 Task: Create a browser screen mock up.
Action: Mouse moved to (119, 80)
Screenshot: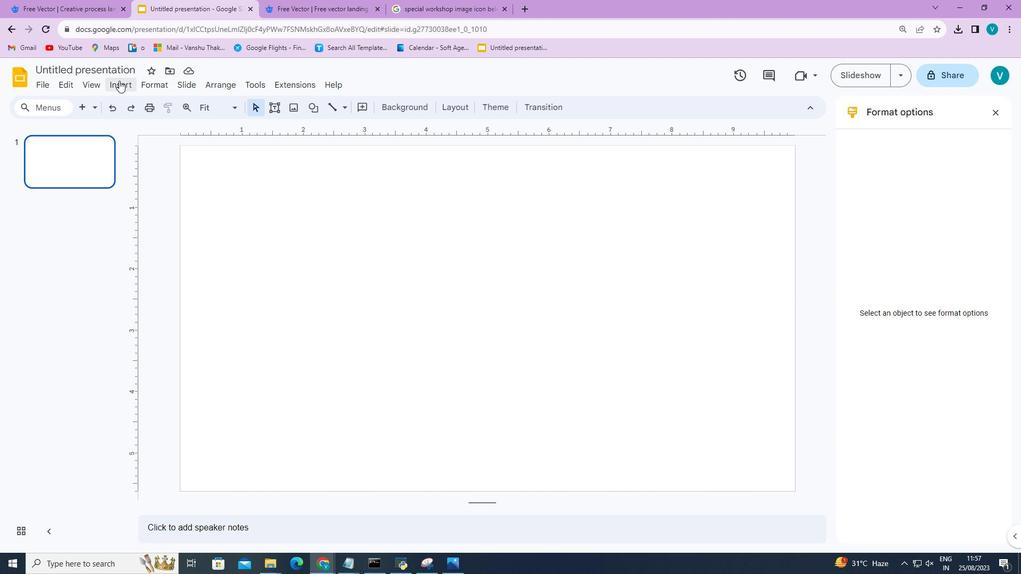 
Action: Mouse pressed left at (119, 80)
Screenshot: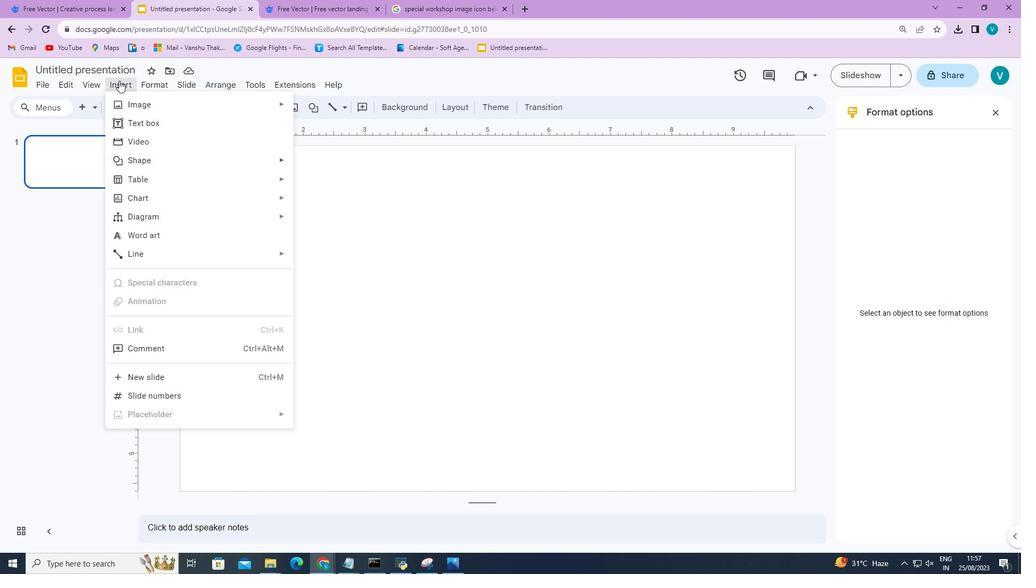
Action: Mouse moved to (312, 109)
Screenshot: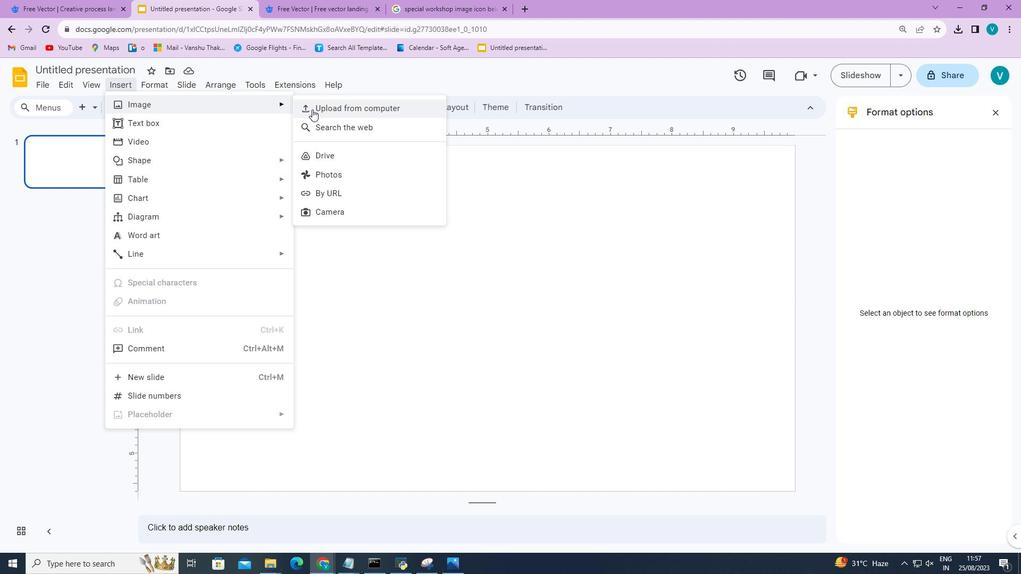 
Action: Mouse pressed left at (312, 109)
Screenshot: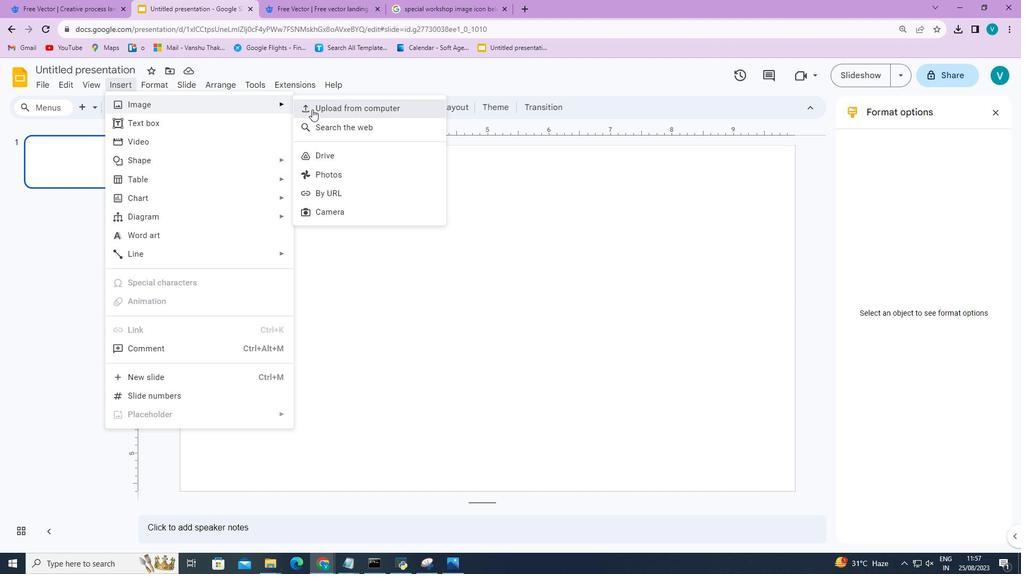 
Action: Mouse moved to (177, 90)
Screenshot: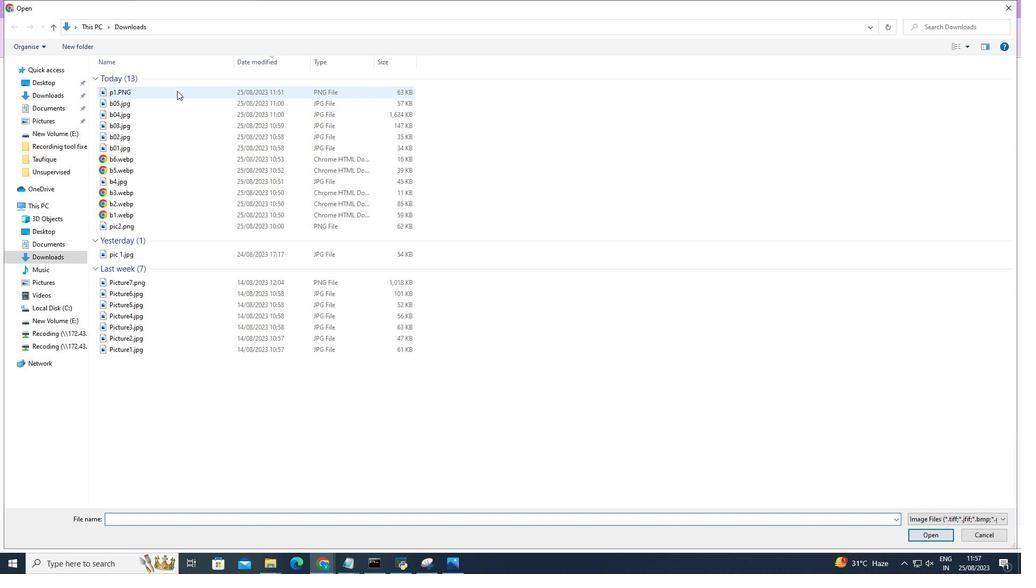 
Action: Mouse pressed left at (177, 90)
Screenshot: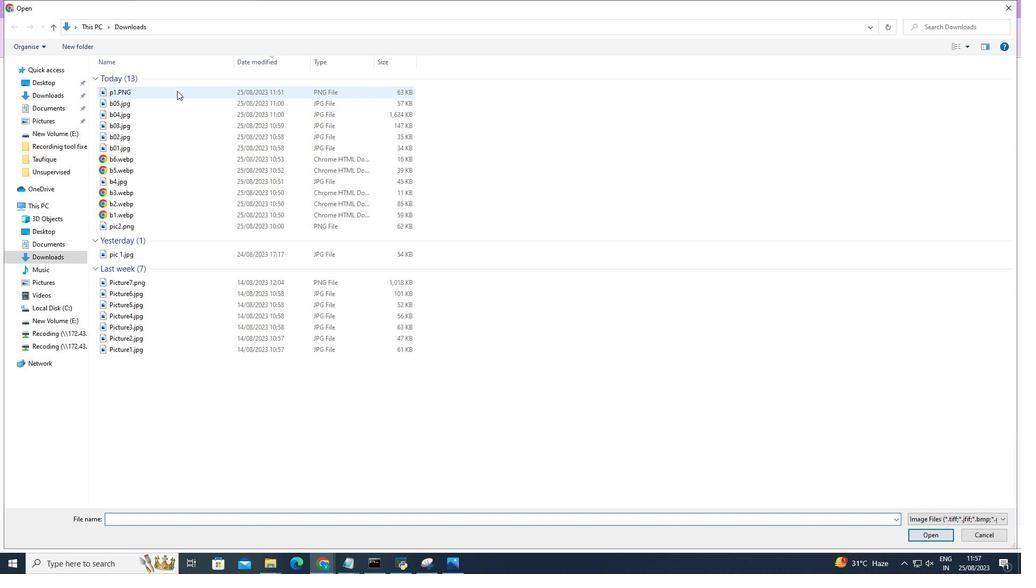 
Action: Mouse pressed left at (177, 90)
Screenshot: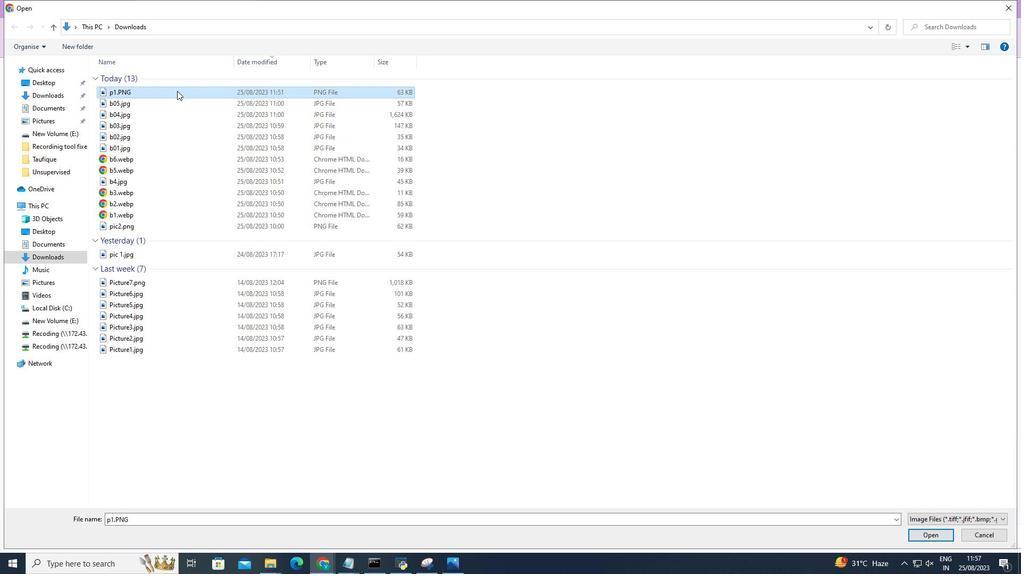 
Action: Mouse pressed left at (177, 90)
Screenshot: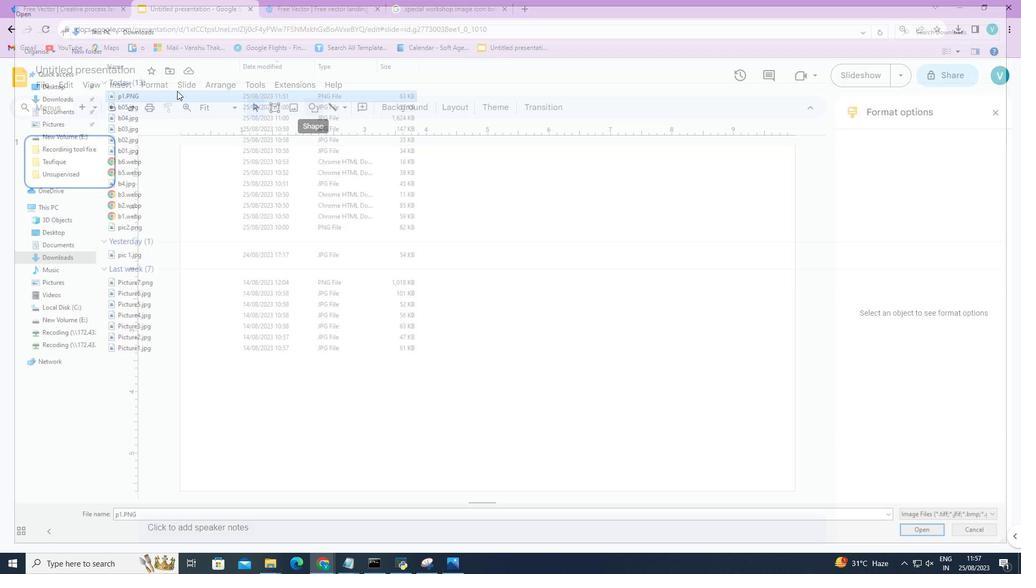 
Action: Mouse moved to (366, 262)
Screenshot: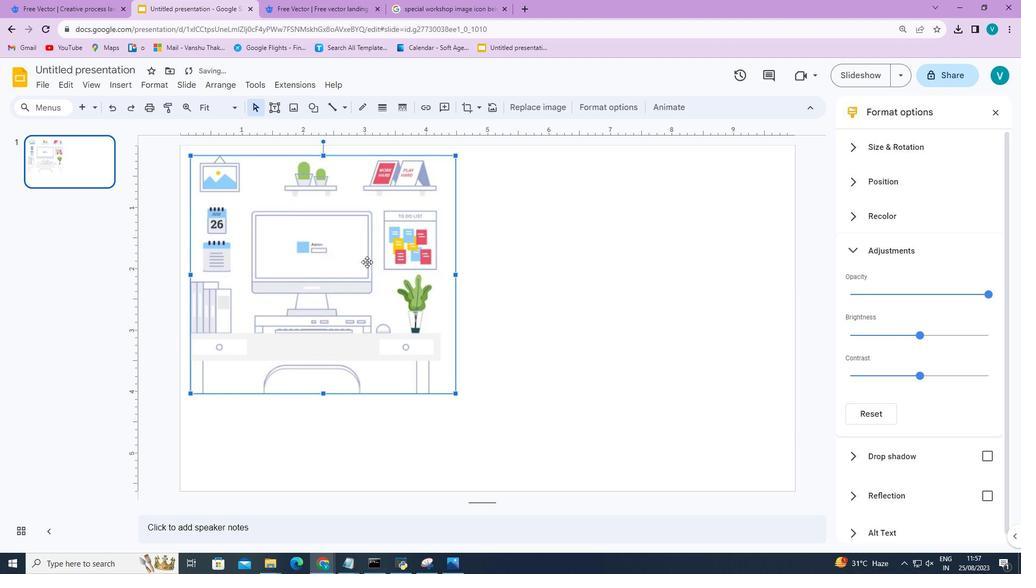 
Action: Mouse pressed left at (366, 262)
Screenshot: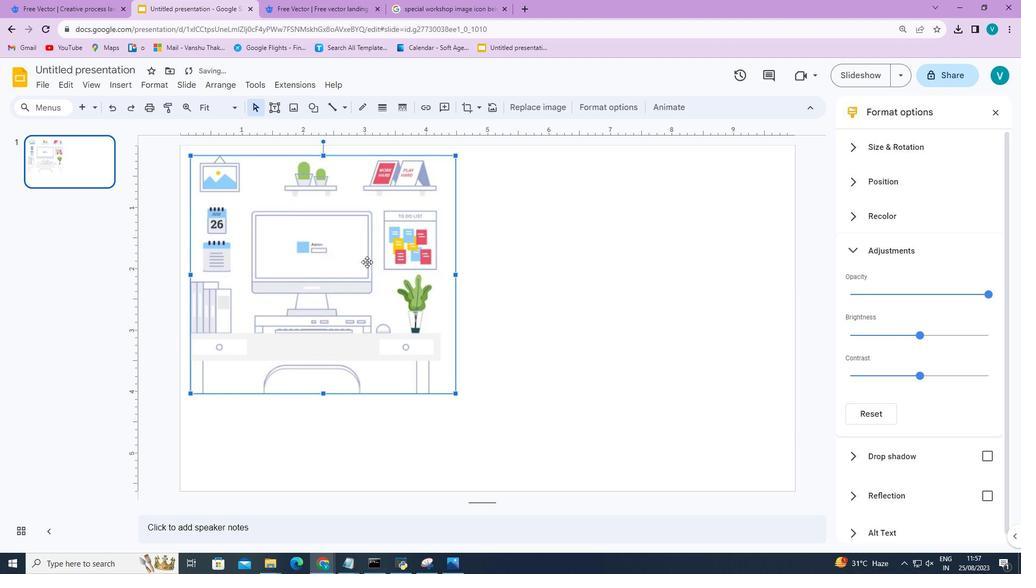 
Action: Mouse moved to (491, 198)
Screenshot: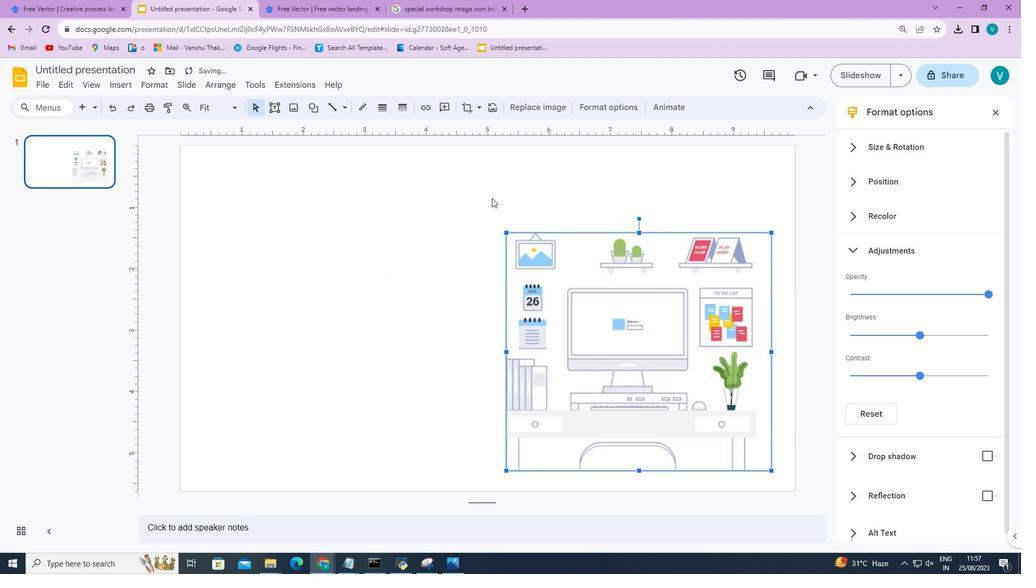 
Action: Mouse pressed left at (491, 198)
Screenshot: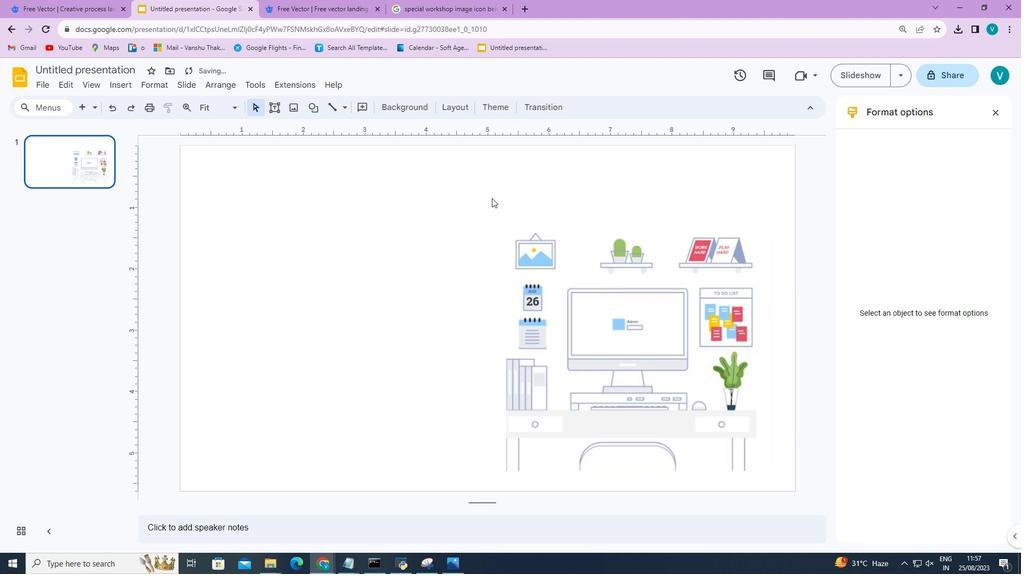 
Action: Mouse moved to (397, 111)
Screenshot: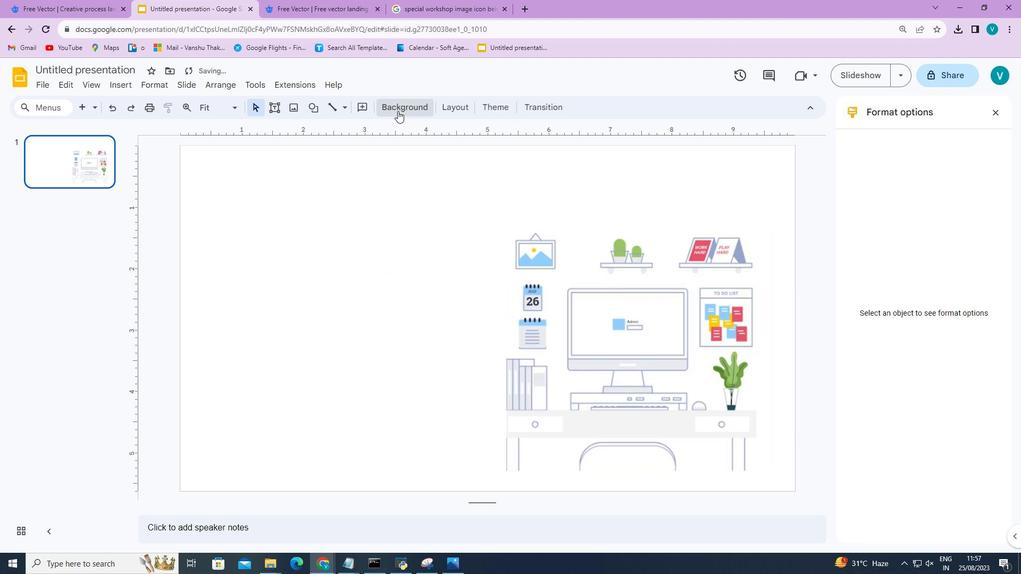 
Action: Mouse pressed left at (397, 111)
Screenshot: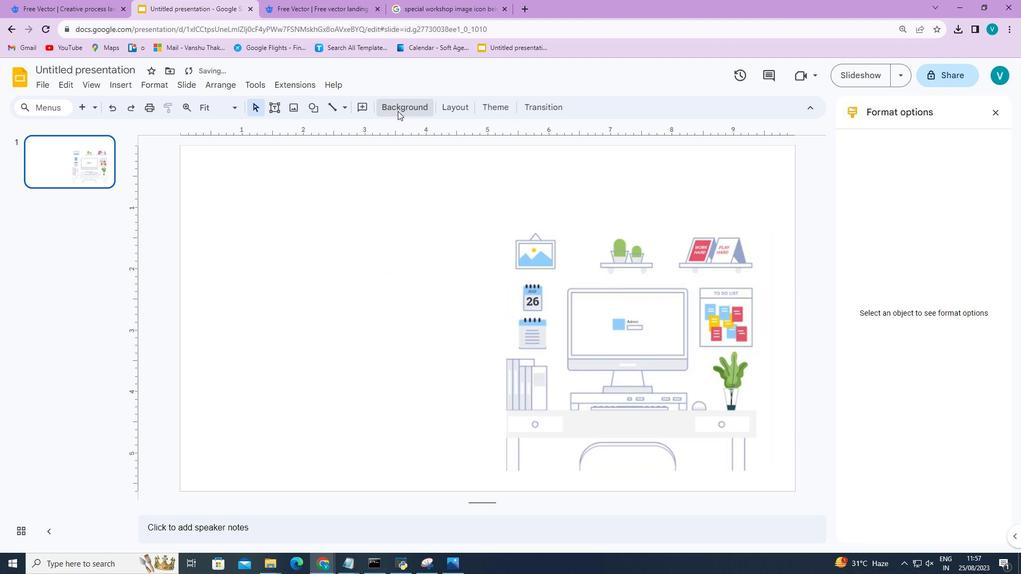 
Action: Mouse moved to (592, 274)
Screenshot: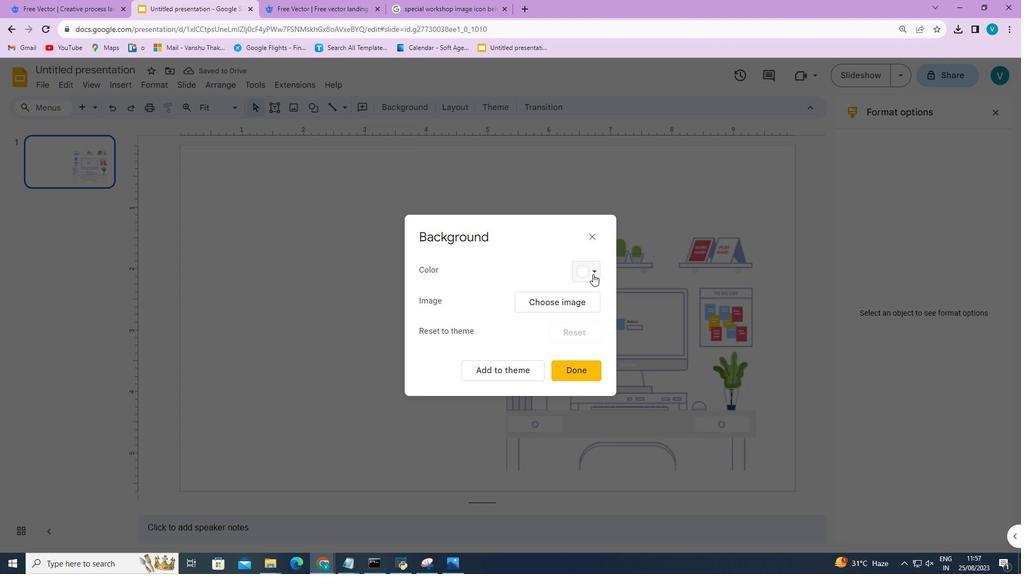 
Action: Mouse pressed left at (592, 274)
Screenshot: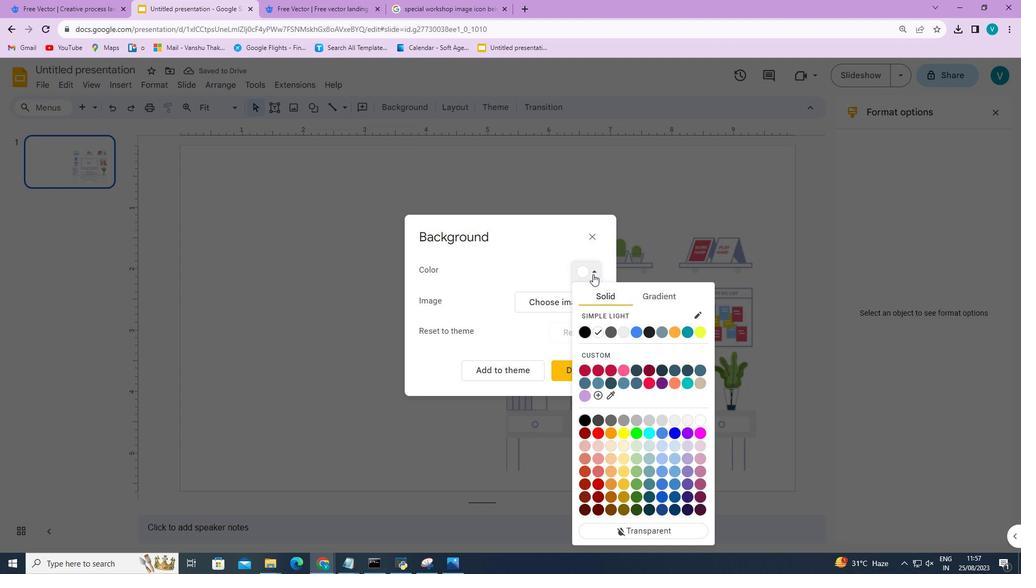 
Action: Mouse moved to (612, 446)
Screenshot: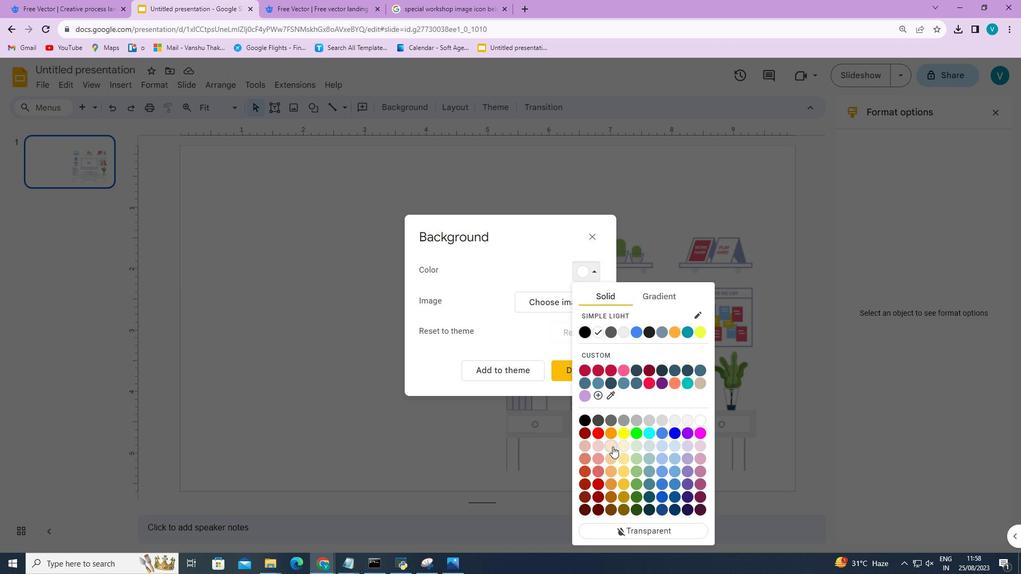 
Action: Mouse pressed left at (612, 446)
Screenshot: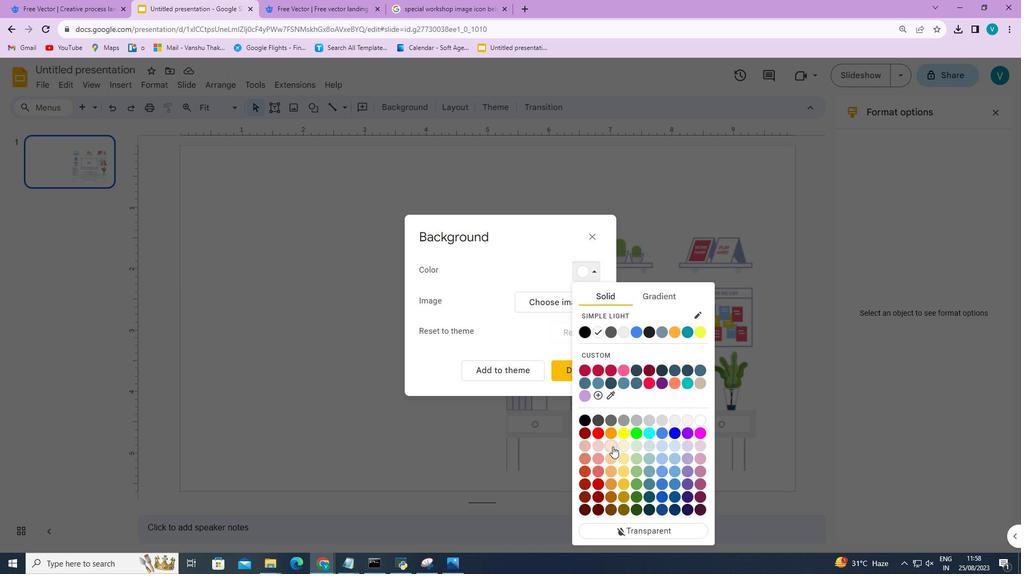 
Action: Mouse moved to (569, 370)
Screenshot: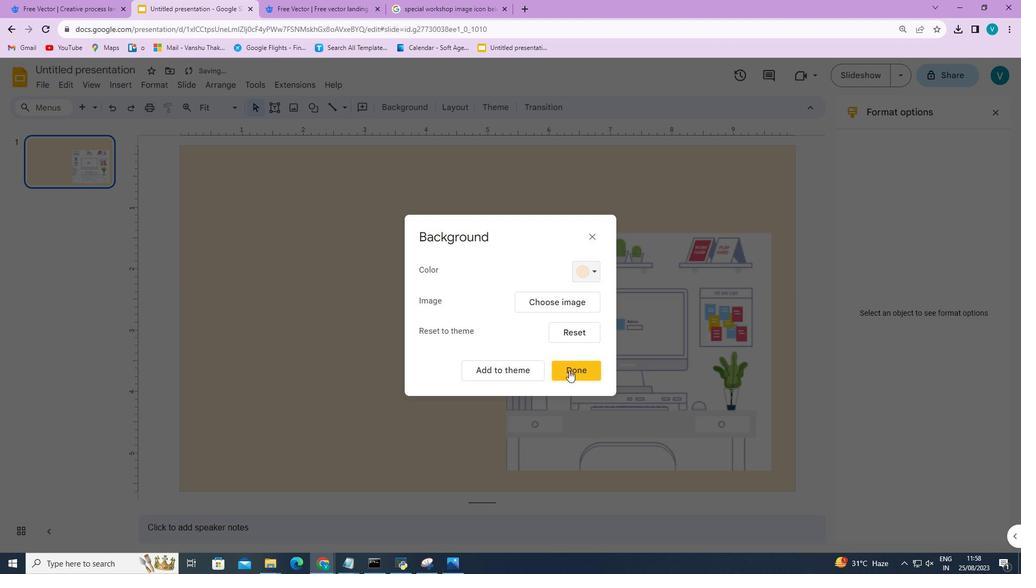 
Action: Mouse pressed left at (569, 370)
Screenshot: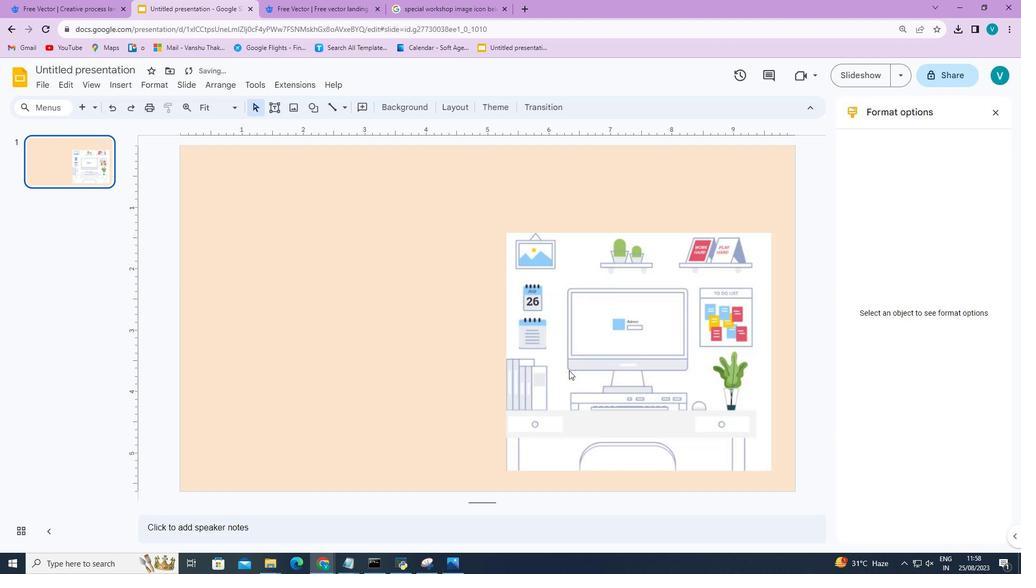 
Action: Mouse moved to (409, 371)
Screenshot: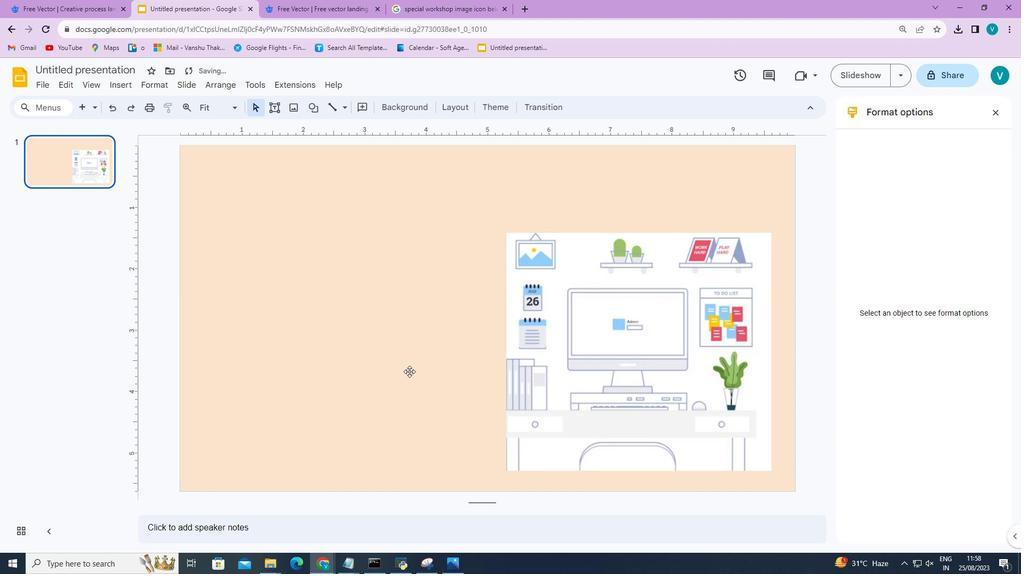 
Action: Mouse pressed left at (409, 371)
Screenshot: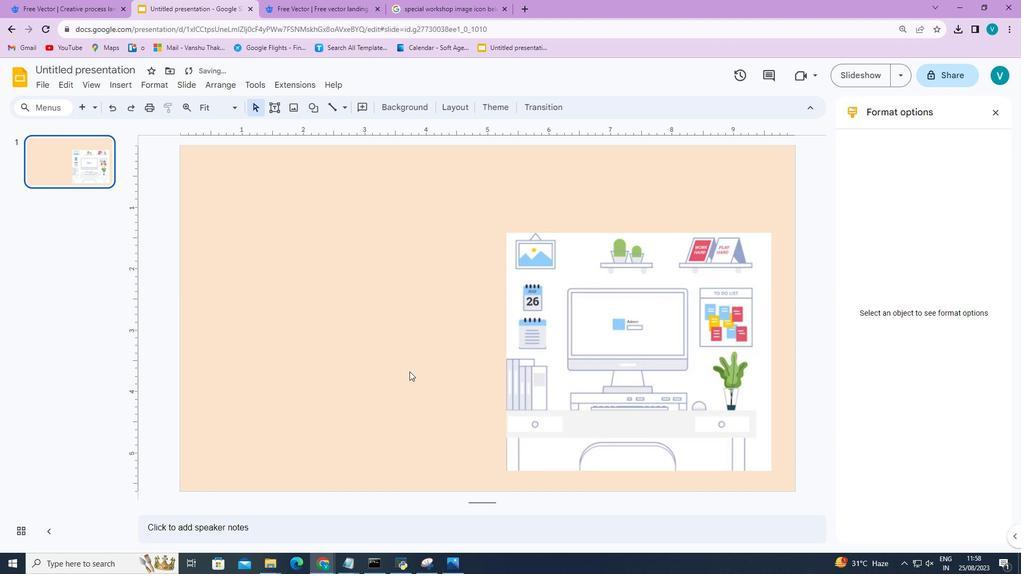 
Action: Mouse moved to (394, 387)
Screenshot: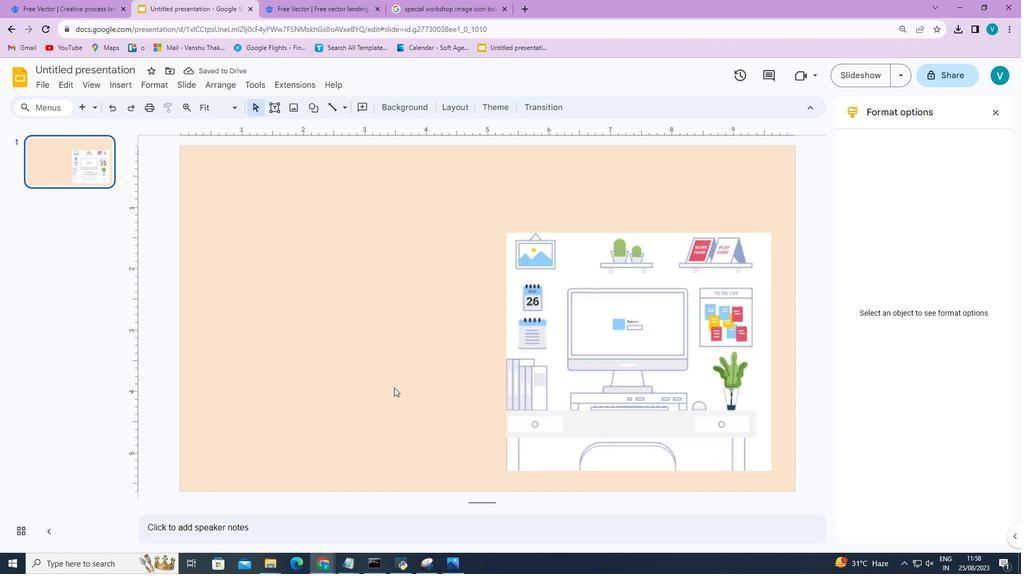 
Action: Mouse pressed left at (394, 387)
Screenshot: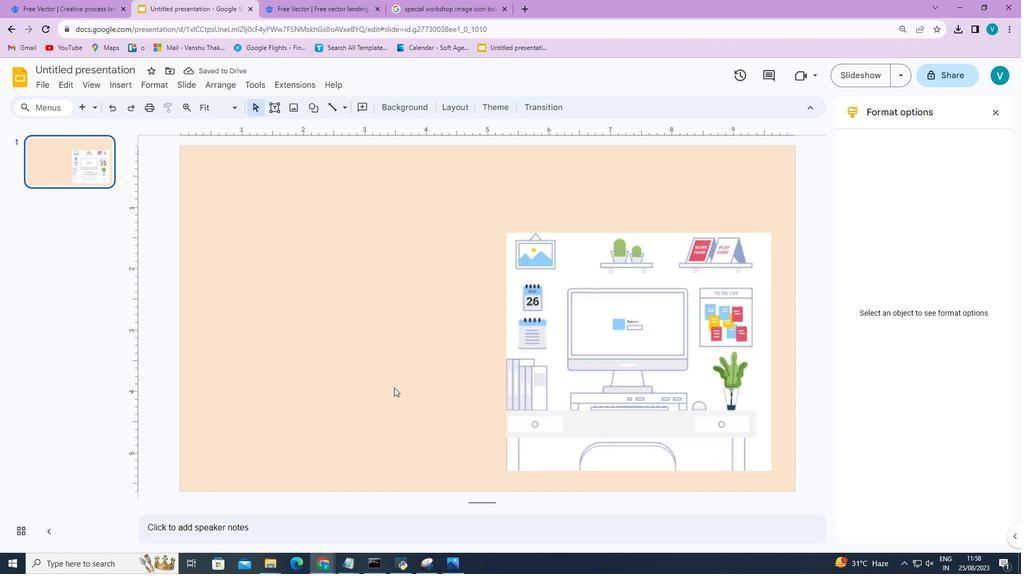 
Action: Mouse moved to (430, 286)
Screenshot: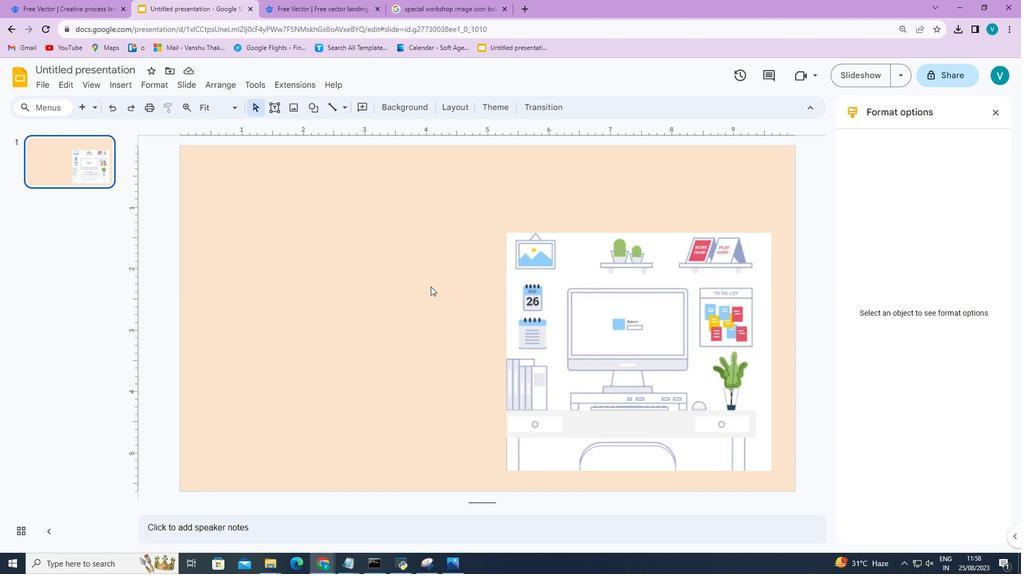 
Action: Mouse pressed left at (430, 286)
Screenshot: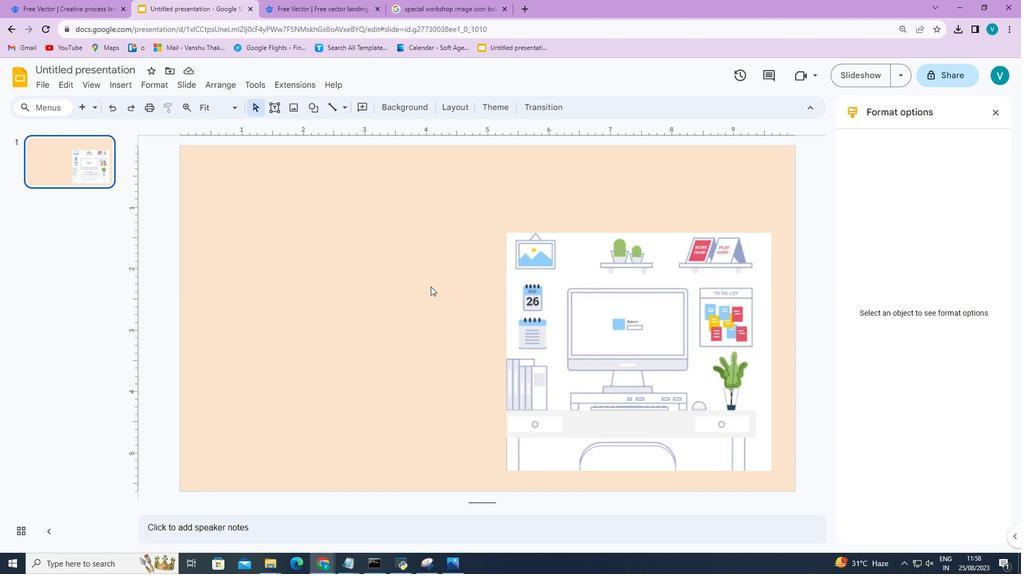 
Action: Mouse moved to (394, 107)
Screenshot: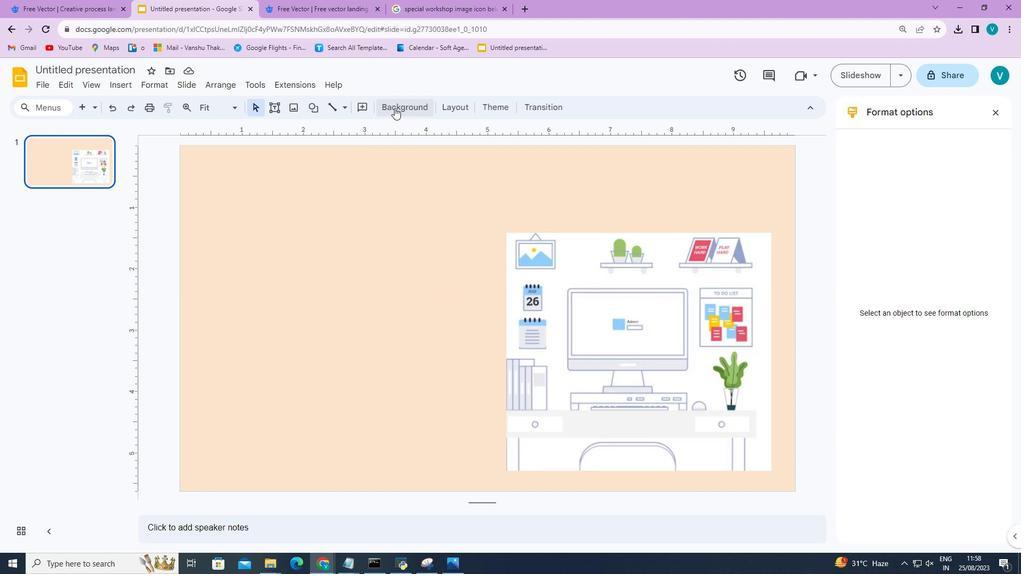 
Action: Mouse pressed left at (394, 107)
Screenshot: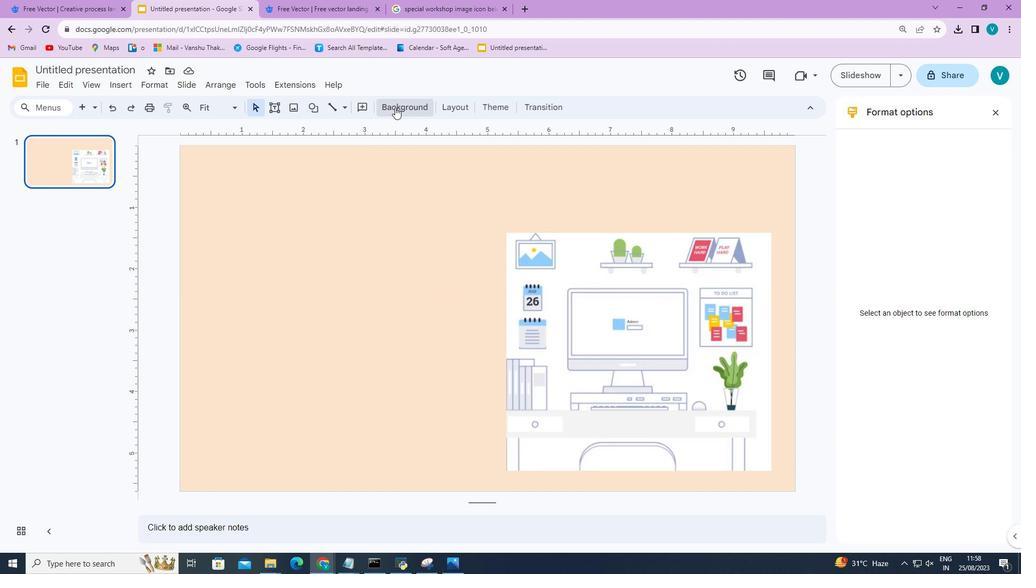 
Action: Mouse moved to (593, 275)
Screenshot: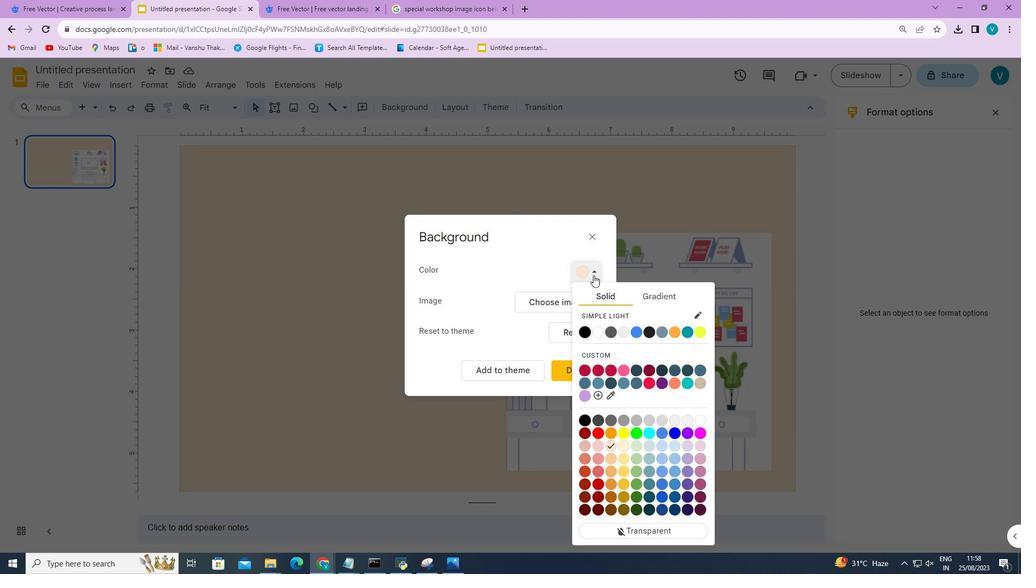 
Action: Mouse pressed left at (593, 275)
Screenshot: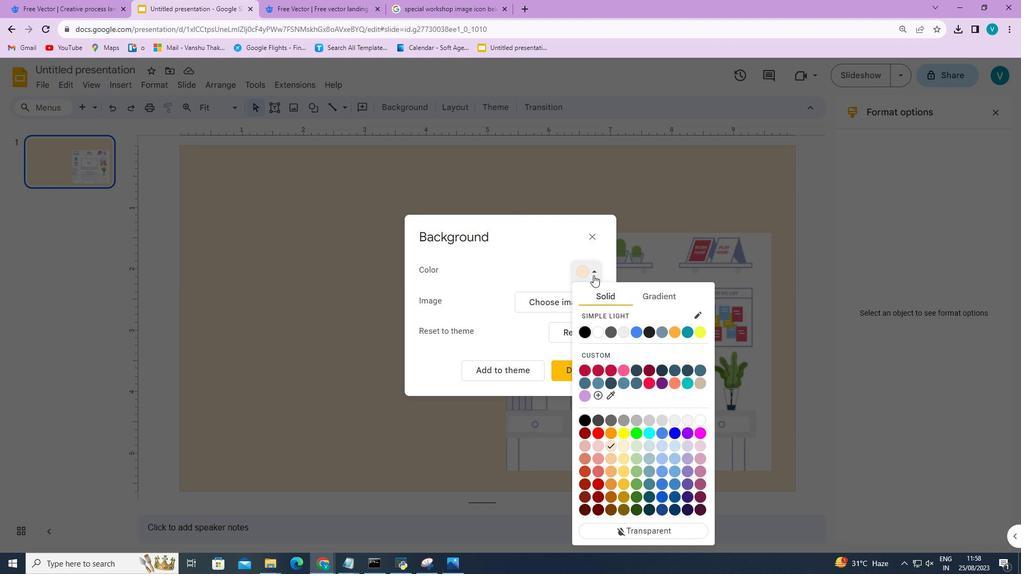 
Action: Mouse moved to (608, 396)
Screenshot: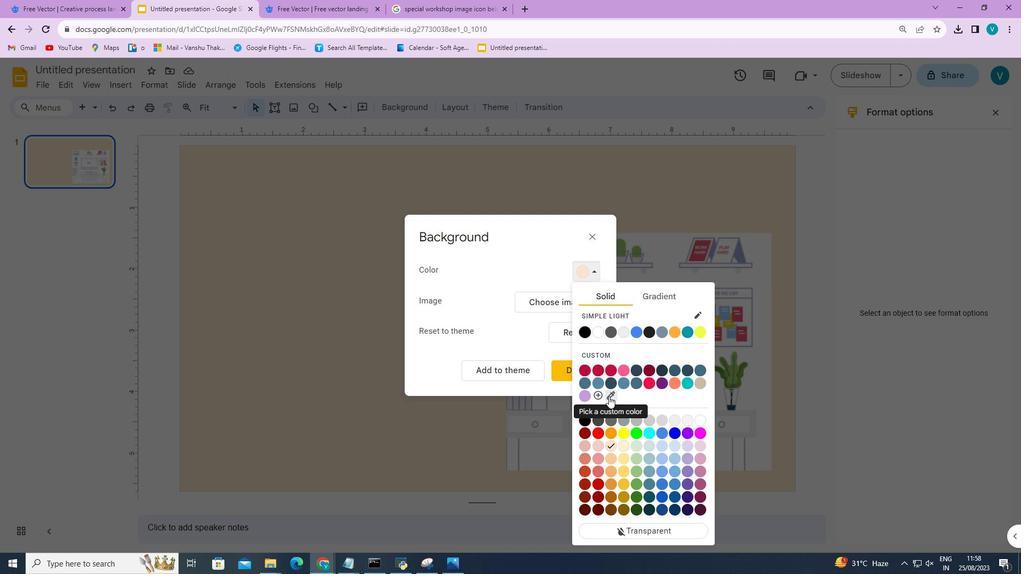 
Action: Mouse pressed left at (608, 396)
Screenshot: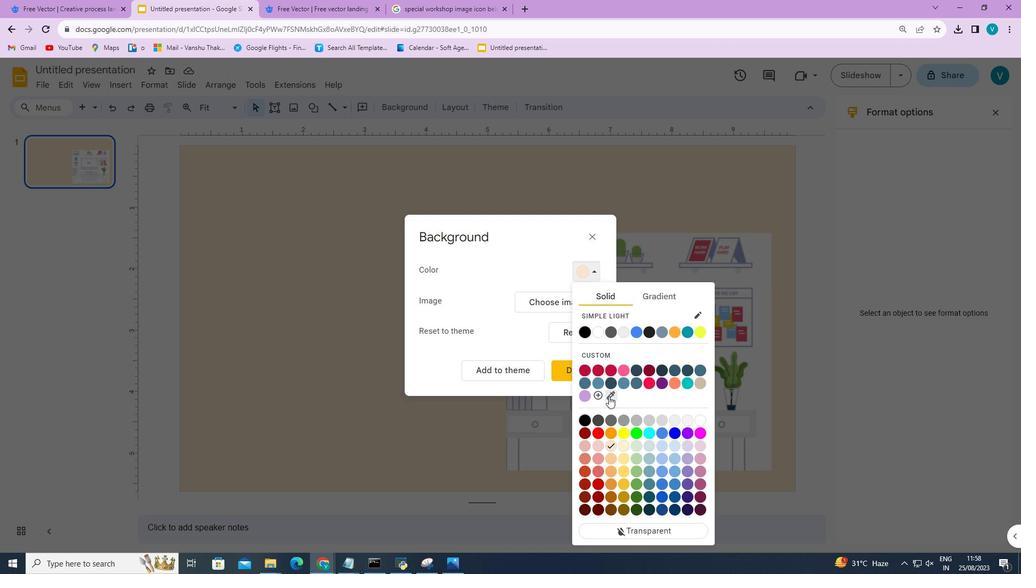
Action: Mouse moved to (555, 458)
Screenshot: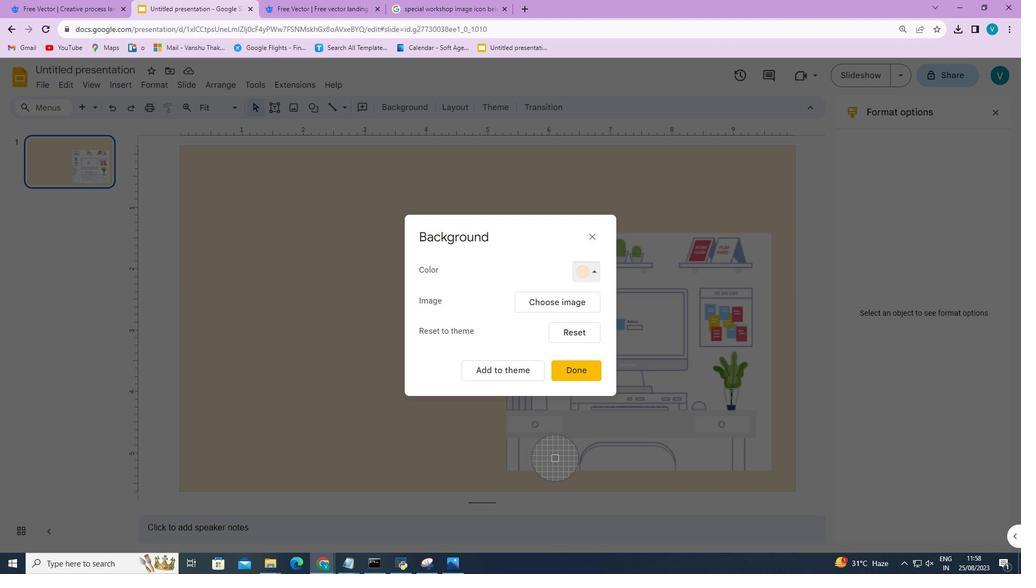 
Action: Mouse pressed left at (555, 458)
Screenshot: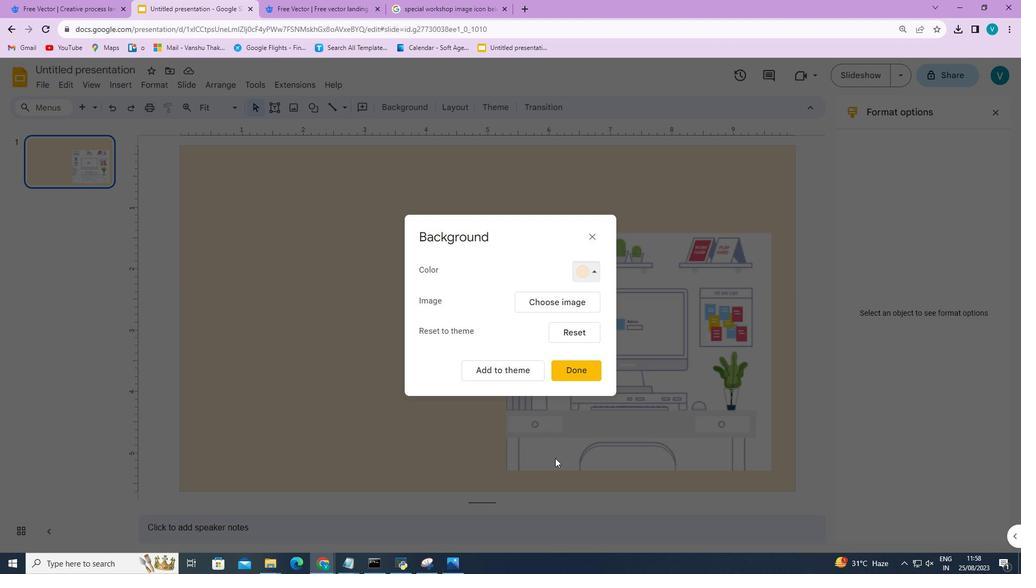 
Action: Mouse moved to (584, 274)
Screenshot: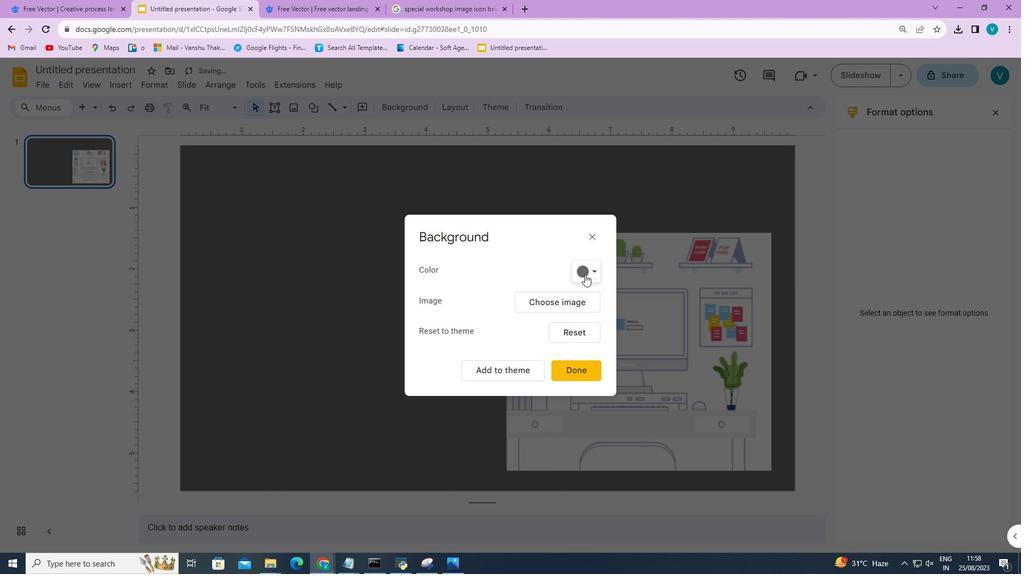 
Action: Mouse pressed left at (584, 274)
Screenshot: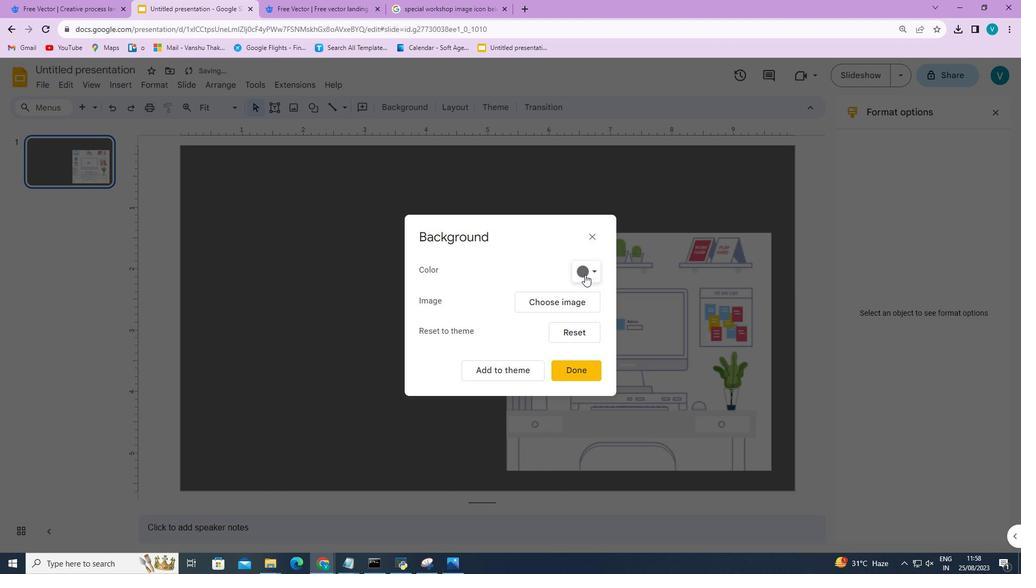 
Action: Mouse moved to (590, 270)
Screenshot: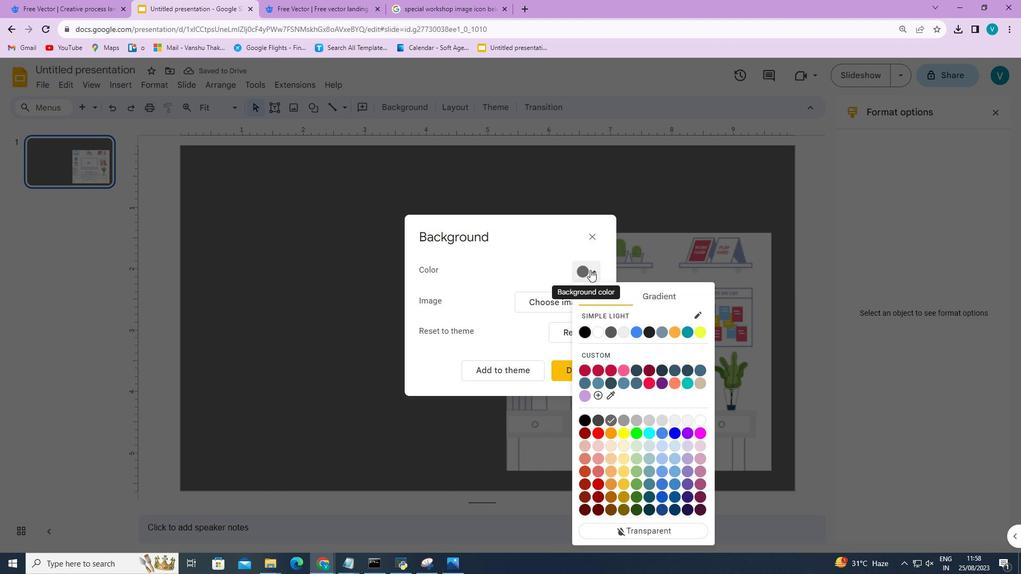 
Action: Mouse pressed left at (590, 270)
Screenshot: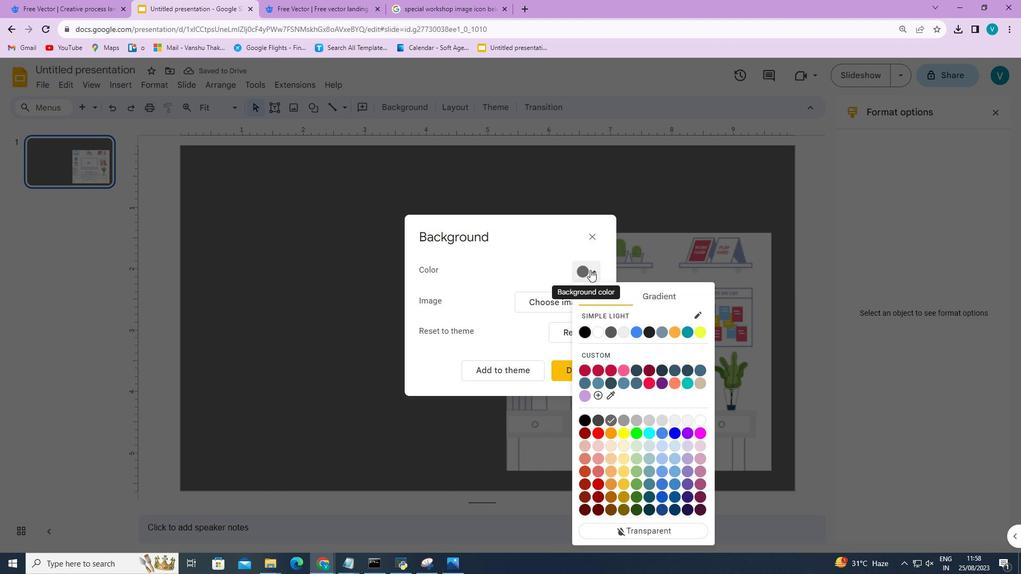
Action: Mouse moved to (621, 334)
Screenshot: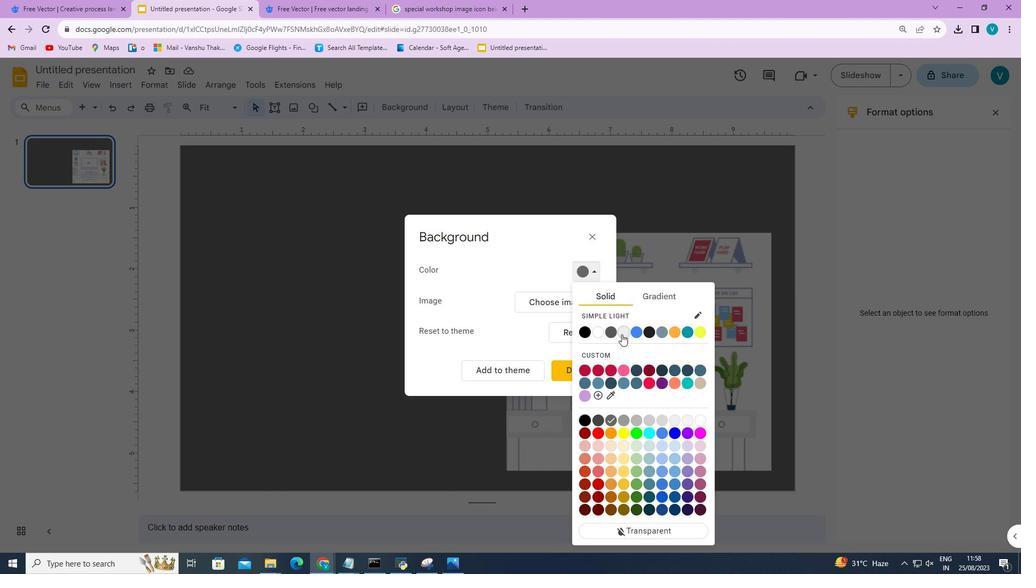 
Action: Mouse pressed left at (621, 334)
Screenshot: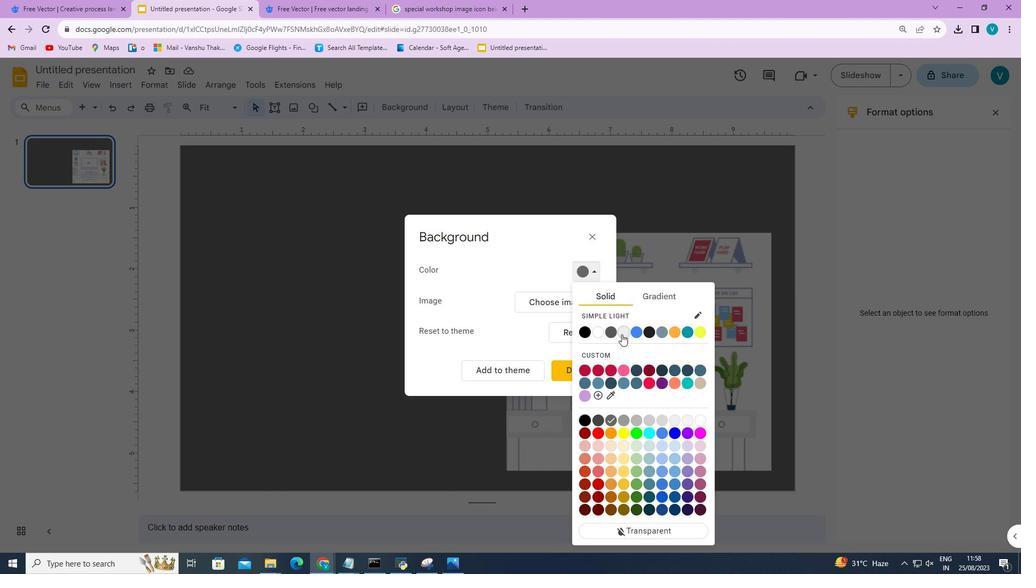 
Action: Mouse moved to (581, 372)
Screenshot: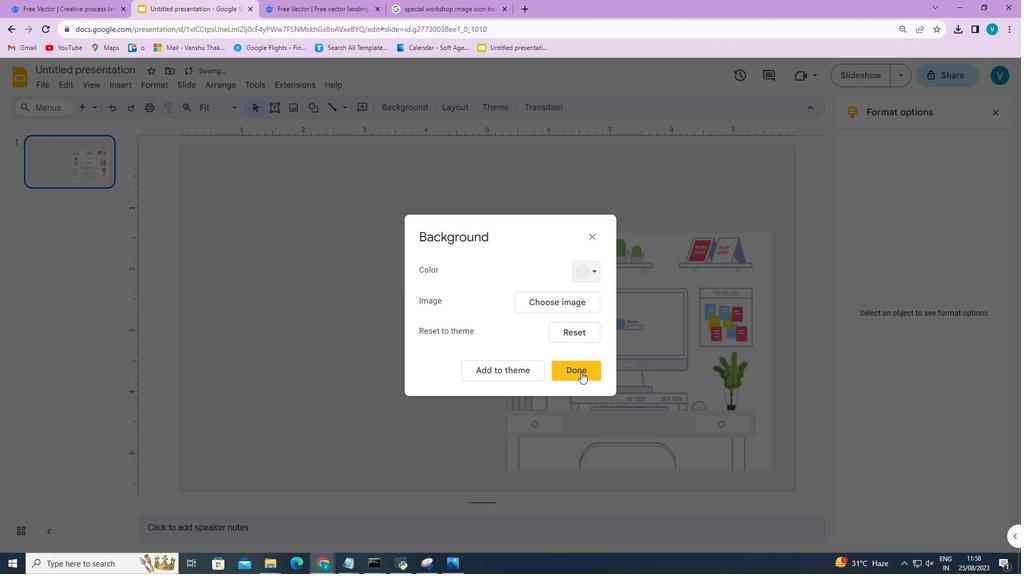 
Action: Mouse pressed left at (581, 372)
Screenshot: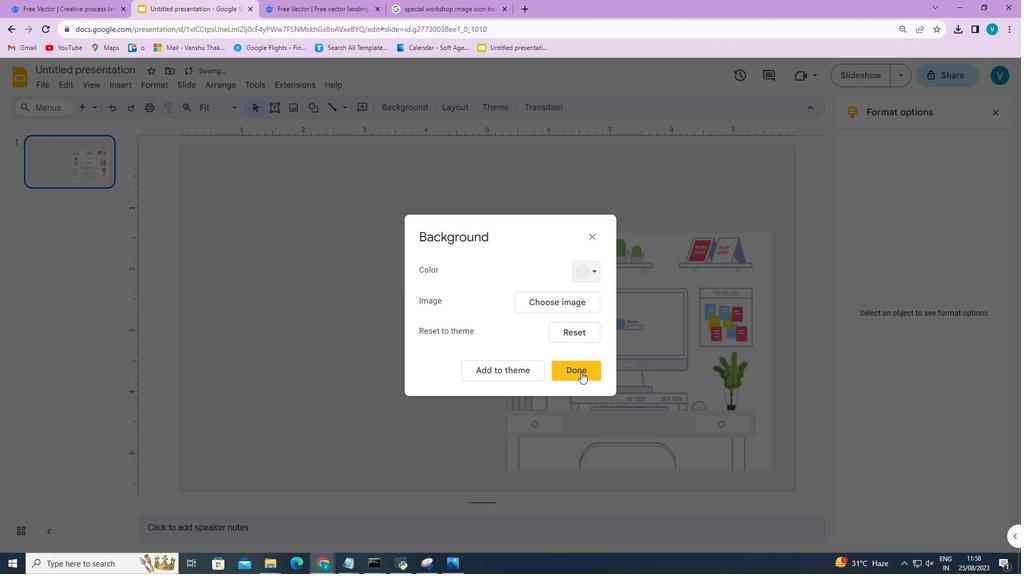 
Action: Mouse moved to (364, 327)
Screenshot: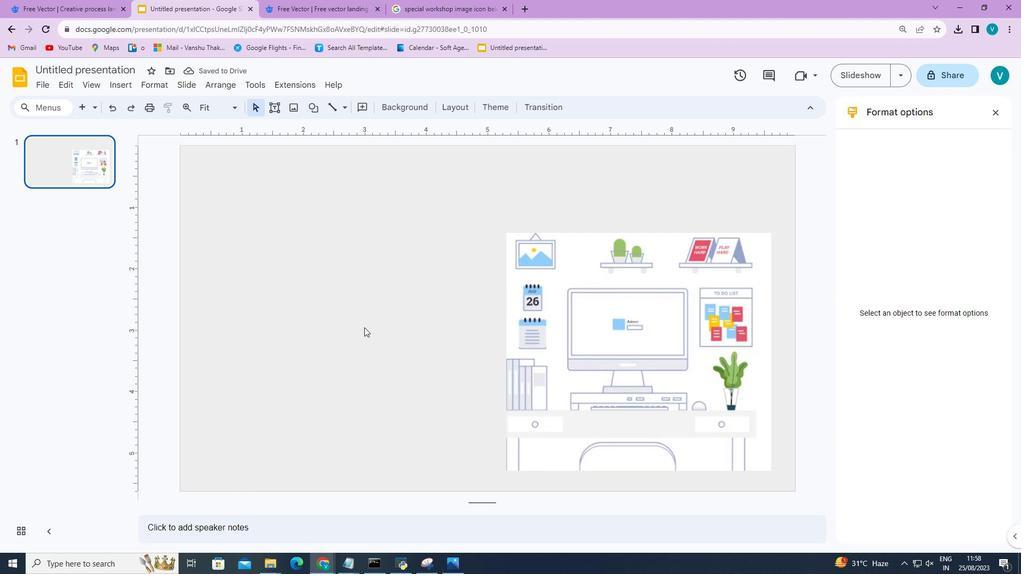 
Action: Mouse pressed left at (364, 327)
Screenshot: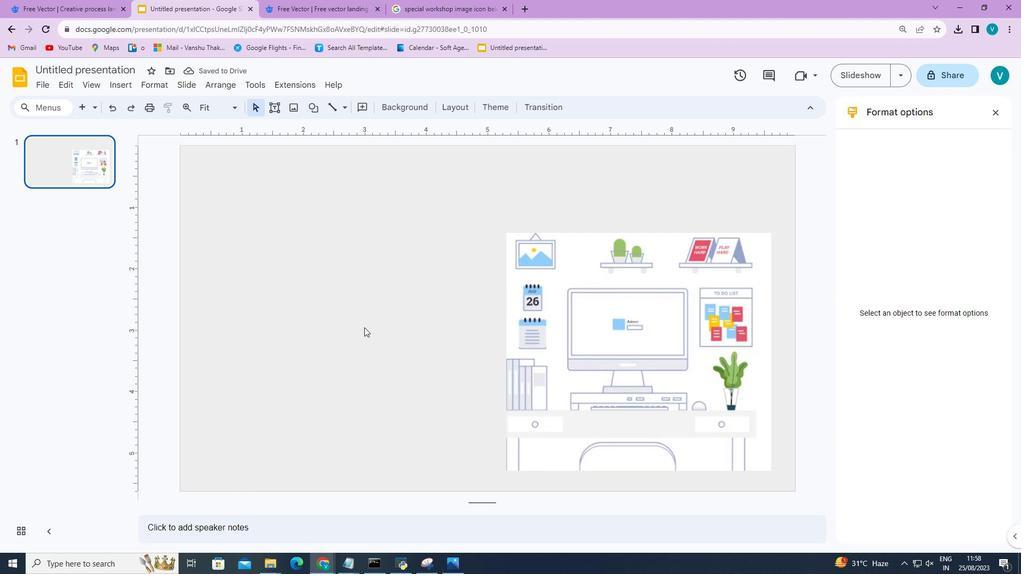 
Action: Mouse moved to (406, 106)
Screenshot: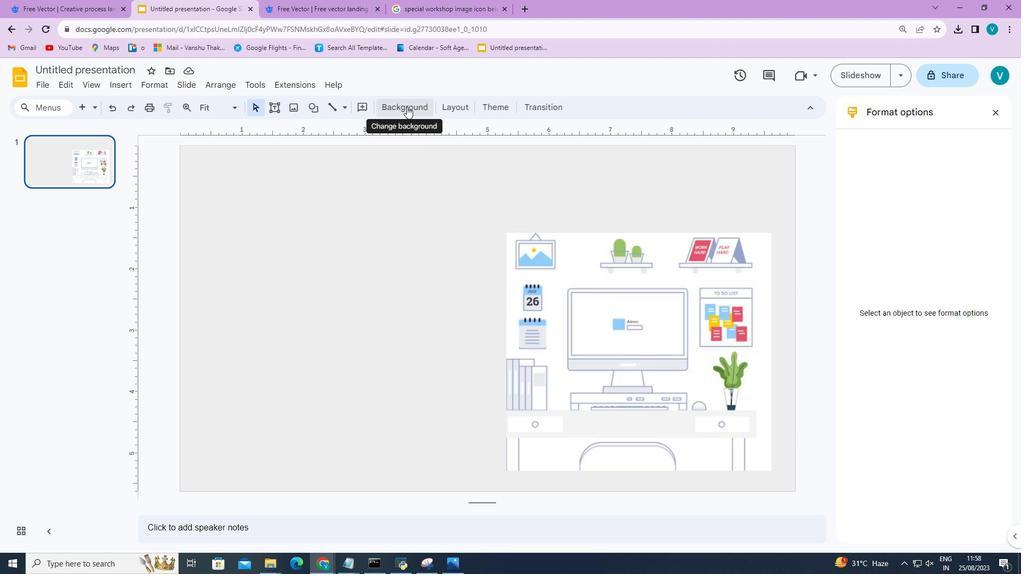 
Action: Mouse pressed left at (406, 106)
Screenshot: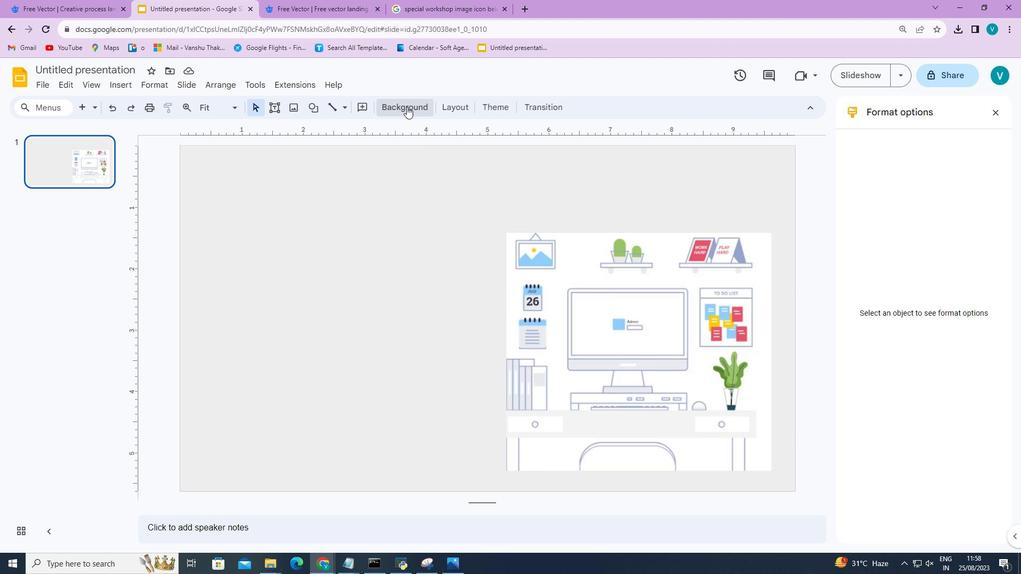 
Action: Mouse moved to (591, 271)
Screenshot: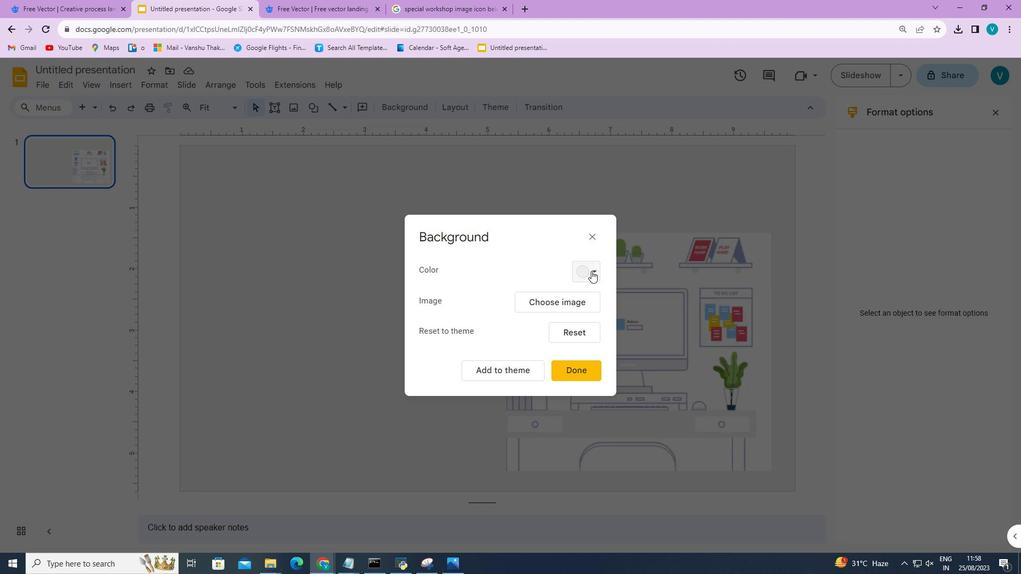 
Action: Mouse pressed left at (591, 271)
Screenshot: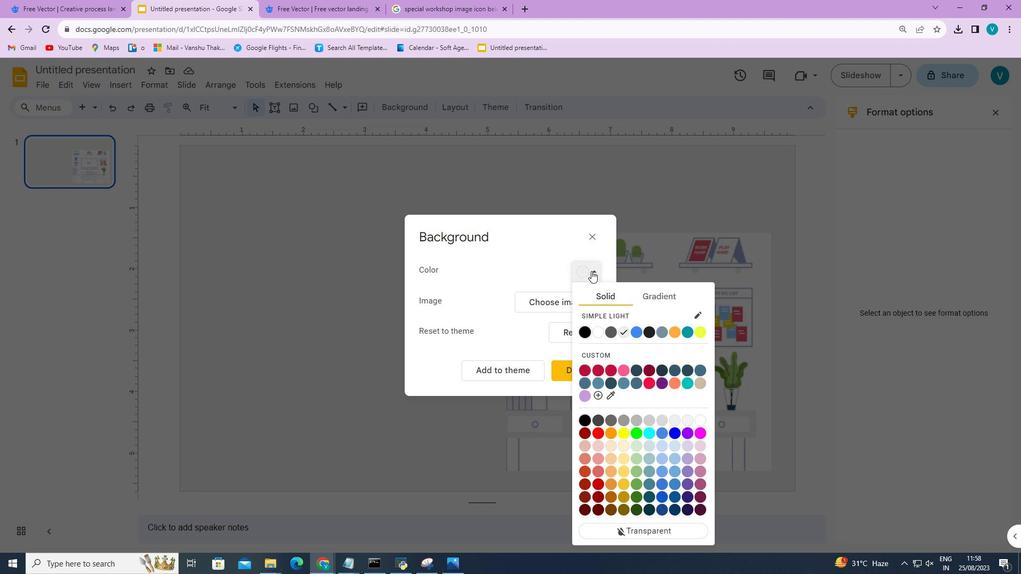 
Action: Mouse moved to (597, 327)
Screenshot: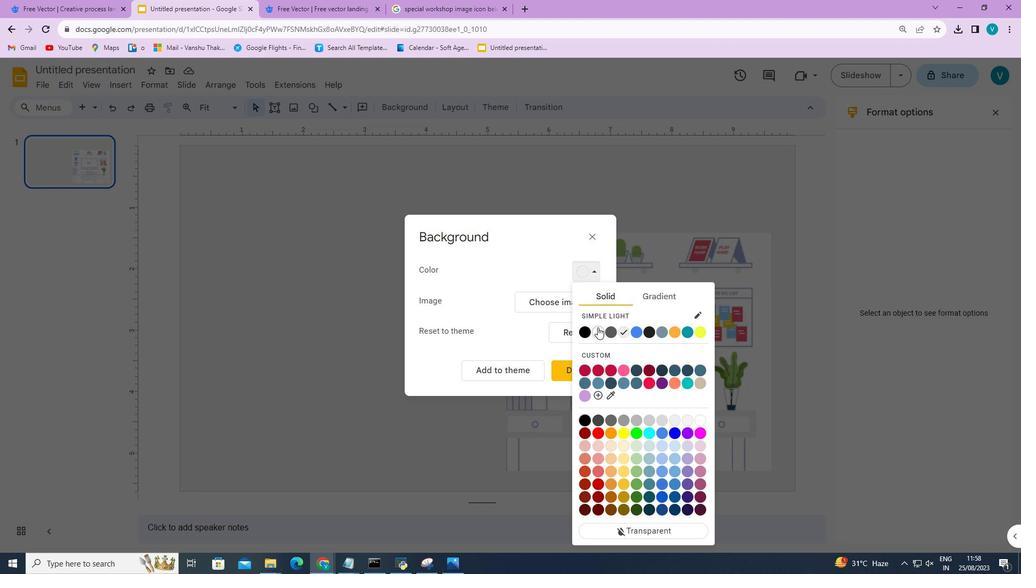 
Action: Mouse pressed left at (597, 327)
Screenshot: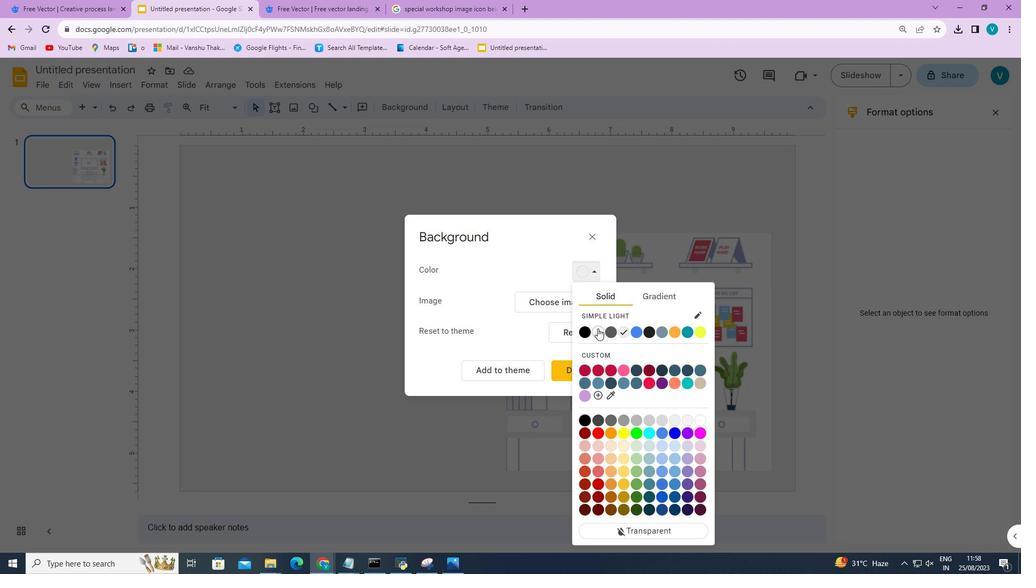 
Action: Mouse moved to (582, 370)
Screenshot: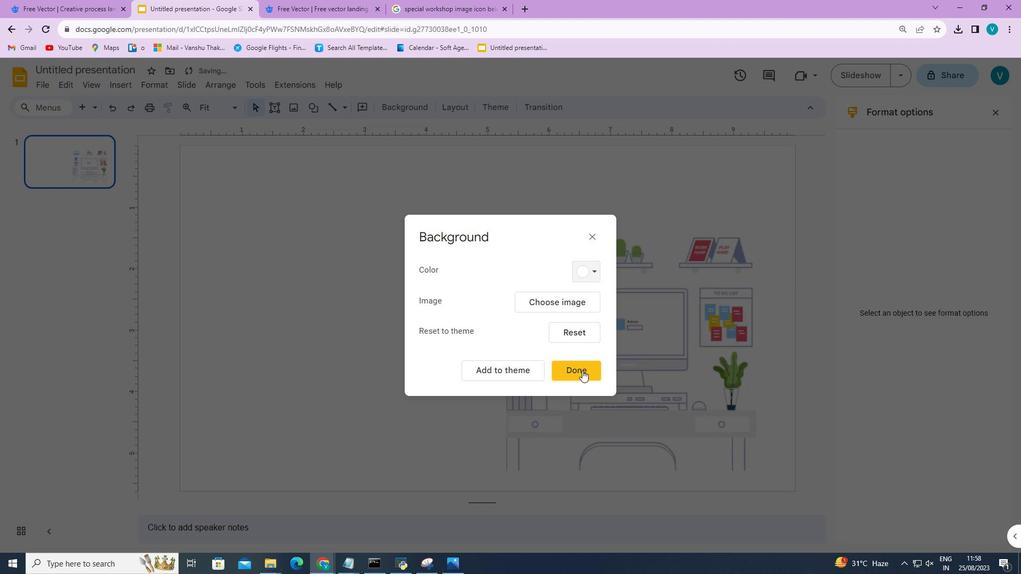 
Action: Mouse pressed left at (582, 370)
Screenshot: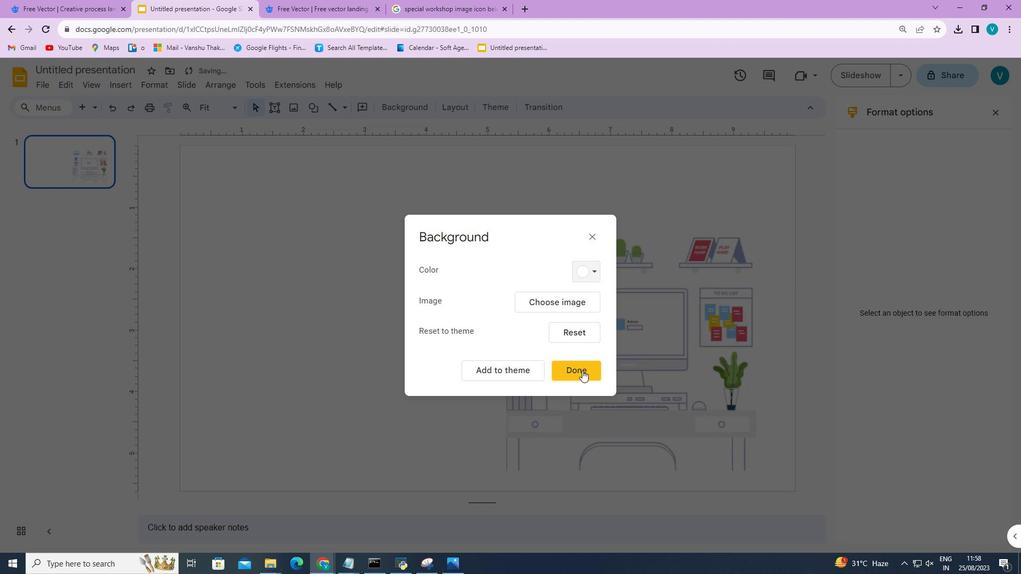 
Action: Mouse moved to (464, 333)
Screenshot: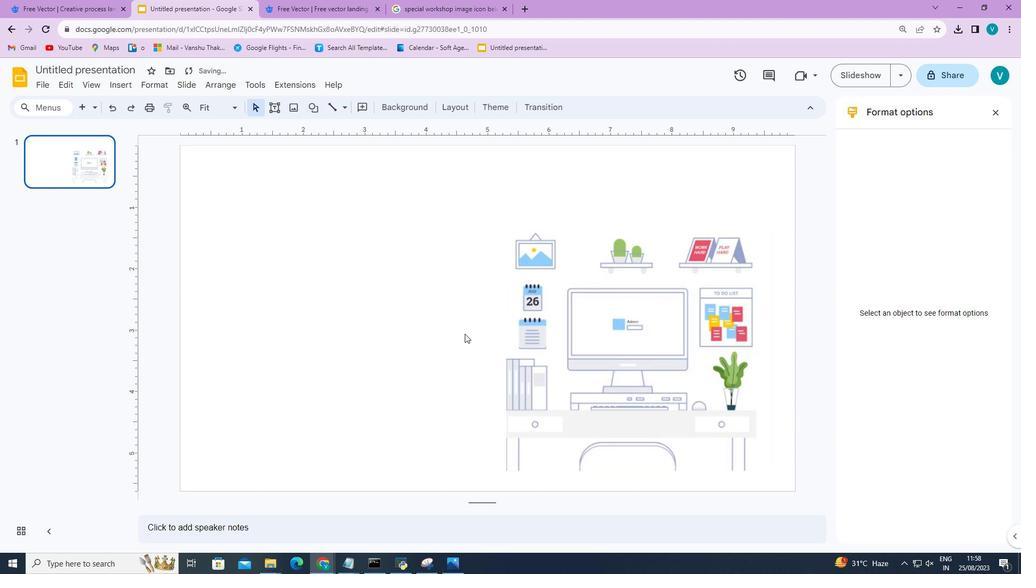 
Action: Mouse pressed left at (464, 333)
Screenshot: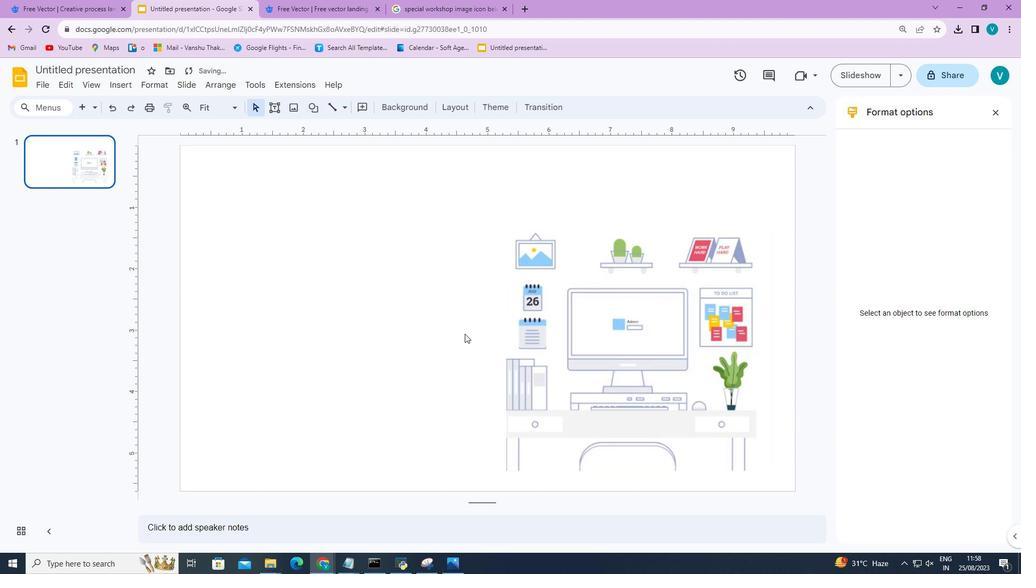 
Action: Mouse moved to (648, 371)
Screenshot: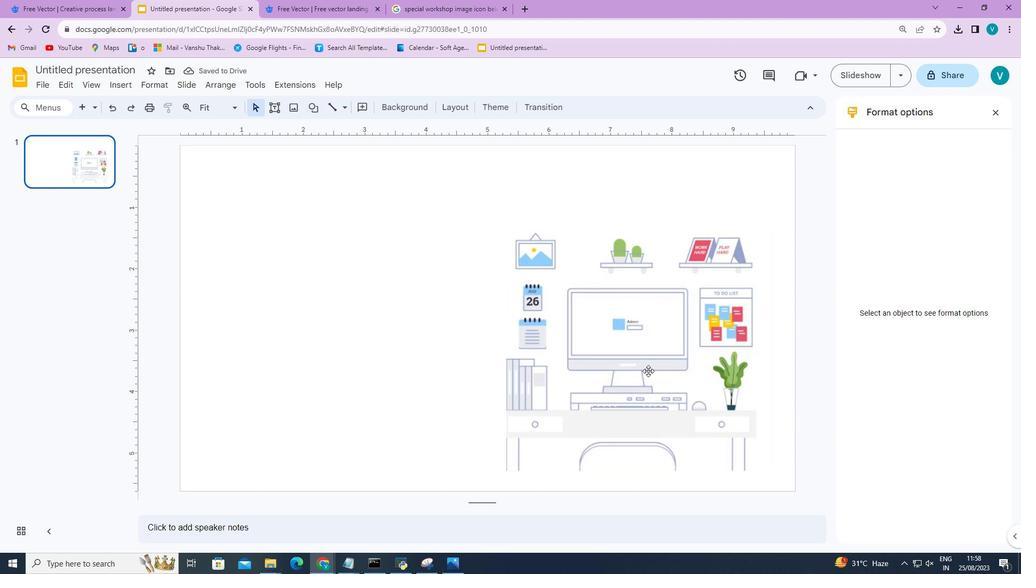 
Action: Mouse pressed left at (648, 371)
Screenshot: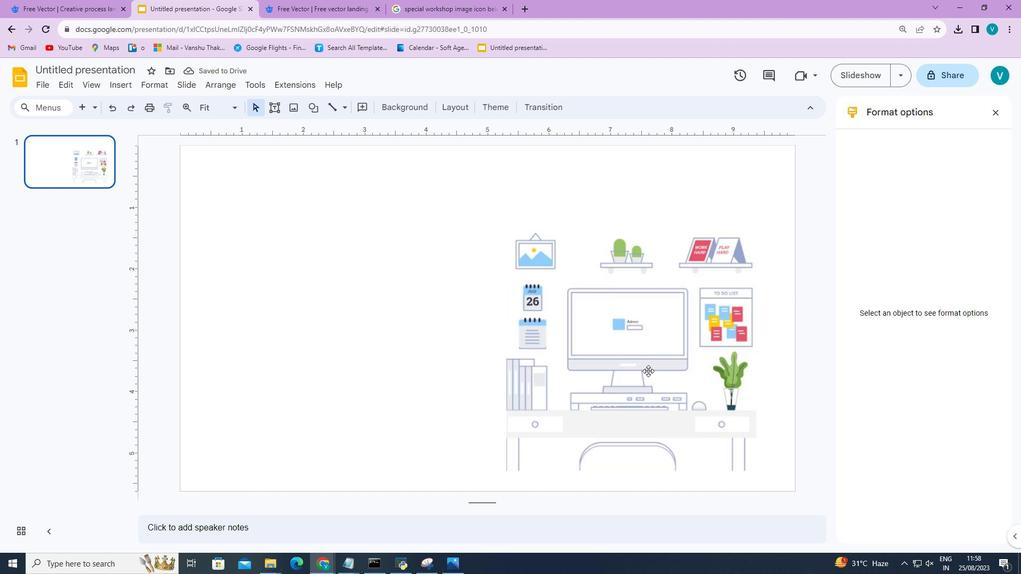 
Action: Mouse moved to (641, 231)
Screenshot: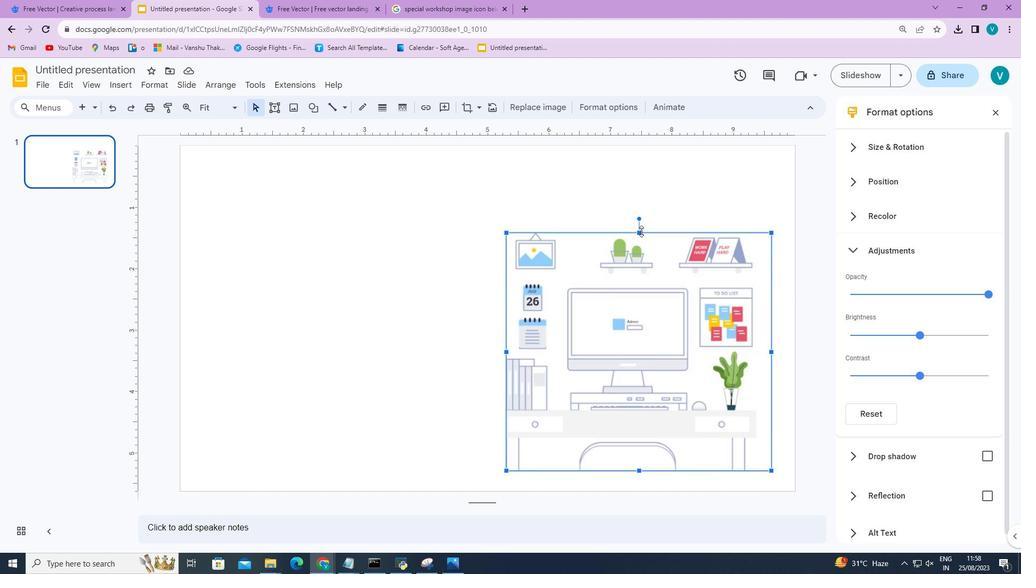 
Action: Mouse pressed left at (641, 231)
Screenshot: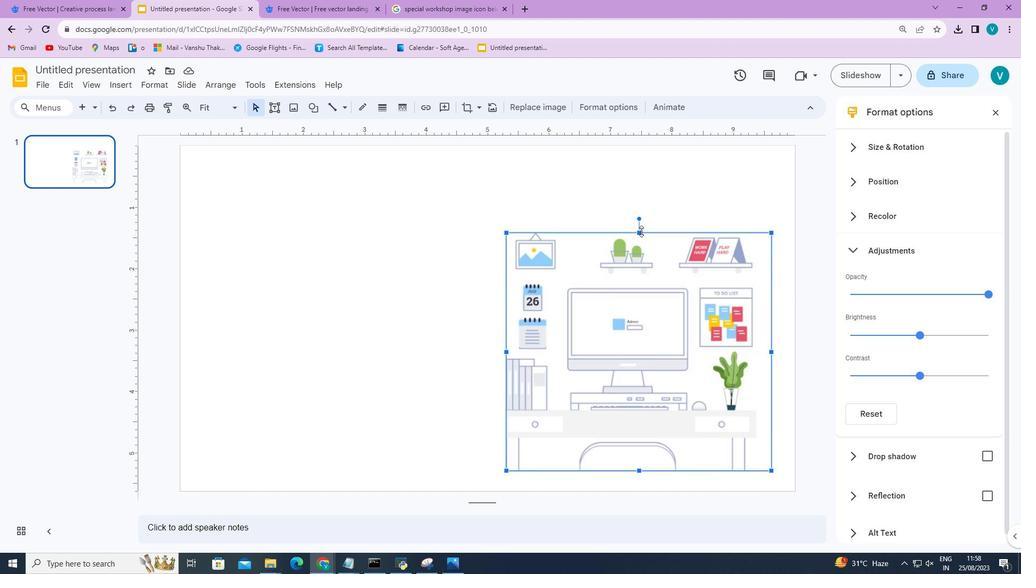
Action: Mouse moved to (638, 327)
Screenshot: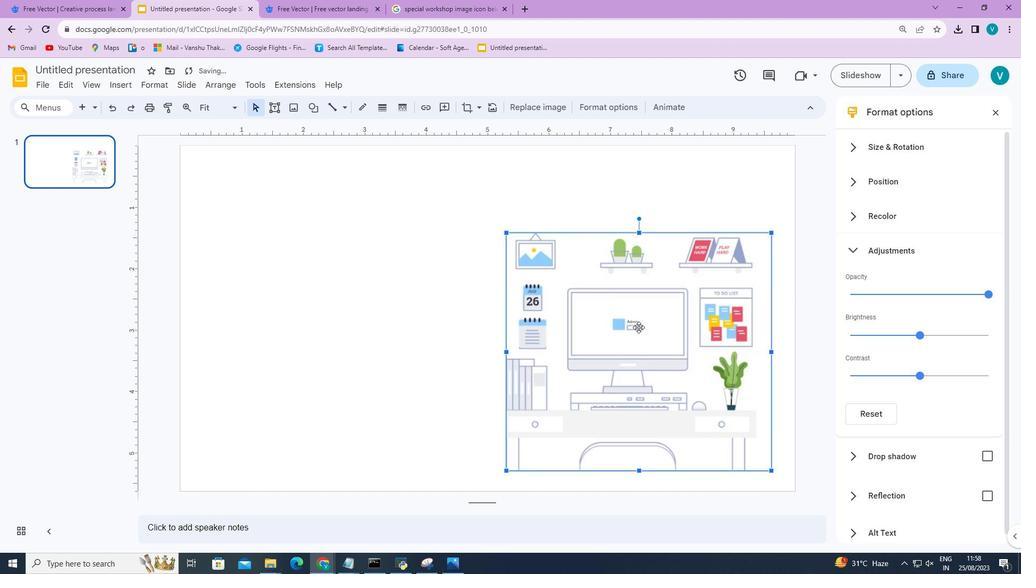 
Action: Mouse pressed left at (638, 327)
Screenshot: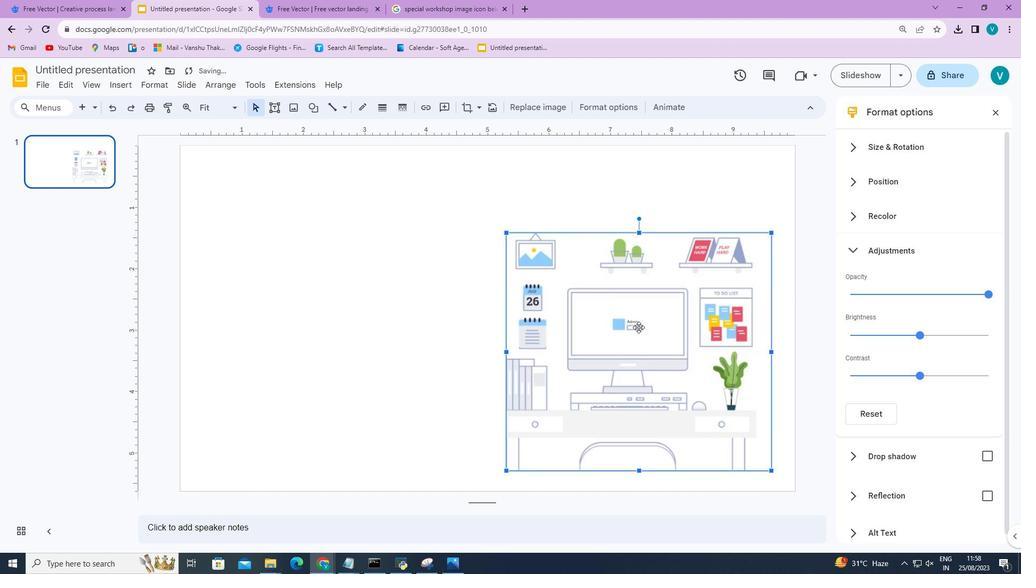 
Action: Mouse moved to (632, 322)
Screenshot: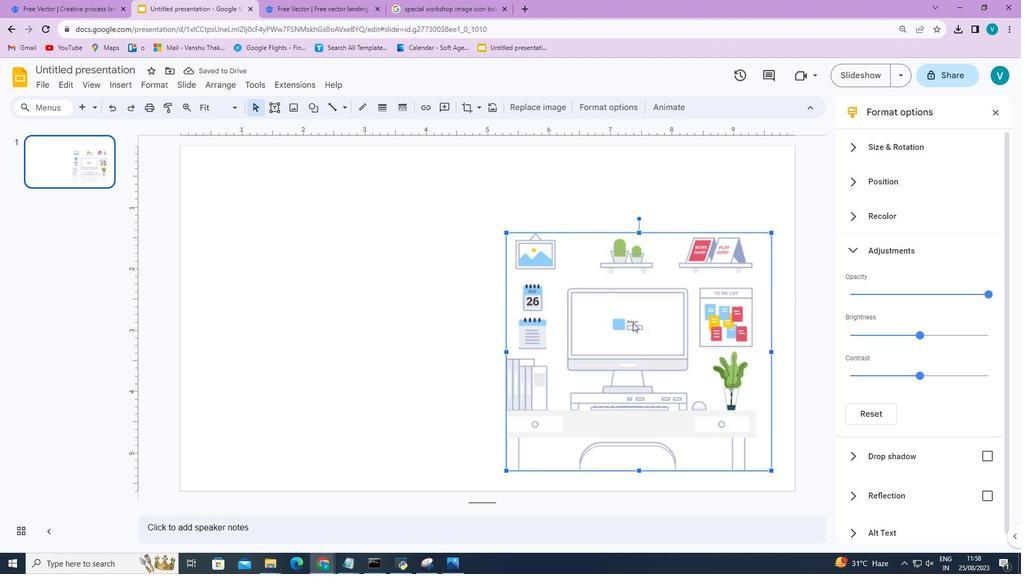 
Action: Mouse pressed left at (632, 322)
Screenshot: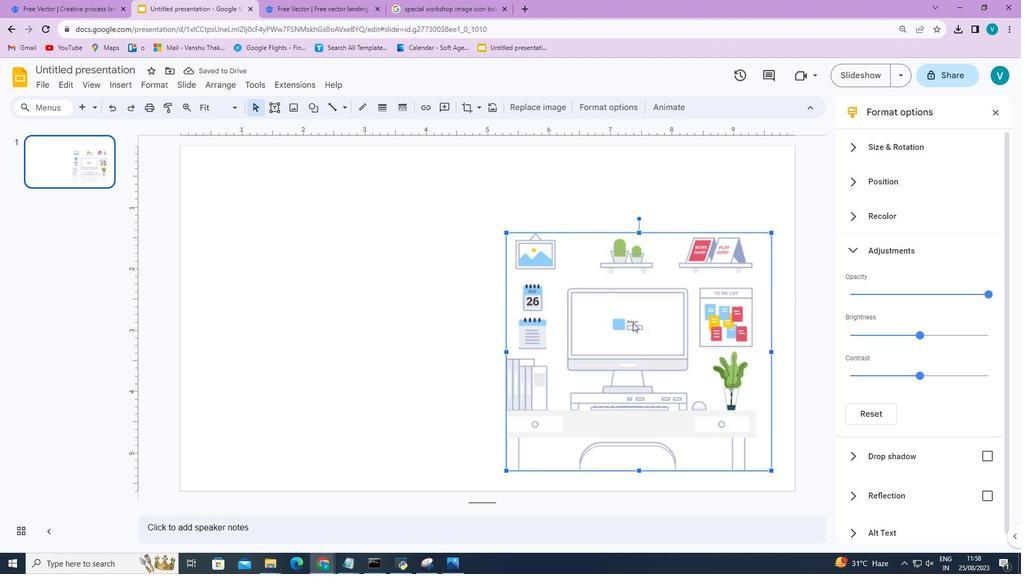 
Action: Mouse moved to (997, 121)
Screenshot: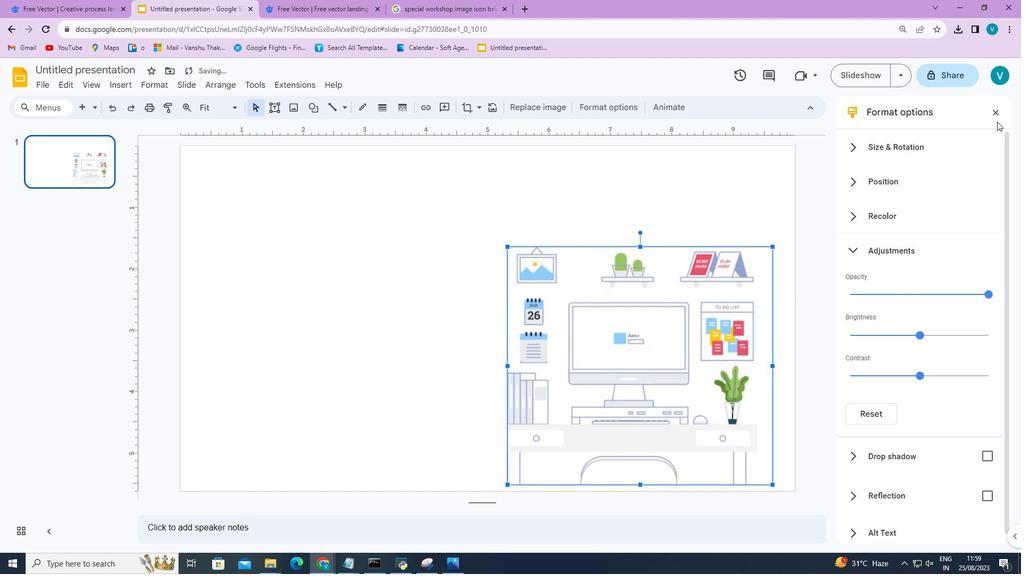 
Action: Mouse pressed left at (997, 121)
Screenshot: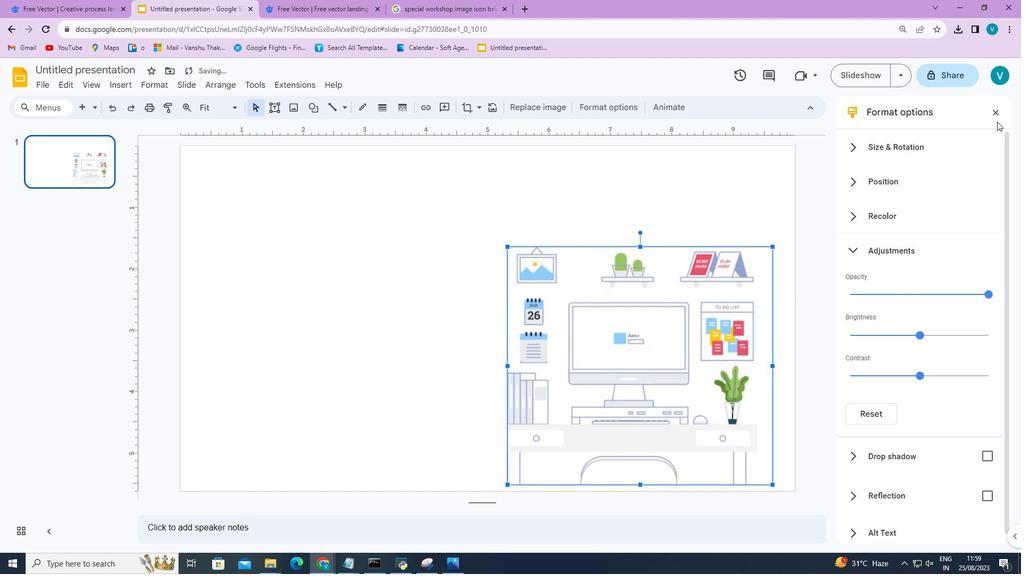 
Action: Mouse moved to (995, 111)
Screenshot: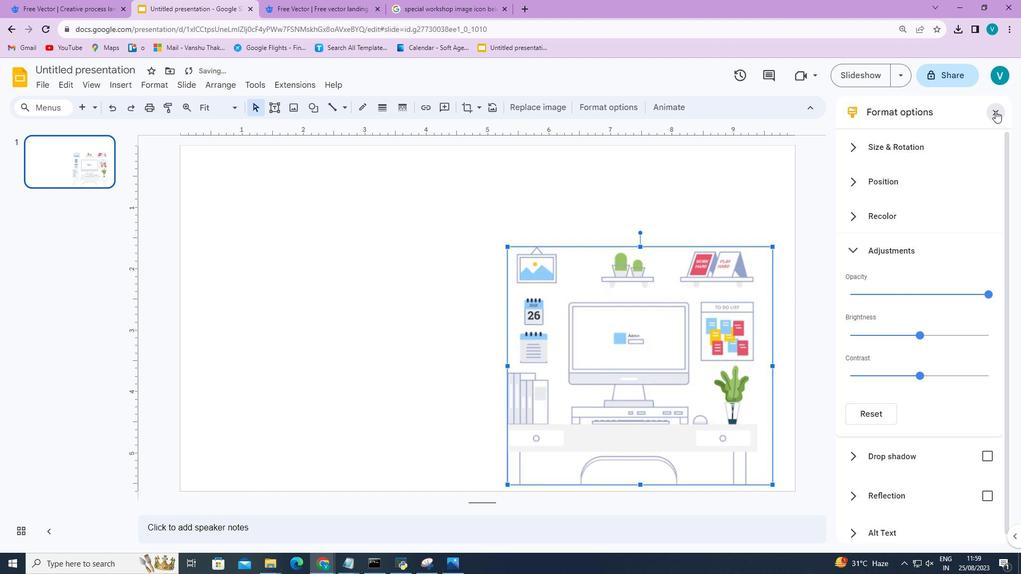 
Action: Mouse pressed left at (995, 111)
Screenshot: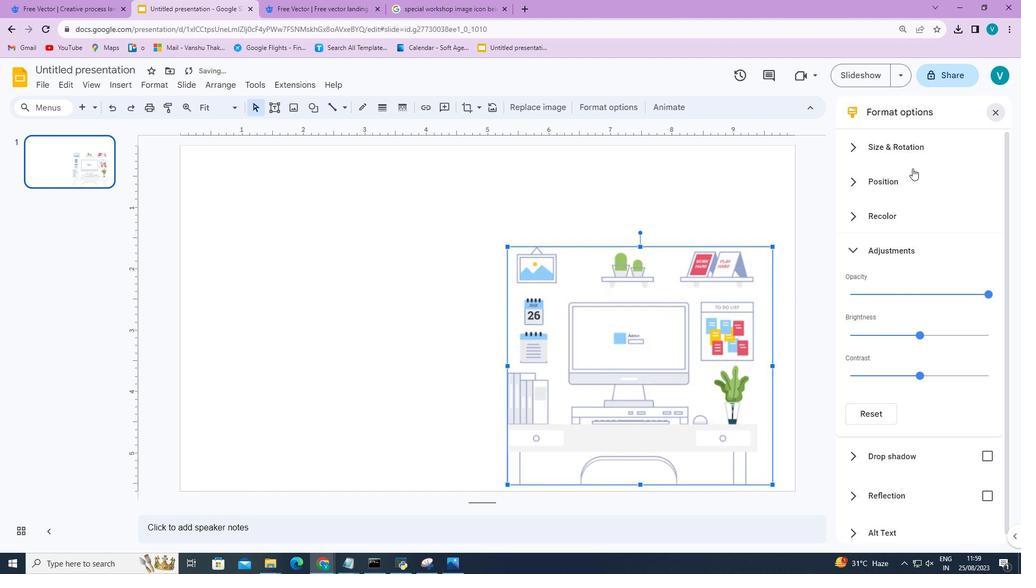 
Action: Mouse moved to (994, 110)
Screenshot: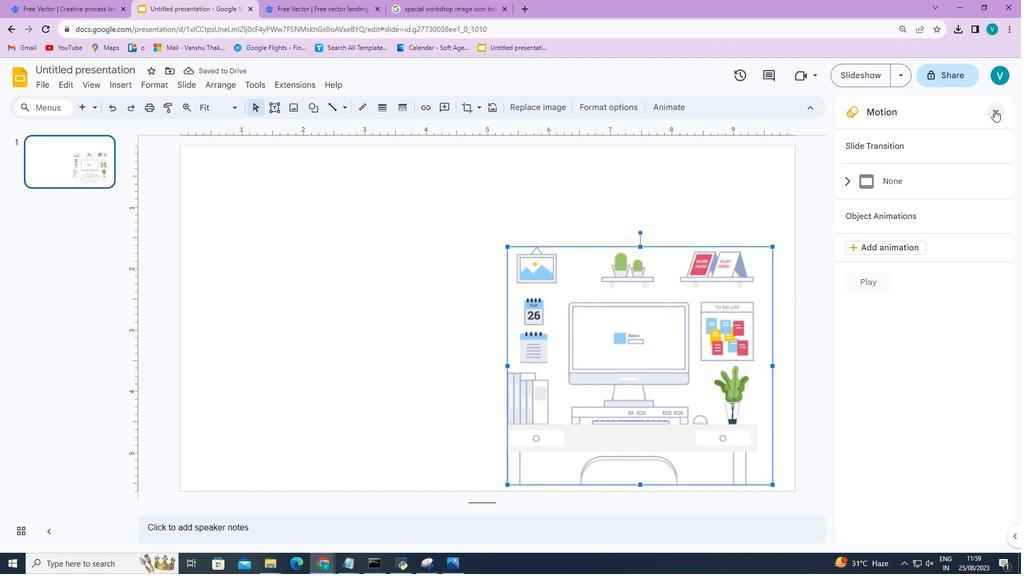 
Action: Mouse pressed left at (994, 110)
Screenshot: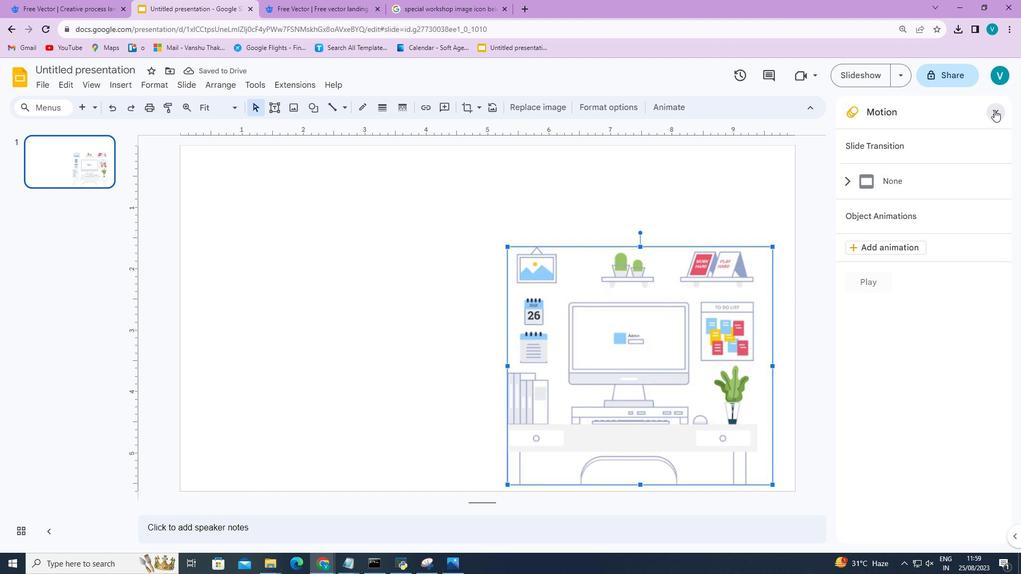 
Action: Mouse moved to (996, 113)
Screenshot: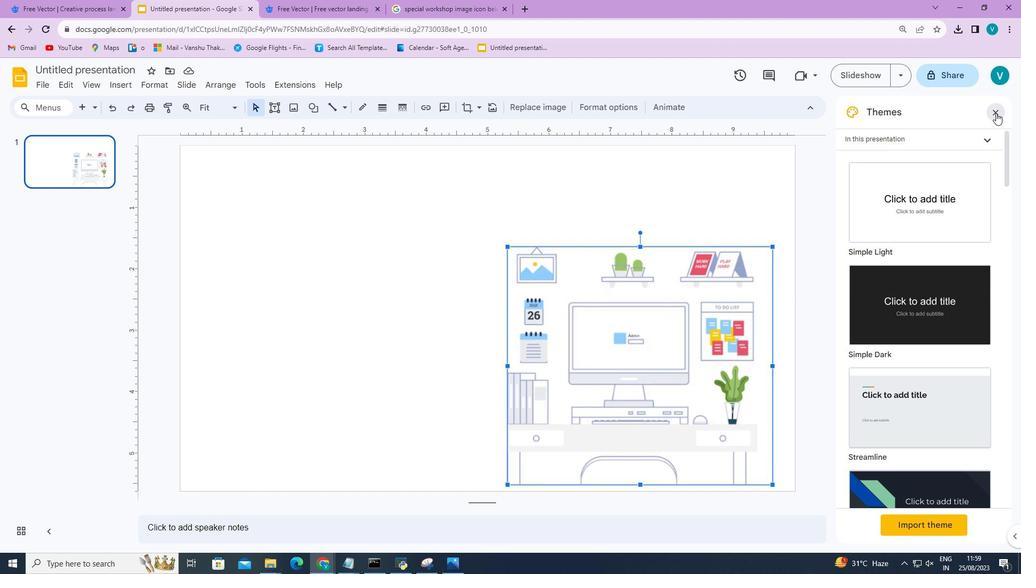 
Action: Mouse pressed left at (996, 113)
Screenshot: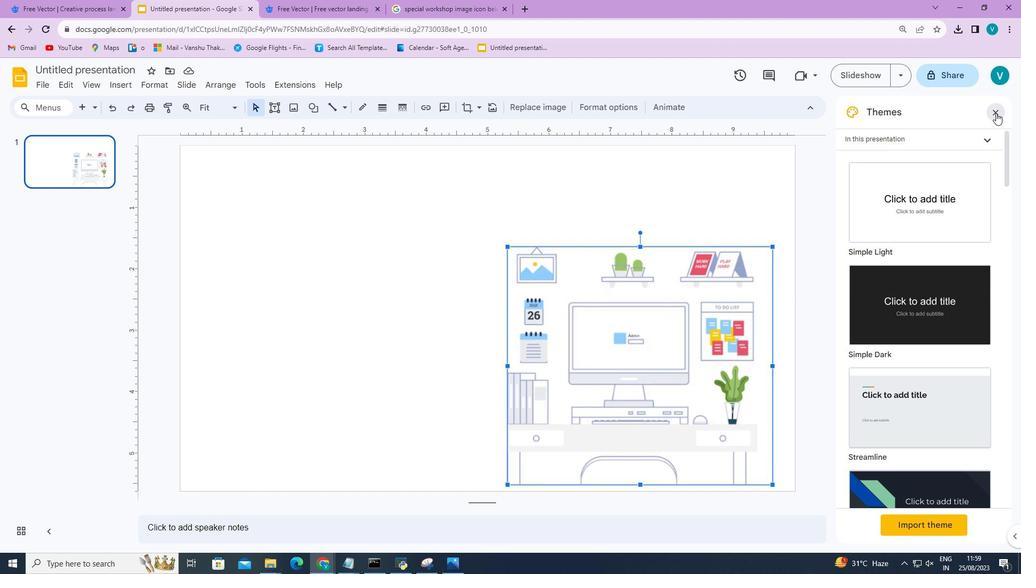 
Action: Mouse moved to (768, 346)
Screenshot: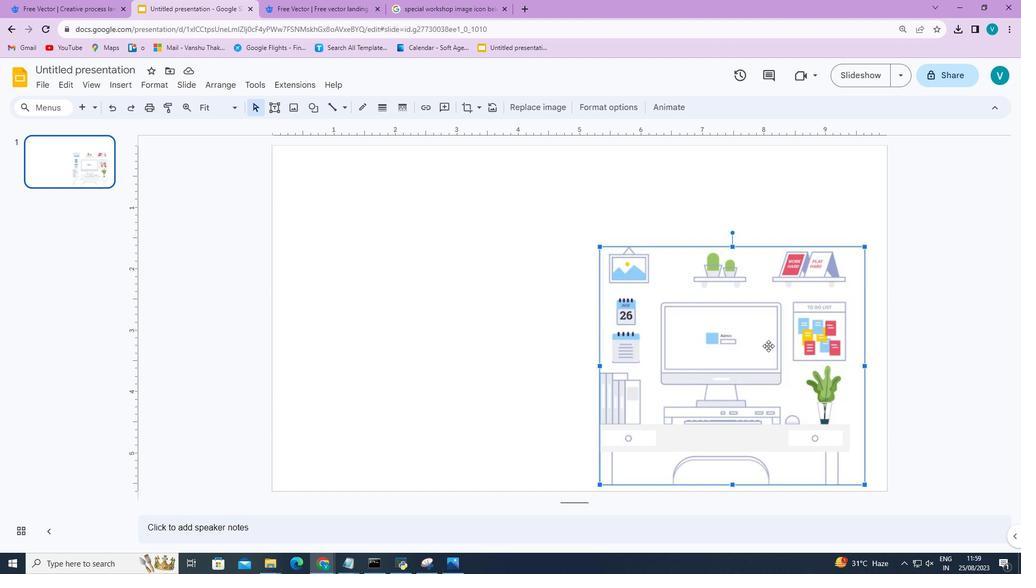 
Action: Mouse pressed left at (768, 346)
Screenshot: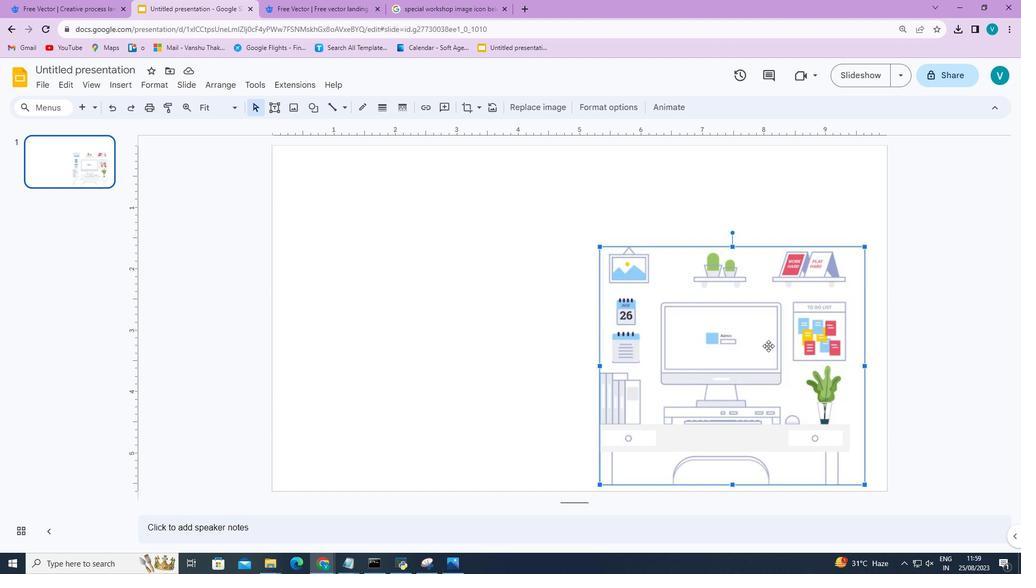 
Action: Mouse moved to (765, 353)
Screenshot: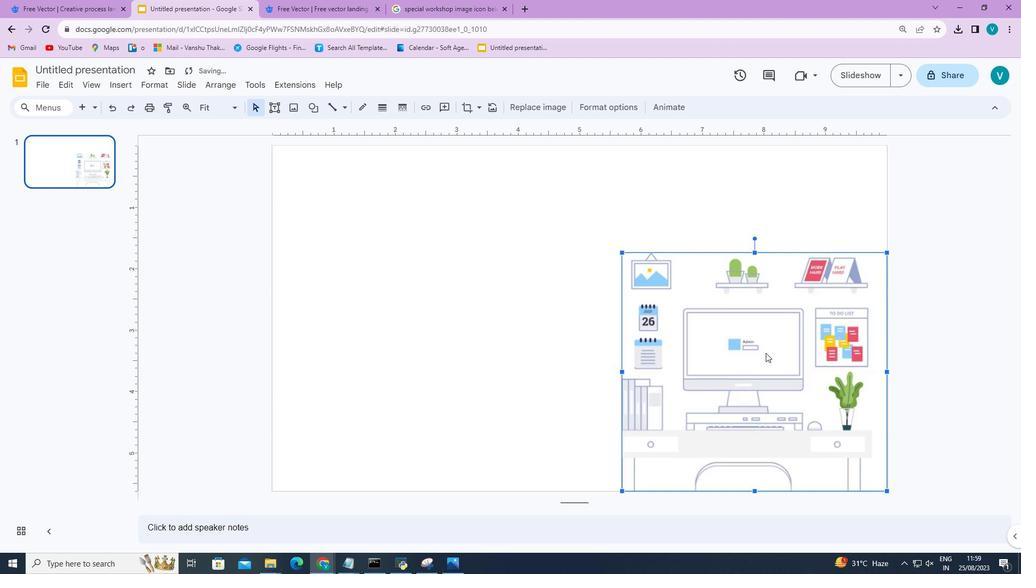
Action: Mouse pressed left at (765, 353)
Screenshot: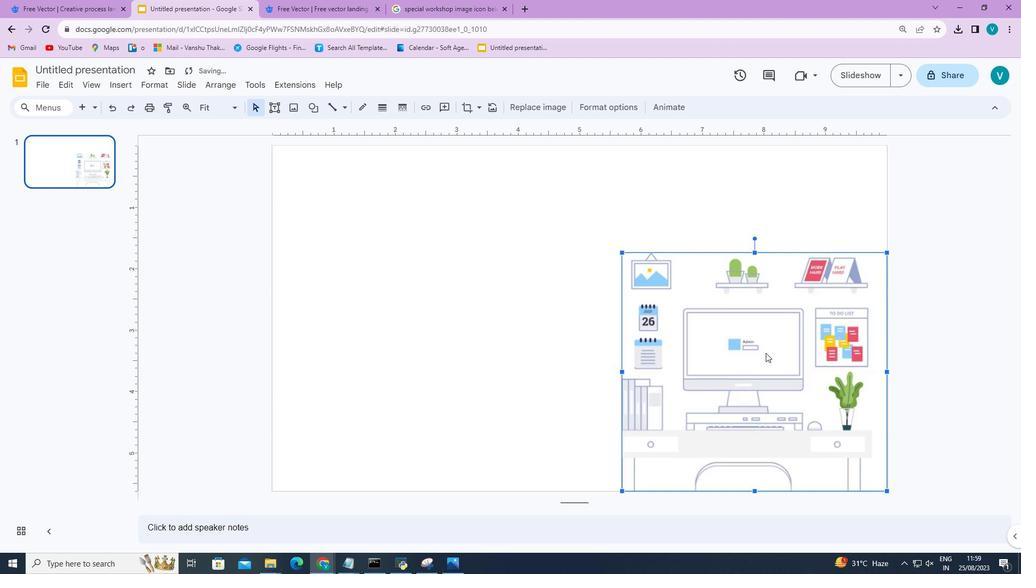 
Action: Mouse moved to (760, 353)
Screenshot: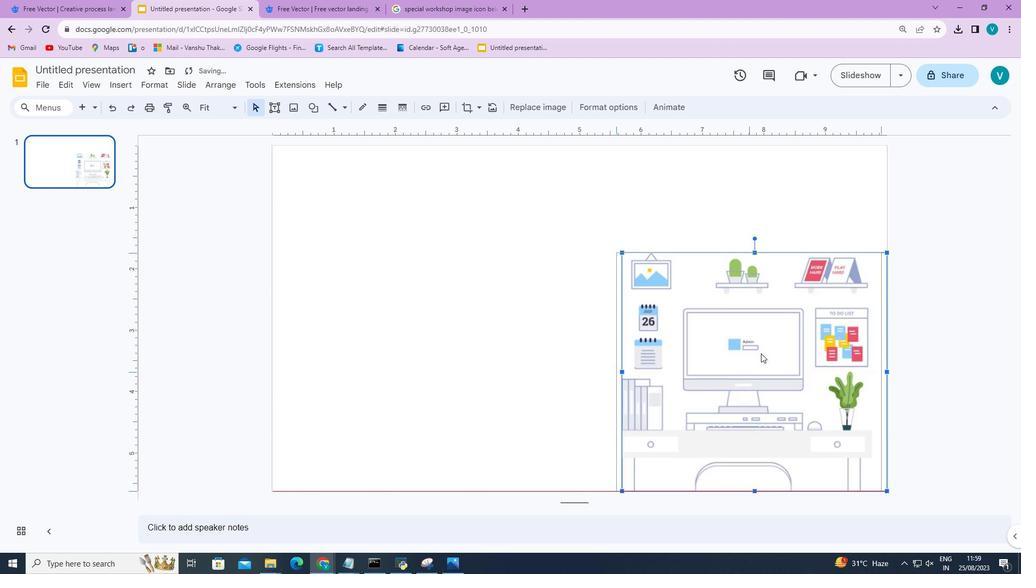 
Action: Mouse pressed left at (760, 353)
Screenshot: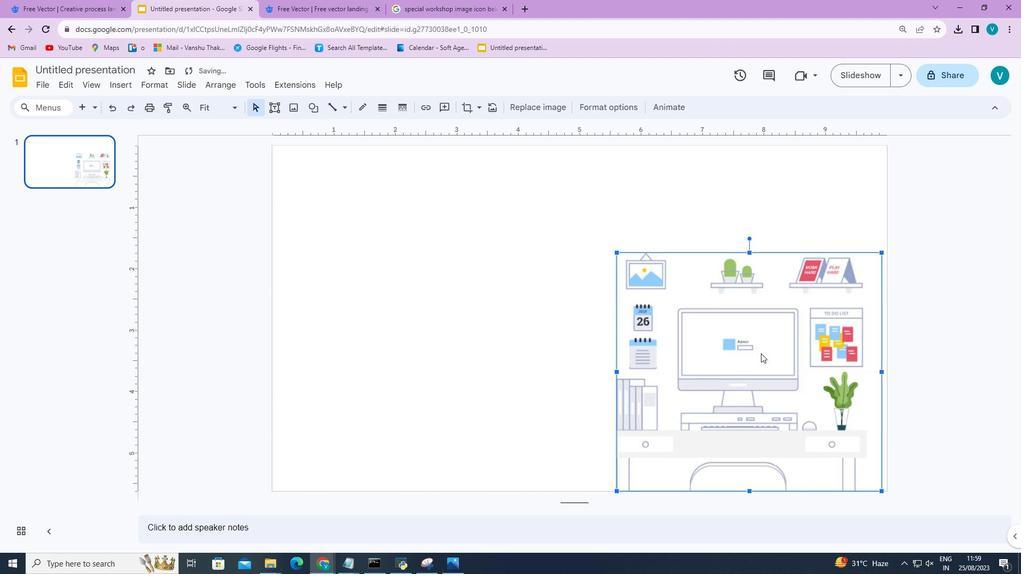 
Action: Mouse moved to (623, 371)
Screenshot: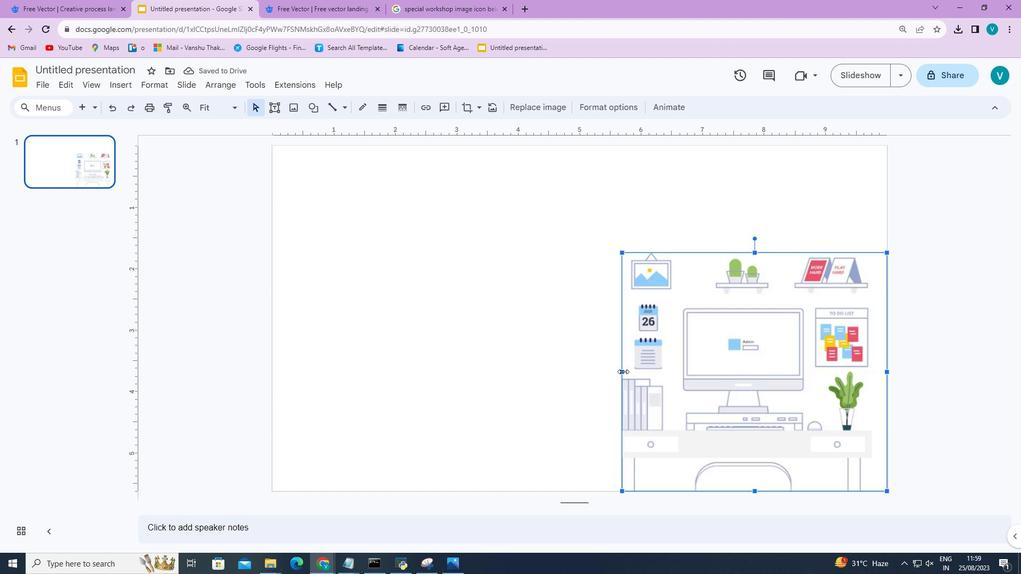
Action: Mouse pressed left at (623, 371)
Screenshot: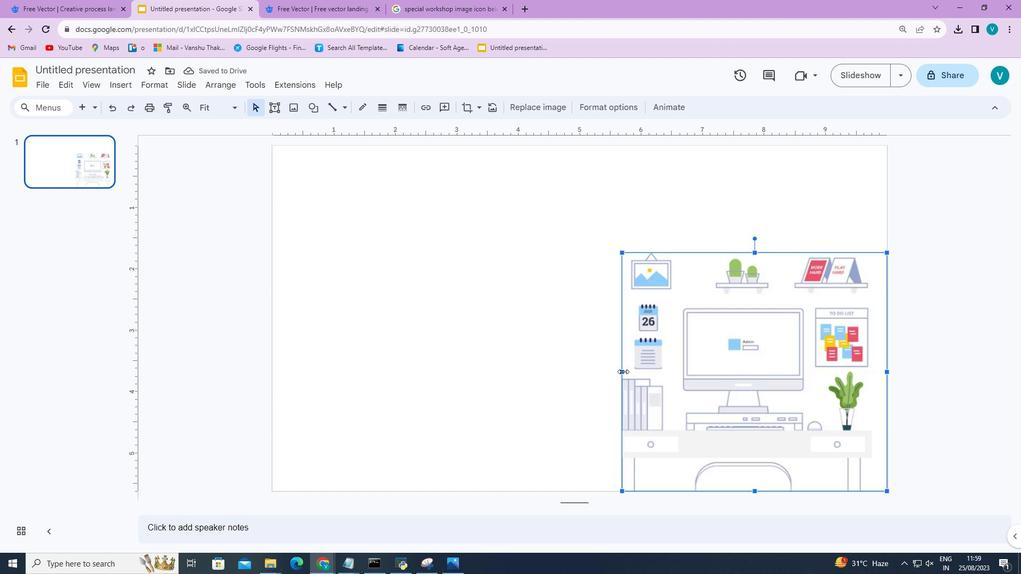 
Action: Mouse moved to (691, 380)
Screenshot: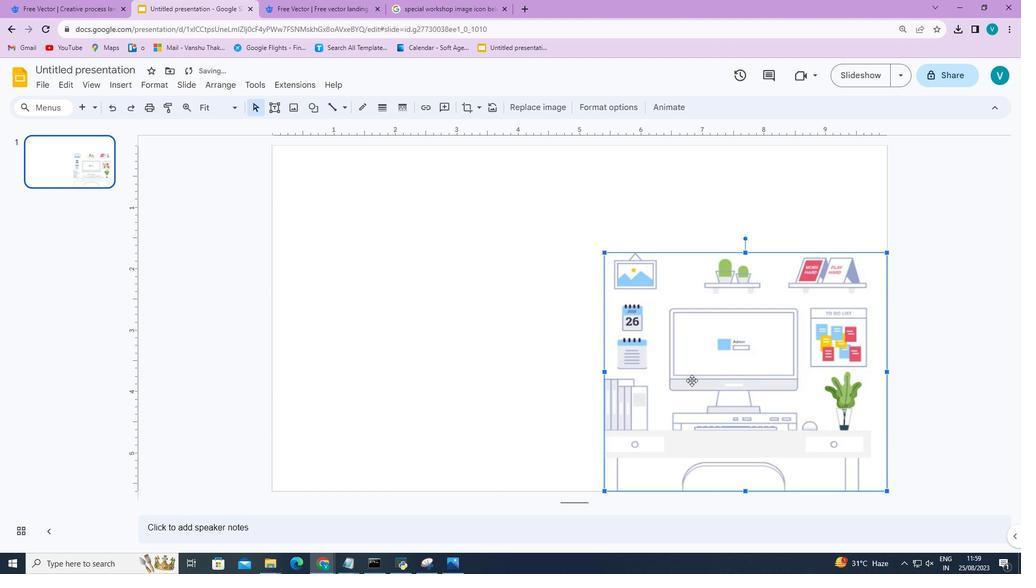 
Action: Mouse pressed left at (691, 380)
Screenshot: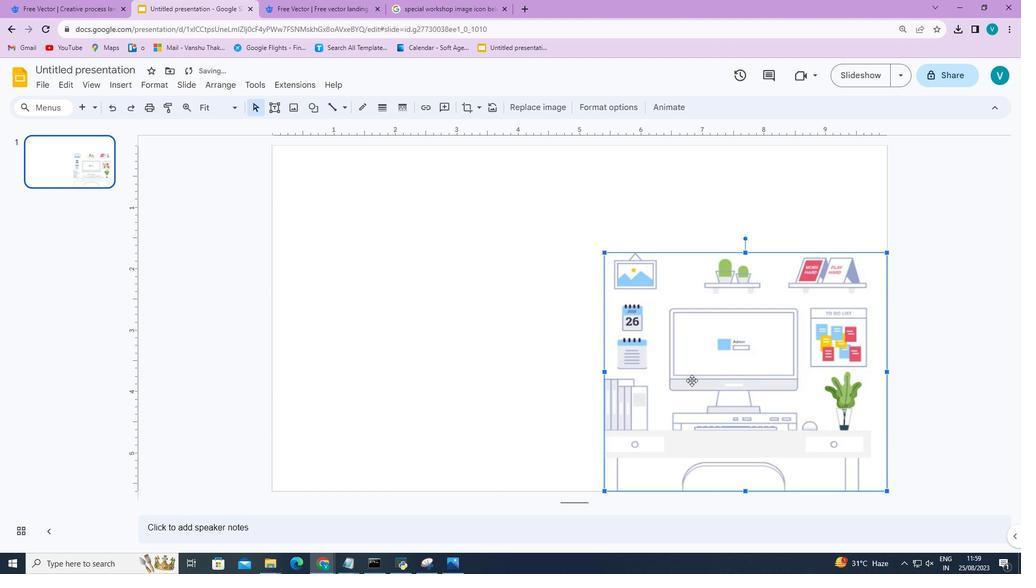 
Action: Mouse moved to (780, 372)
Screenshot: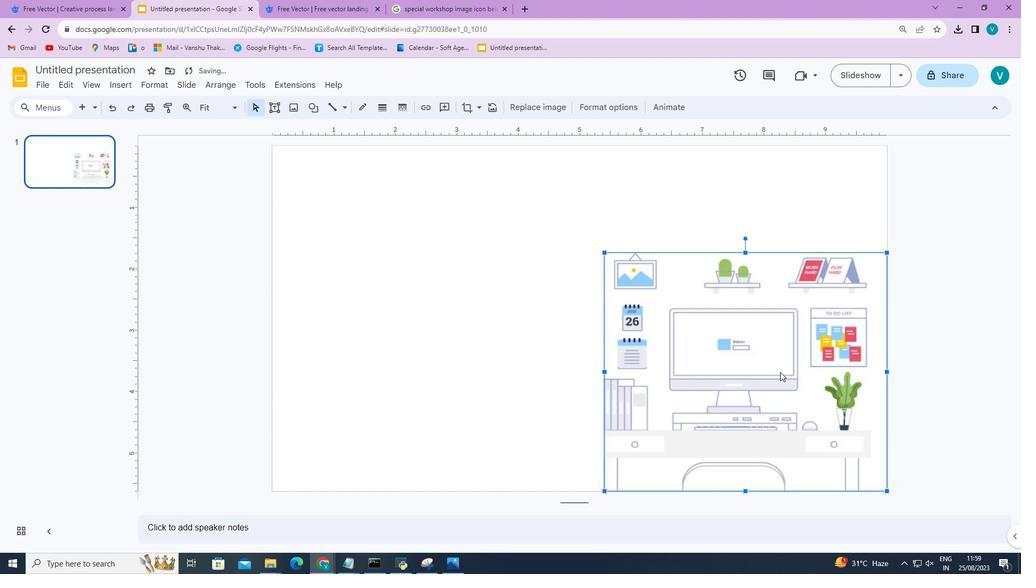 
Action: Mouse pressed left at (780, 372)
Screenshot: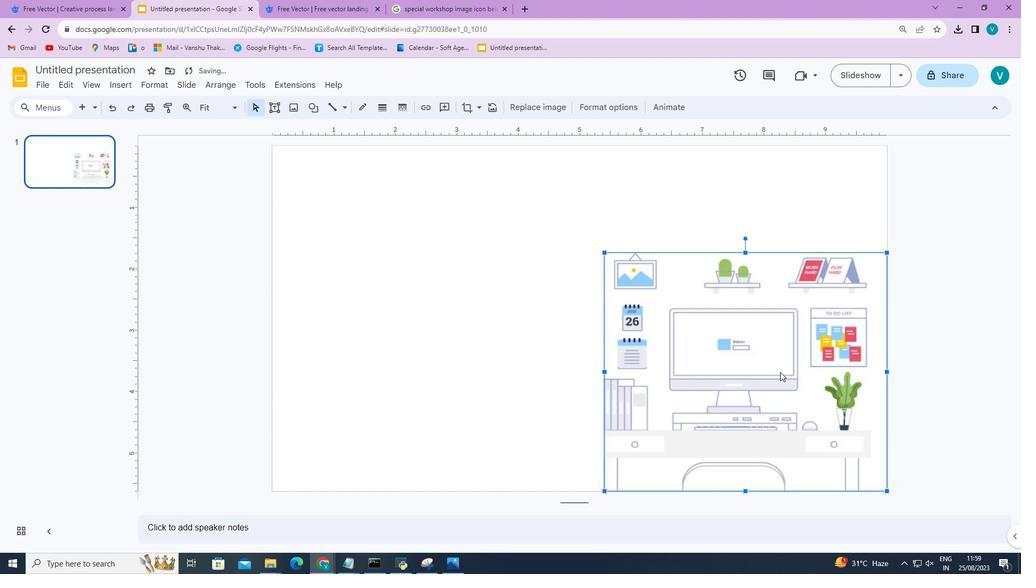 
Action: Mouse moved to (745, 251)
Screenshot: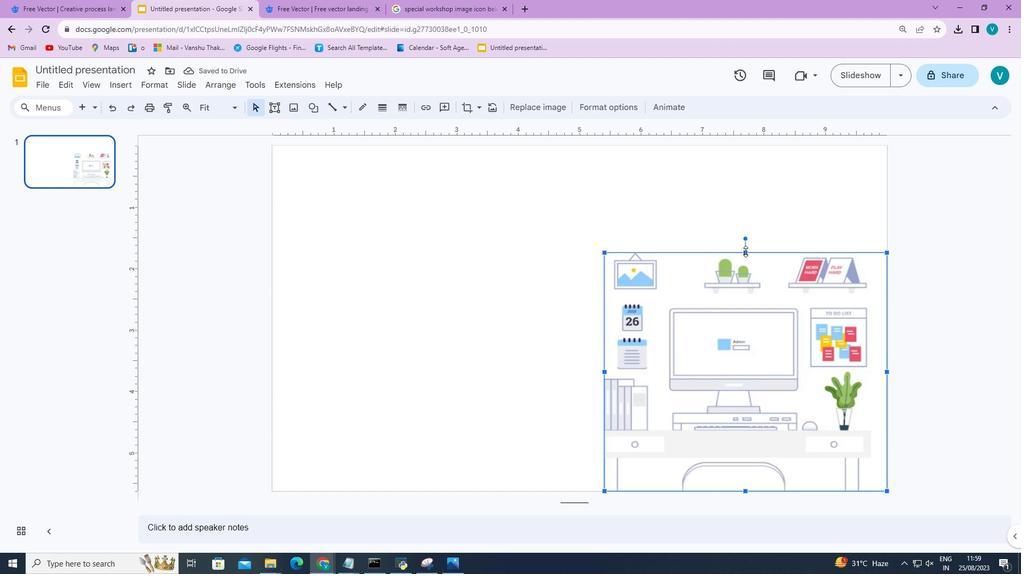 
Action: Mouse pressed left at (745, 251)
Screenshot: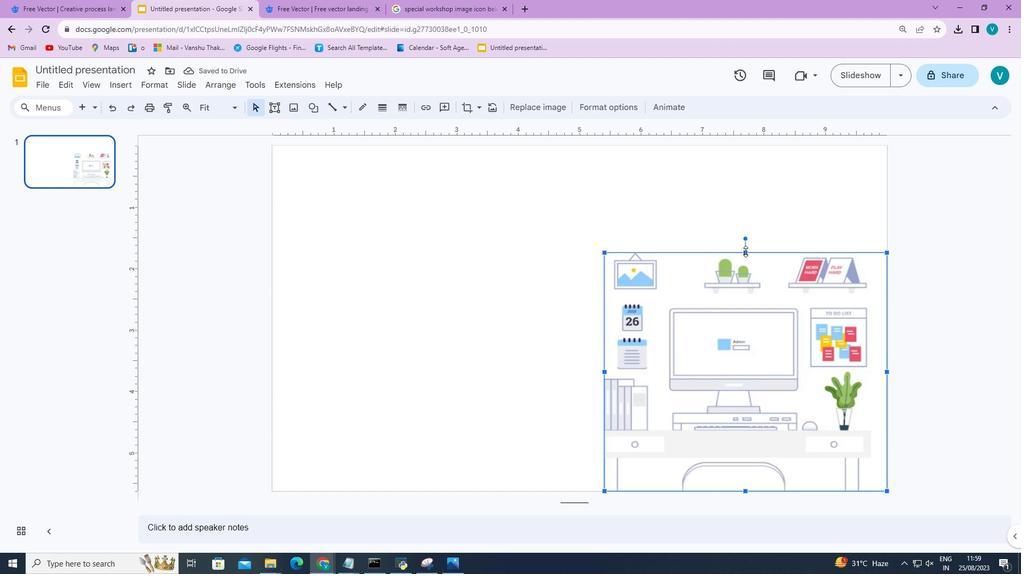 
Action: Mouse moved to (525, 281)
Screenshot: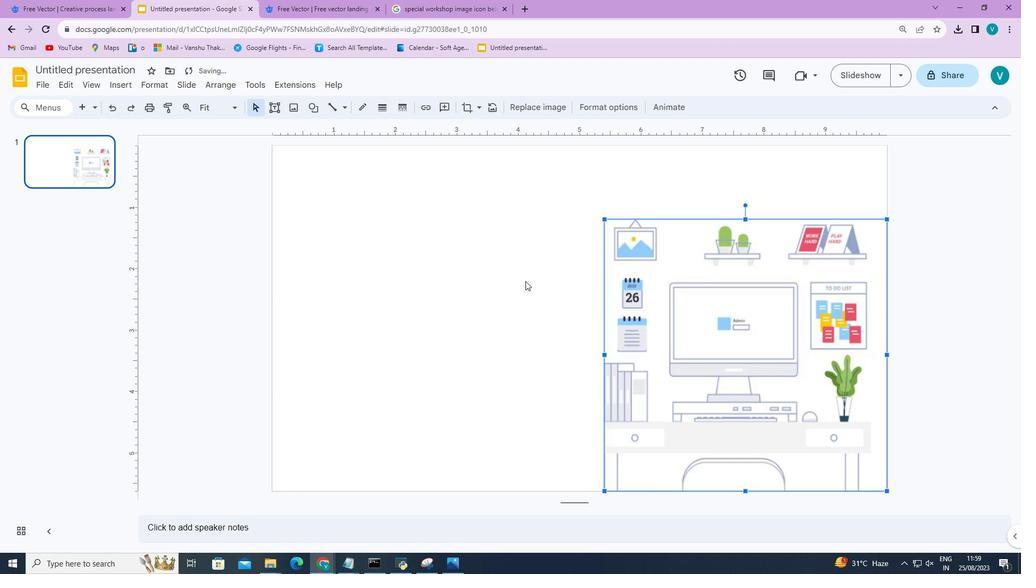 
Action: Mouse pressed left at (525, 281)
Screenshot: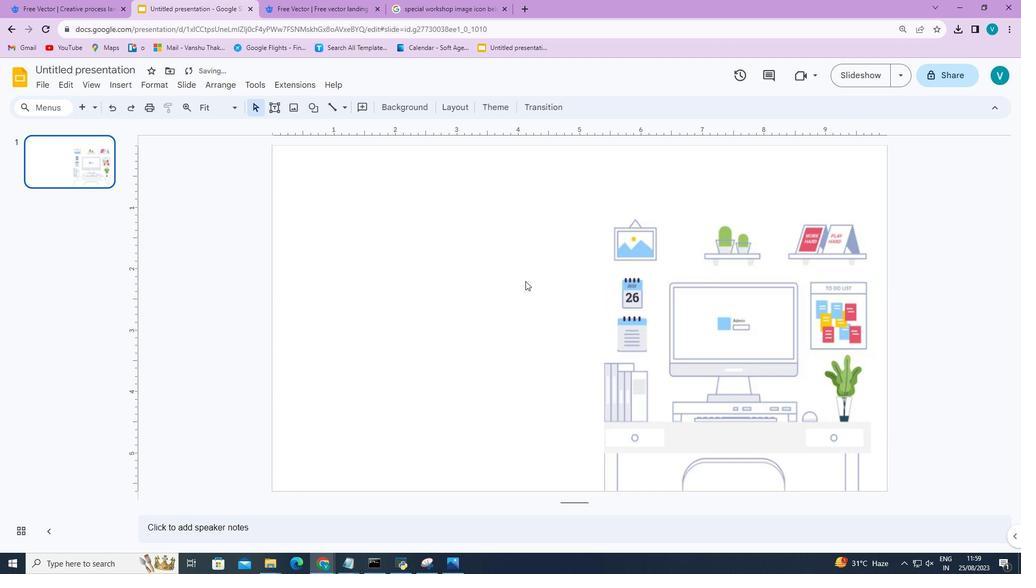 
Action: Mouse moved to (709, 233)
Screenshot: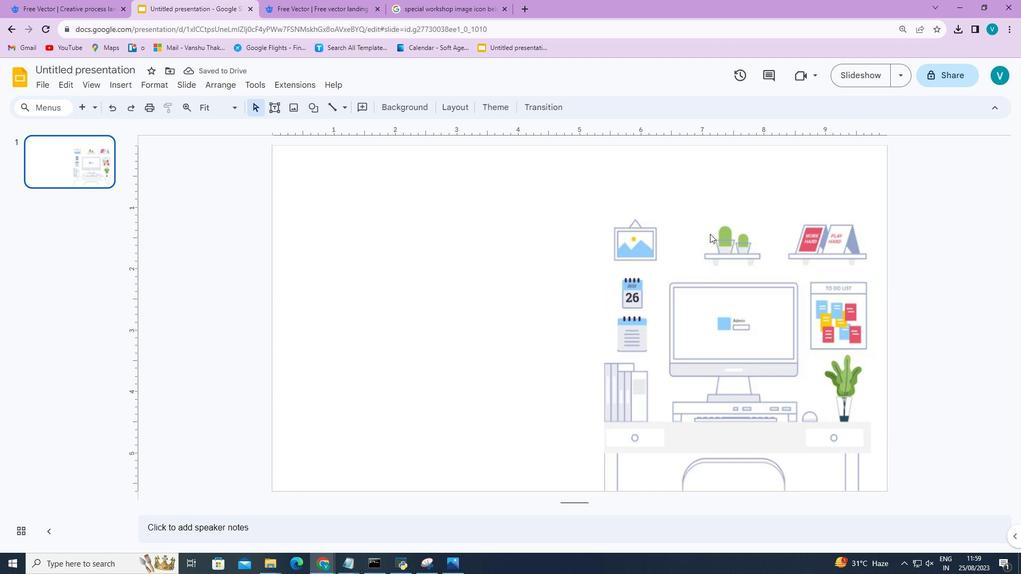 
Action: Mouse pressed left at (709, 233)
Screenshot: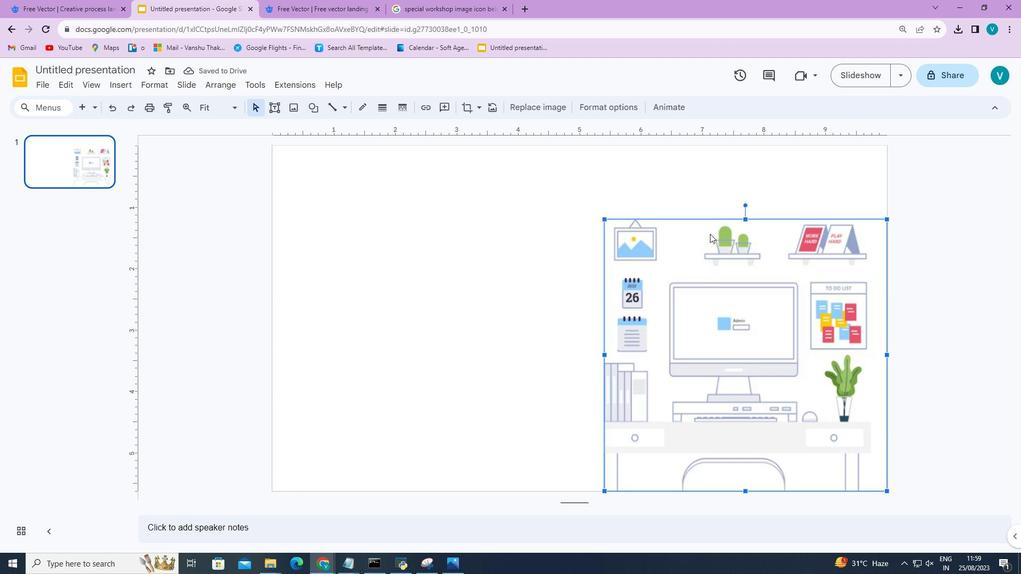 
Action: Mouse moved to (746, 219)
Screenshot: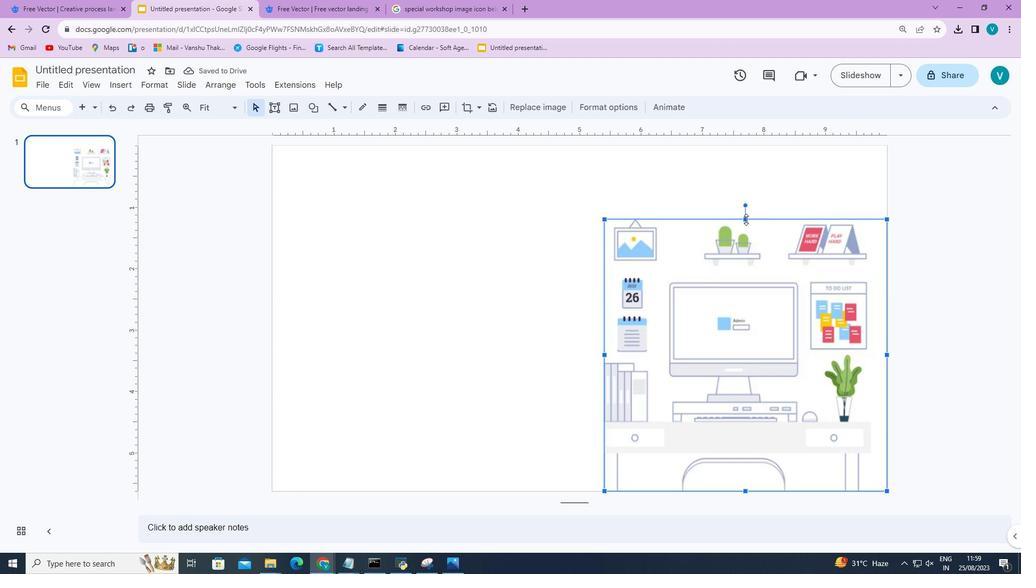 
Action: Mouse pressed left at (746, 219)
Screenshot: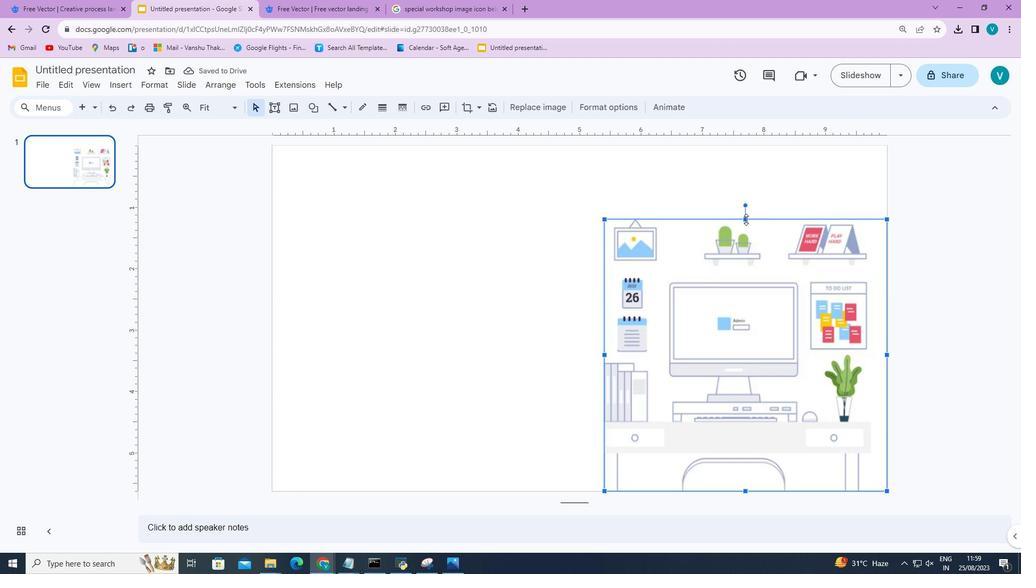 
Action: Mouse moved to (745, 251)
Screenshot: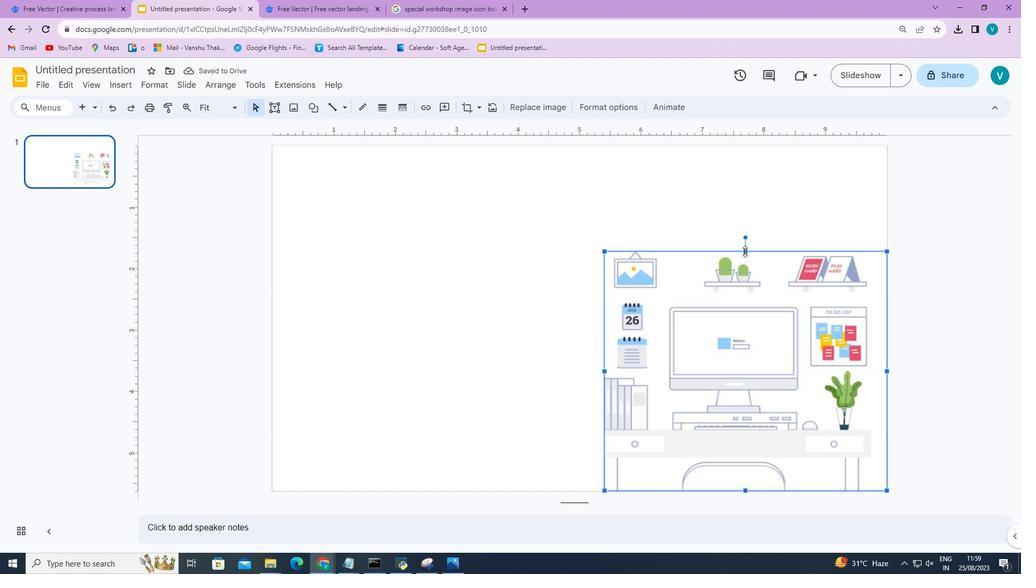 
Action: Mouse pressed left at (745, 251)
Screenshot: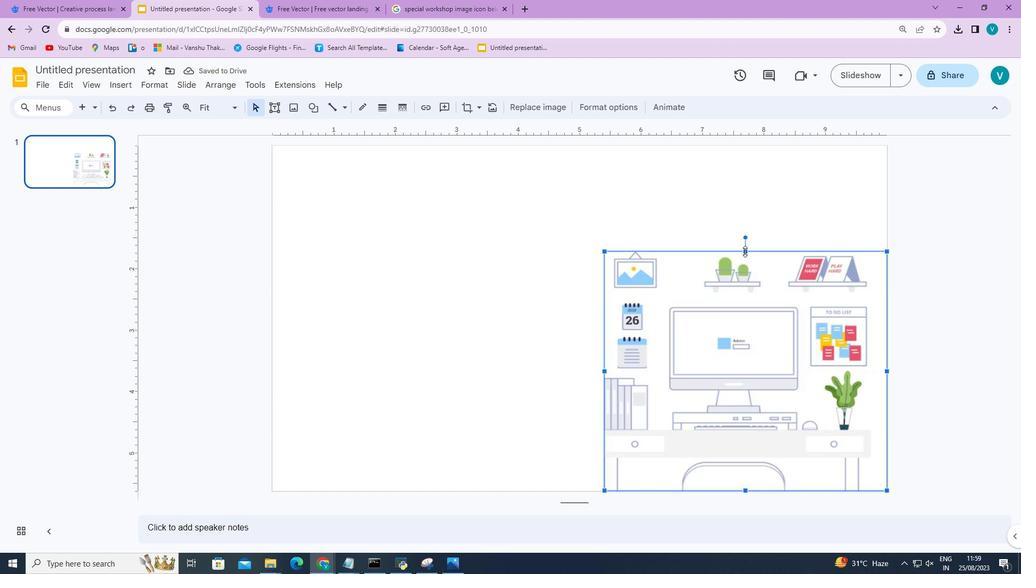 
Action: Mouse moved to (507, 195)
Screenshot: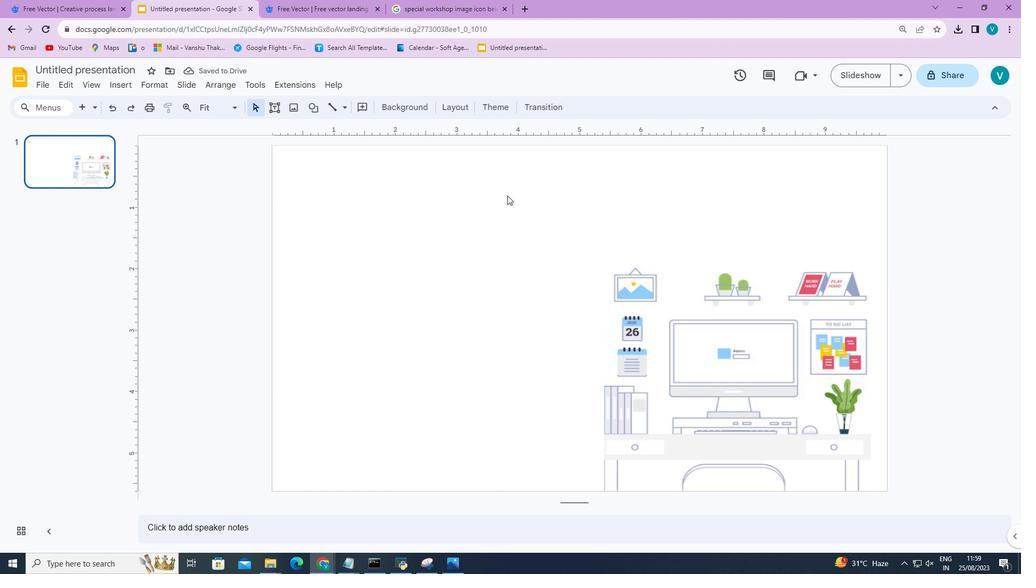 
Action: Mouse pressed left at (507, 195)
Screenshot: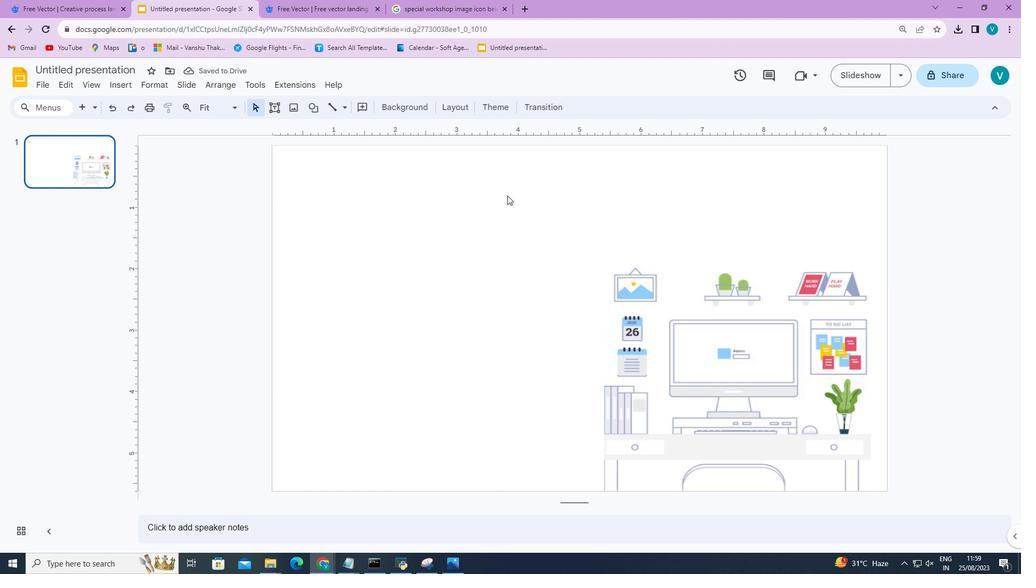 
Action: Mouse moved to (506, 189)
Screenshot: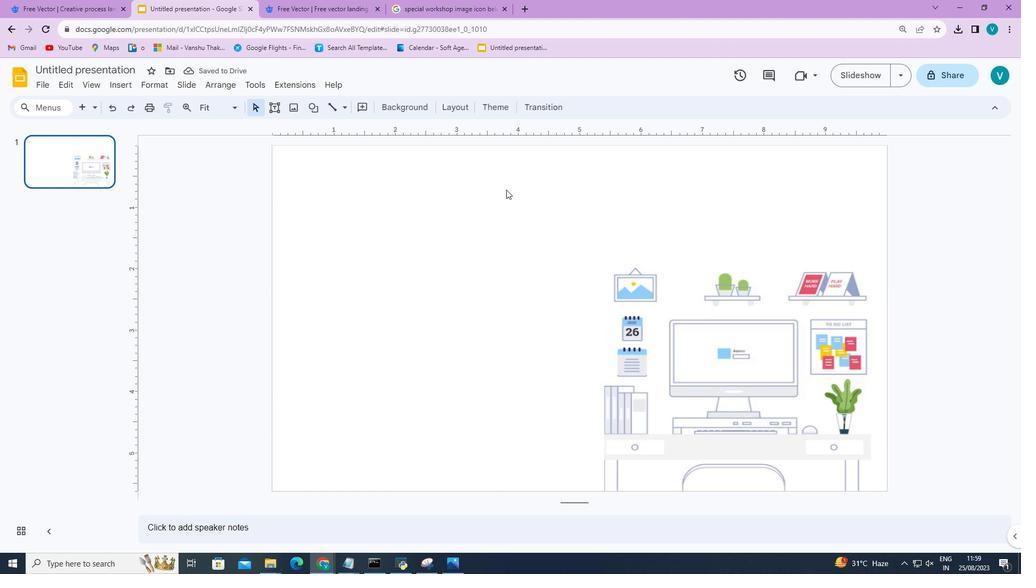 
Action: Mouse pressed left at (506, 189)
Screenshot: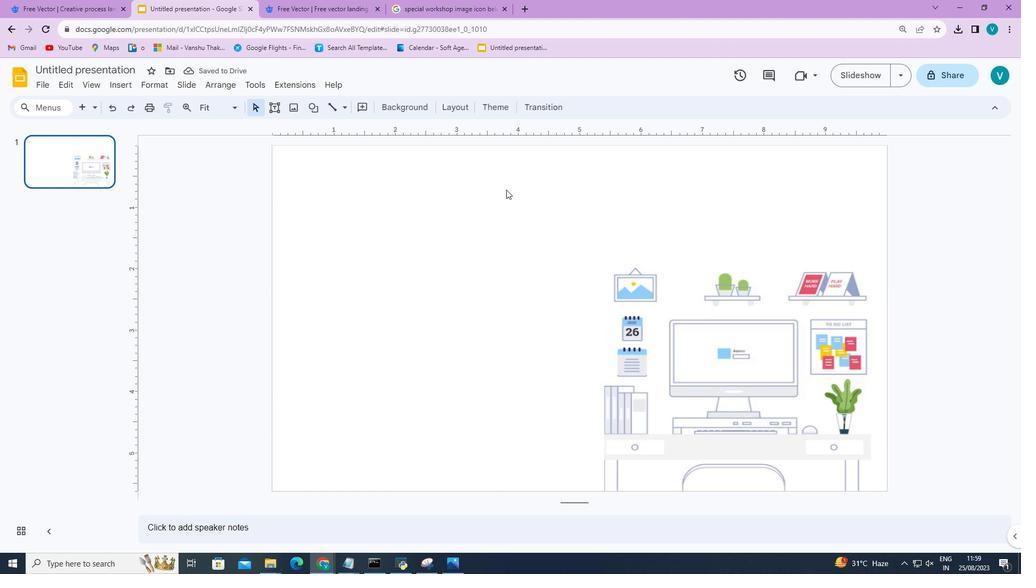 
Action: Mouse moved to (335, 108)
Screenshot: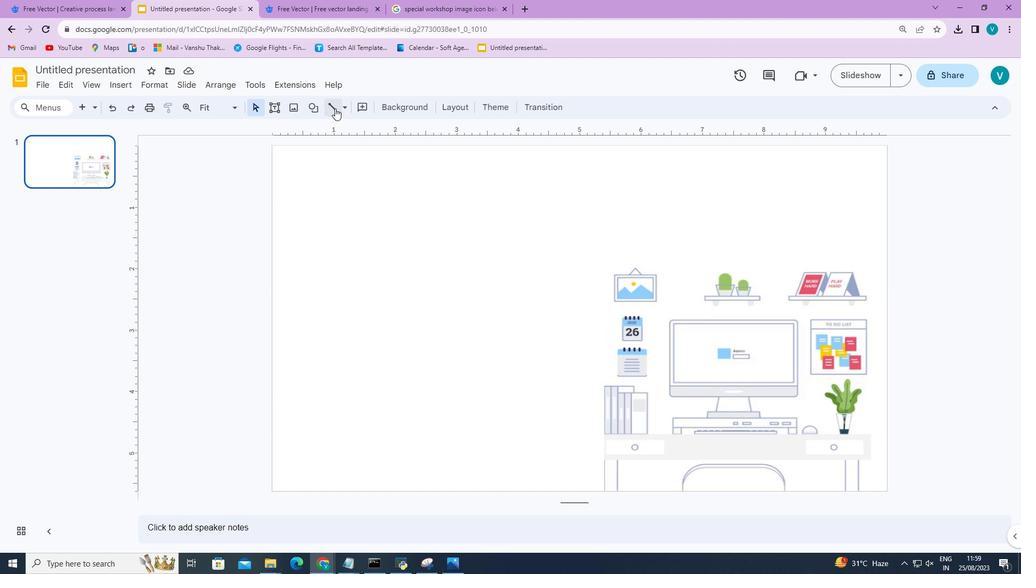 
Action: Mouse pressed left at (335, 108)
Screenshot: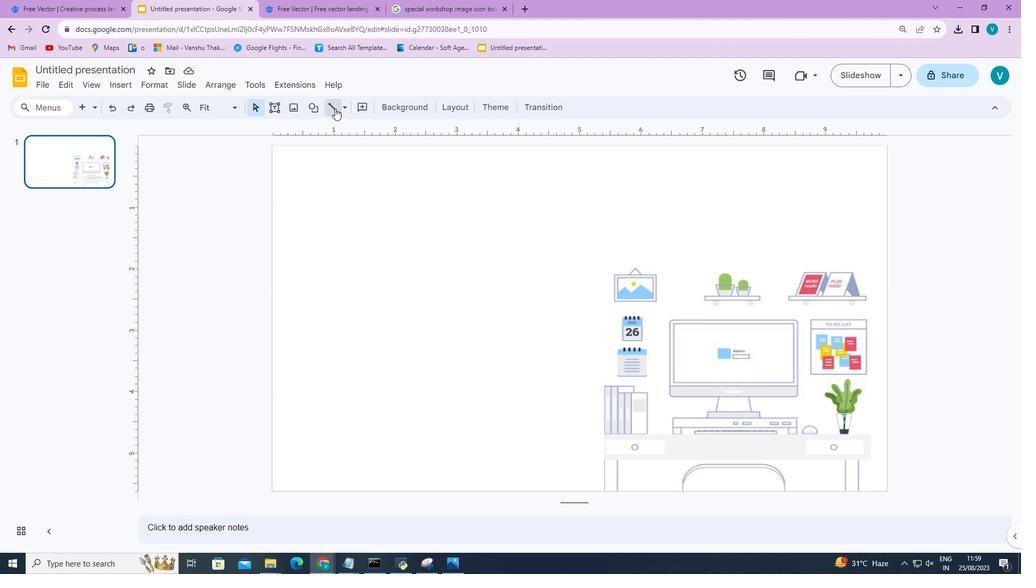 
Action: Mouse moved to (730, 146)
Screenshot: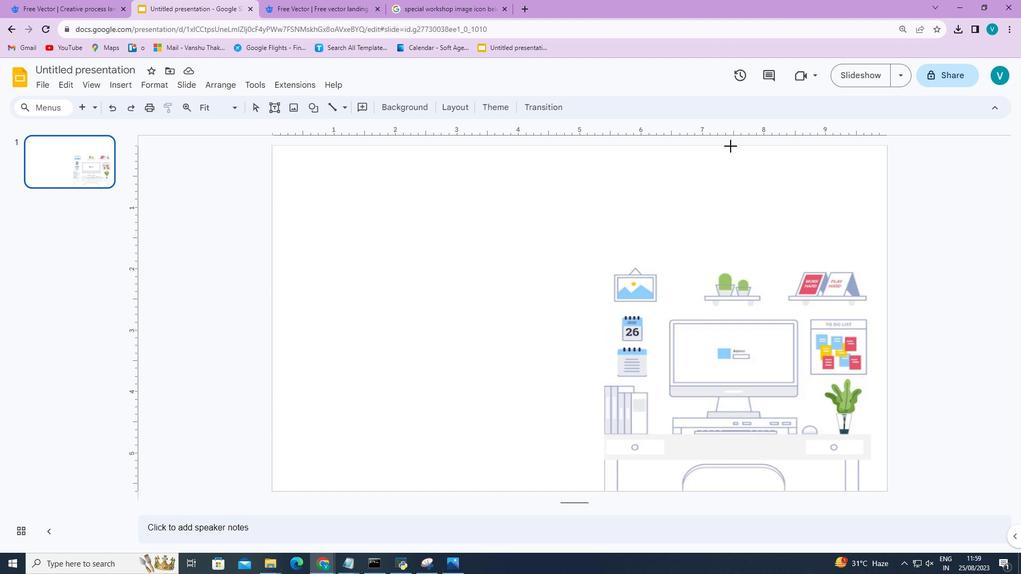
Action: Mouse pressed left at (730, 146)
Screenshot: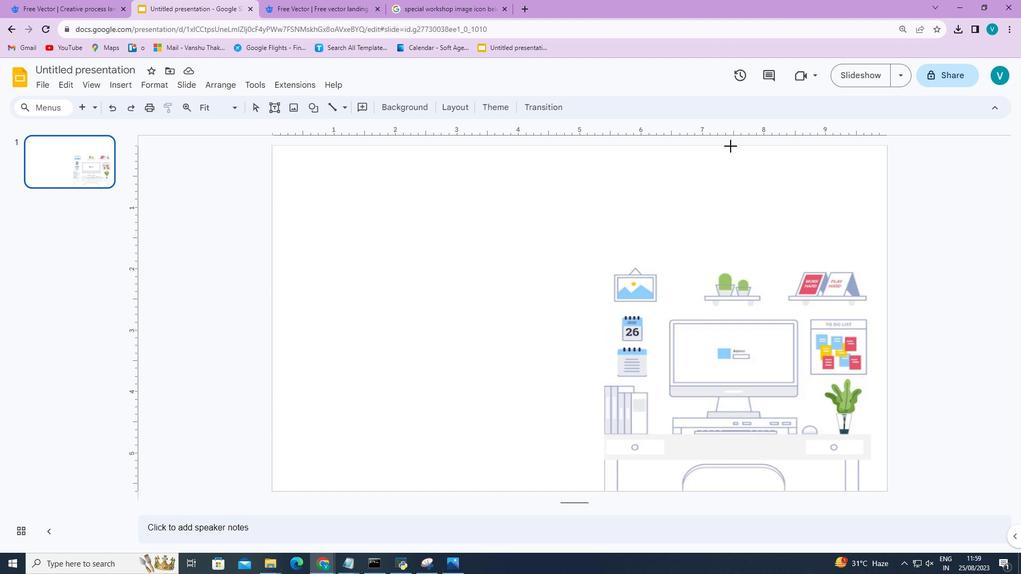 
Action: Mouse moved to (786, 202)
Screenshot: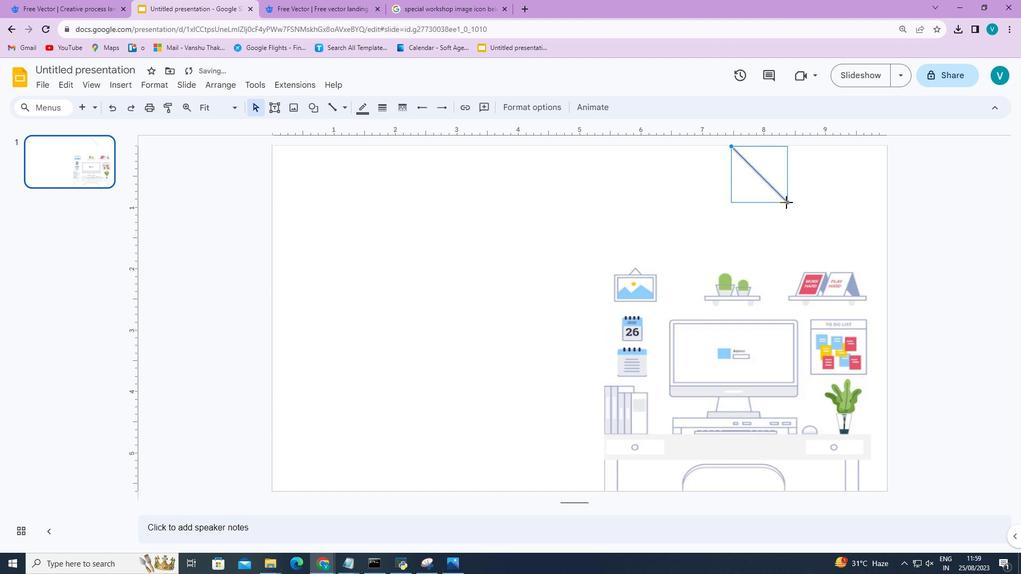
Action: Mouse pressed left at (786, 202)
Screenshot: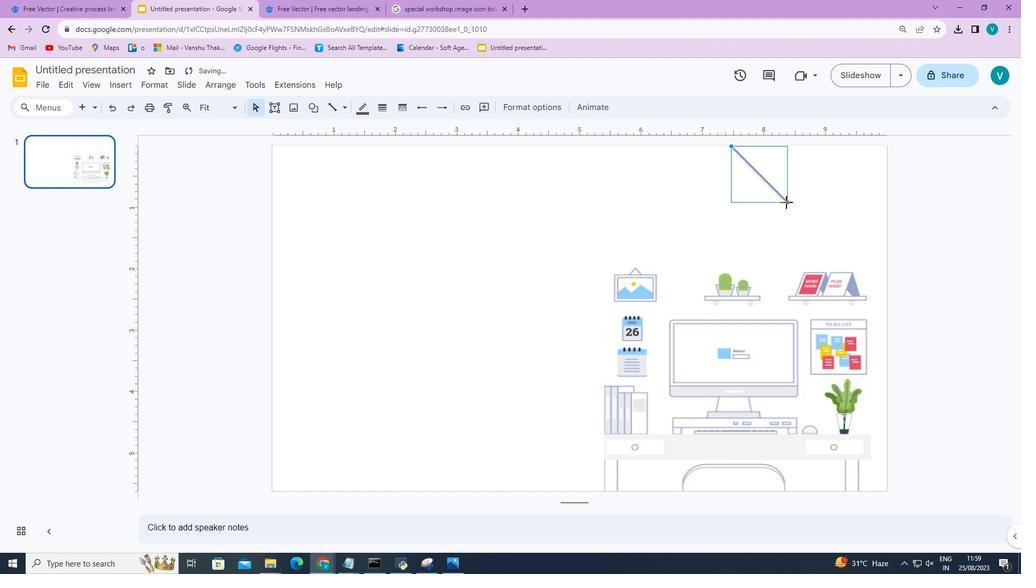 
Action: Mouse moved to (732, 201)
Screenshot: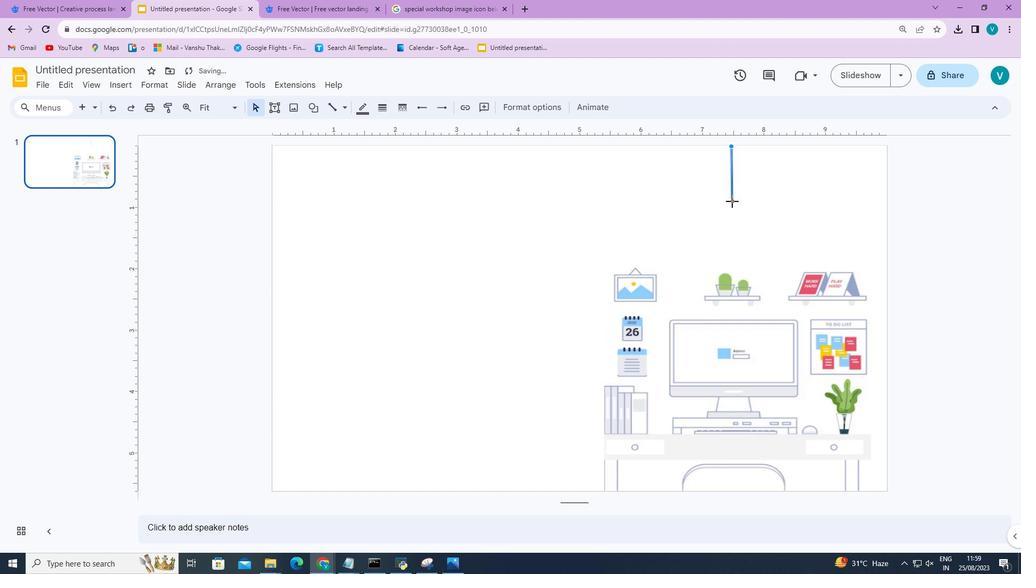 
Action: Mouse pressed left at (732, 201)
Screenshot: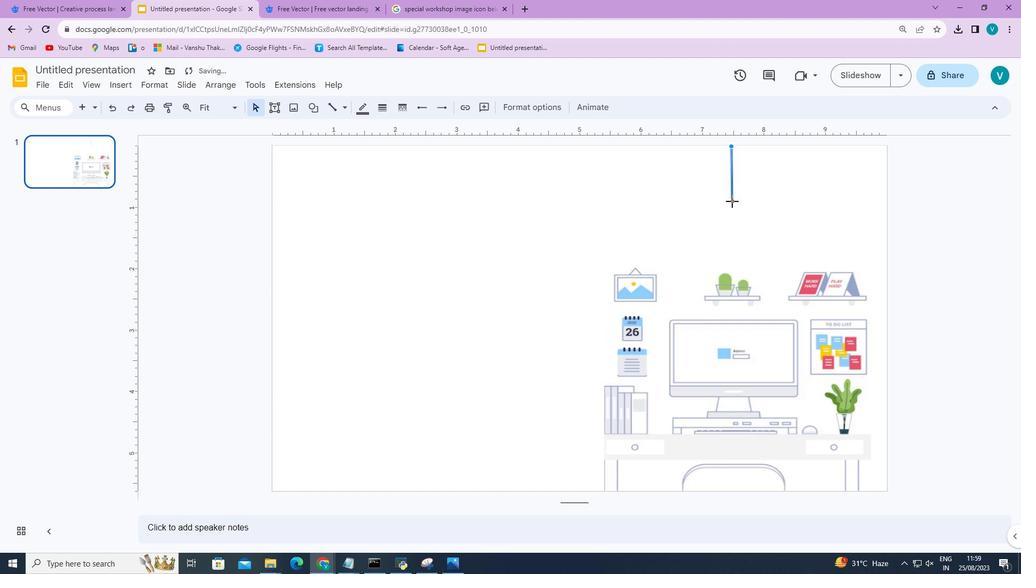 
Action: Mouse moved to (753, 211)
Screenshot: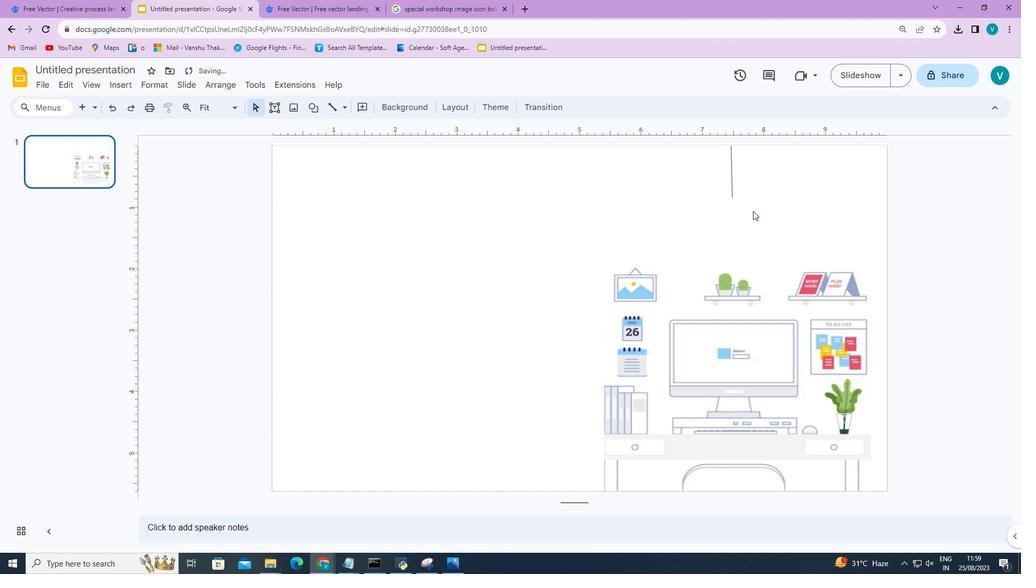 
Action: Mouse pressed left at (753, 211)
Screenshot: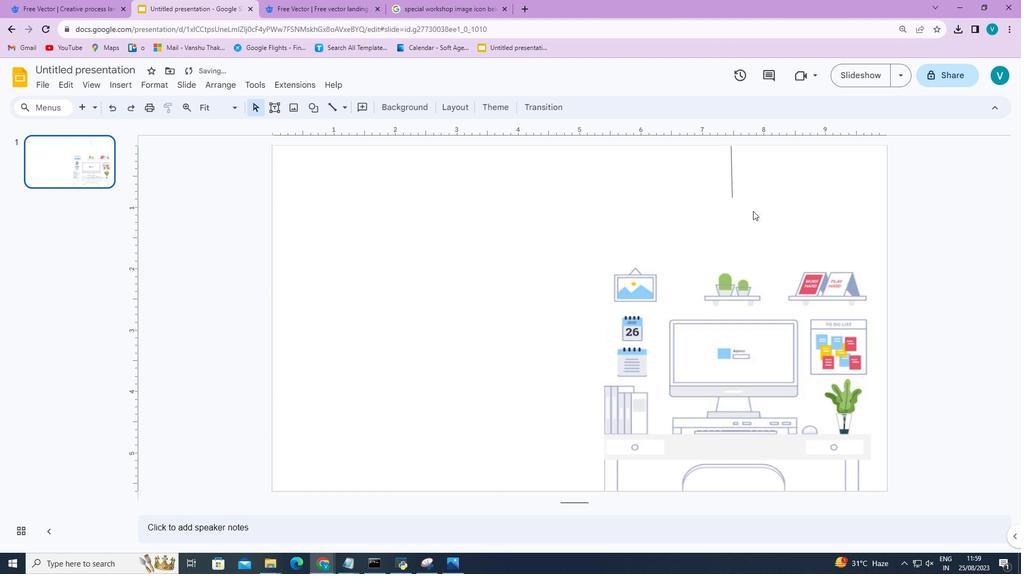 
Action: Mouse moved to (734, 178)
Screenshot: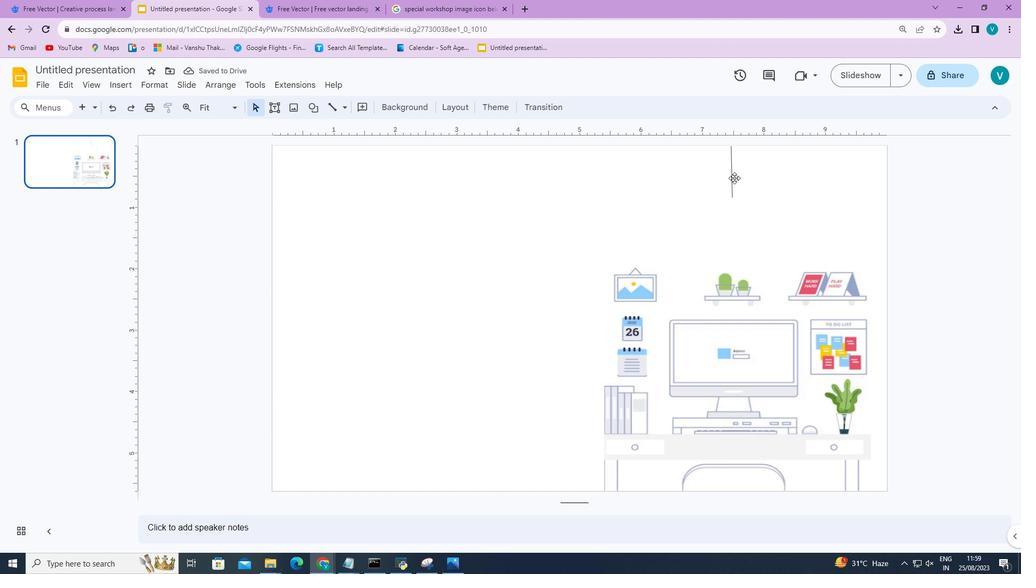 
Action: Mouse pressed left at (734, 178)
Screenshot: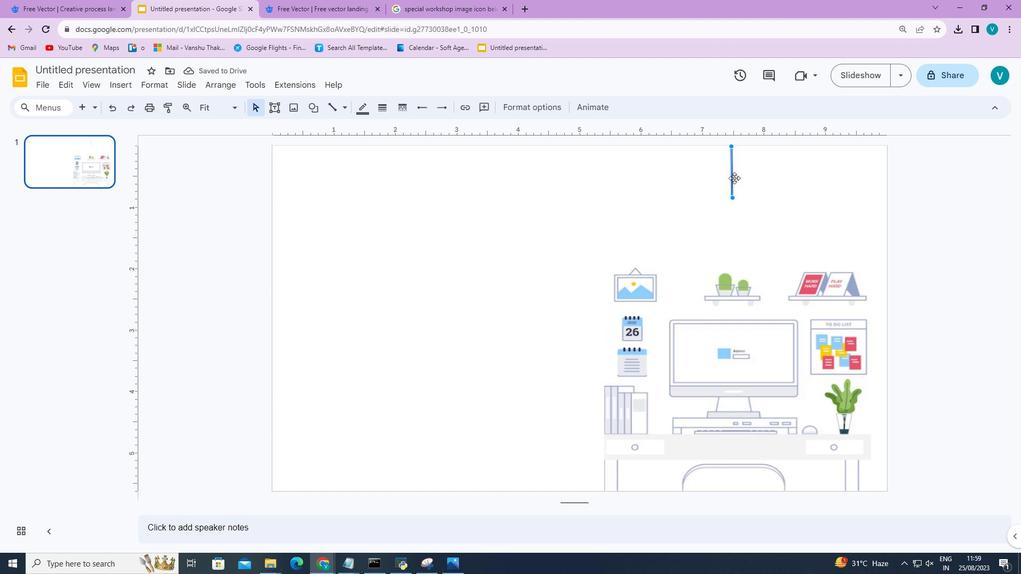 
Action: Mouse moved to (385, 107)
Screenshot: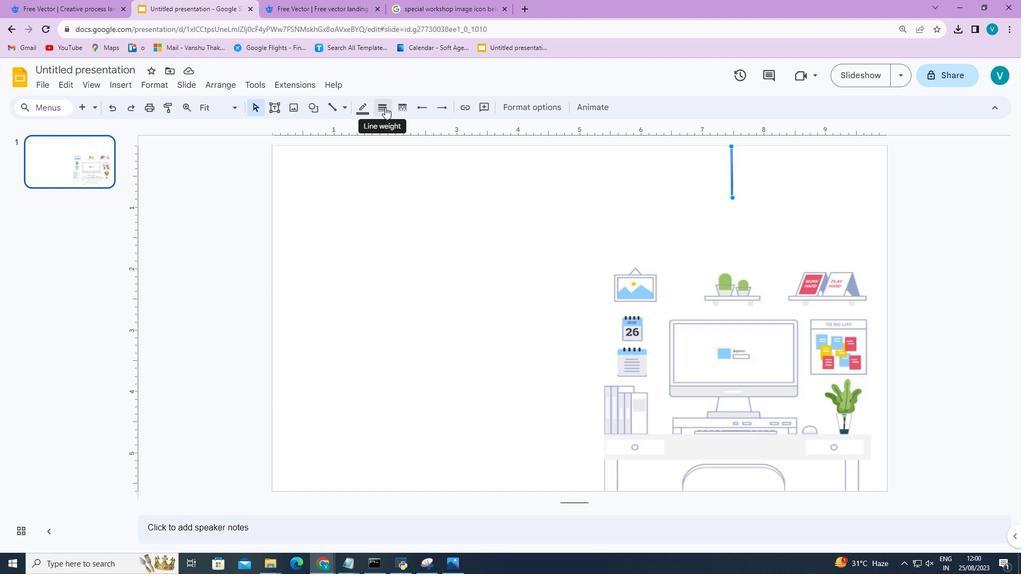 
Action: Mouse pressed left at (385, 107)
Screenshot: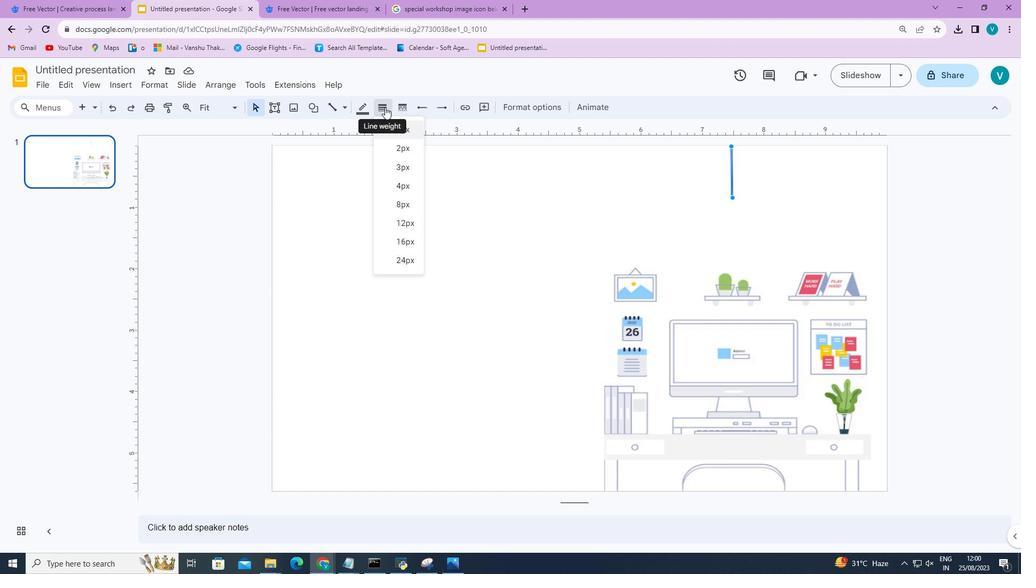 
Action: Mouse moved to (402, 186)
Screenshot: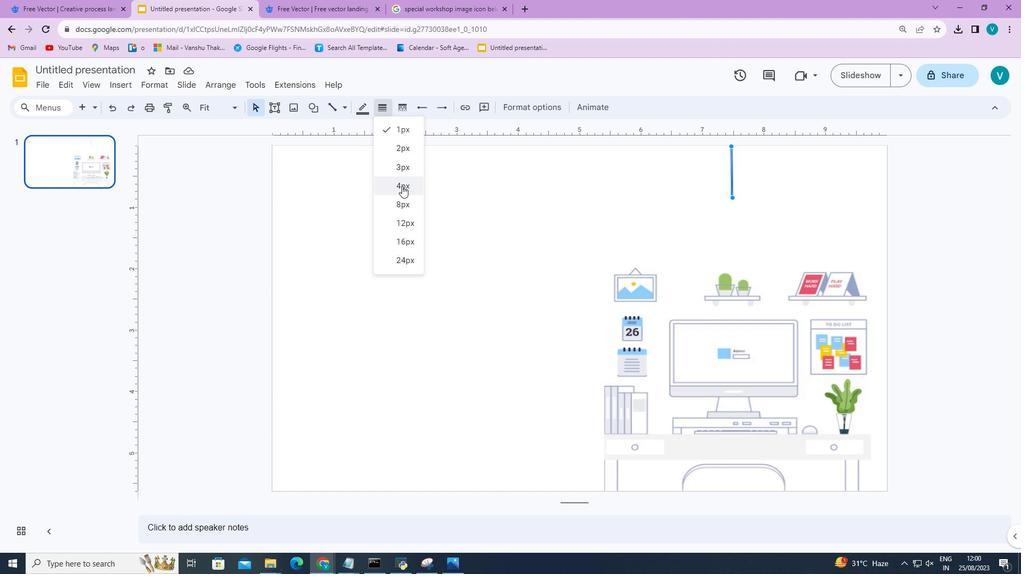 
Action: Mouse pressed left at (402, 186)
Screenshot: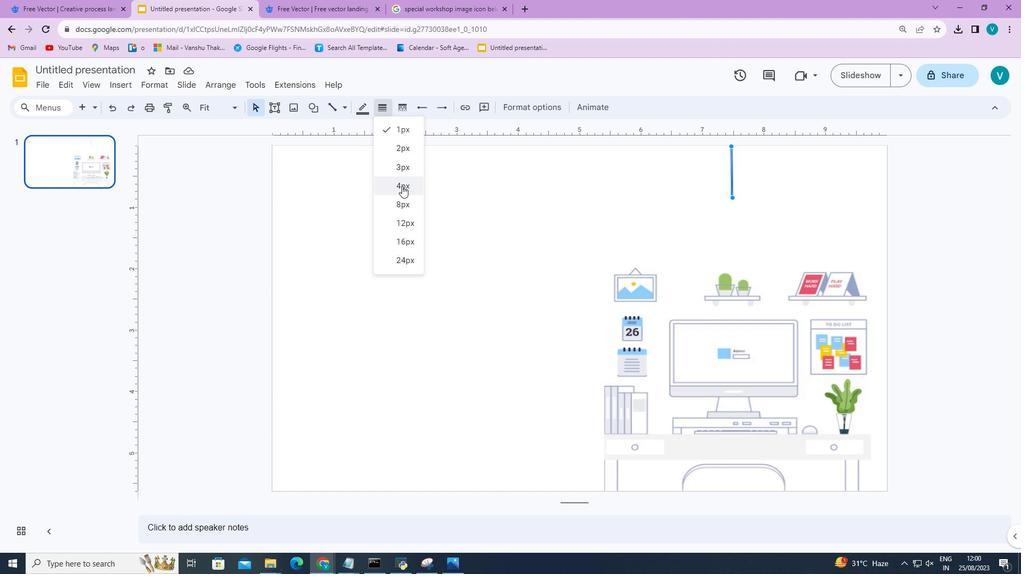 
Action: Mouse moved to (711, 206)
Screenshot: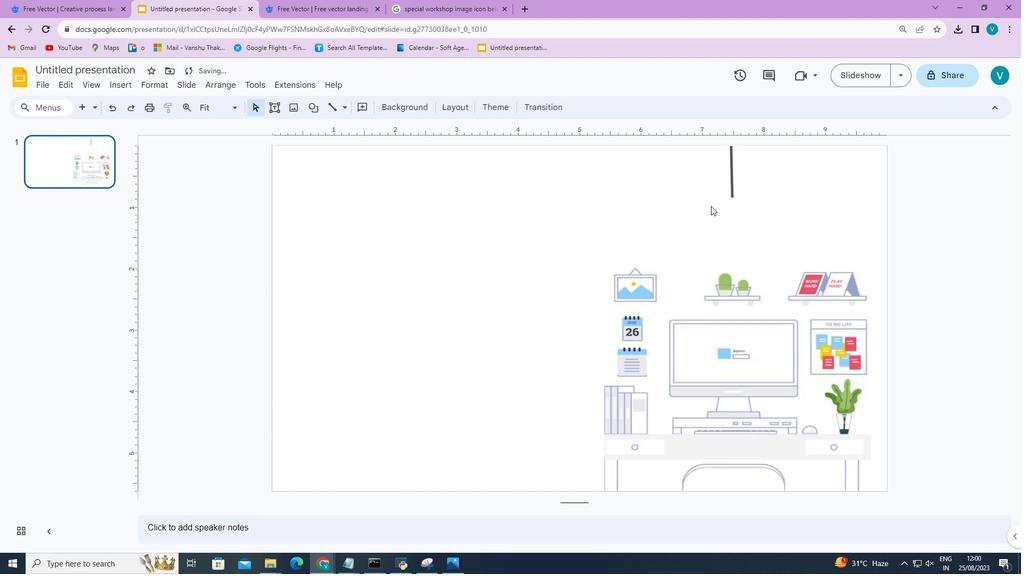 
Action: Mouse pressed left at (711, 206)
Screenshot: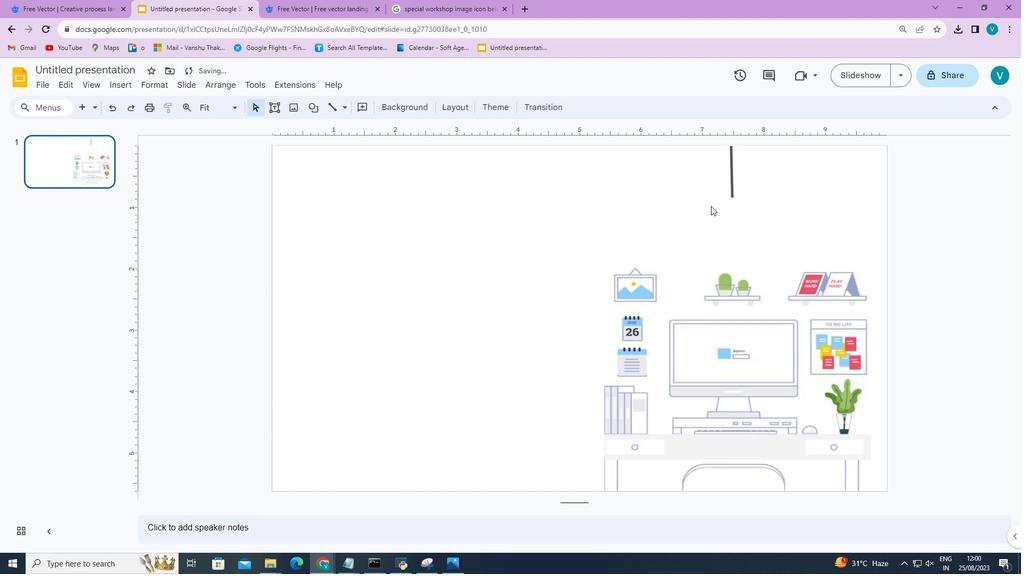 
Action: Mouse moved to (733, 185)
Screenshot: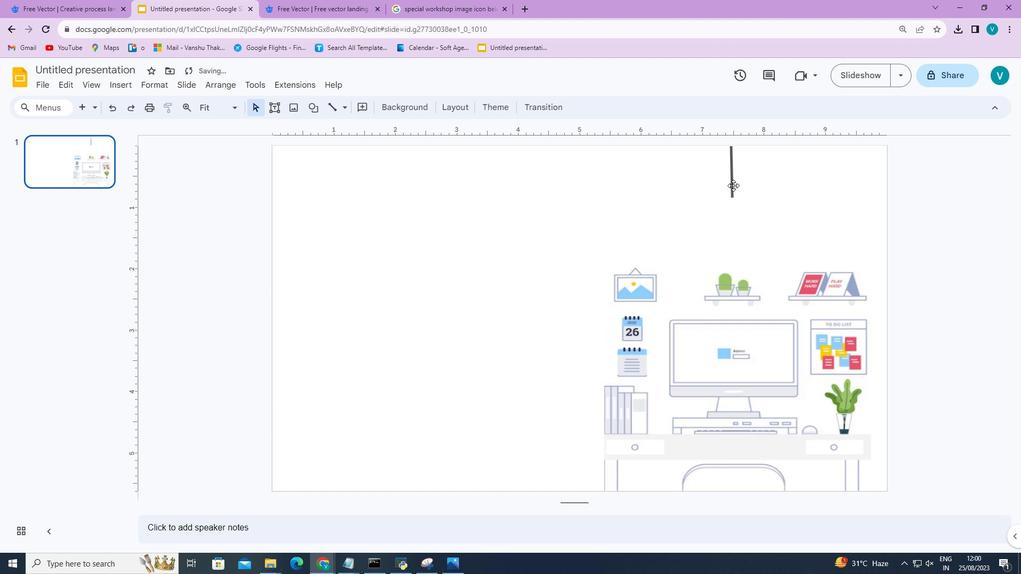 
Action: Mouse pressed left at (733, 185)
Screenshot: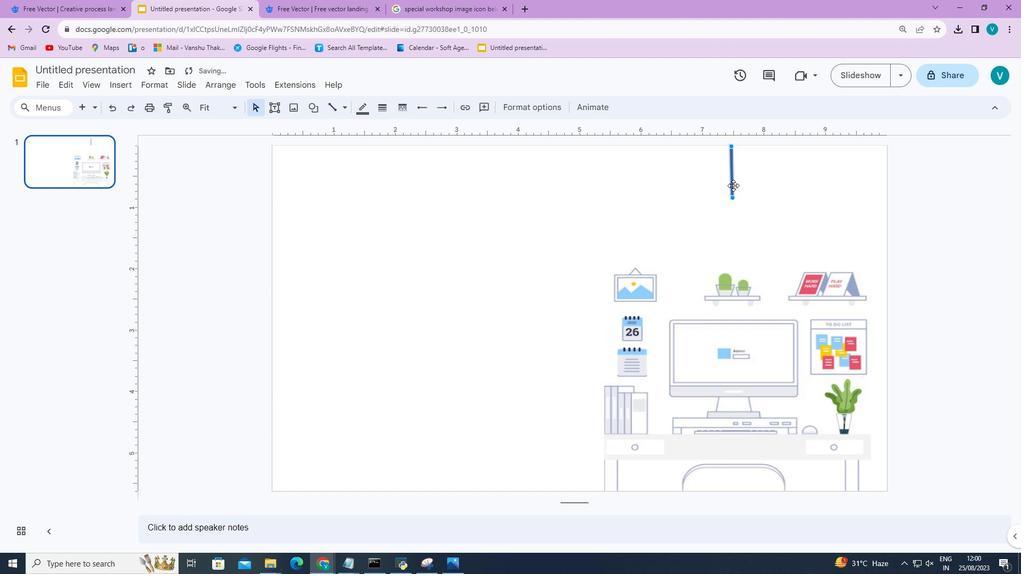 
Action: Mouse moved to (384, 107)
Screenshot: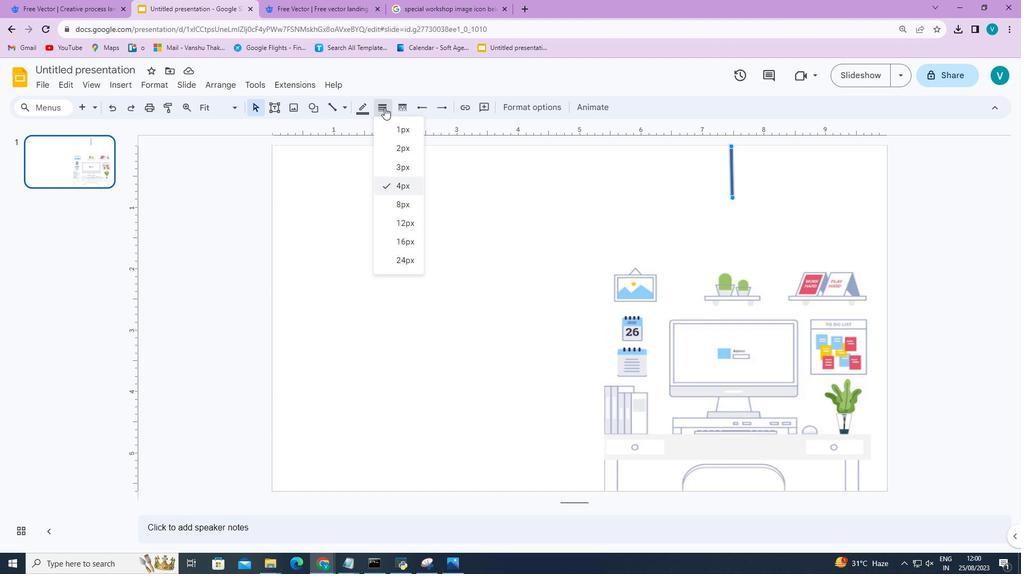 
Action: Mouse pressed left at (384, 107)
Screenshot: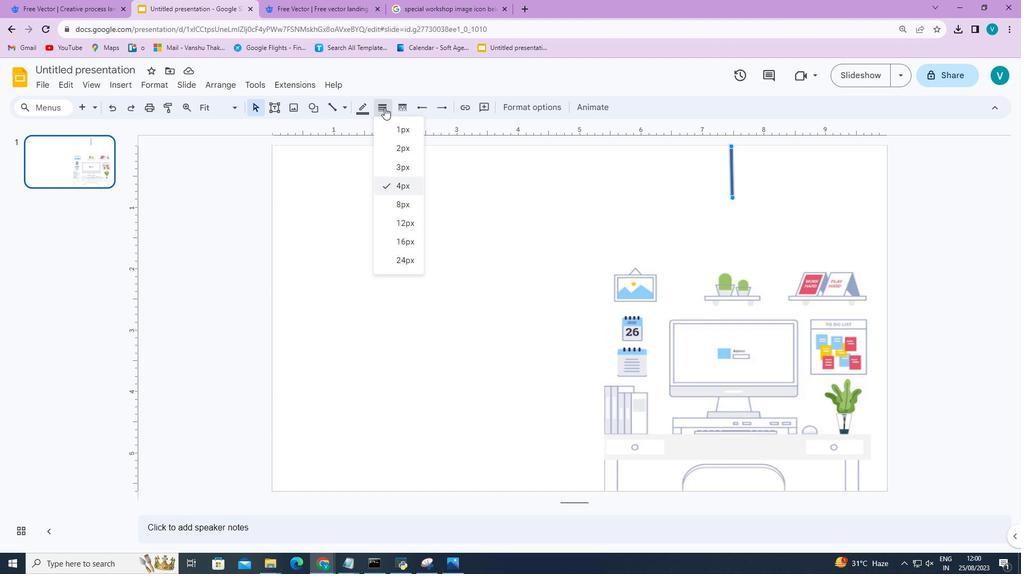 
Action: Mouse moved to (398, 149)
Screenshot: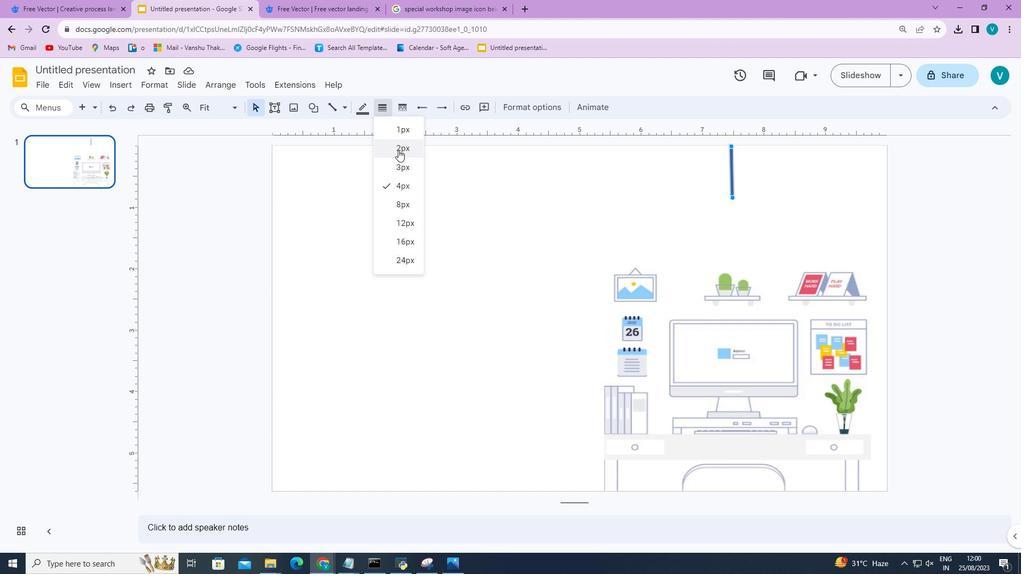 
Action: Mouse pressed left at (398, 149)
Screenshot: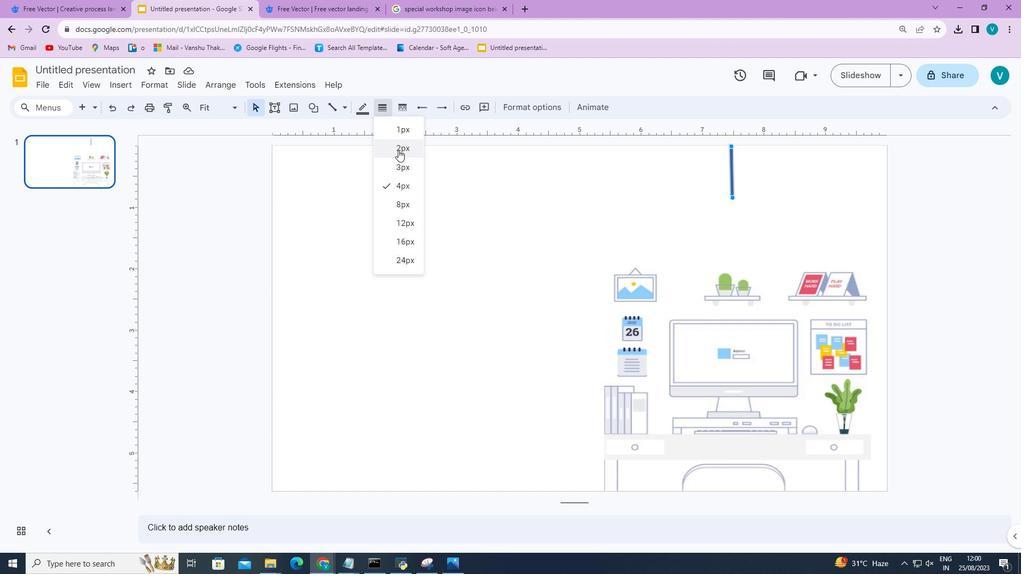 
Action: Mouse moved to (361, 111)
Screenshot: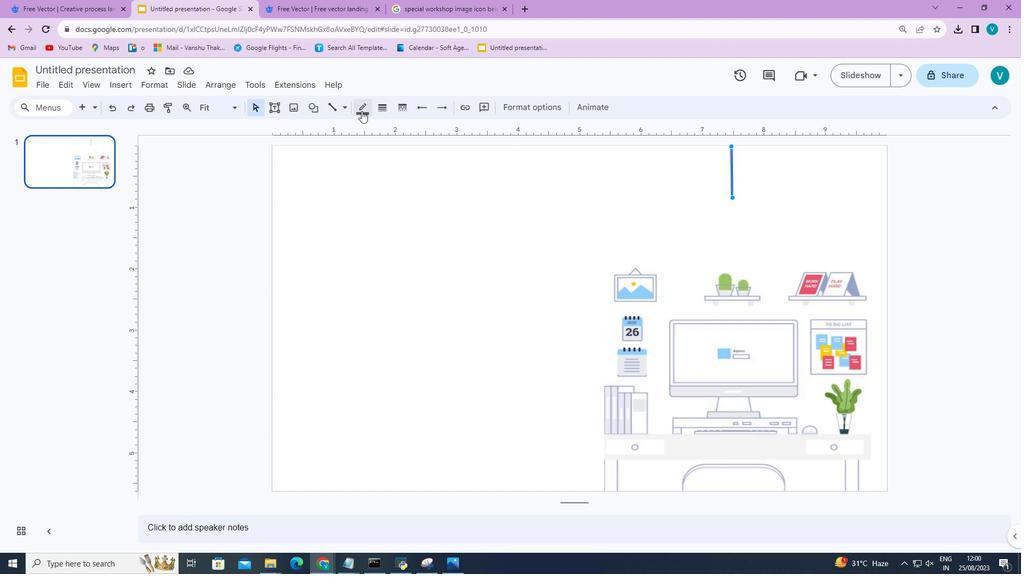 
Action: Mouse pressed left at (361, 111)
Screenshot: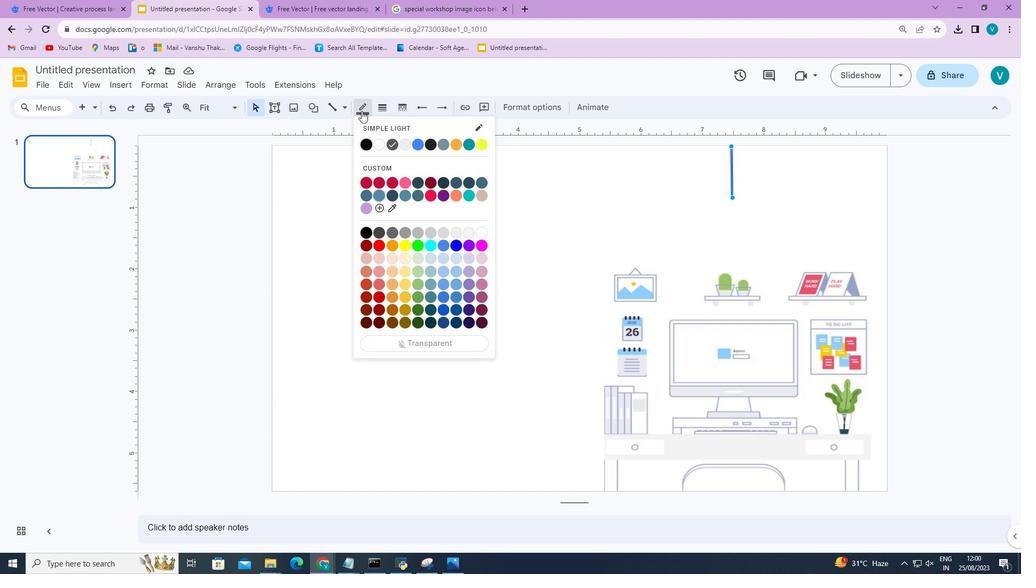 
Action: Mouse moved to (379, 197)
Screenshot: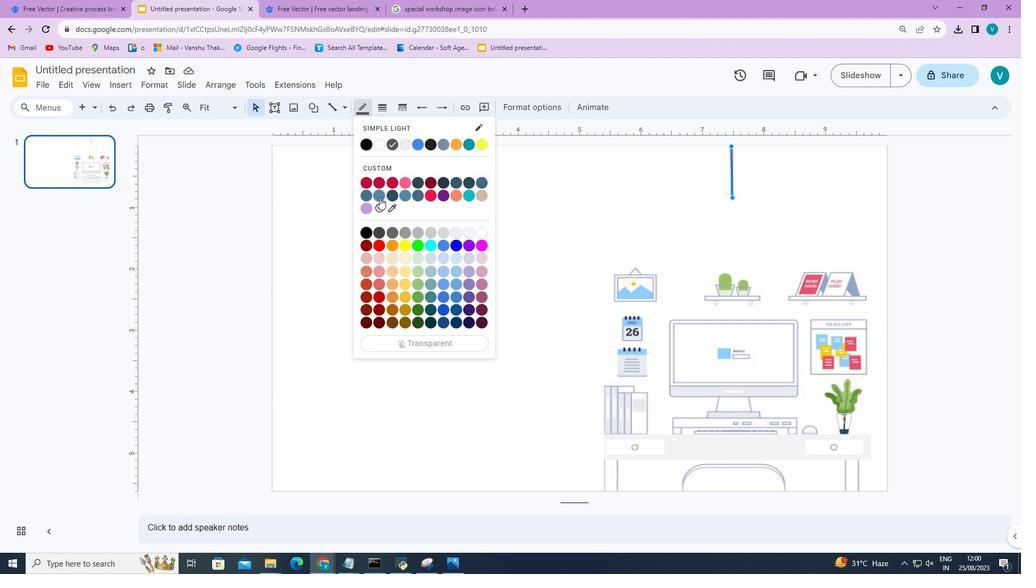 
Action: Mouse pressed left at (379, 197)
Screenshot: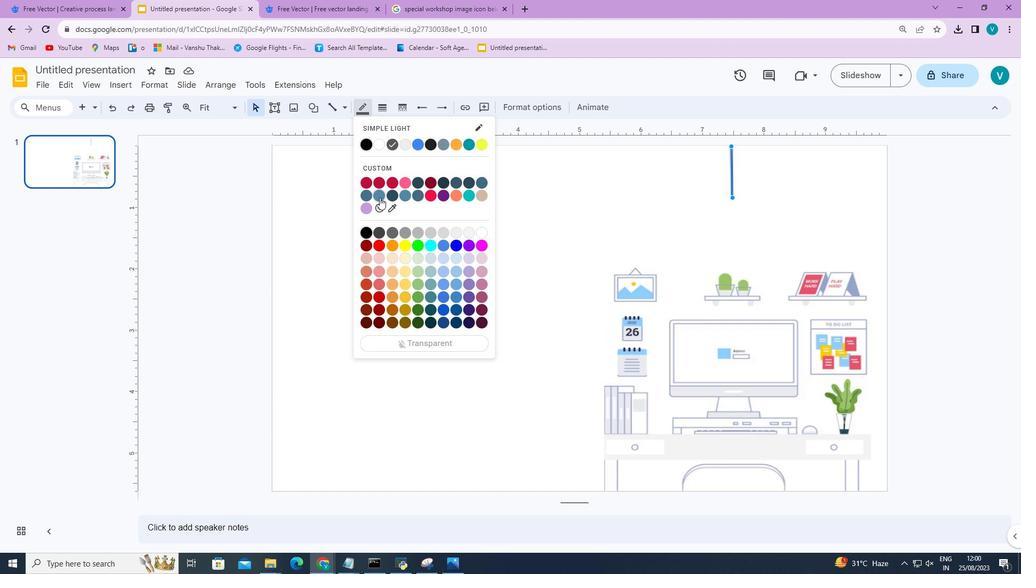 
Action: Mouse moved to (606, 207)
Screenshot: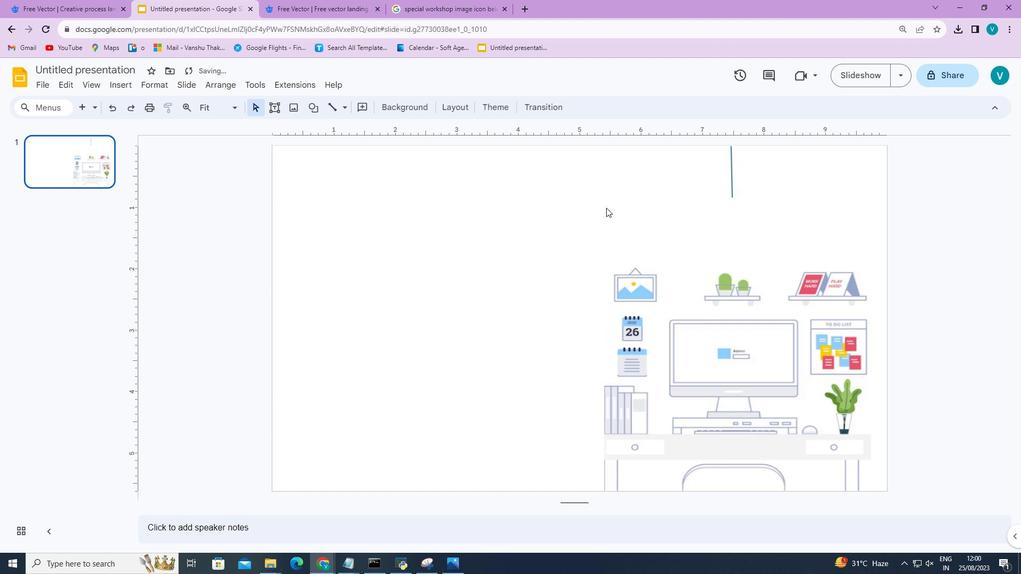 
Action: Mouse pressed left at (606, 207)
Screenshot: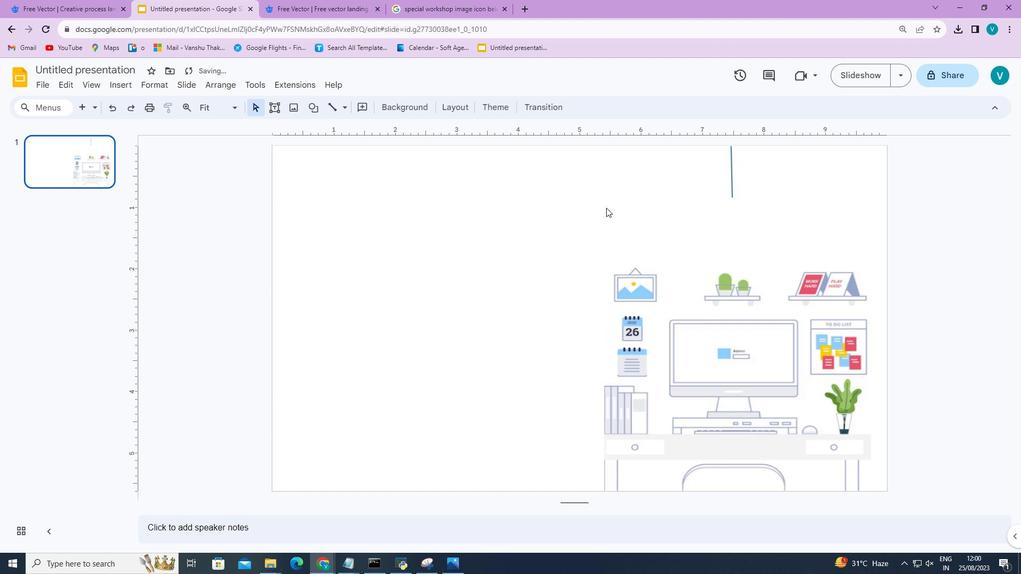 
Action: Mouse moved to (733, 199)
Screenshot: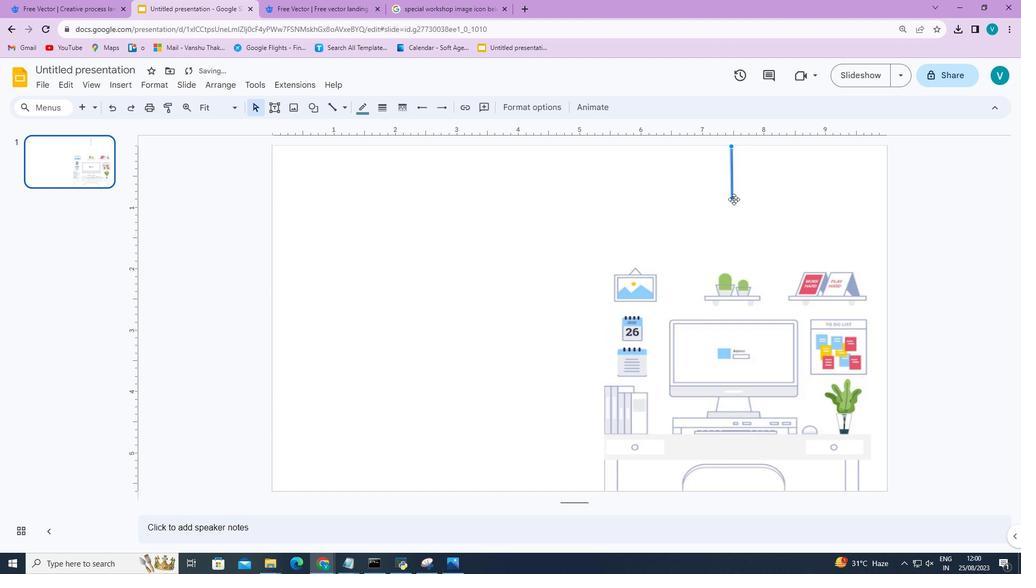 
Action: Mouse pressed left at (733, 199)
Screenshot: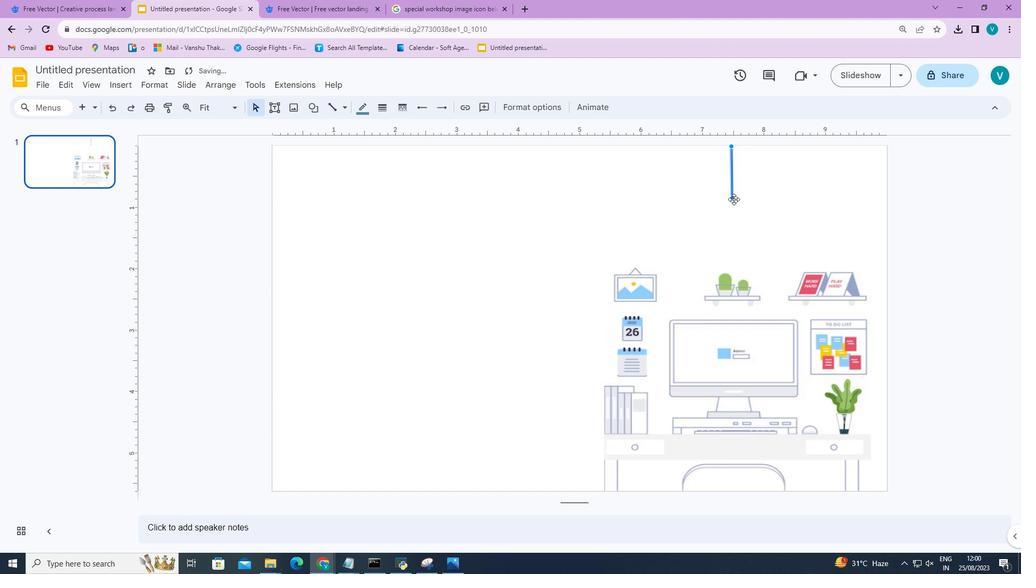 
Action: Mouse moved to (678, 226)
Screenshot: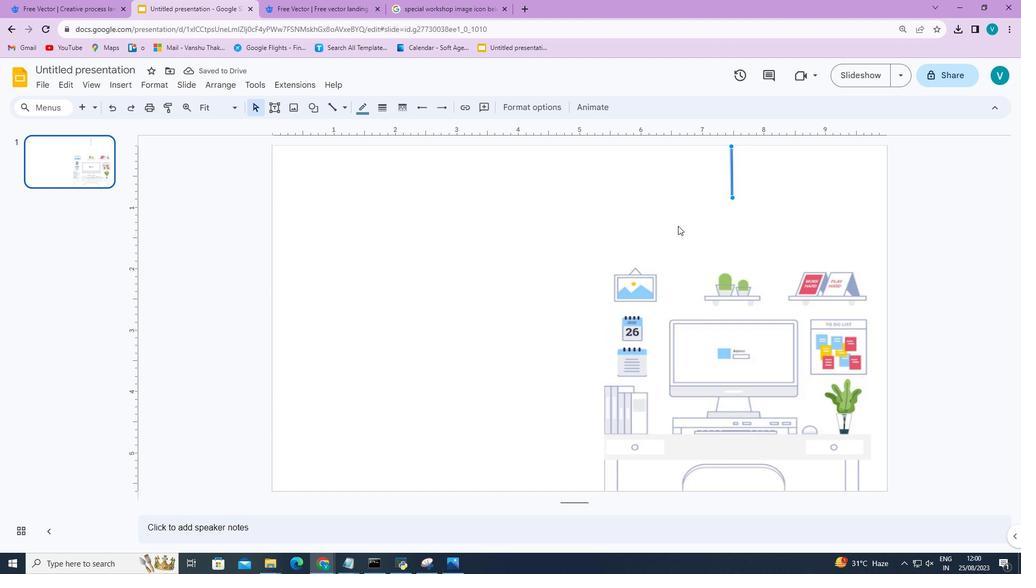 
Action: Mouse pressed left at (678, 226)
Screenshot: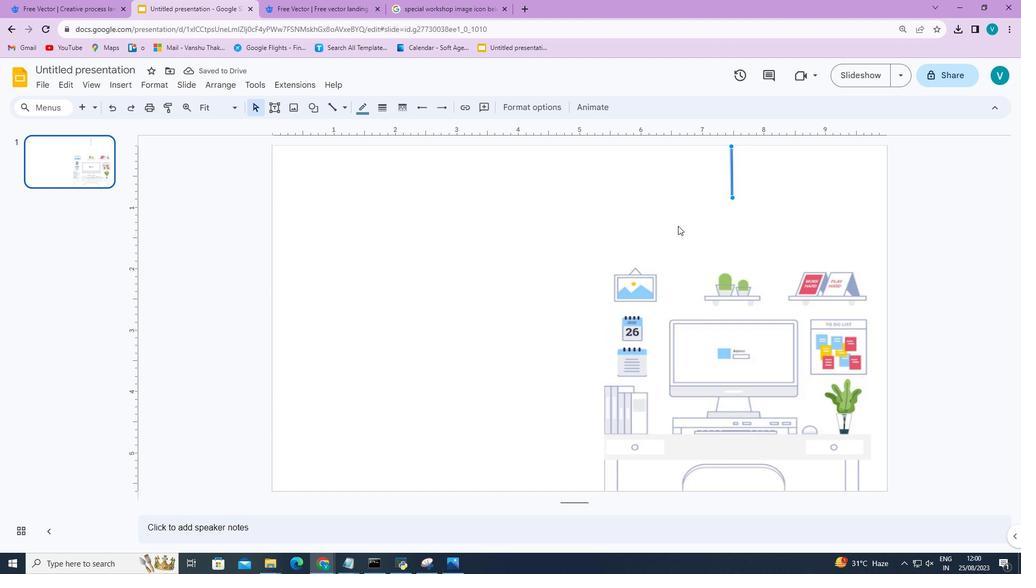
Action: Mouse moved to (311, 110)
Screenshot: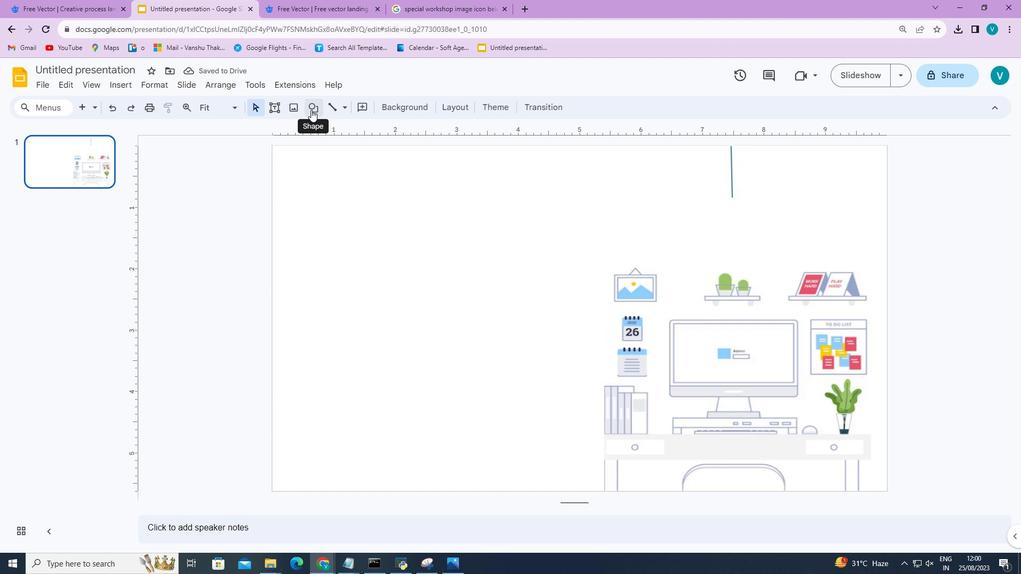 
Action: Mouse pressed left at (311, 110)
Screenshot: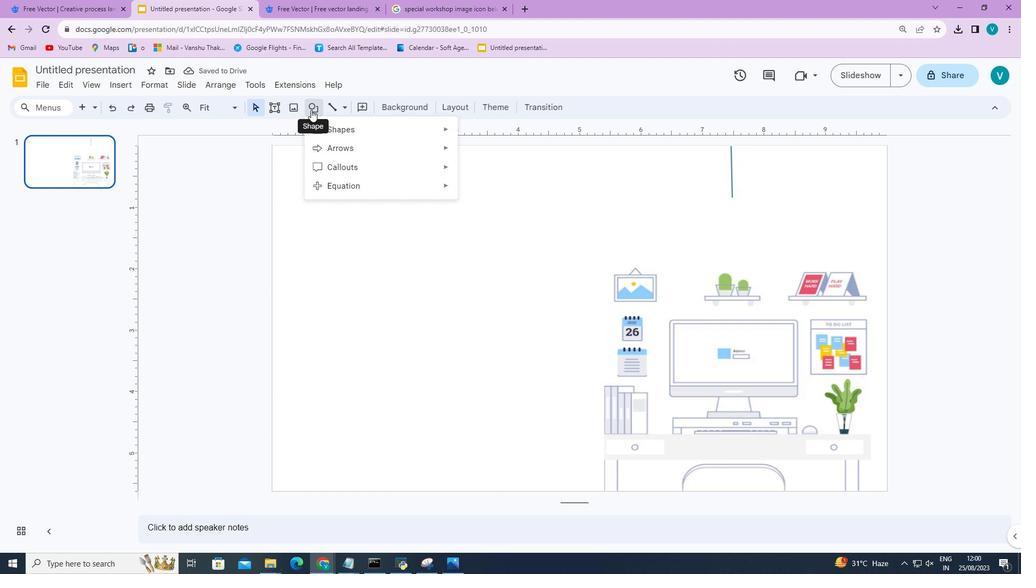 
Action: Mouse moved to (556, 166)
Screenshot: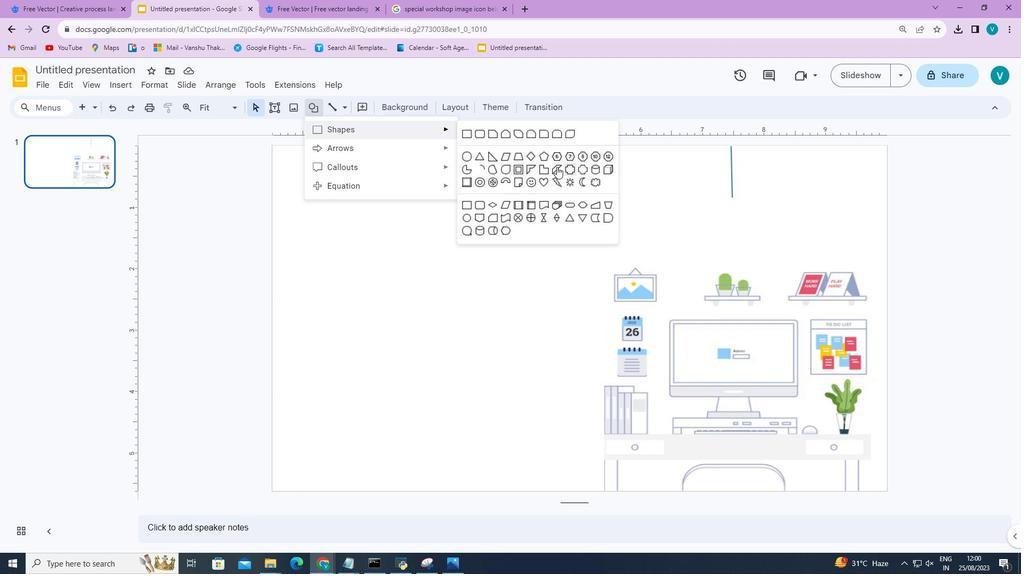 
Action: Mouse pressed left at (556, 166)
Screenshot: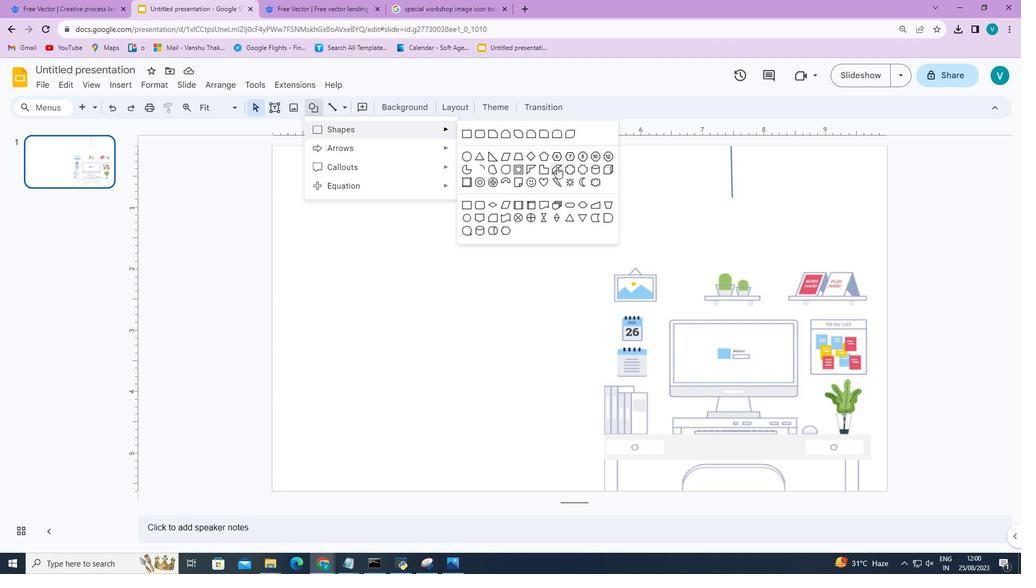 
Action: Mouse moved to (696, 195)
Screenshot: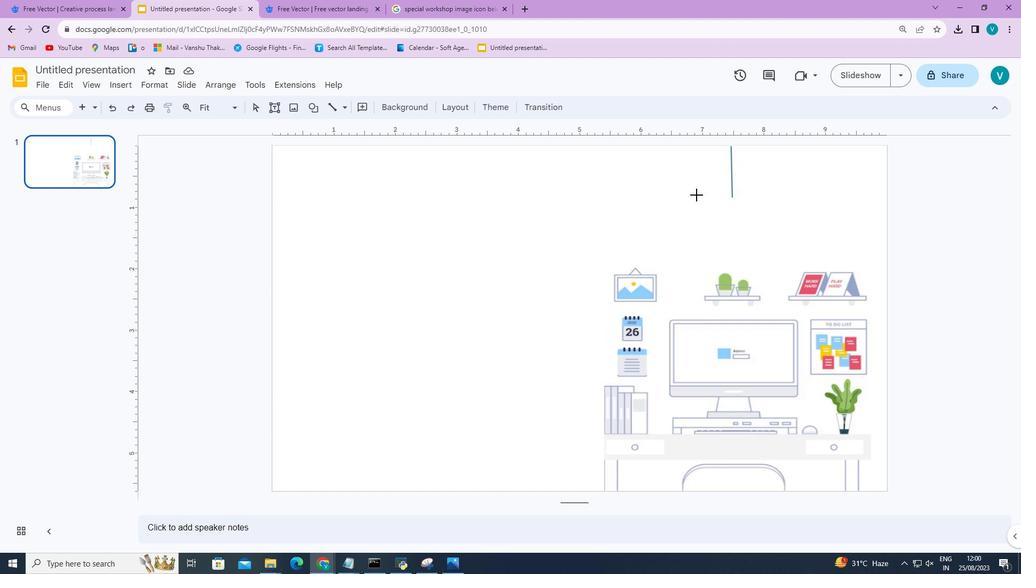
Action: Mouse pressed left at (696, 195)
Screenshot: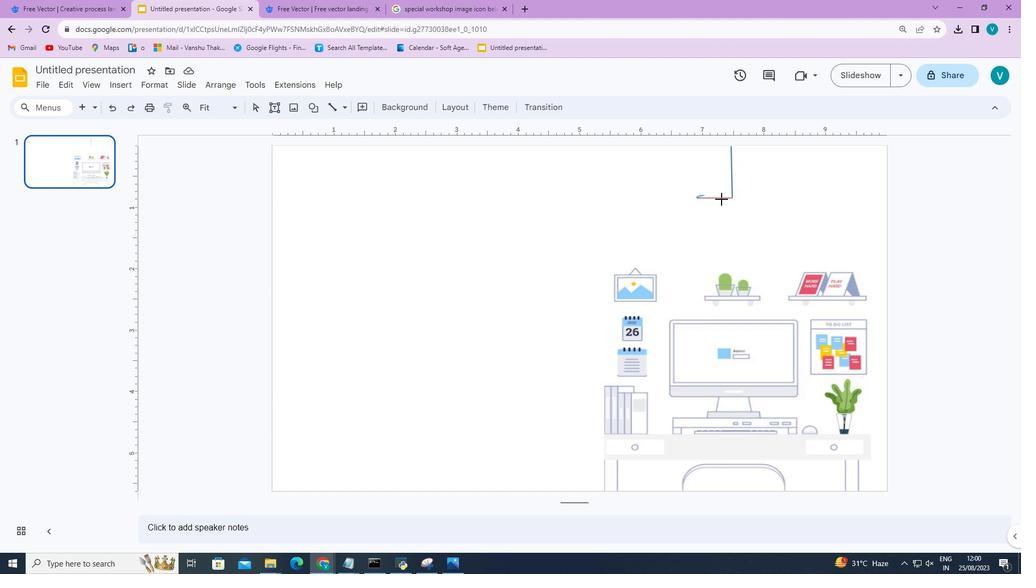 
Action: Mouse moved to (724, 181)
Screenshot: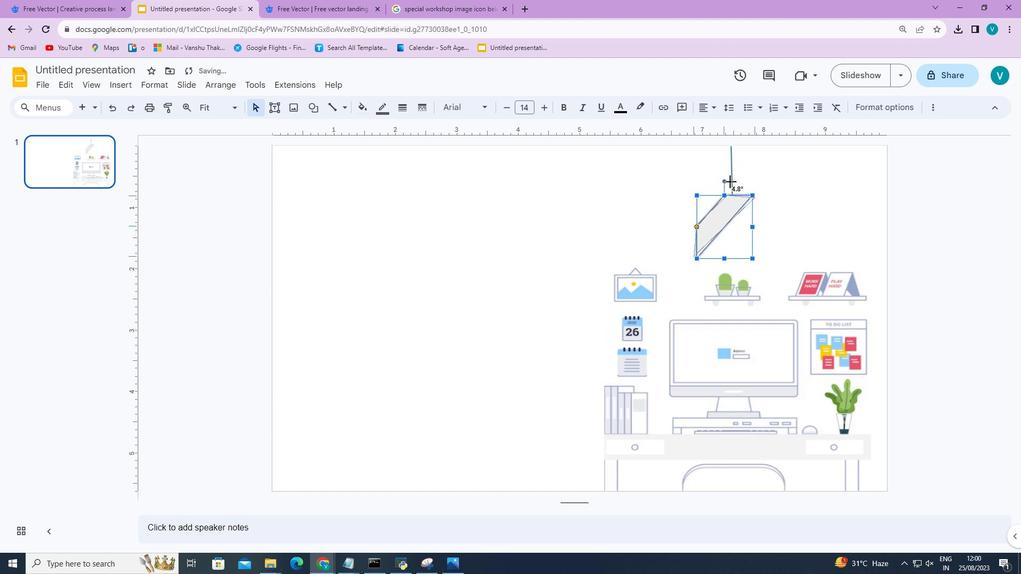 
Action: Mouse pressed left at (723, 181)
Screenshot: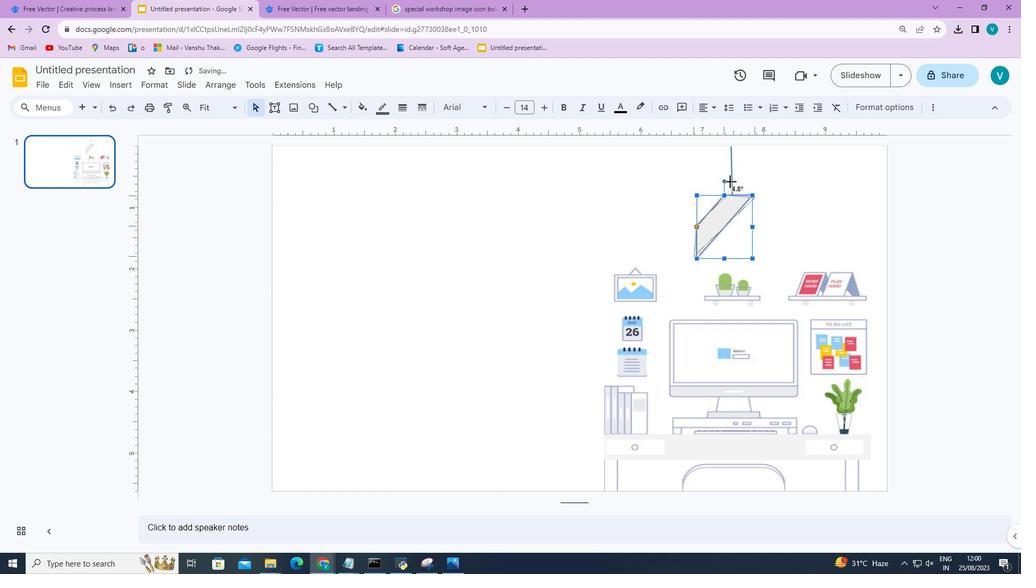 
Action: Mouse moved to (724, 216)
Screenshot: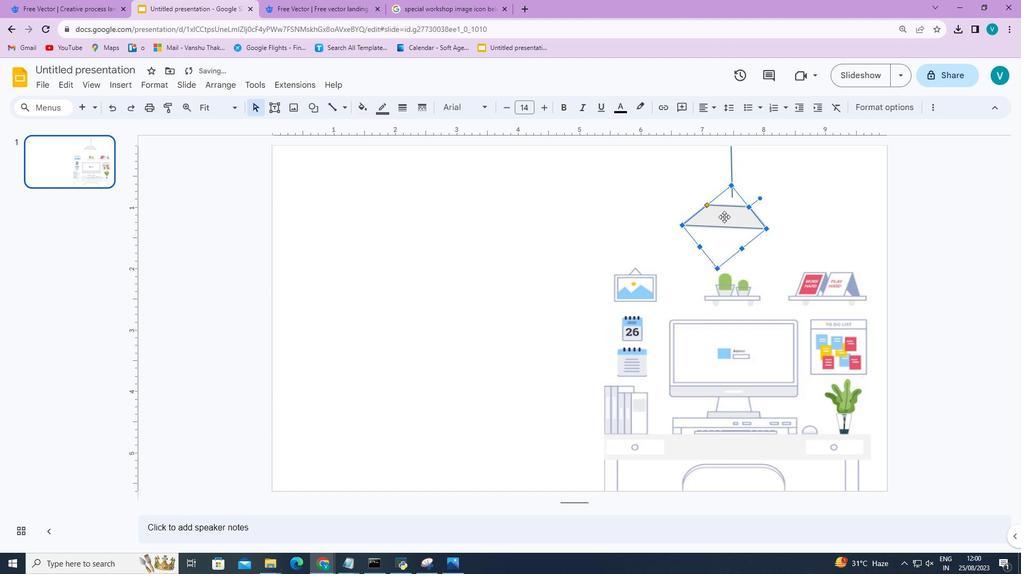 
Action: Mouse pressed left at (724, 216)
Screenshot: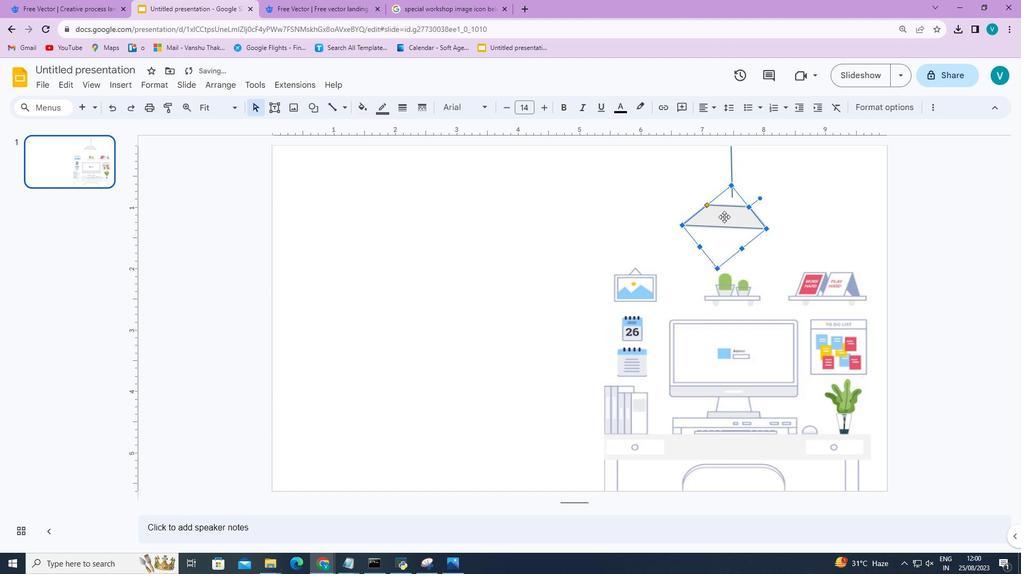 
Action: Mouse moved to (731, 200)
Screenshot: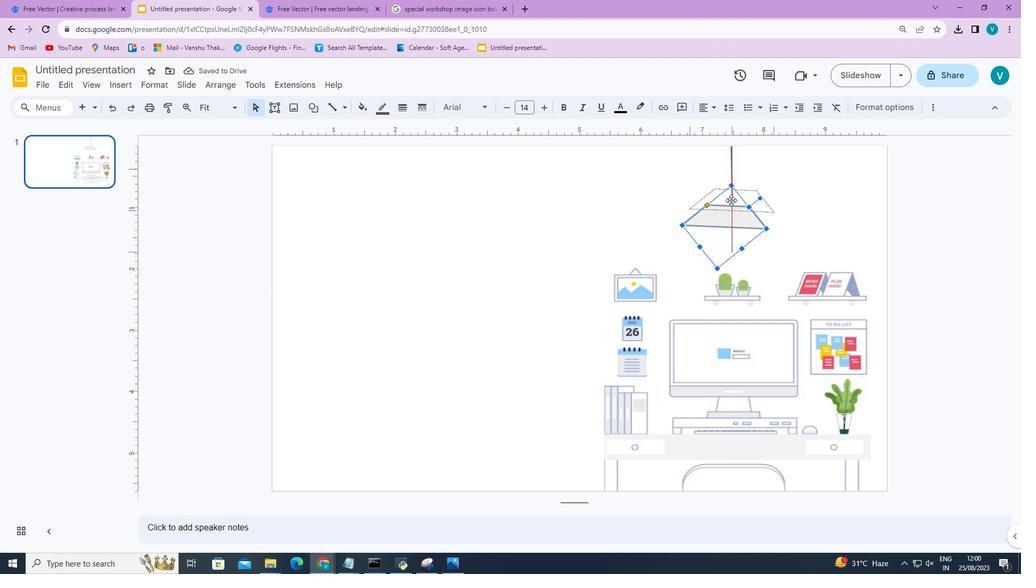 
Action: Key pressed <Key.delete>
Screenshot: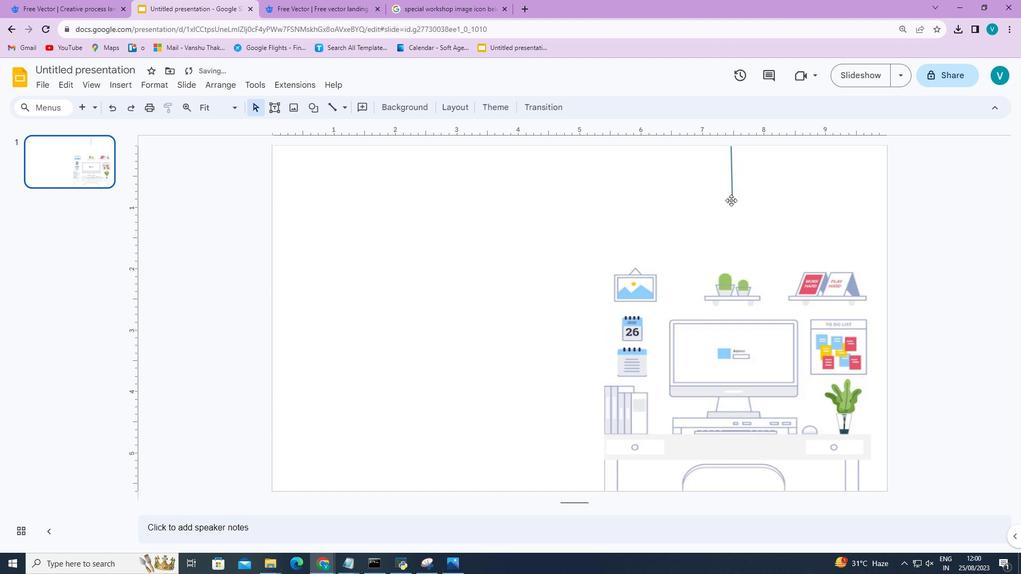 
Action: Mouse moved to (318, 110)
Screenshot: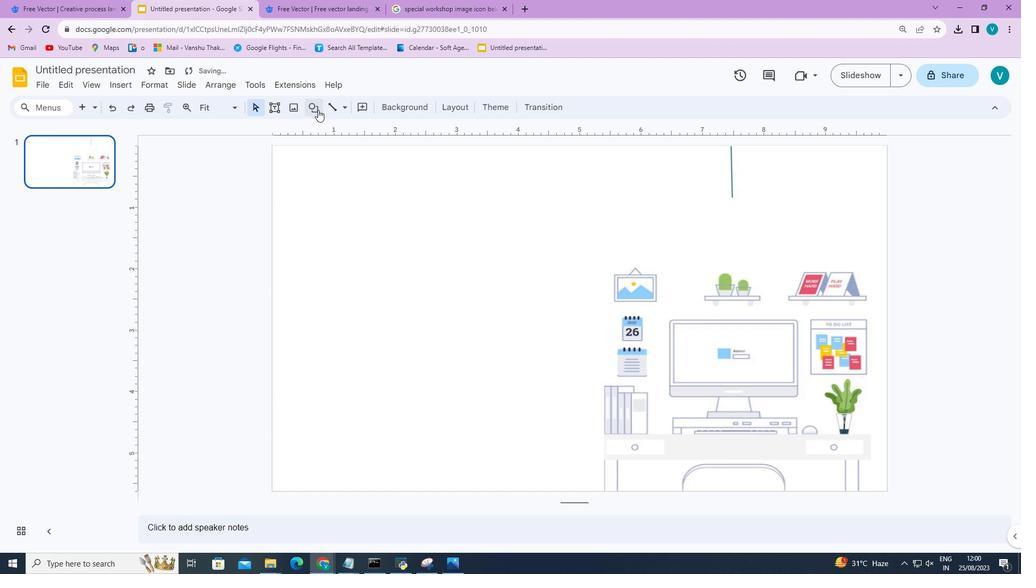 
Action: Mouse pressed left at (318, 110)
Screenshot: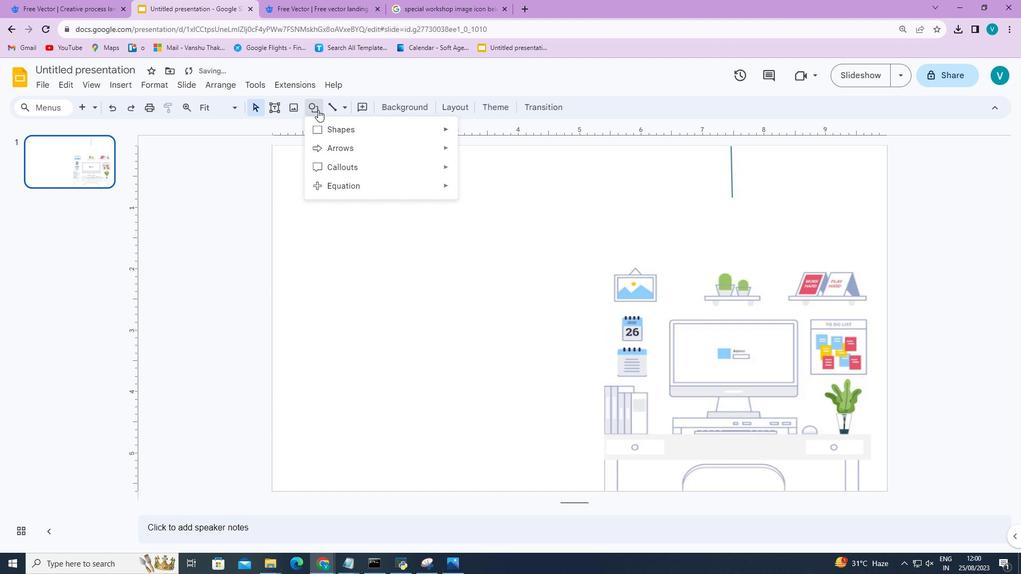 
Action: Mouse moved to (490, 167)
Screenshot: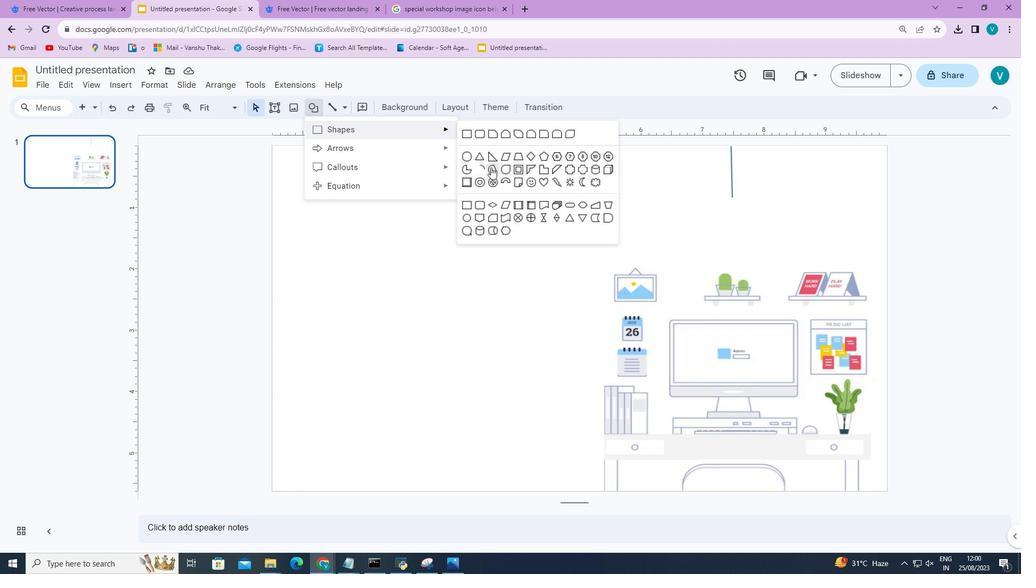
Action: Mouse pressed left at (490, 167)
Screenshot: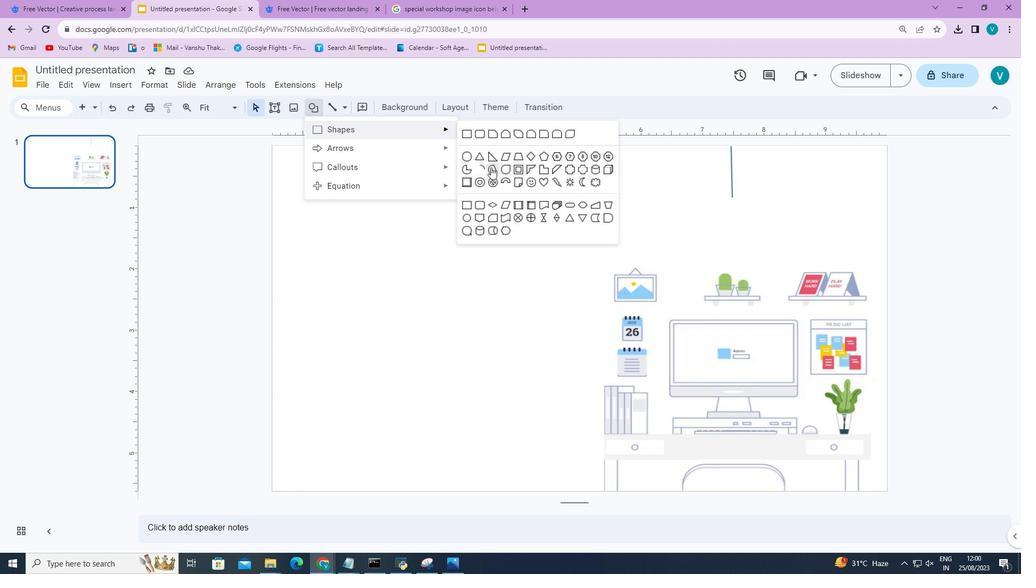 
Action: Mouse moved to (602, 213)
Screenshot: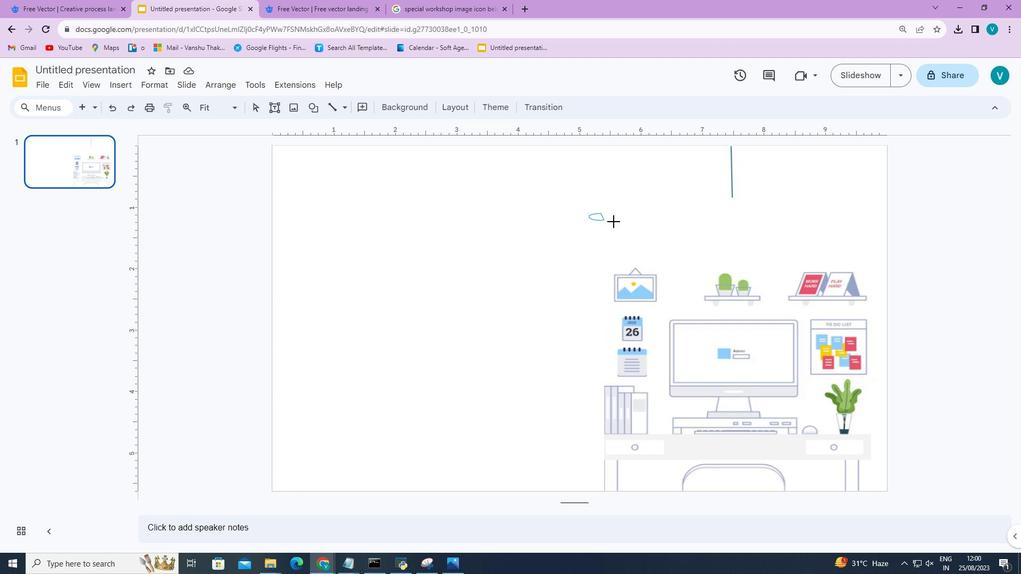 
Action: Mouse pressed left at (588, 213)
Screenshot: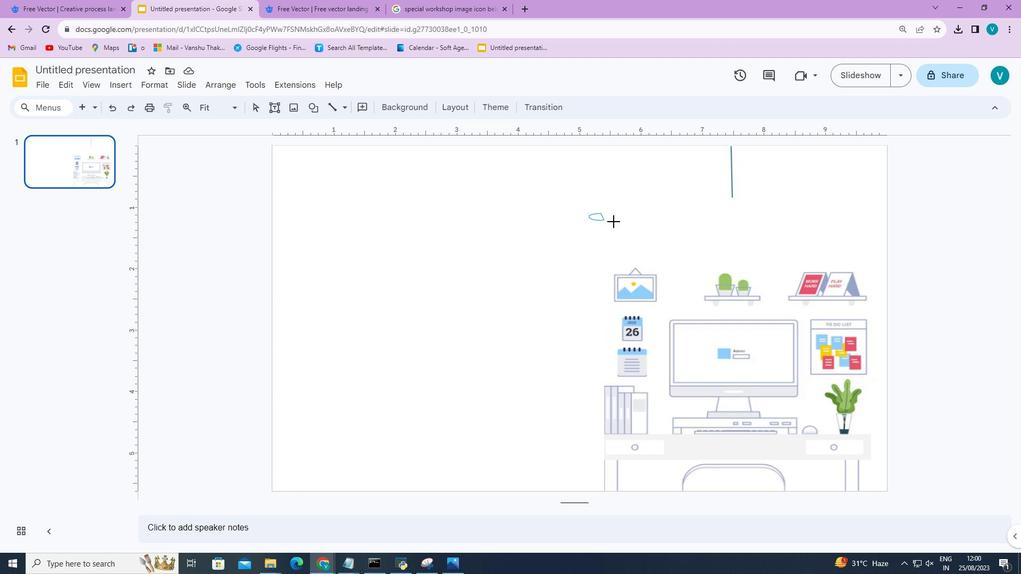 
Action: Mouse moved to (603, 198)
Screenshot: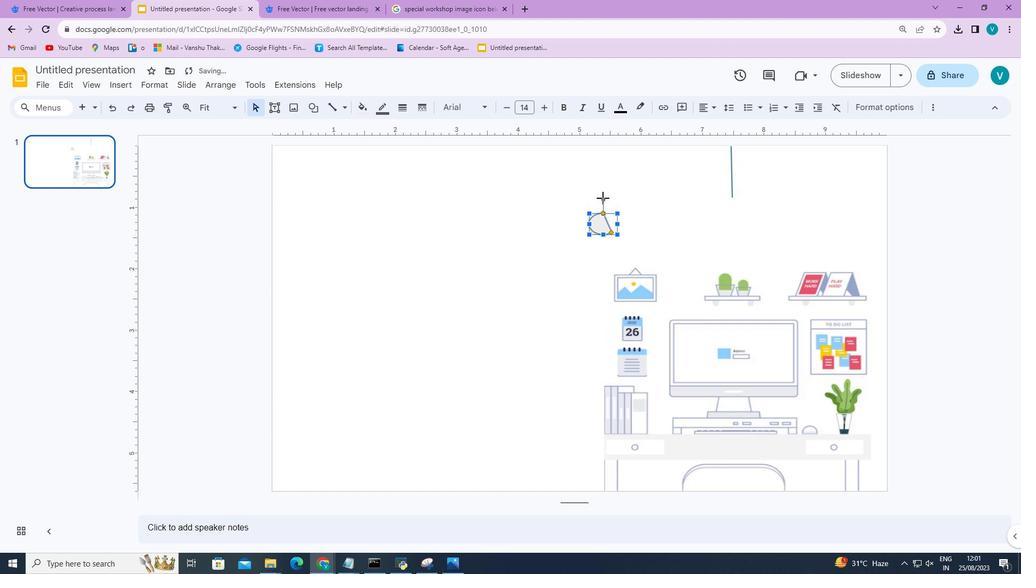 
Action: Mouse pressed left at (603, 198)
Screenshot: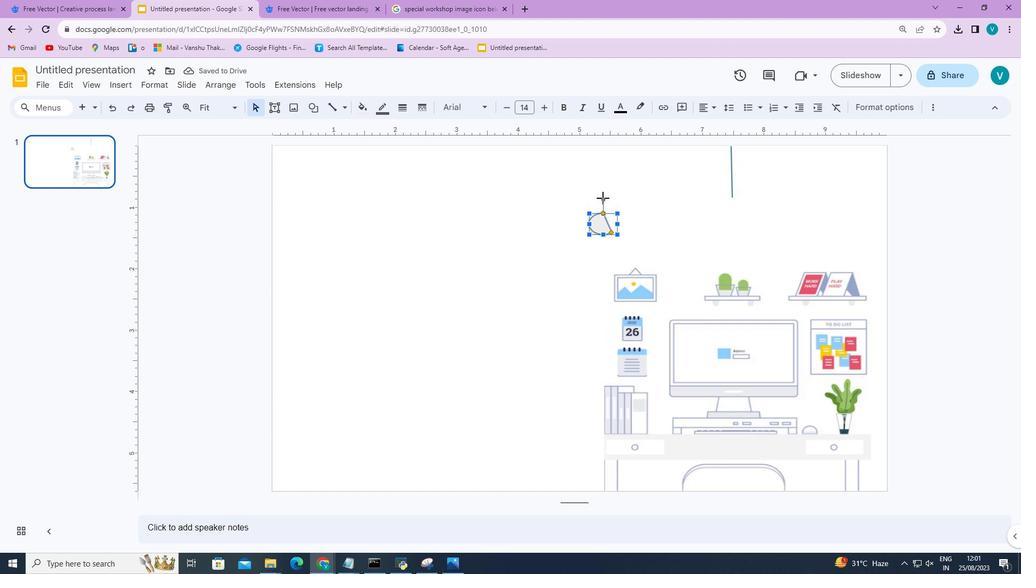 
Action: Mouse moved to (600, 224)
Screenshot: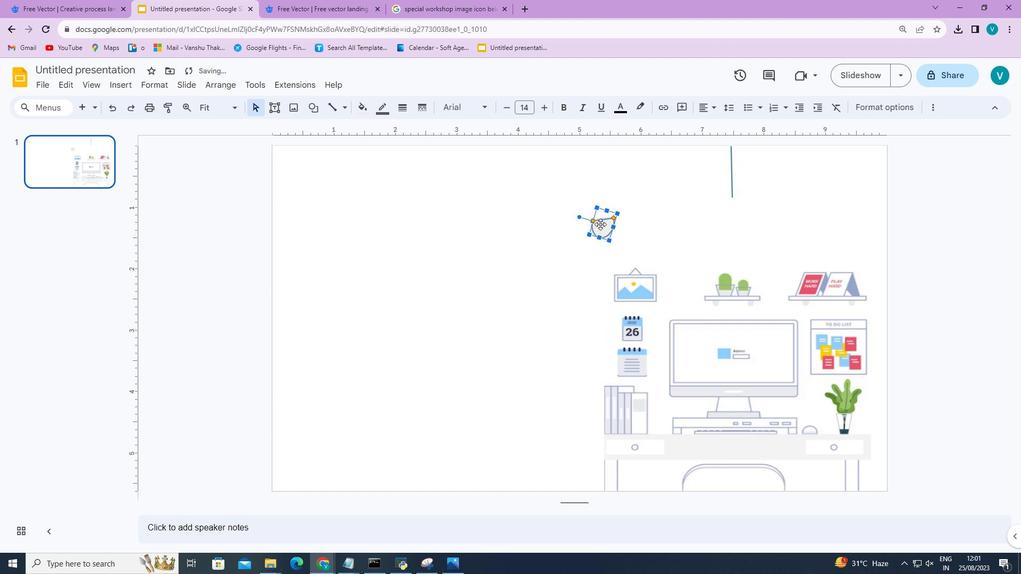 
Action: Mouse pressed left at (600, 224)
Screenshot: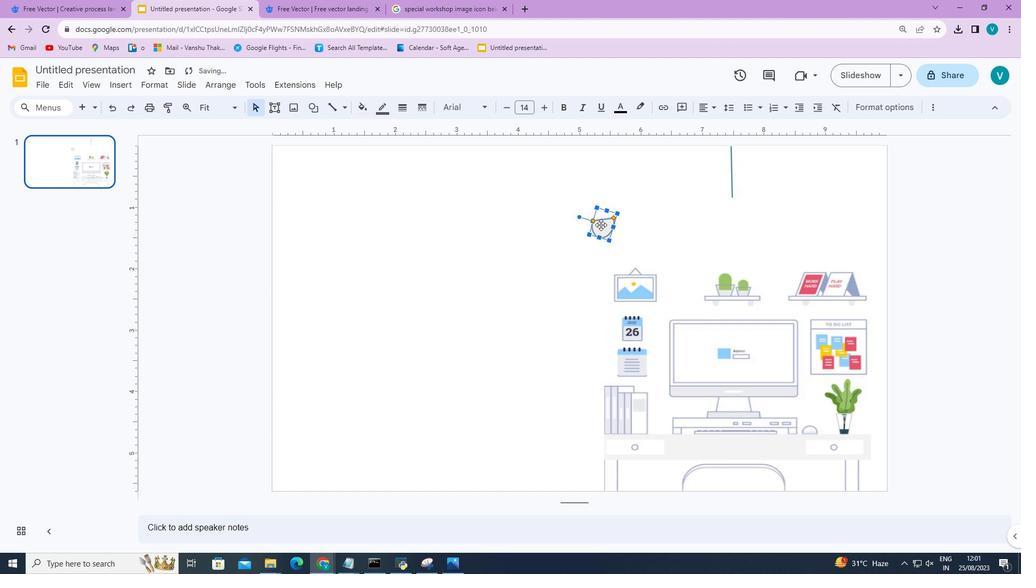 
Action: Mouse moved to (630, 219)
Screenshot: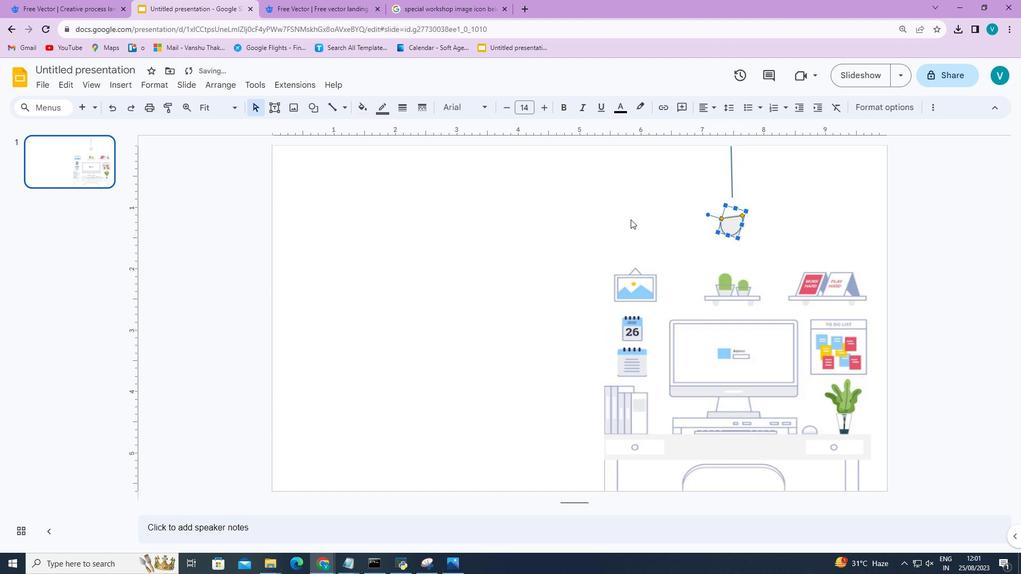 
Action: Mouse pressed left at (630, 219)
Screenshot: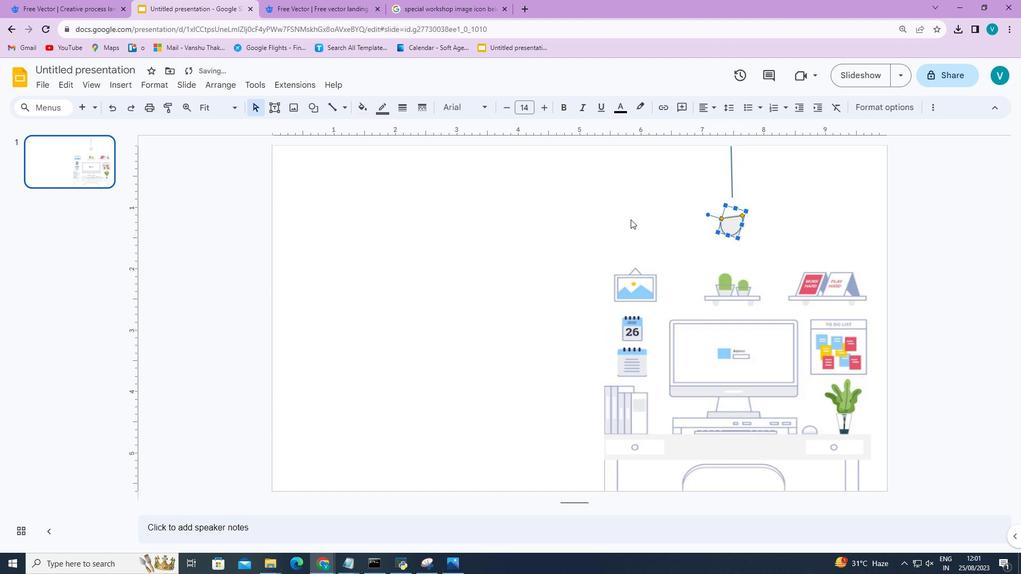 
Action: Mouse moved to (314, 107)
Screenshot: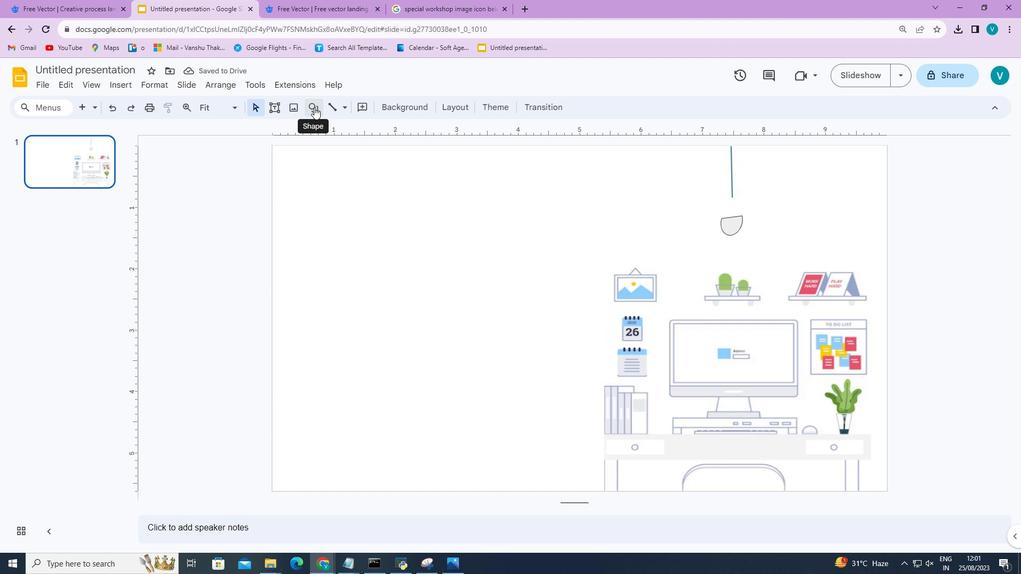 
Action: Mouse pressed left at (314, 107)
Screenshot: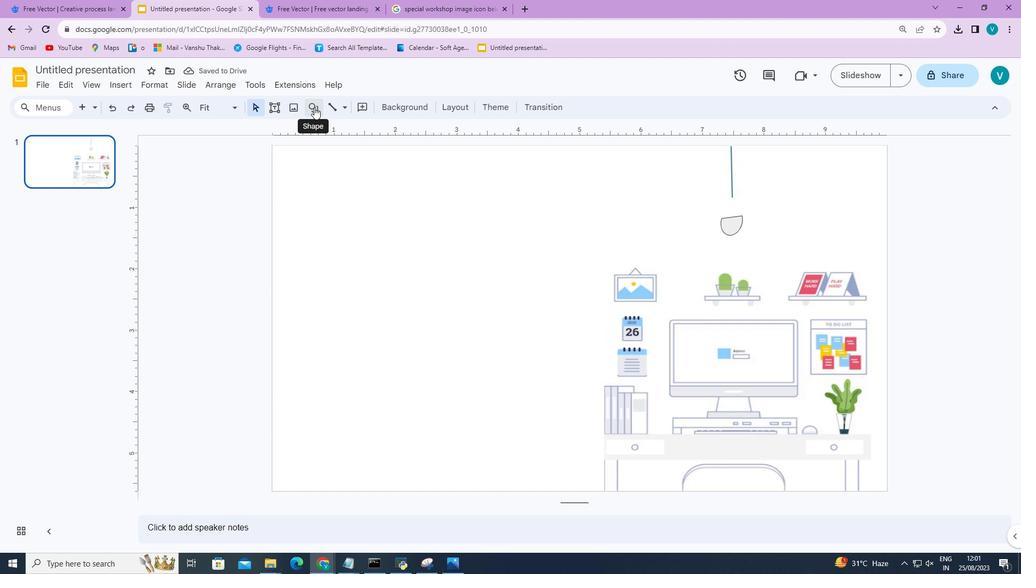 
Action: Mouse moved to (556, 168)
Screenshot: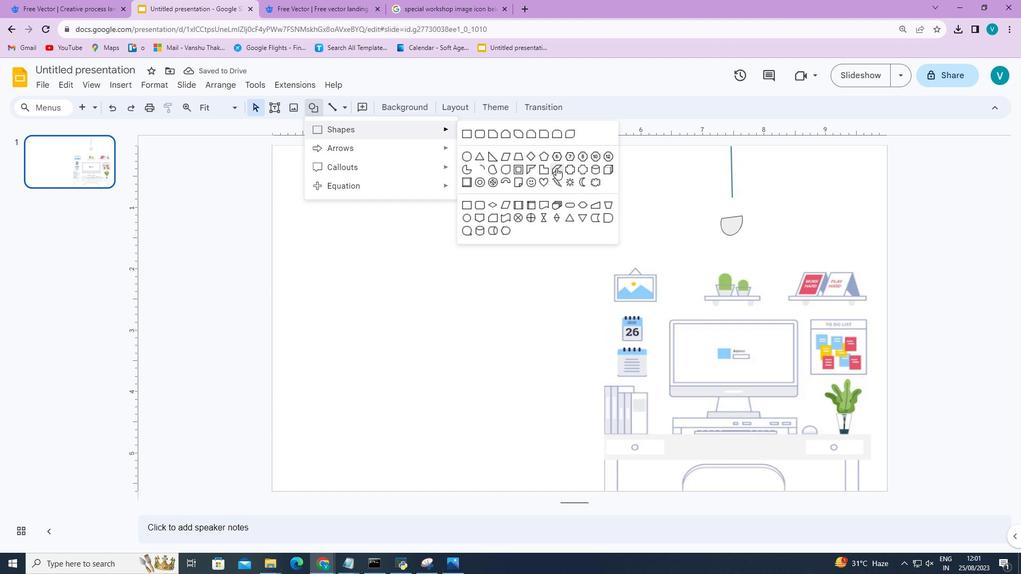 
Action: Mouse pressed left at (556, 168)
Screenshot: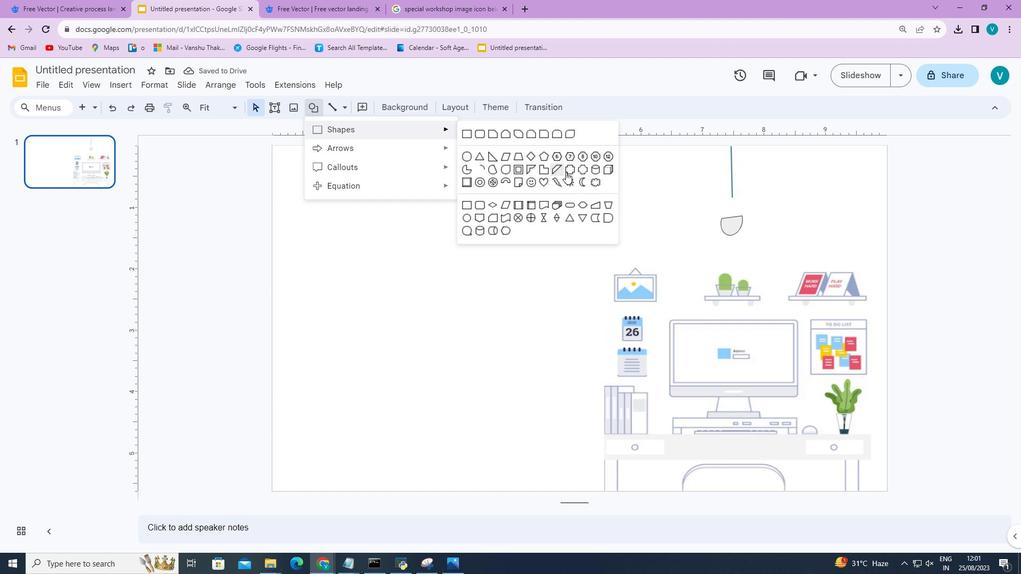 
Action: Mouse moved to (698, 197)
Screenshot: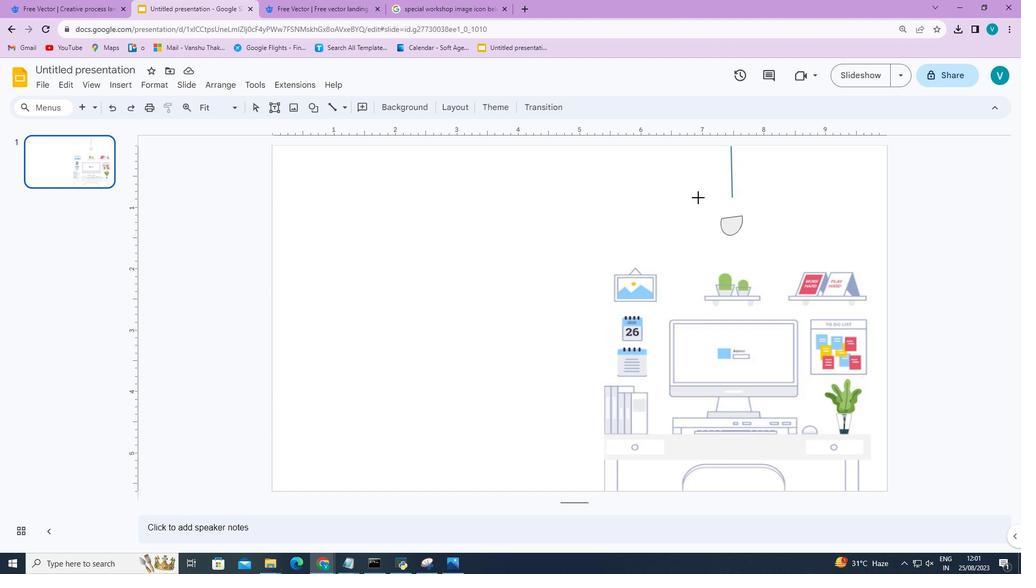 
Action: Mouse pressed left at (698, 197)
Screenshot: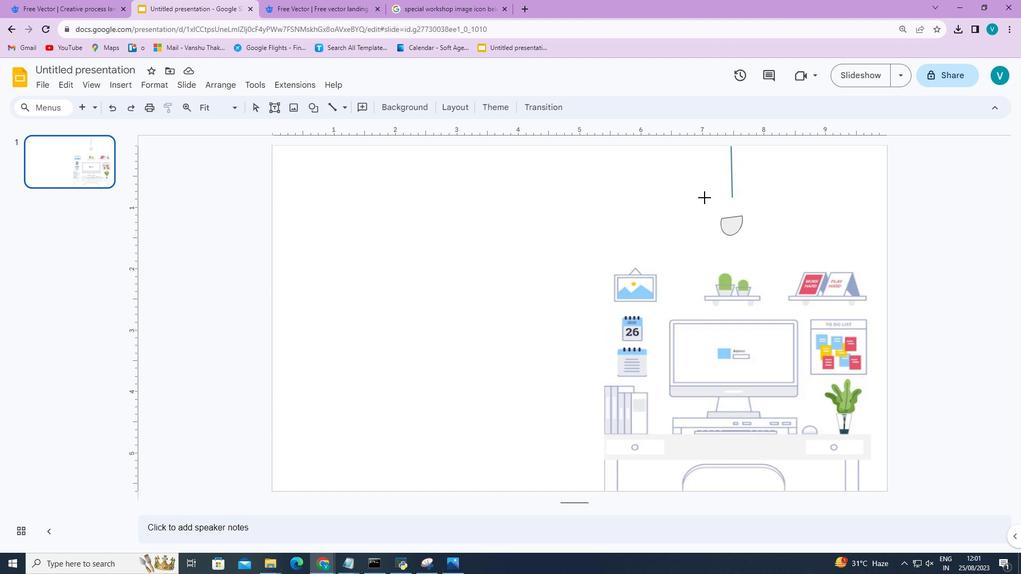 
Action: Mouse moved to (721, 183)
Screenshot: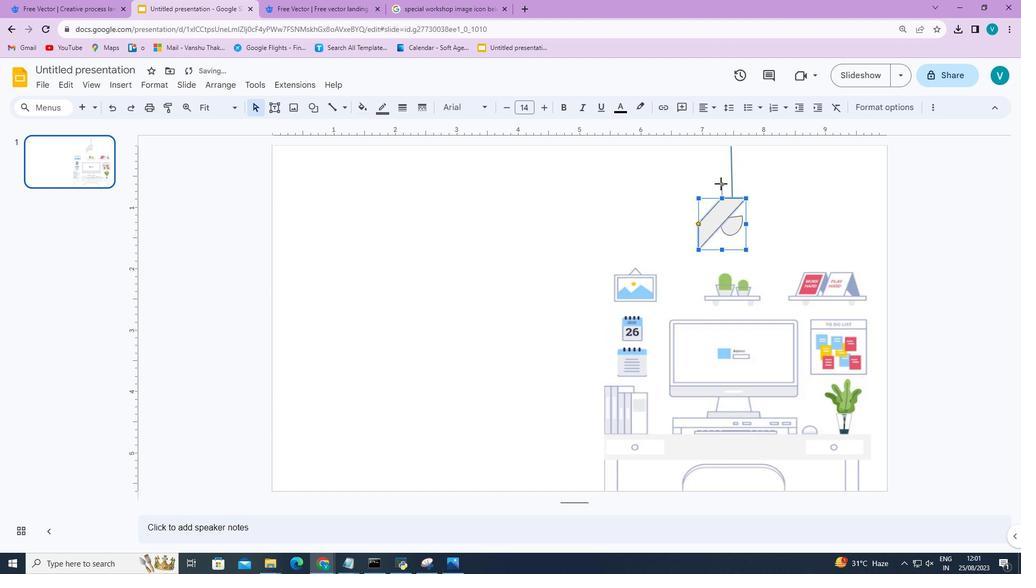 
Action: Mouse pressed left at (721, 183)
Screenshot: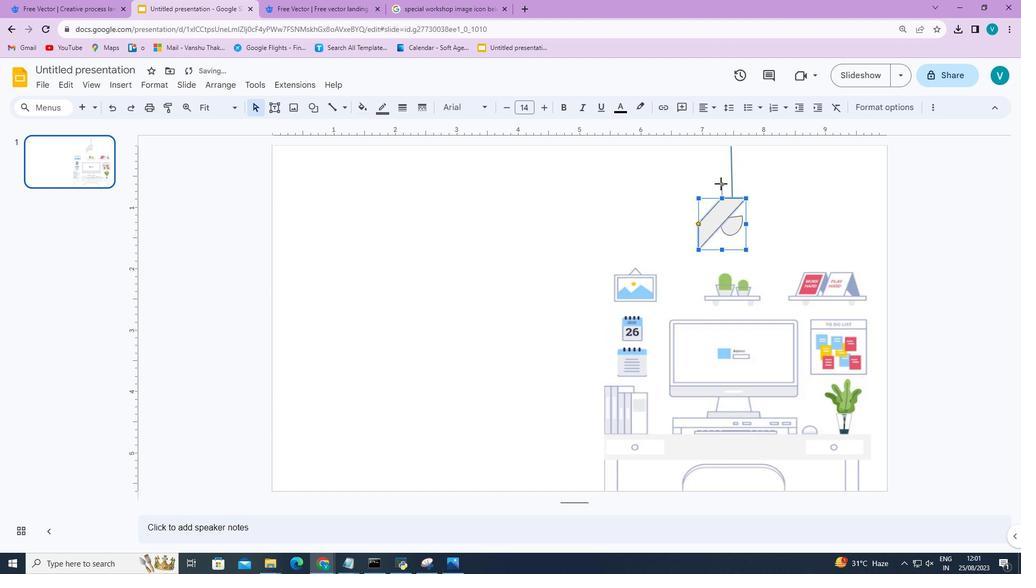 
Action: Mouse moved to (721, 216)
Screenshot: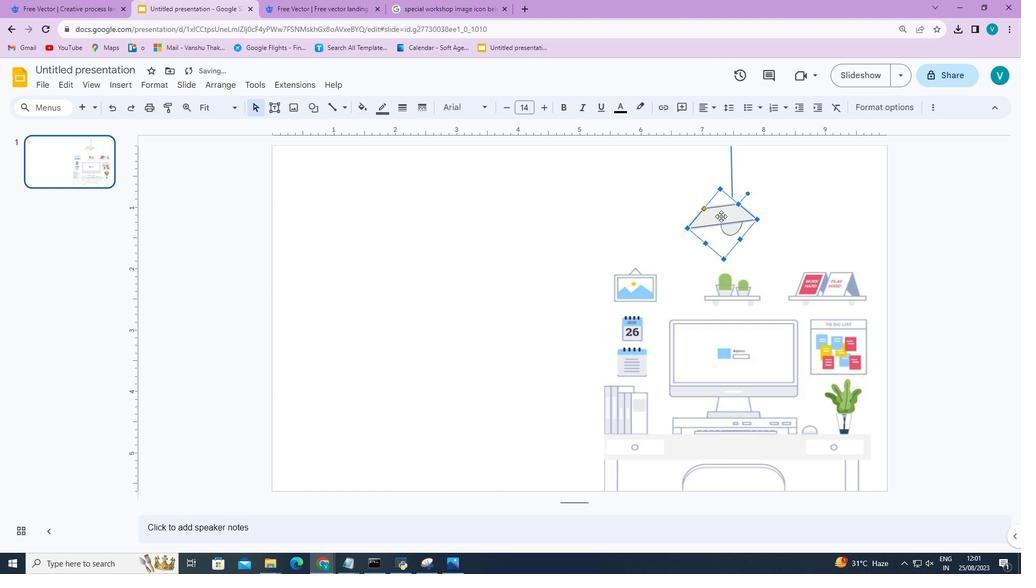 
Action: Mouse pressed left at (721, 216)
Screenshot: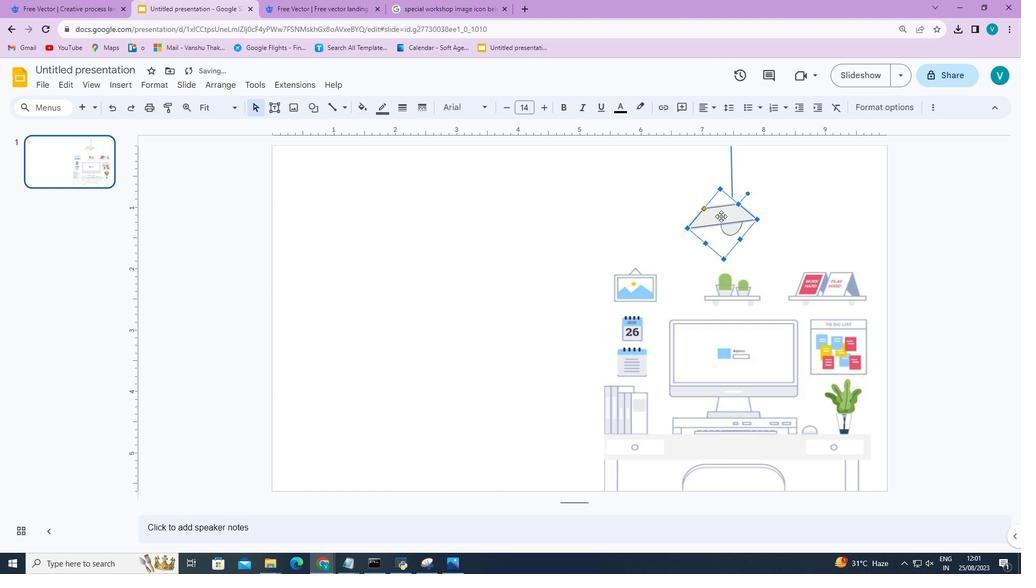 
Action: Mouse moved to (786, 195)
Screenshot: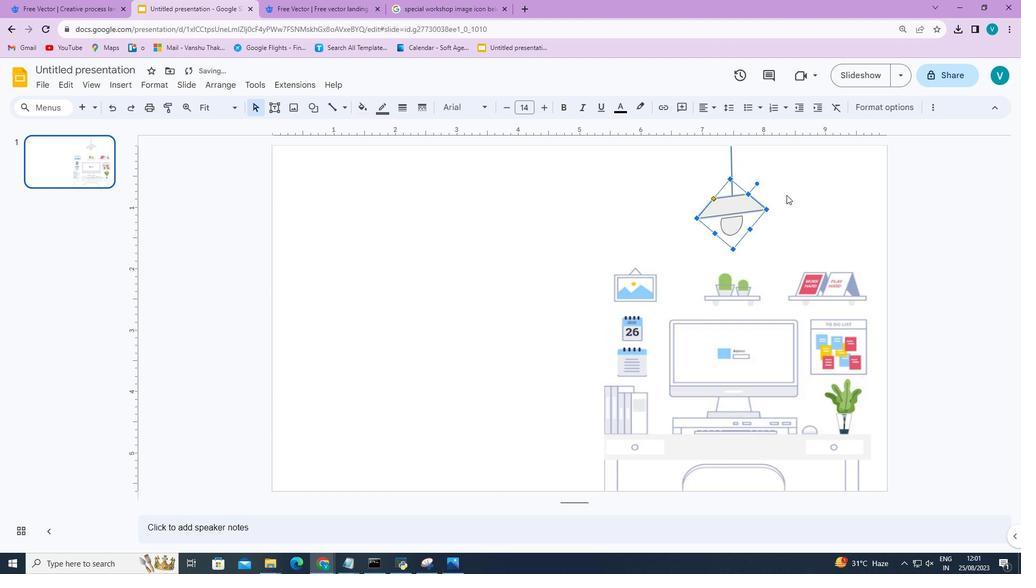 
Action: Mouse pressed left at (786, 195)
Screenshot: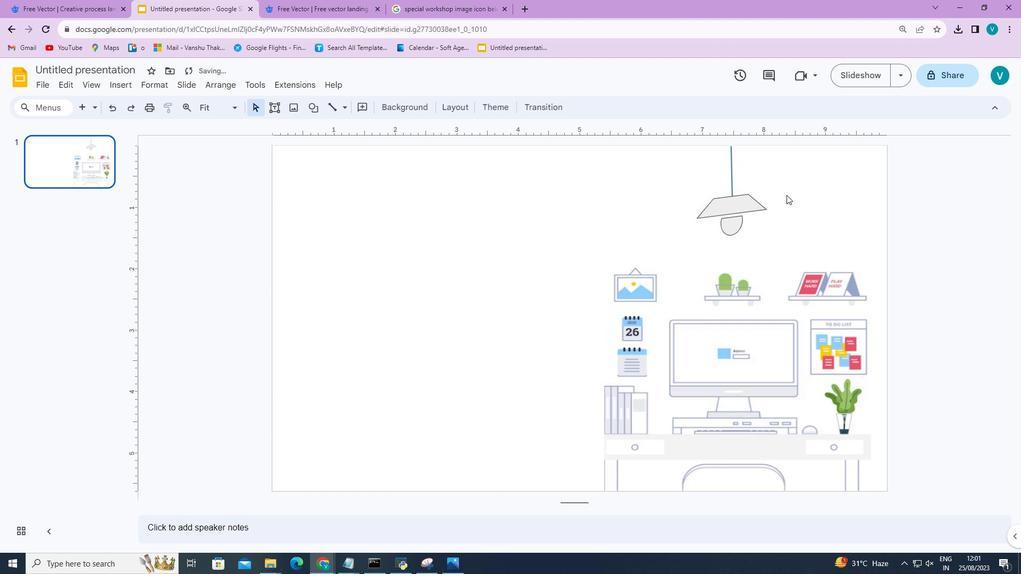 
Action: Mouse moved to (733, 226)
Screenshot: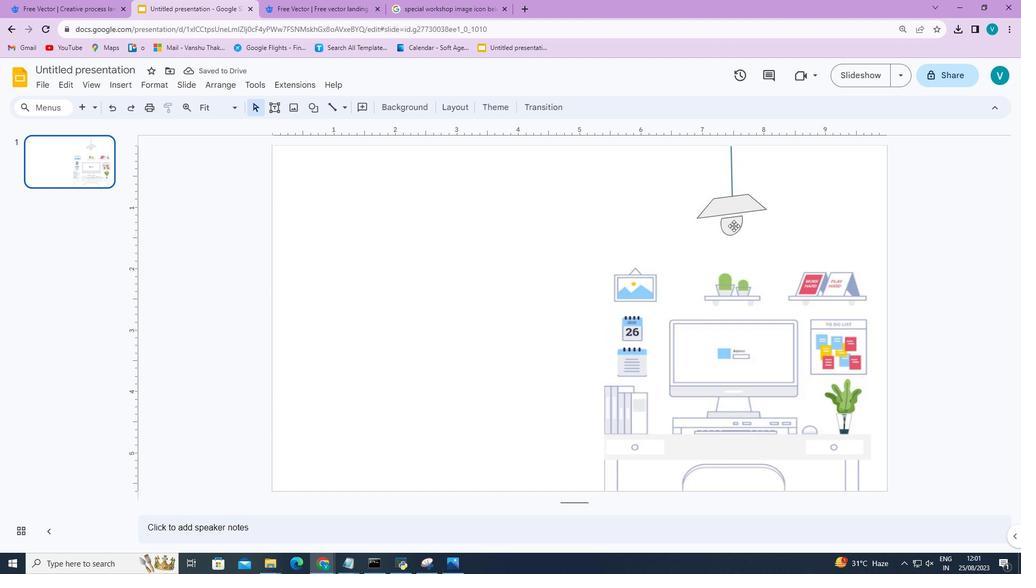 
Action: Mouse pressed left at (733, 226)
Screenshot: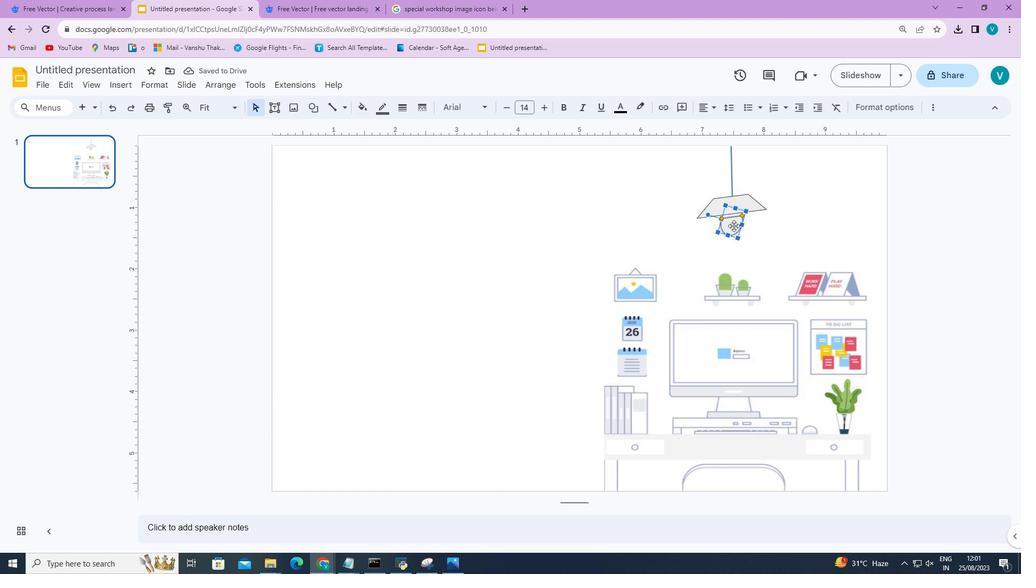 
Action: Mouse moved to (358, 112)
Screenshot: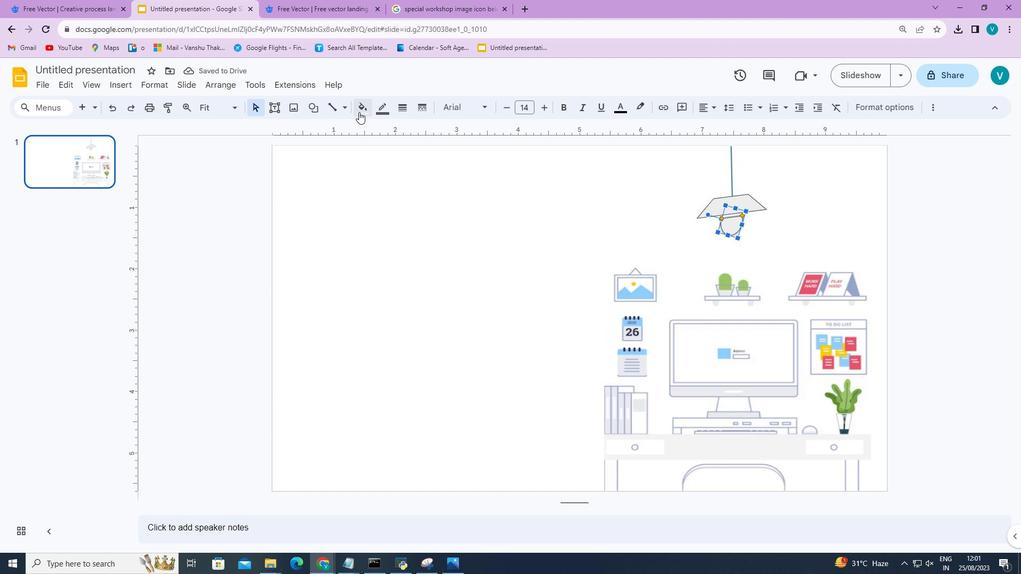 
Action: Mouse pressed left at (358, 112)
Screenshot: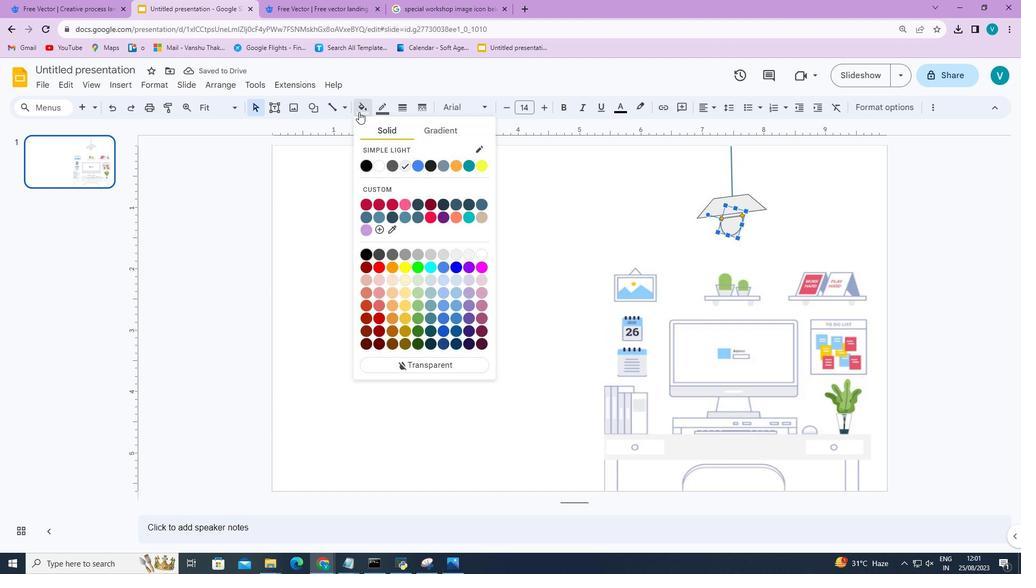 
Action: Mouse moved to (404, 300)
Screenshot: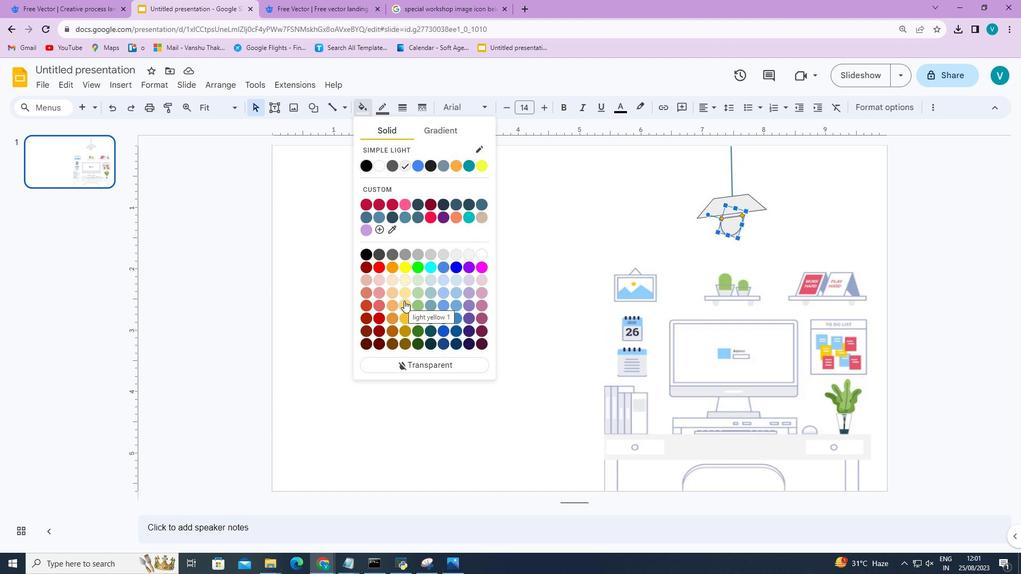 
Action: Mouse pressed left at (404, 300)
Screenshot: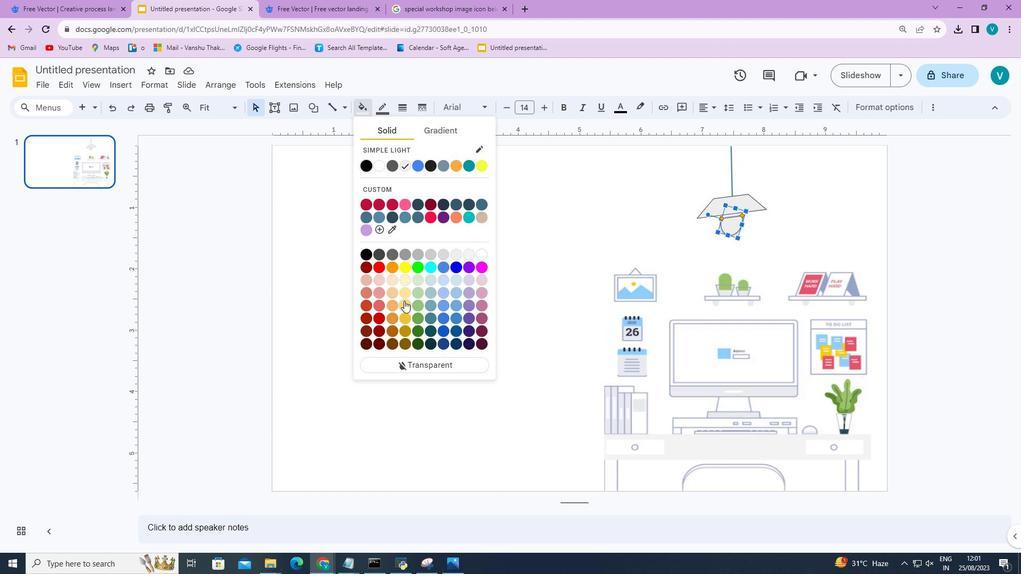 
Action: Mouse moved to (590, 233)
Screenshot: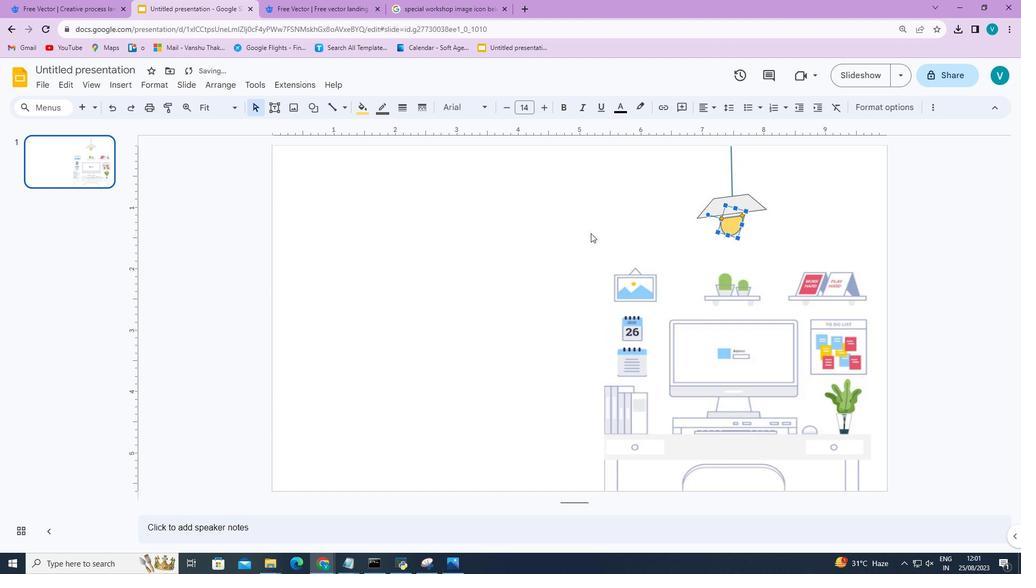 
Action: Mouse pressed left at (590, 233)
Screenshot: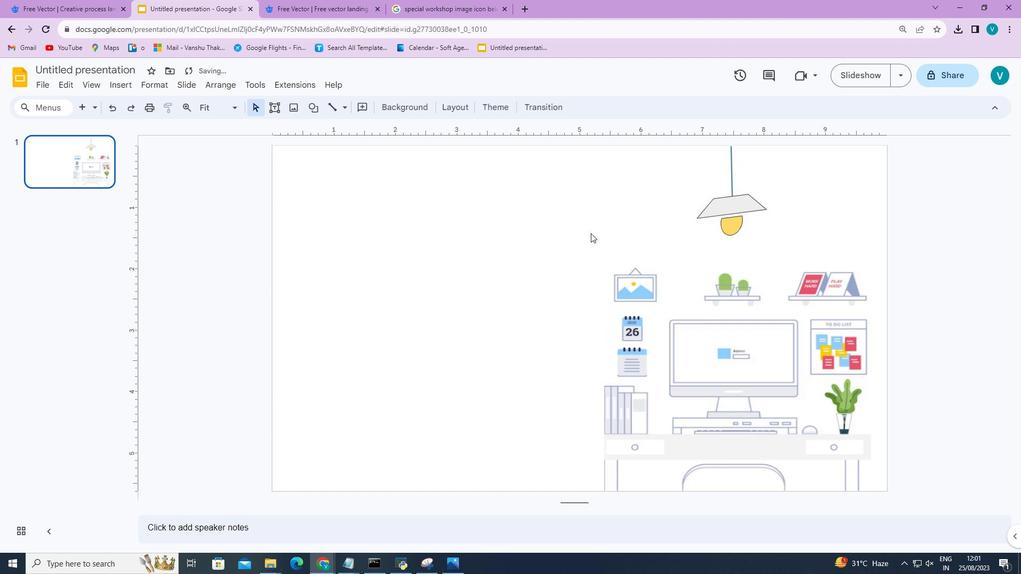 
Action: Mouse moved to (590, 222)
Screenshot: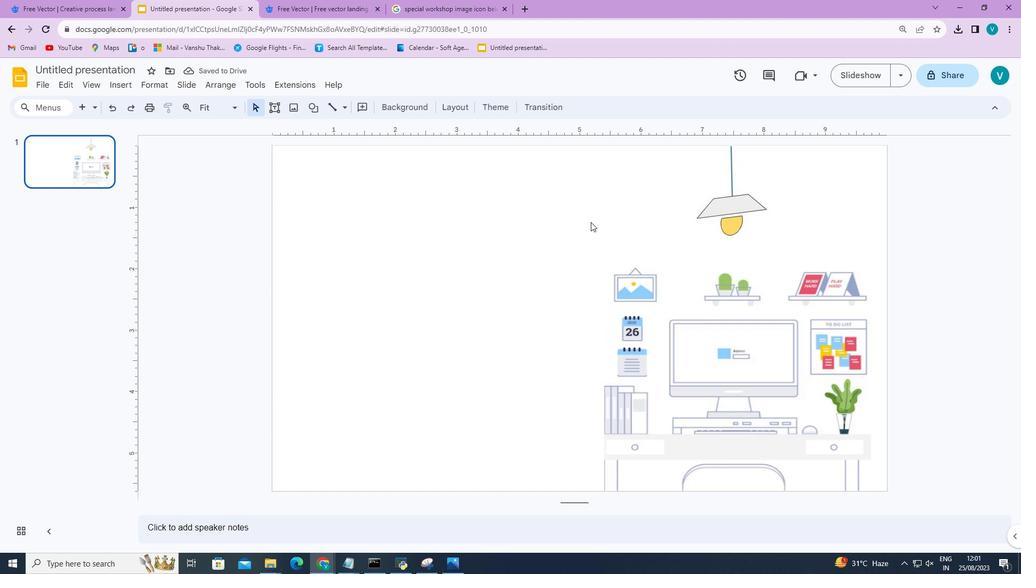 
Action: Mouse pressed left at (590, 222)
Screenshot: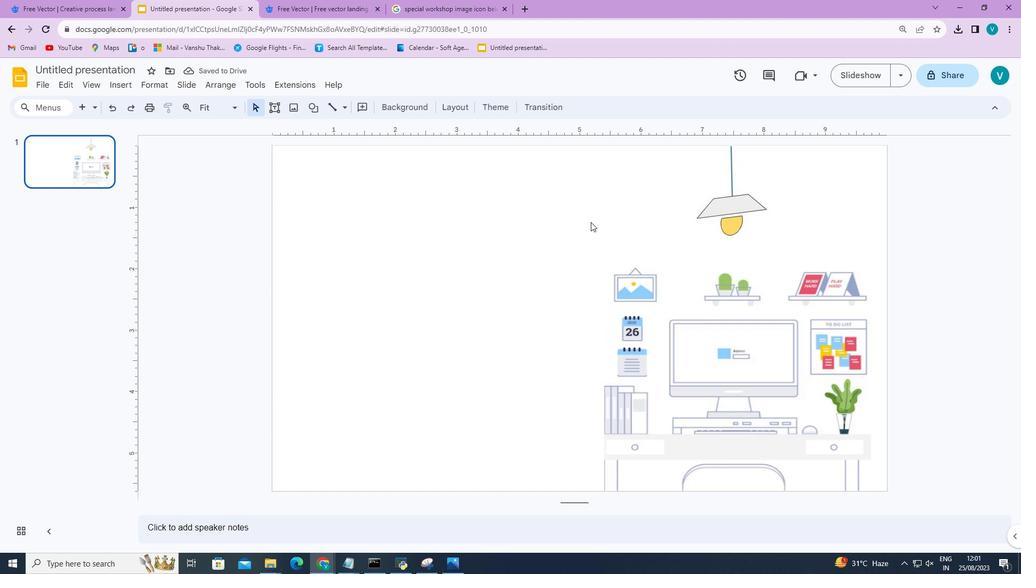 
Action: Mouse moved to (592, 214)
Screenshot: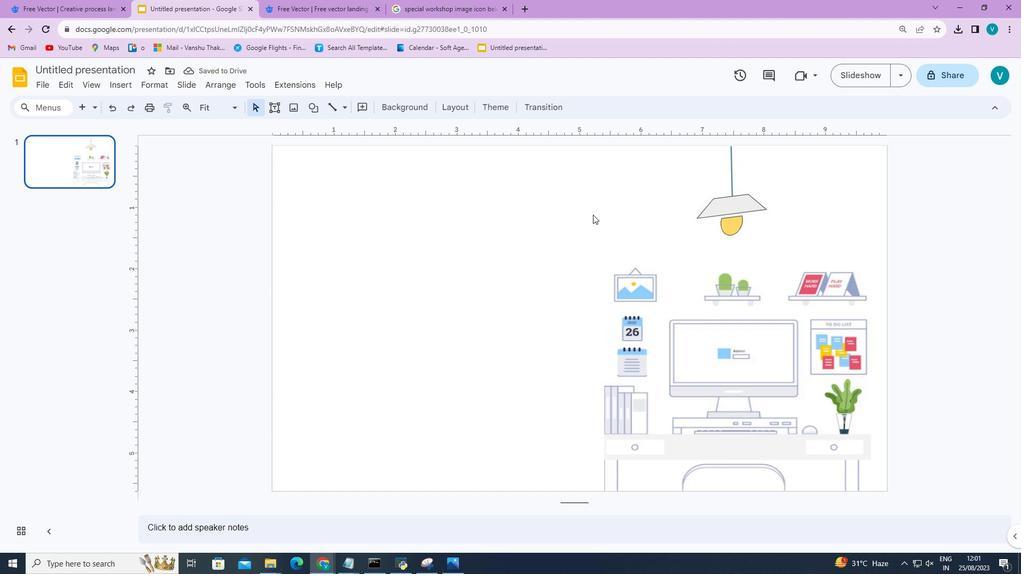 
Action: Mouse pressed left at (592, 214)
Screenshot: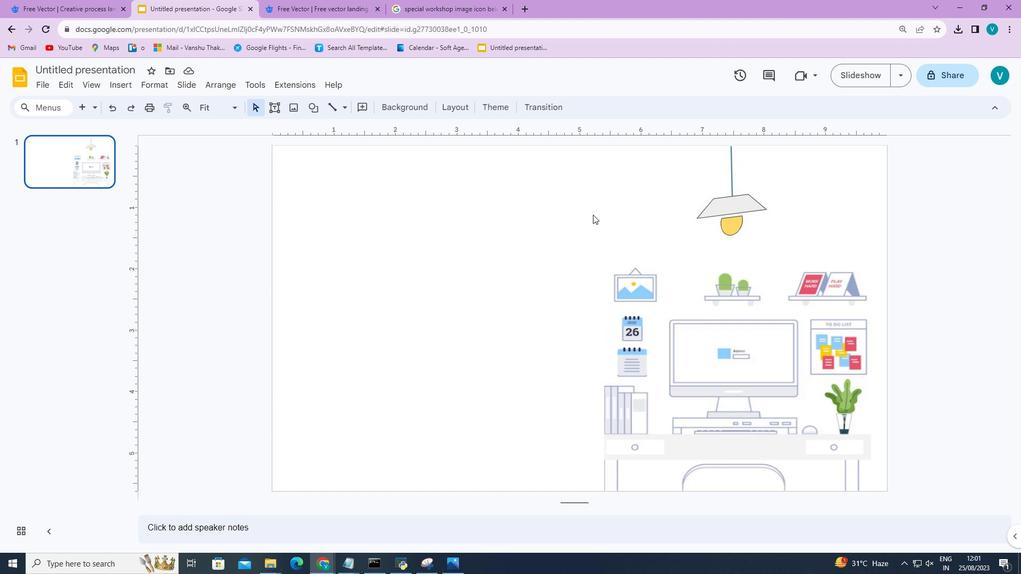 
Action: Mouse moved to (455, 244)
Screenshot: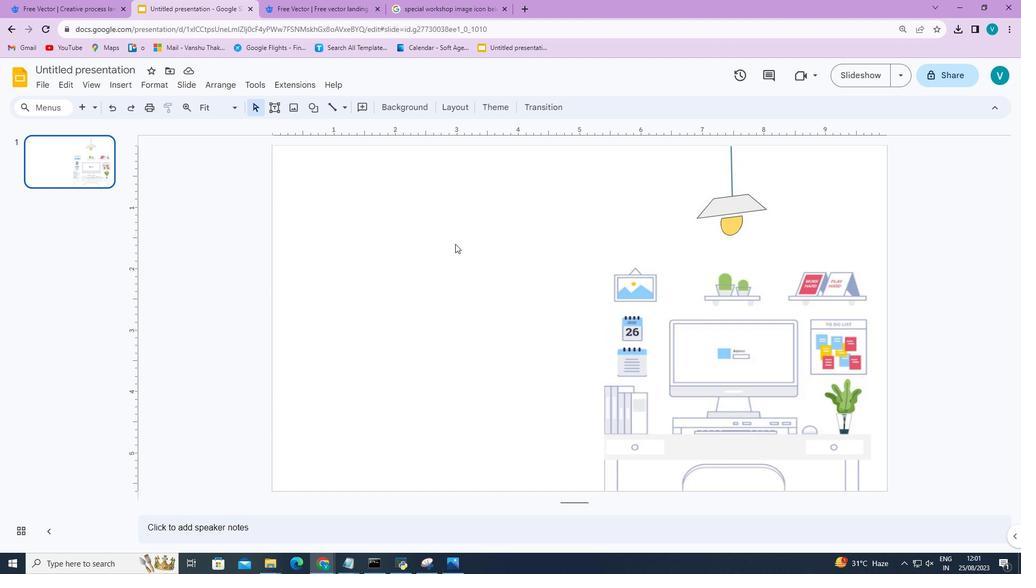 
Action: Mouse pressed left at (455, 244)
Screenshot: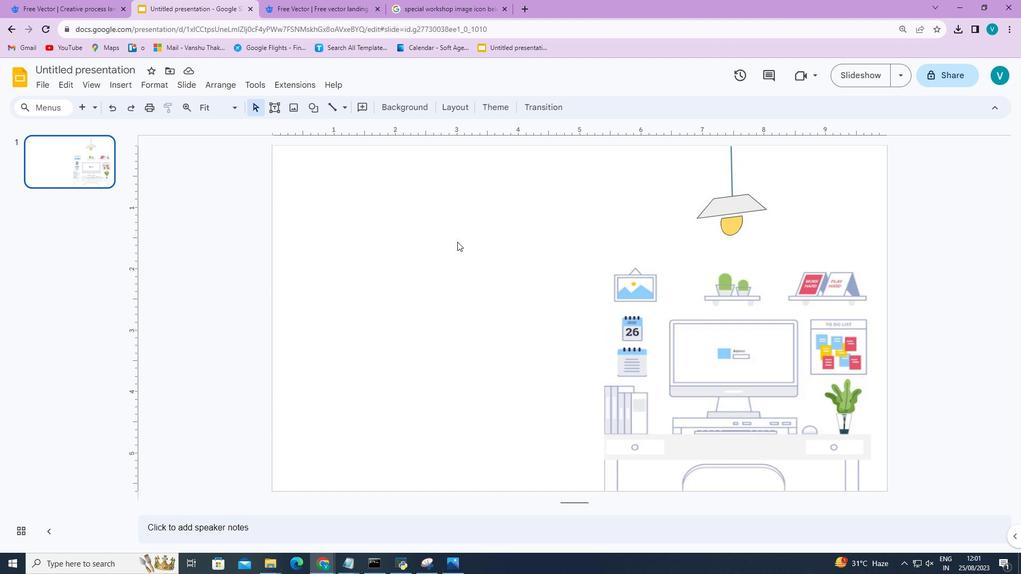 
Action: Mouse moved to (457, 241)
Screenshot: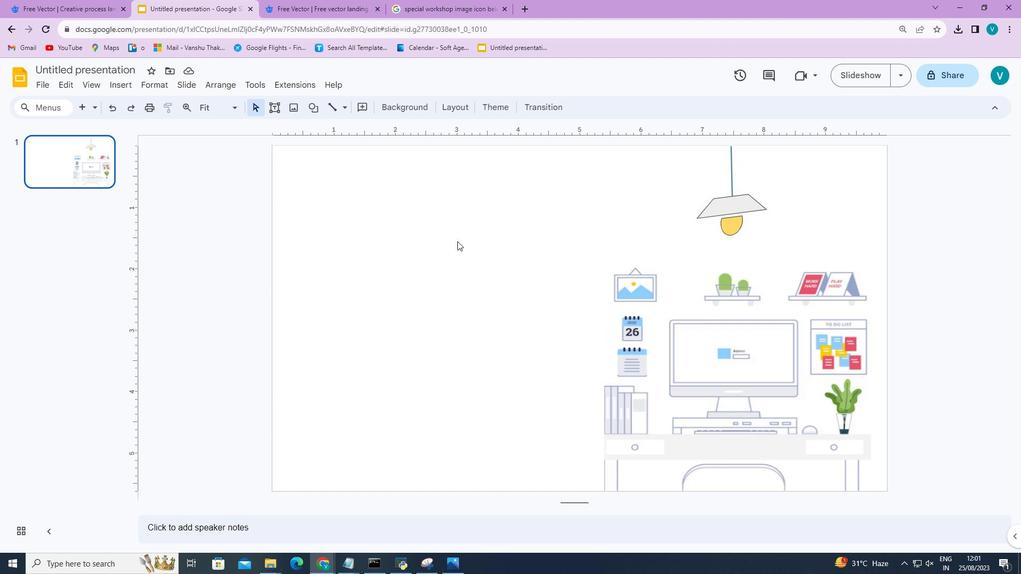 
Action: Mouse pressed left at (457, 241)
Screenshot: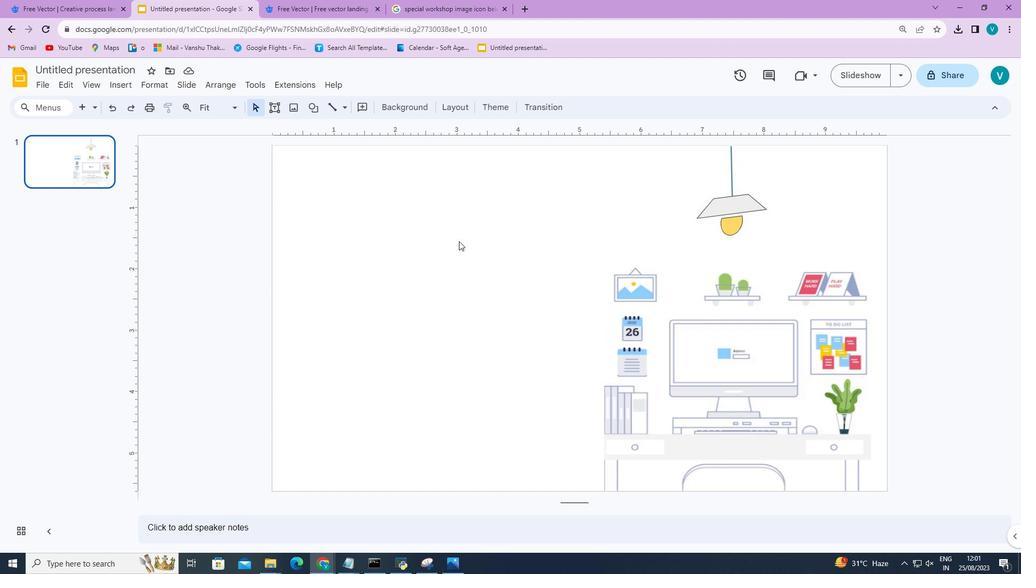
Action: Mouse moved to (311, 108)
Screenshot: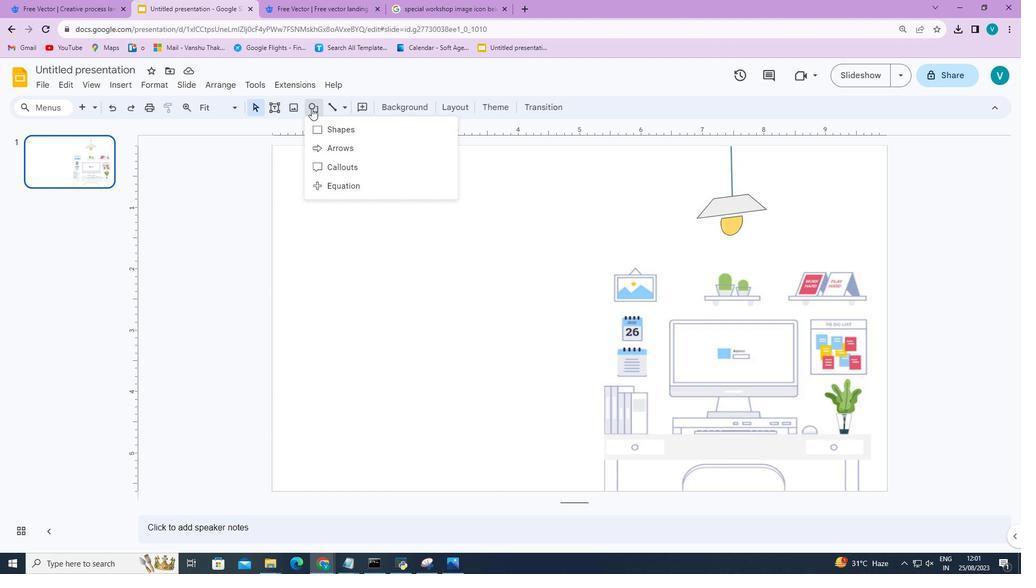 
Action: Mouse pressed left at (311, 108)
Screenshot: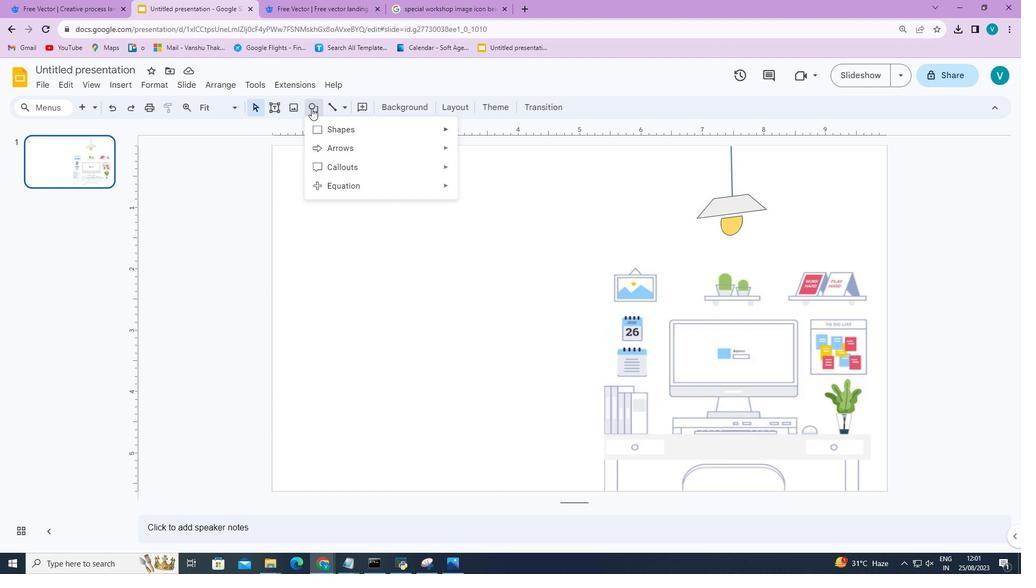 
Action: Mouse moved to (464, 218)
Screenshot: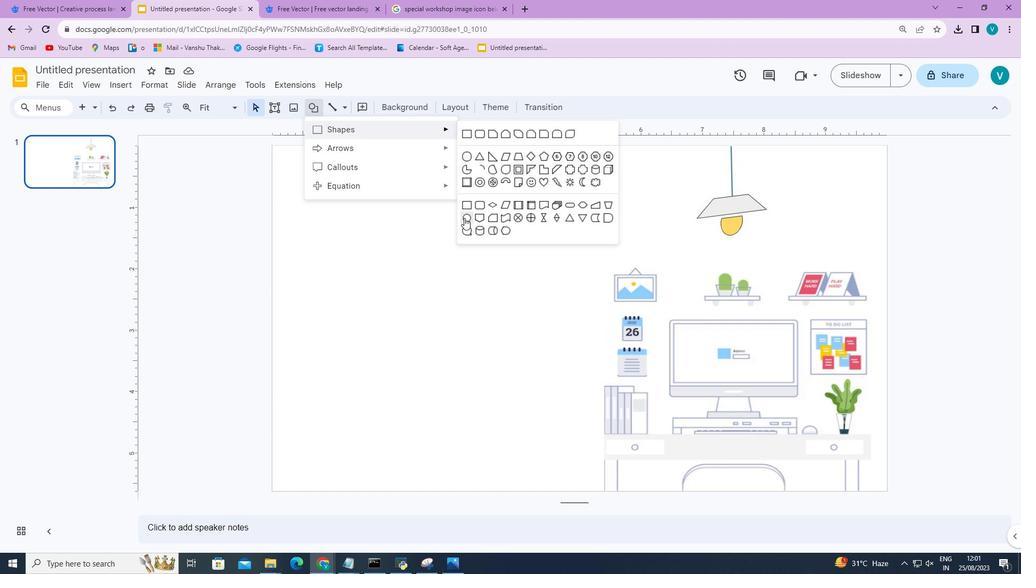 
Action: Mouse pressed left at (464, 218)
Screenshot: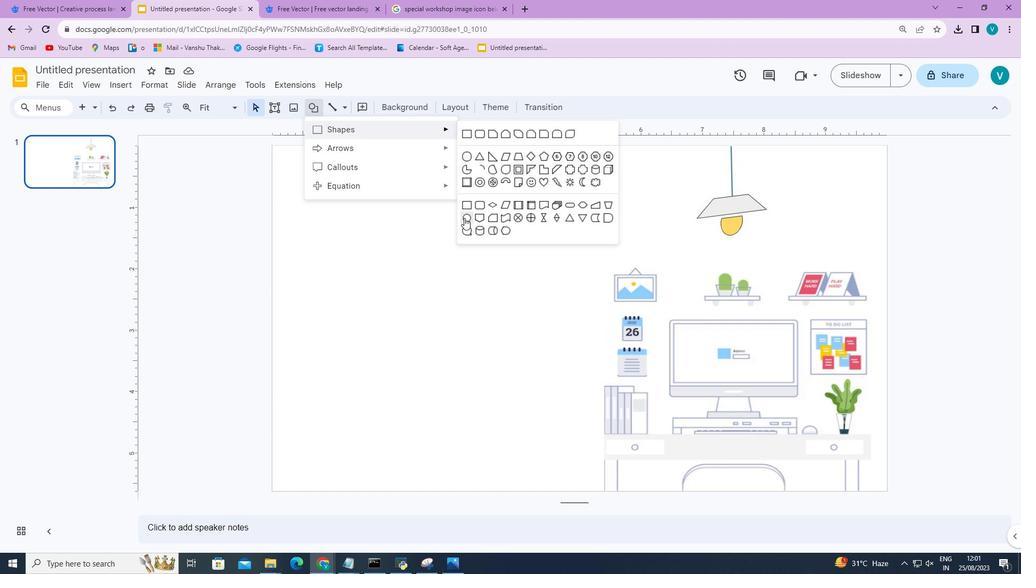 
Action: Mouse moved to (821, 165)
Screenshot: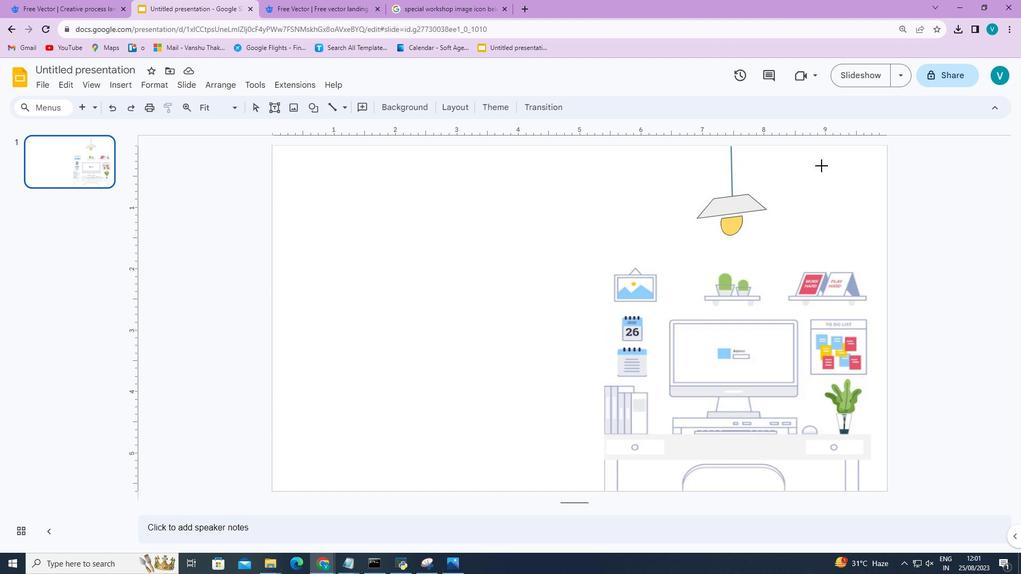 
Action: Mouse pressed left at (821, 165)
Screenshot: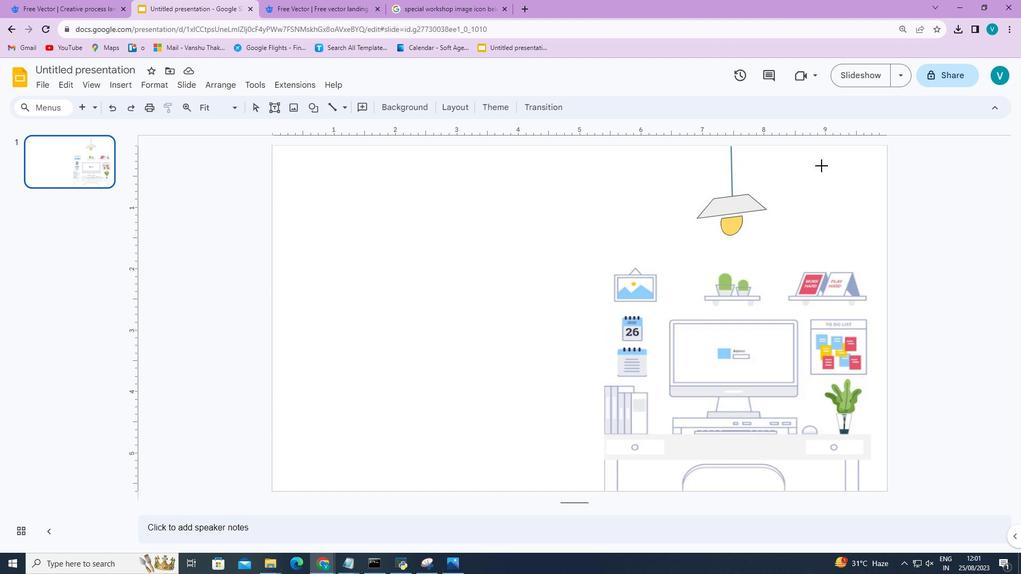 
Action: Mouse moved to (333, 110)
Screenshot: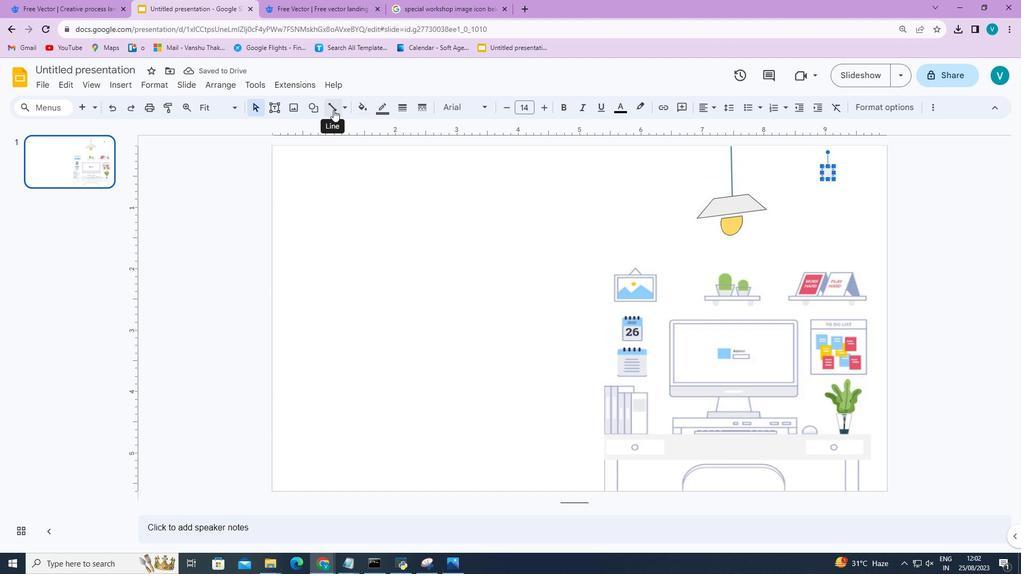 
Action: Mouse pressed left at (333, 110)
Screenshot: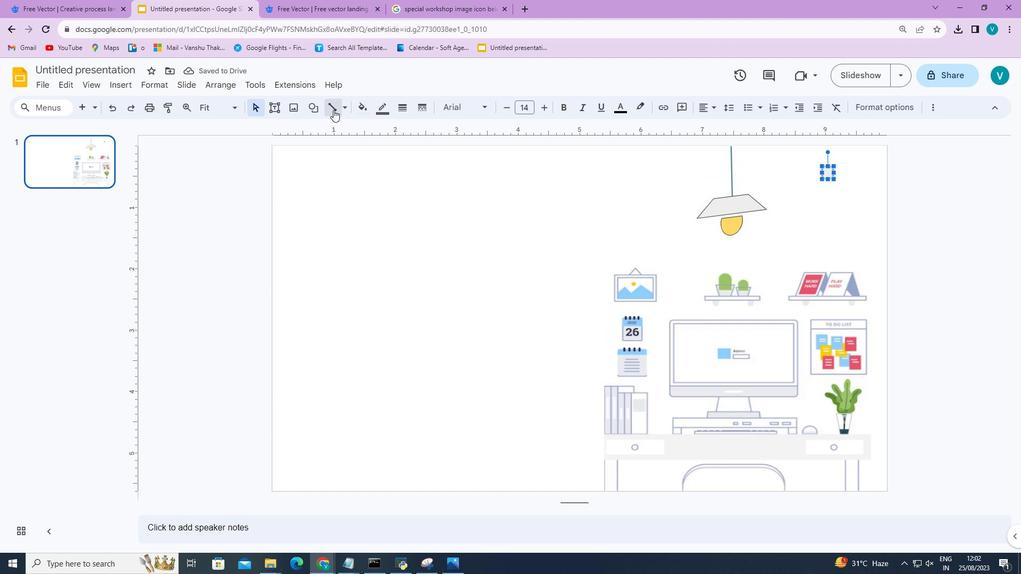 
Action: Mouse moved to (834, 171)
Screenshot: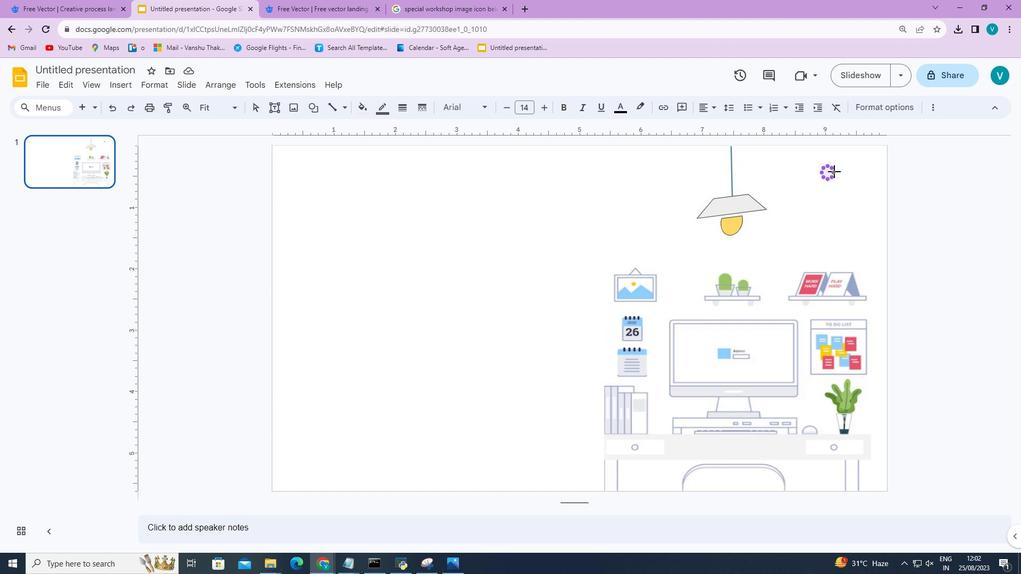 
Action: Mouse pressed left at (834, 171)
Screenshot: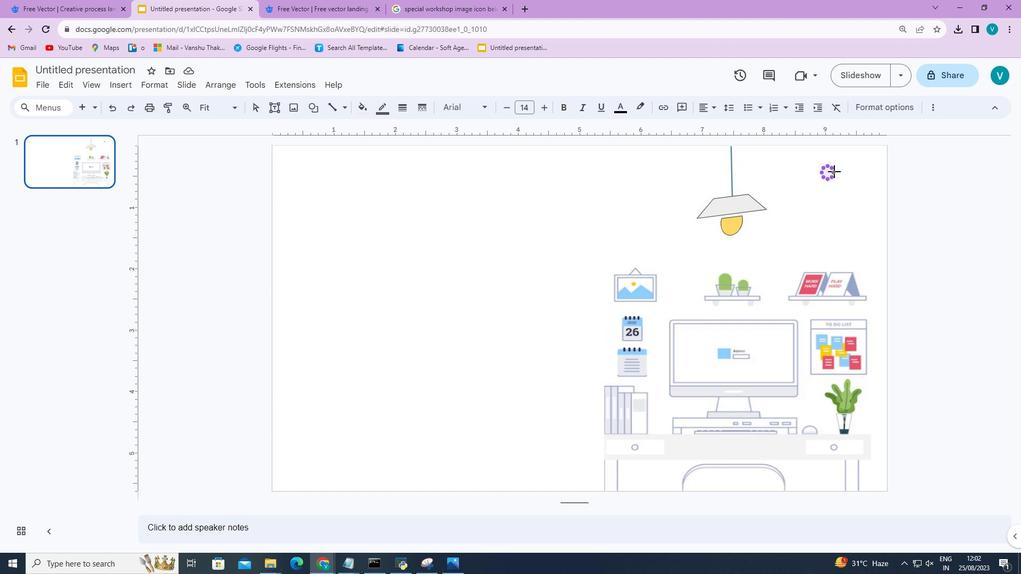 
Action: Mouse moved to (891, 227)
Screenshot: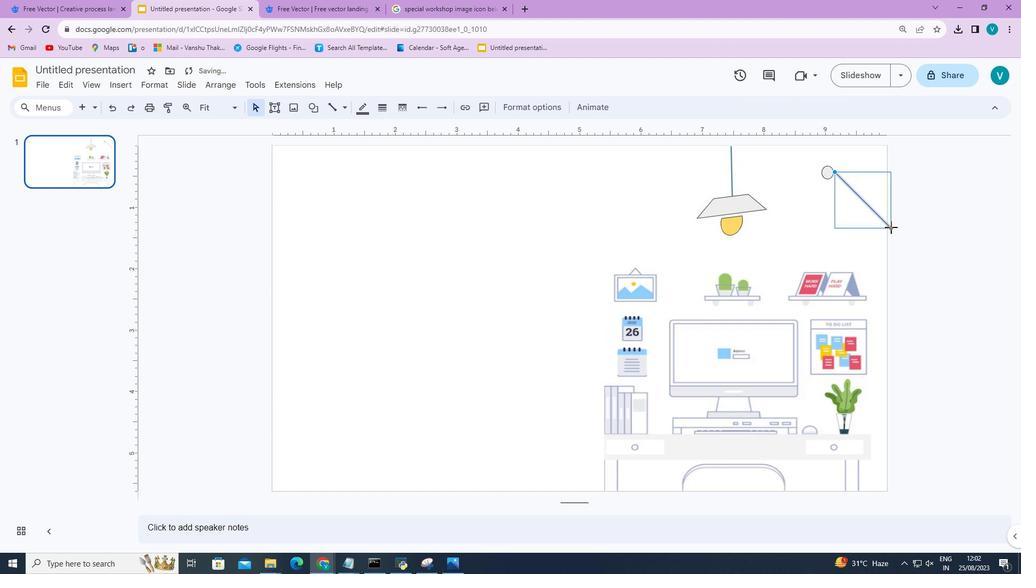 
Action: Mouse pressed left at (891, 227)
Screenshot: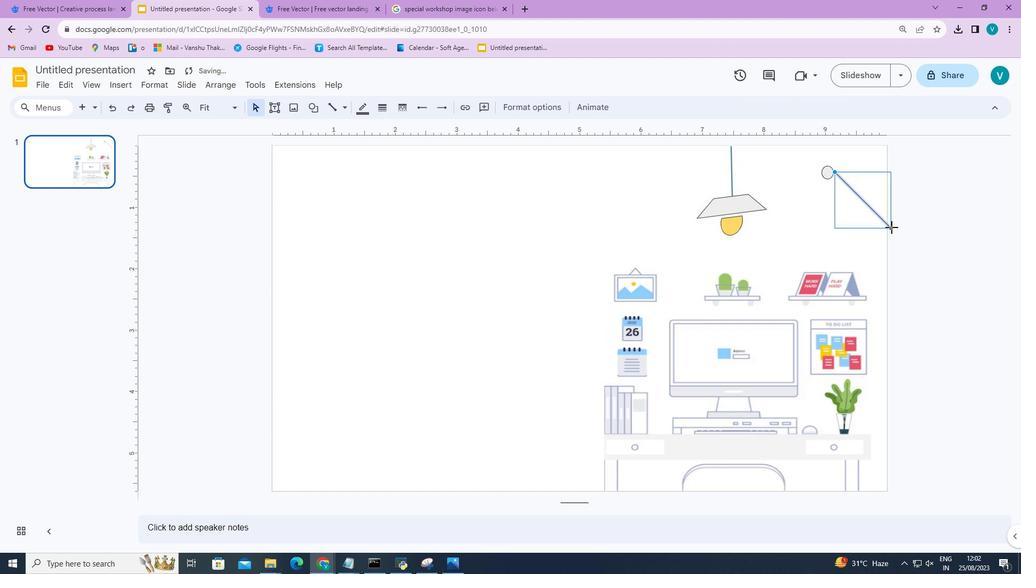 
Action: Mouse moved to (854, 155)
Screenshot: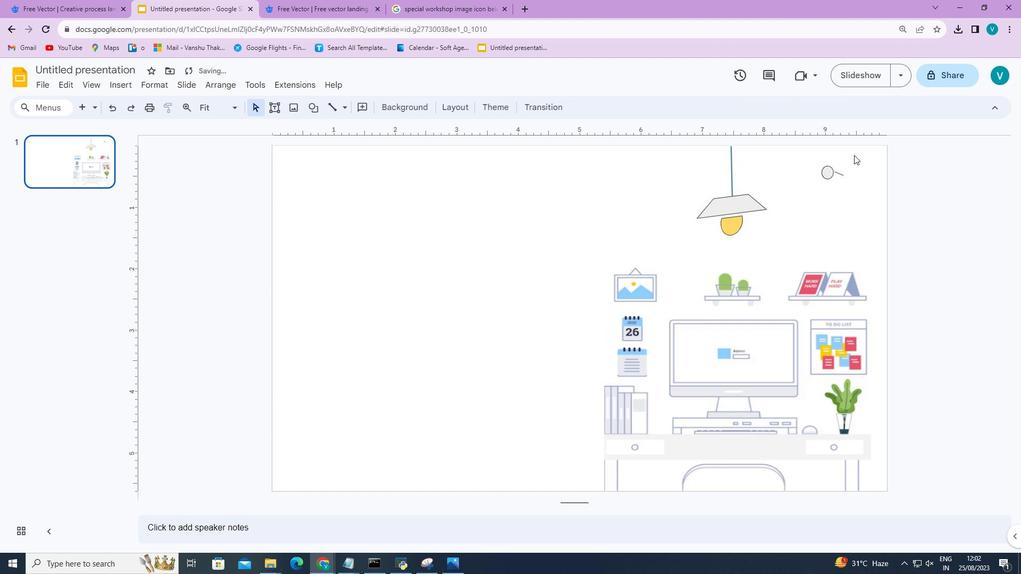 
Action: Mouse pressed left at (854, 155)
Screenshot: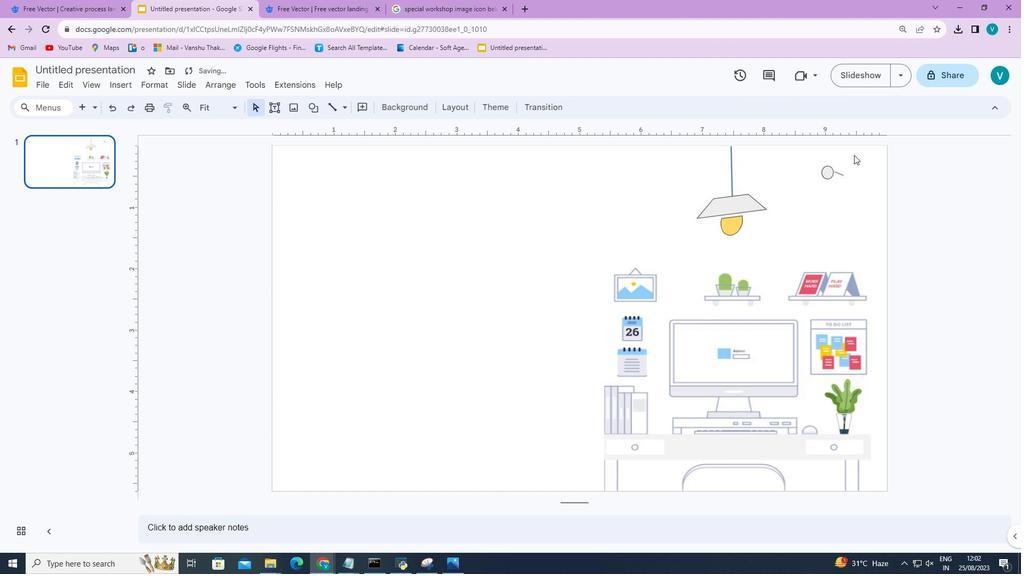 
Action: Mouse moved to (834, 171)
Screenshot: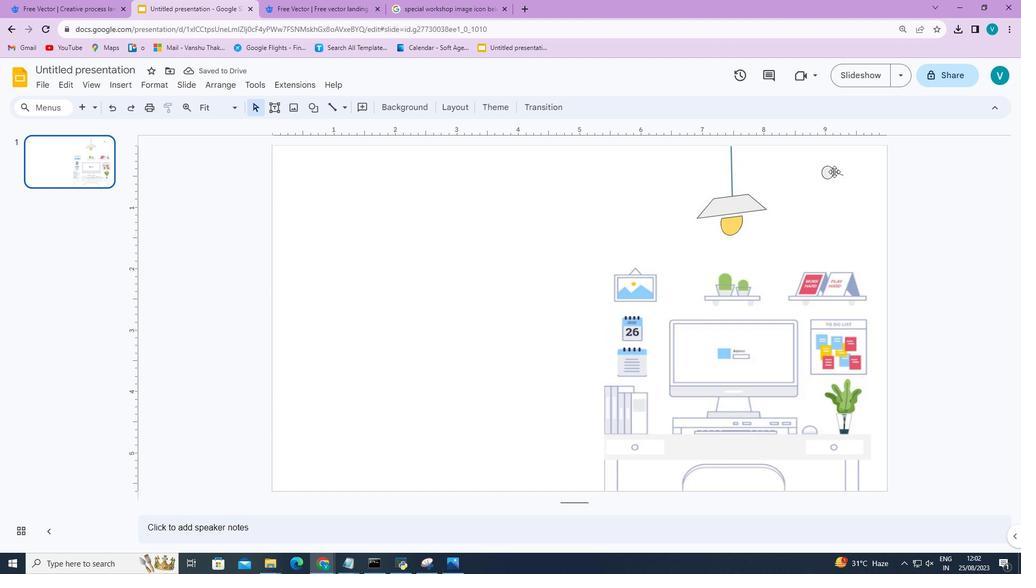 
Action: Mouse pressed left at (834, 171)
Screenshot: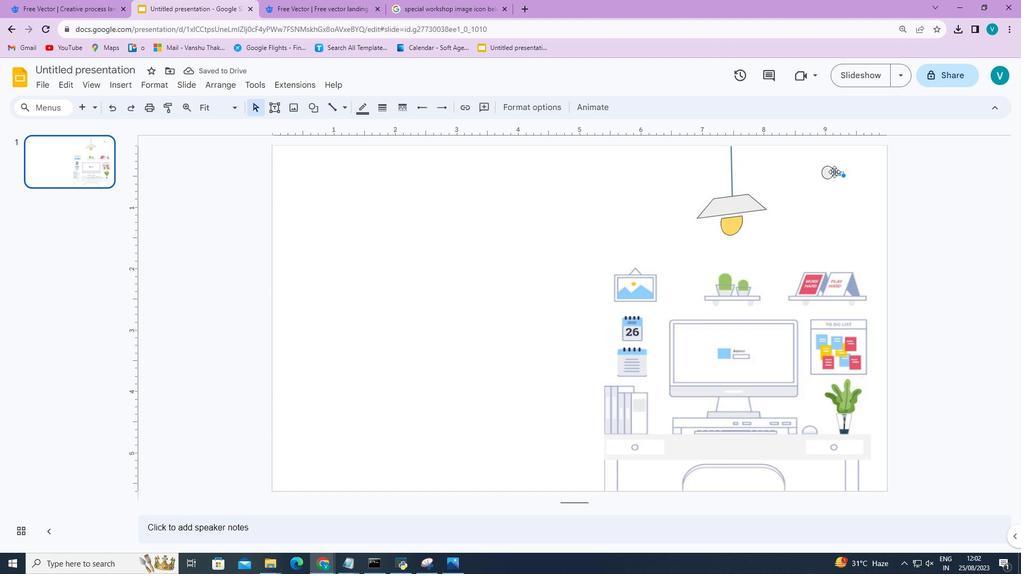 
Action: Mouse moved to (844, 175)
Screenshot: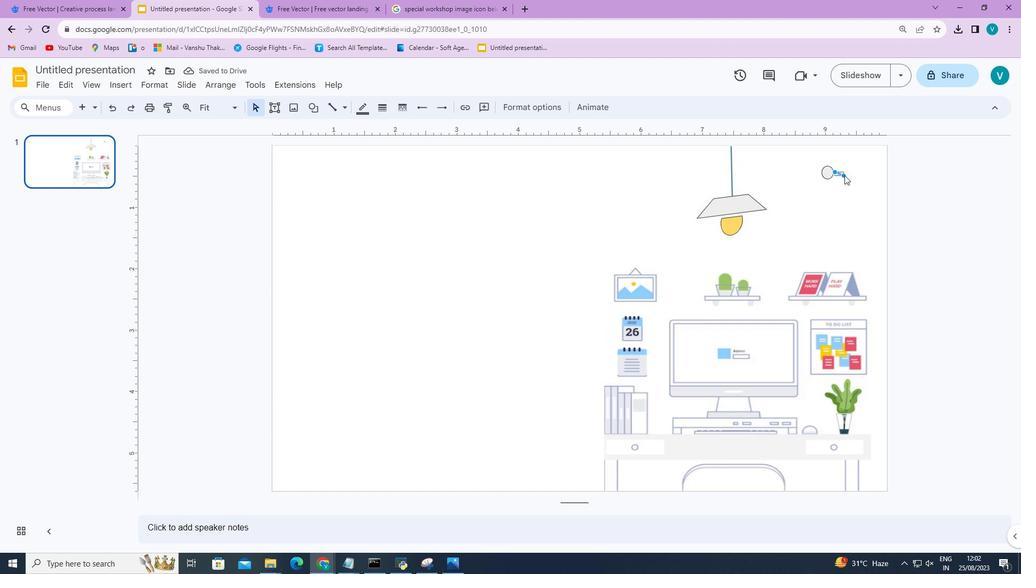
Action: Mouse pressed left at (844, 175)
Screenshot: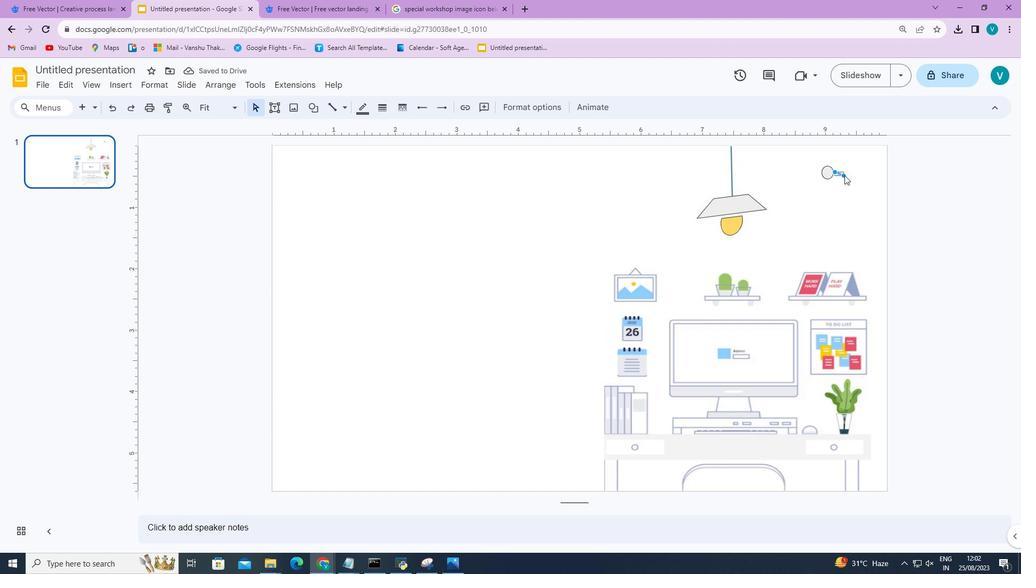 
Action: Mouse moved to (845, 188)
Screenshot: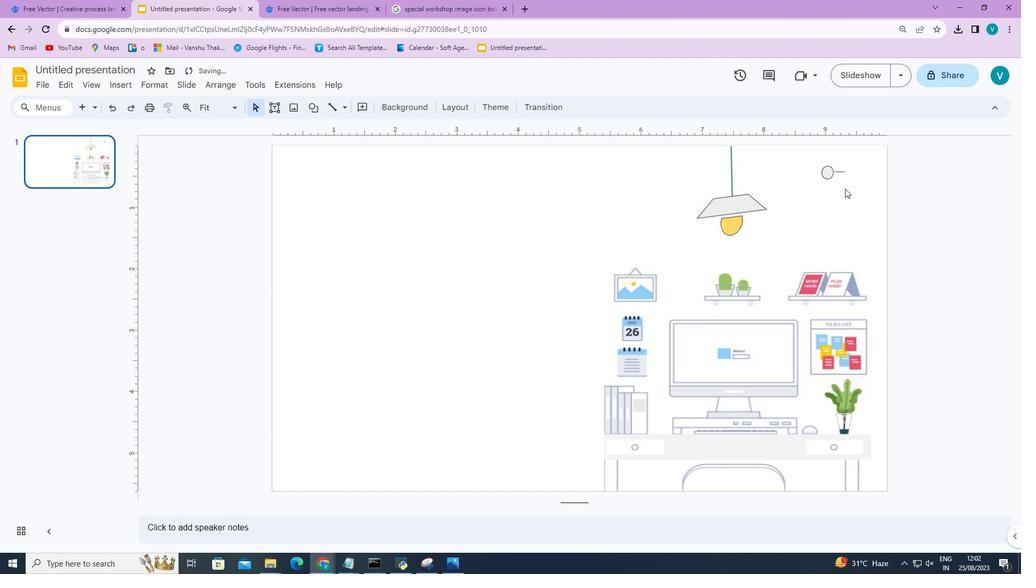 
Action: Mouse pressed left at (845, 188)
Screenshot: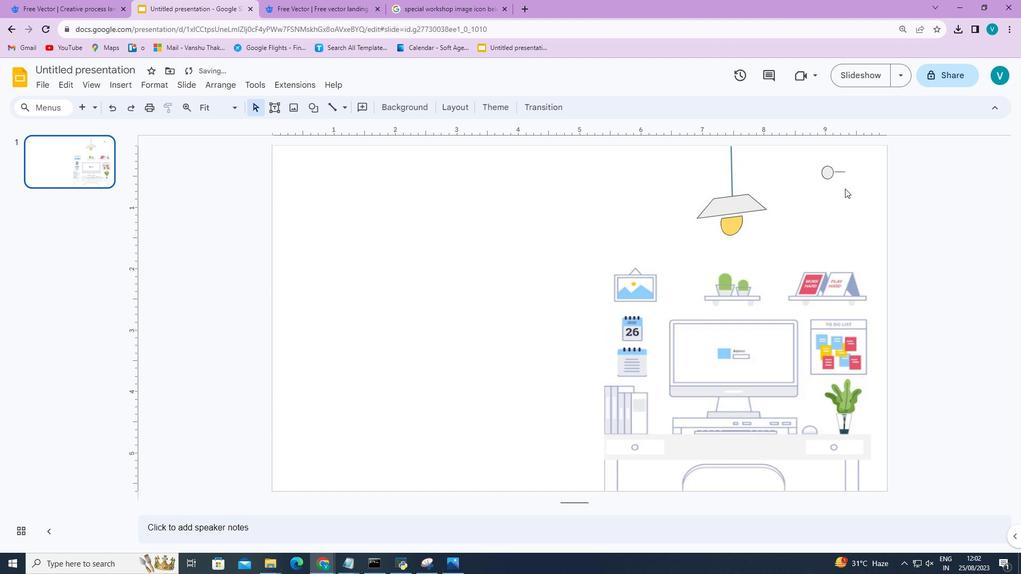 
Action: Mouse moved to (839, 171)
Screenshot: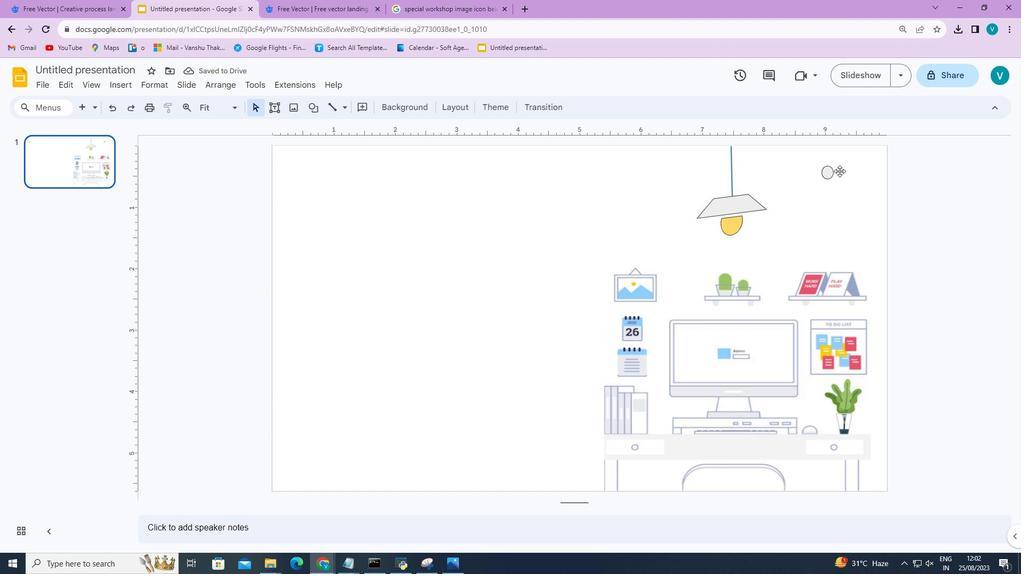 
Action: Mouse pressed left at (839, 171)
Screenshot: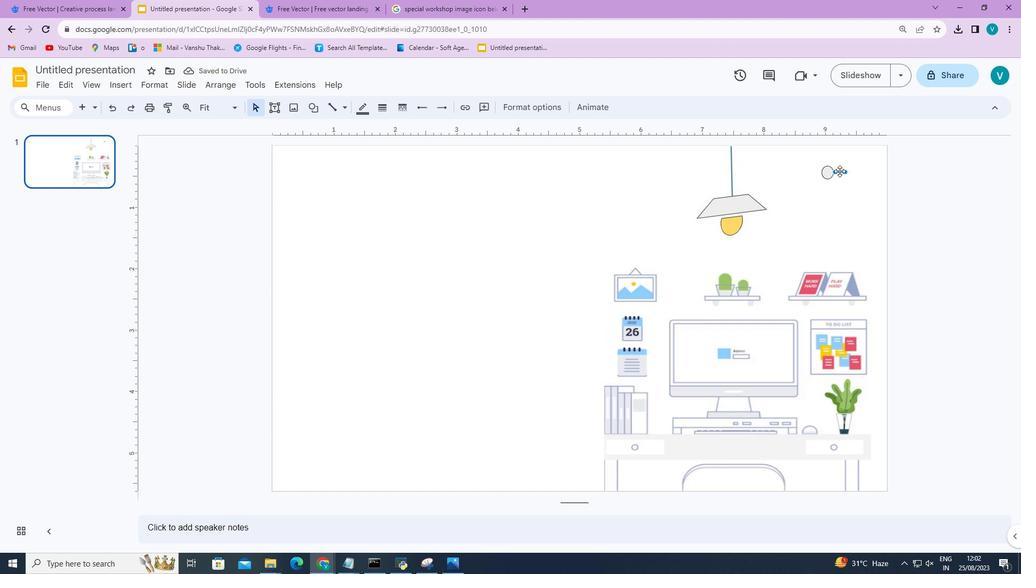 
Action: Mouse moved to (845, 180)
Screenshot: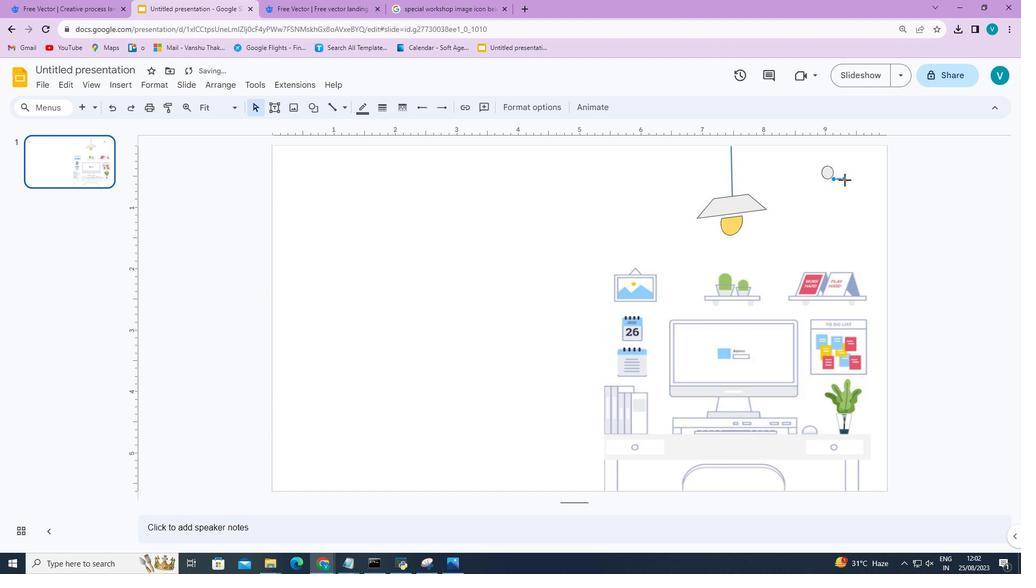 
Action: Mouse pressed left at (845, 180)
Screenshot: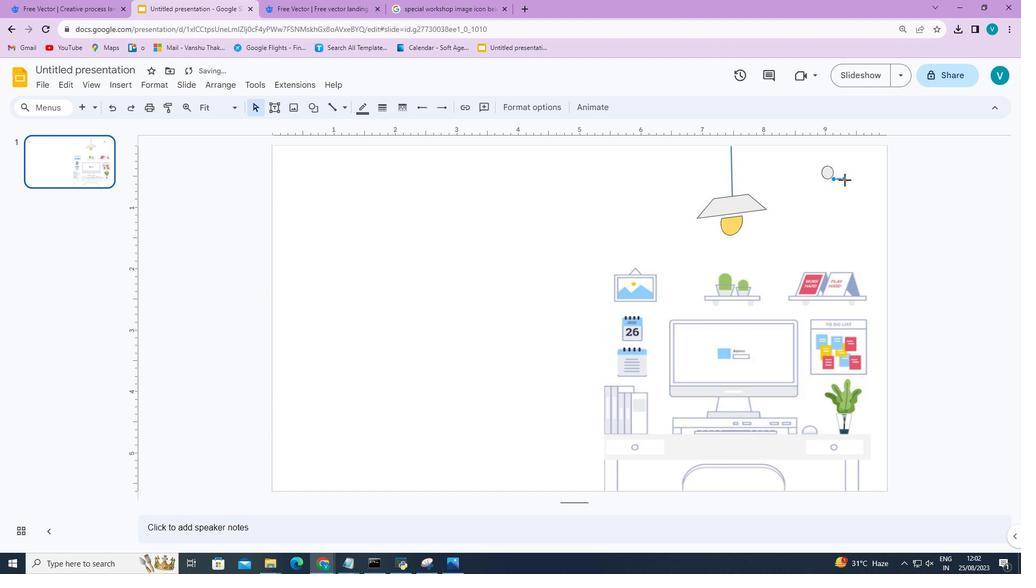 
Action: Mouse moved to (838, 181)
Screenshot: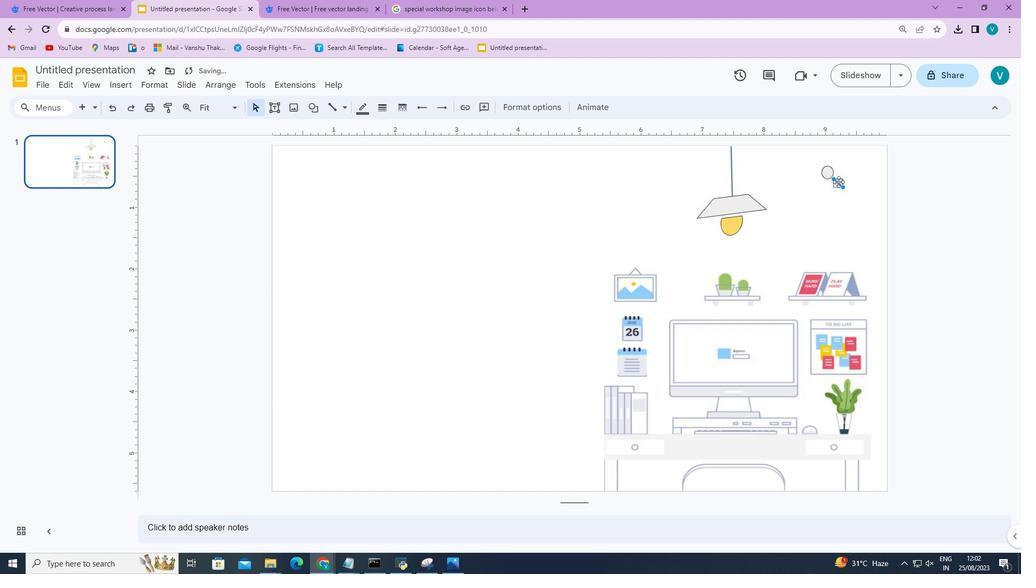 
Action: Mouse pressed left at (838, 181)
Screenshot: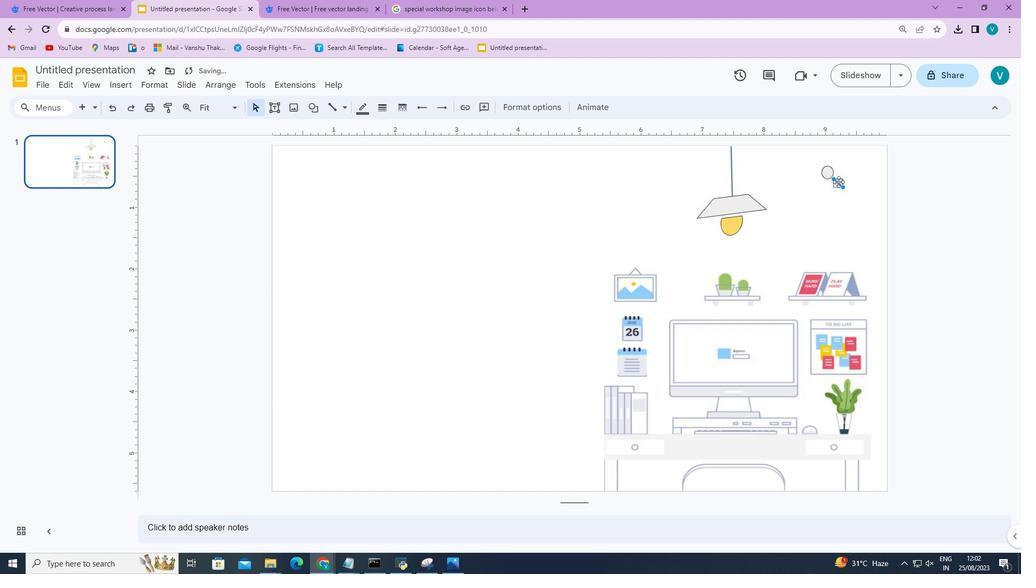 
Action: Mouse moved to (847, 169)
Screenshot: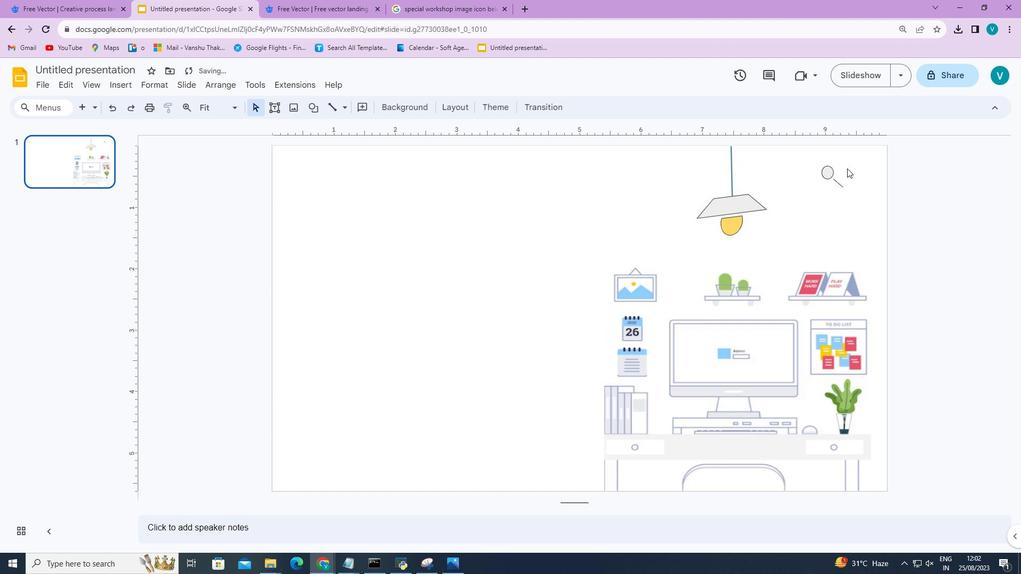 
Action: Mouse pressed left at (847, 169)
Screenshot: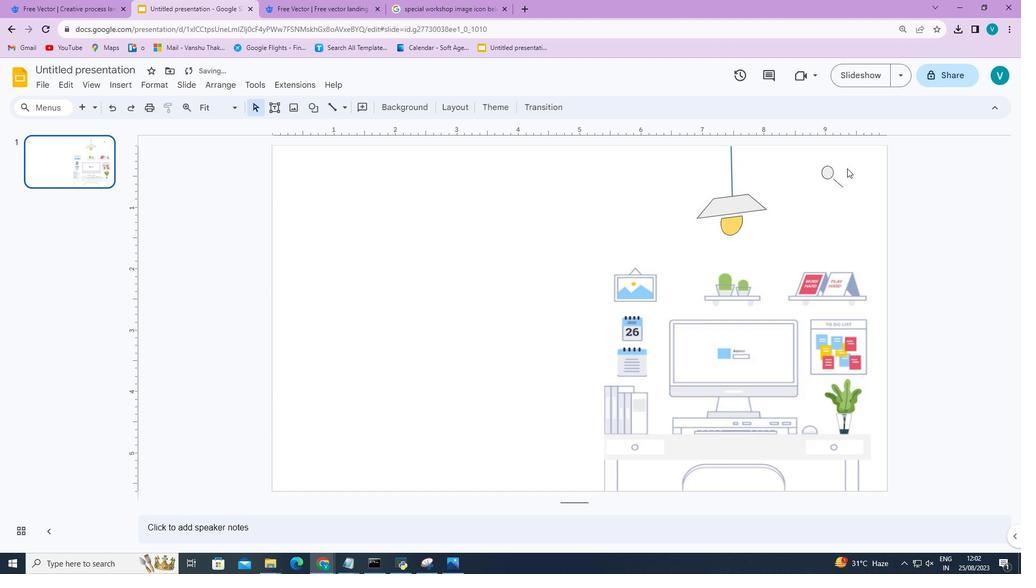 
Action: Mouse moved to (840, 183)
Screenshot: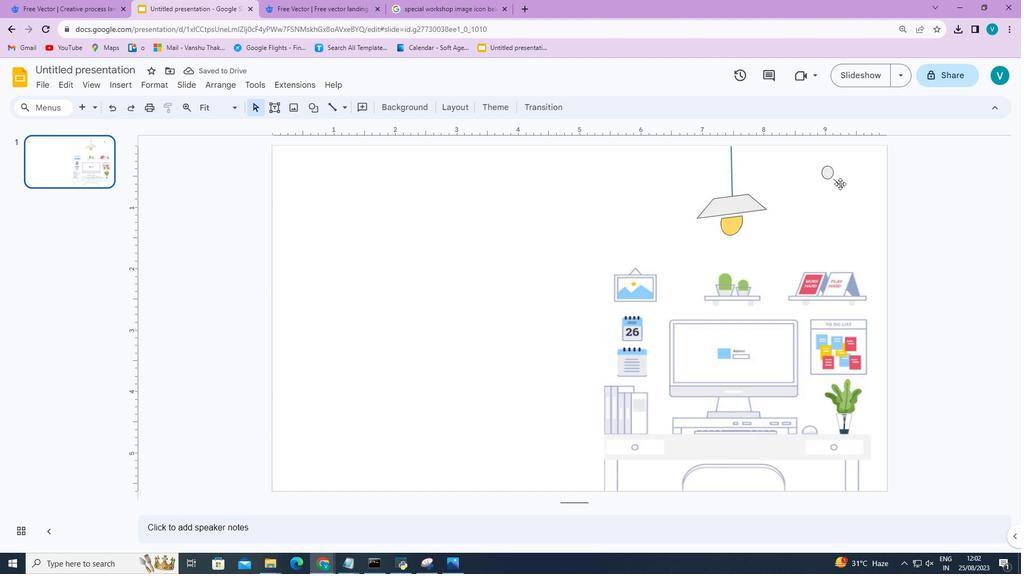
Action: Mouse pressed left at (840, 183)
Screenshot: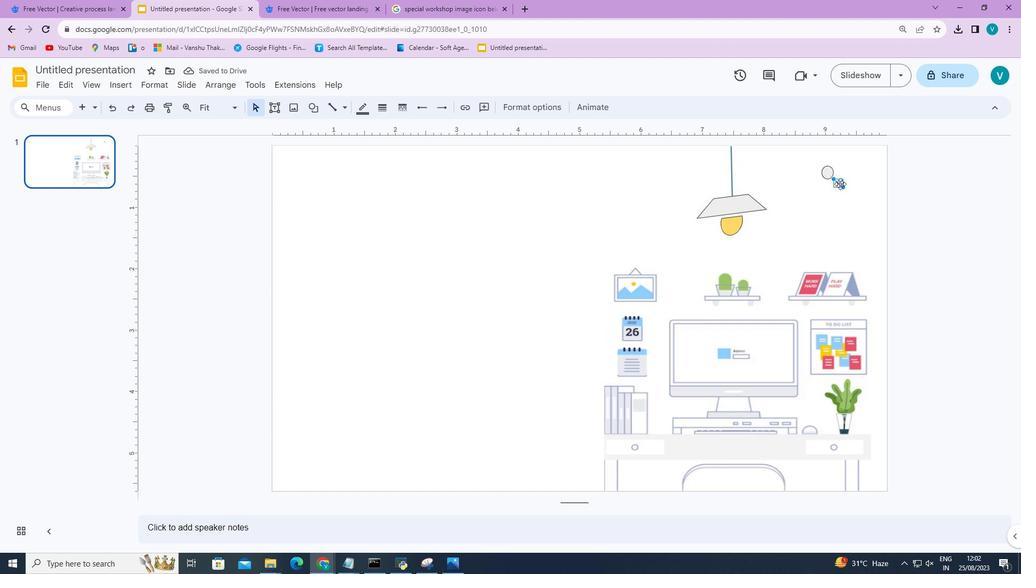 
Action: Mouse moved to (842, 186)
Screenshot: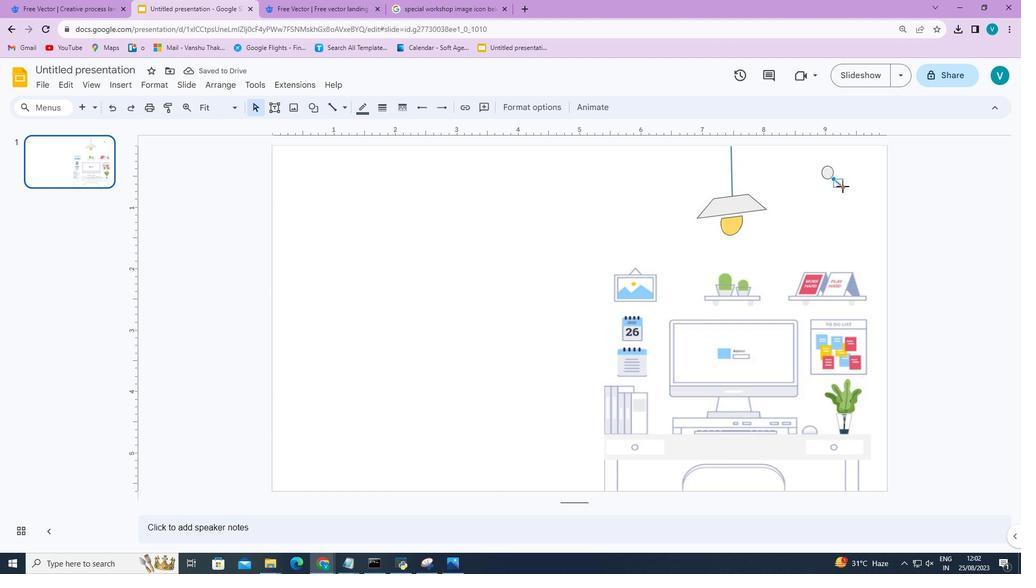
Action: Mouse pressed left at (842, 186)
Screenshot: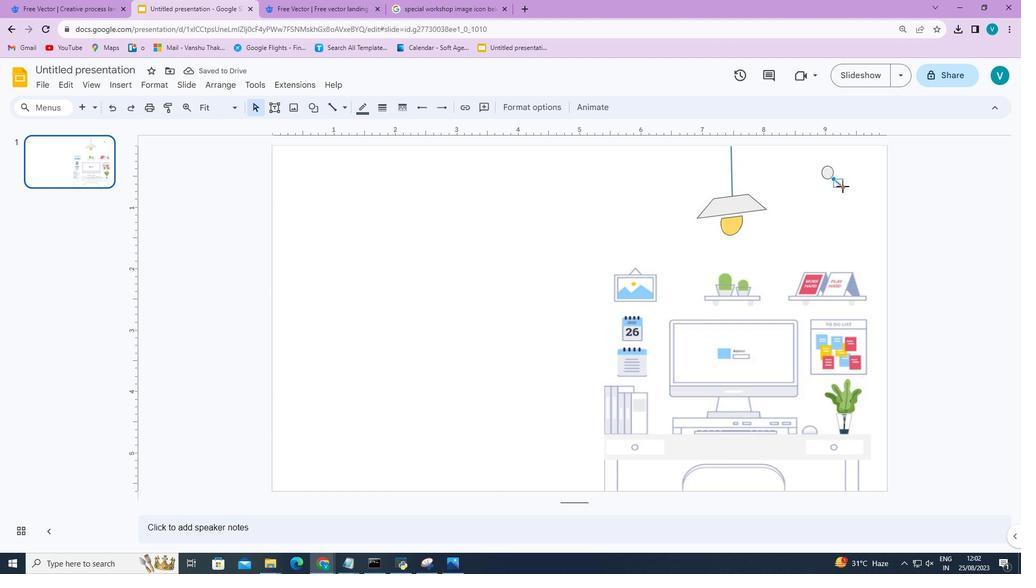 
Action: Mouse moved to (855, 178)
Screenshot: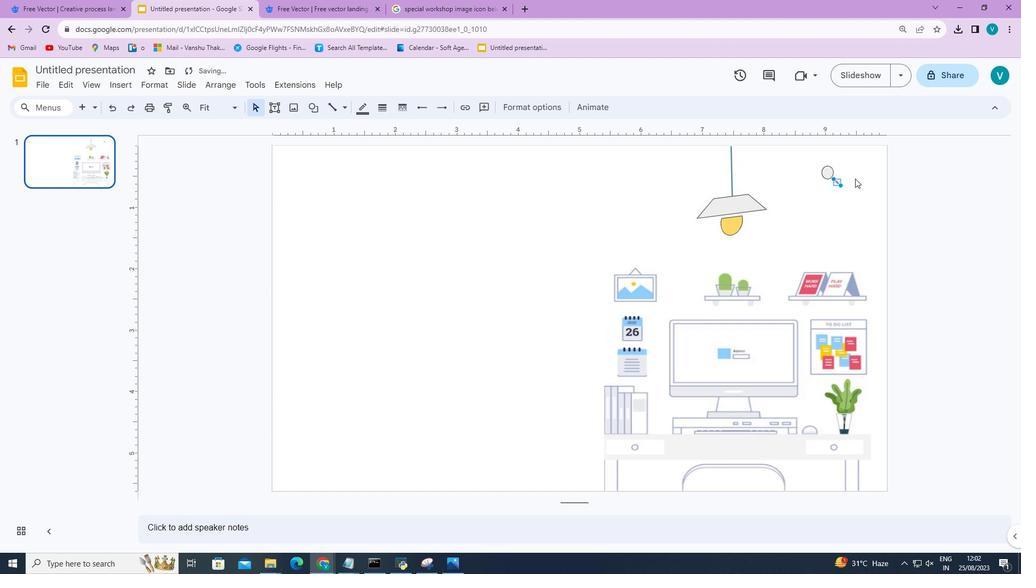 
Action: Mouse pressed left at (855, 178)
Screenshot: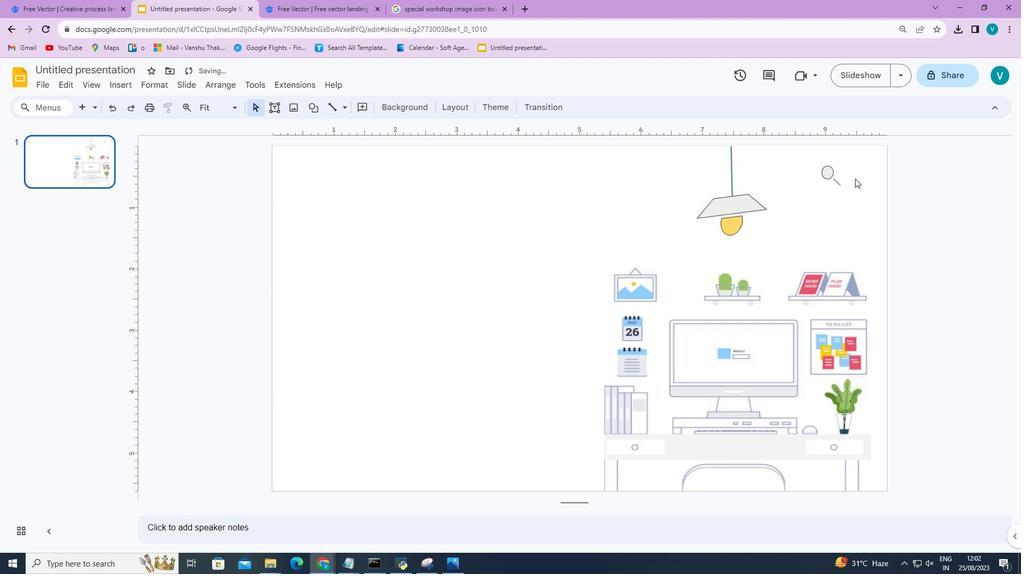 
Action: Mouse moved to (829, 206)
Screenshot: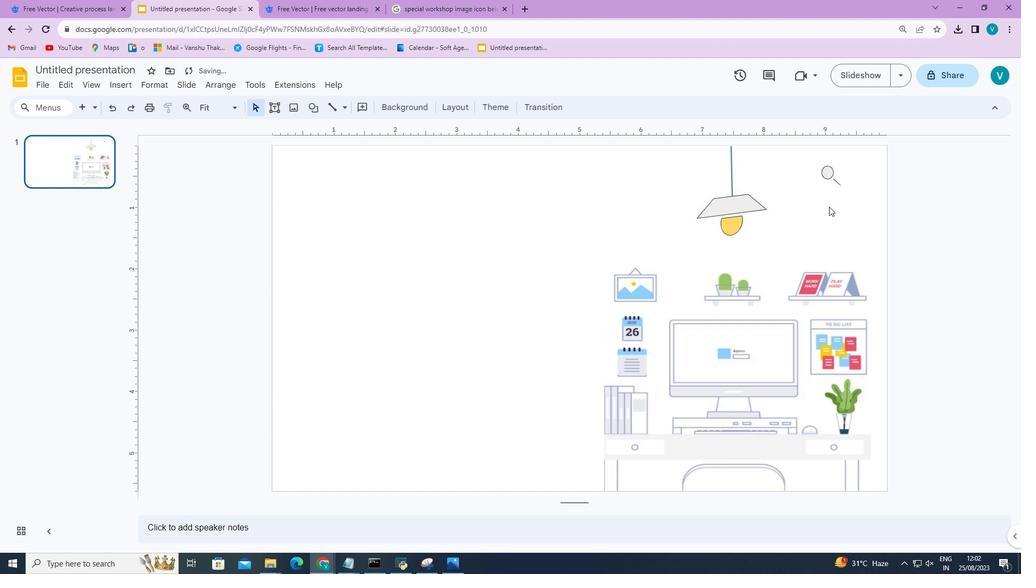 
Action: Mouse pressed left at (829, 206)
Screenshot: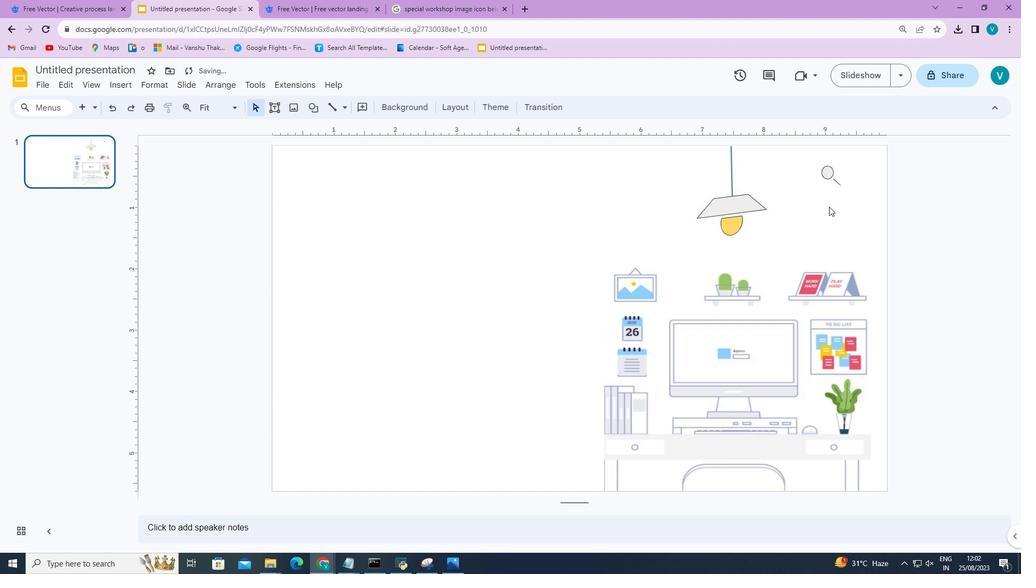 
Action: Mouse moved to (523, 189)
Screenshot: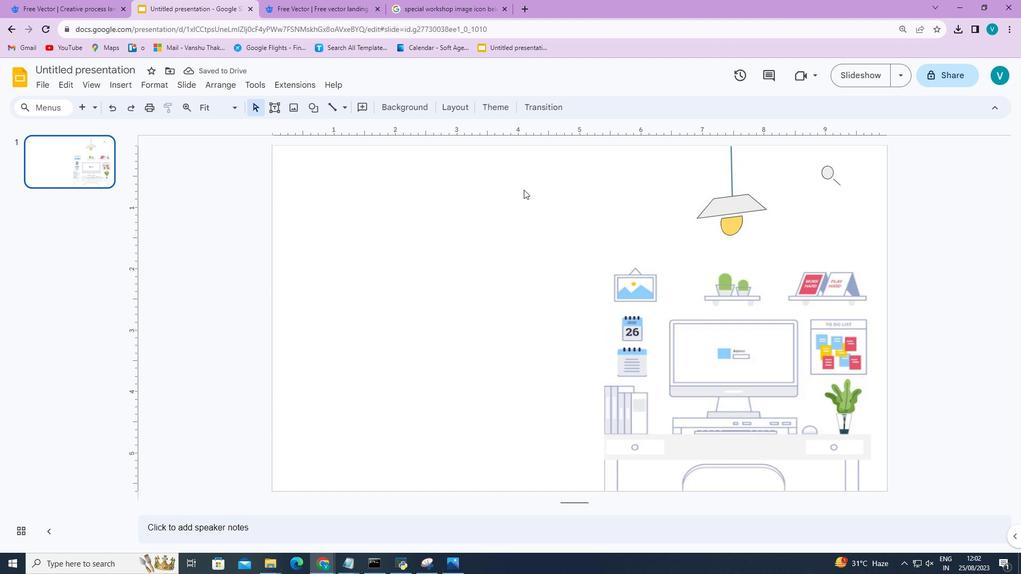 
Action: Mouse pressed left at (523, 189)
Screenshot: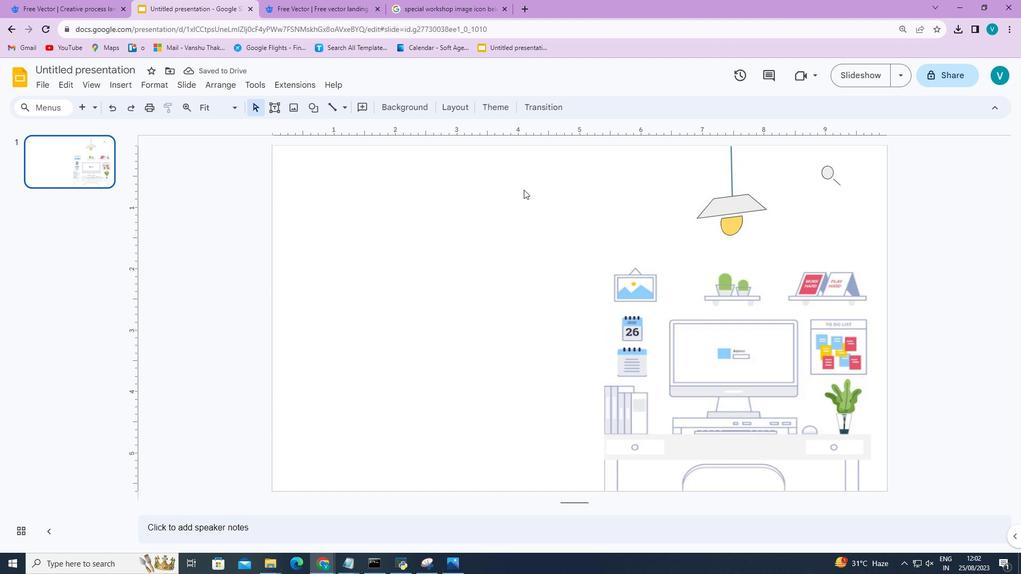 
Action: Mouse moved to (406, 208)
Screenshot: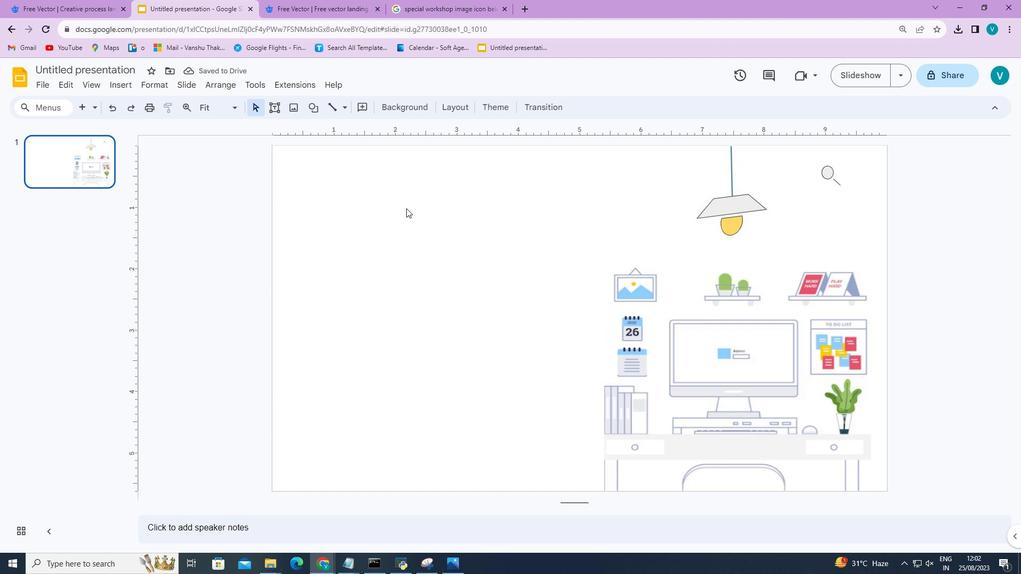
Action: Mouse pressed left at (406, 208)
Screenshot: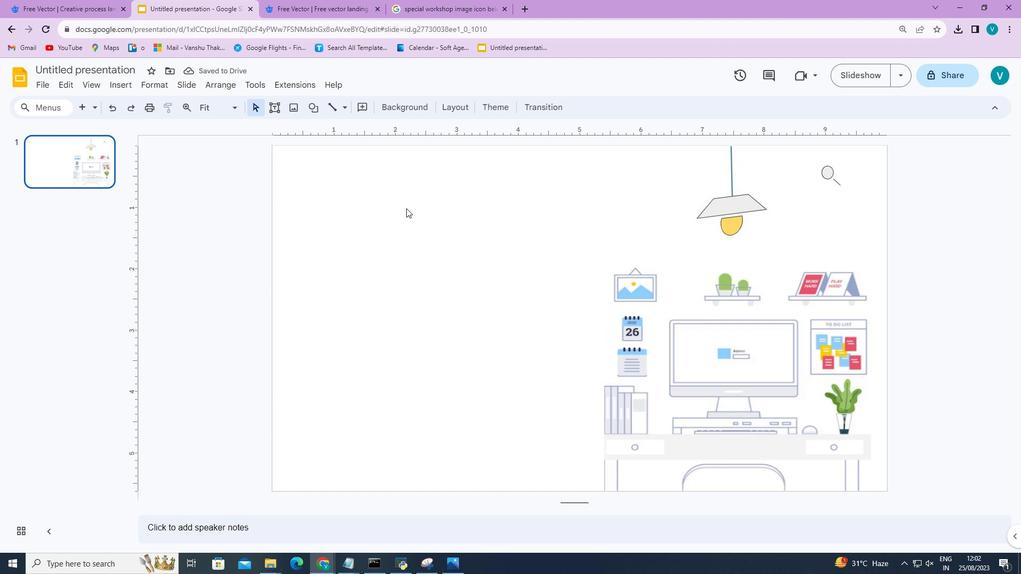 
Action: Mouse moved to (274, 111)
Screenshot: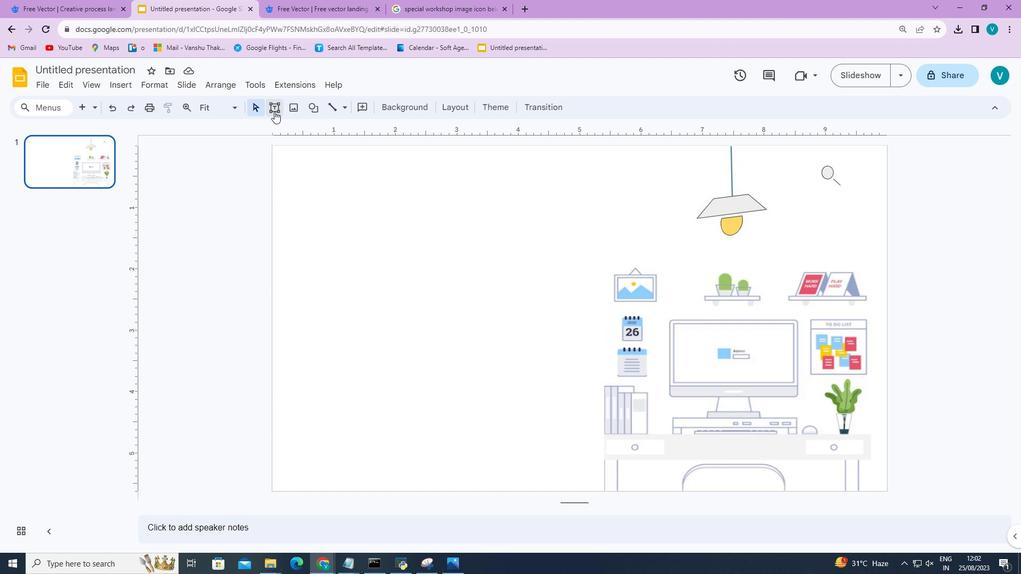 
Action: Mouse pressed left at (274, 111)
Screenshot: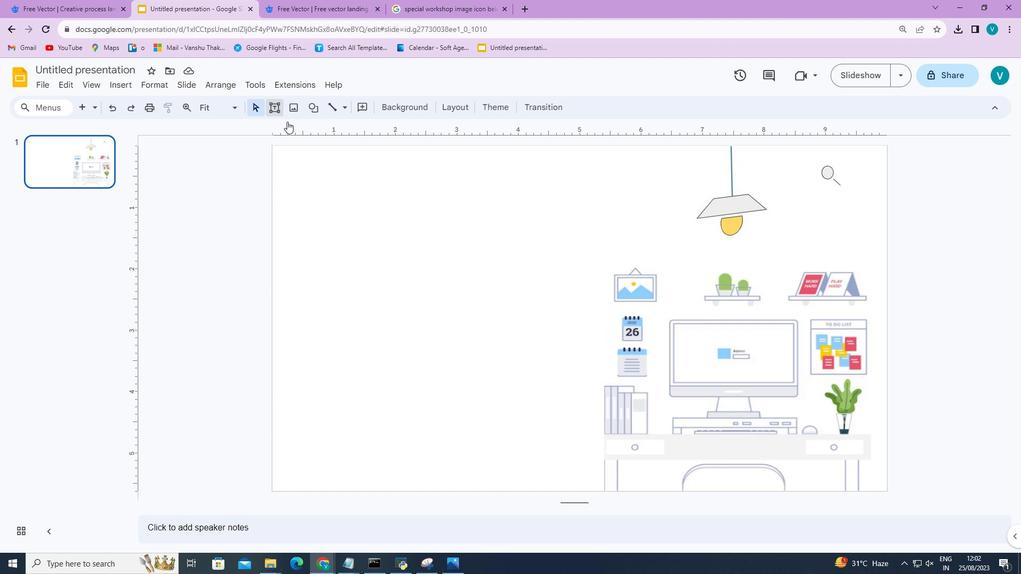 
Action: Mouse moved to (296, 168)
Screenshot: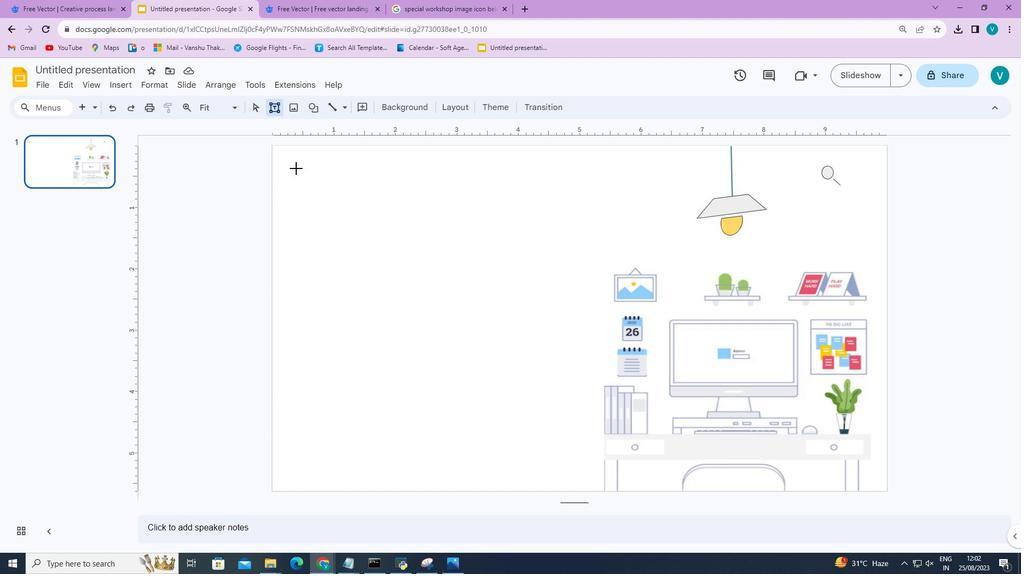 
Action: Mouse pressed left at (296, 168)
Screenshot: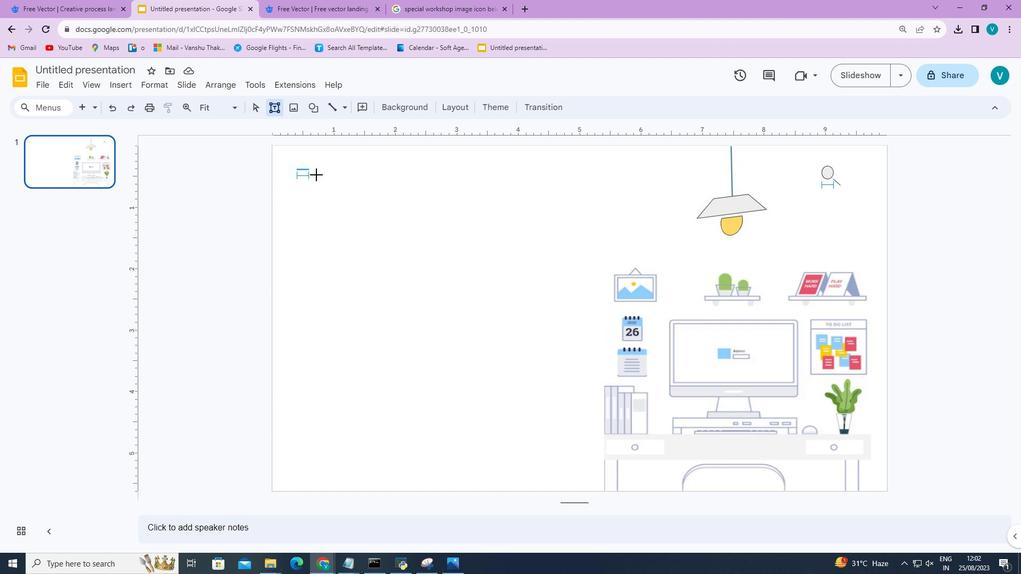 
Action: Mouse moved to (320, 178)
Screenshot: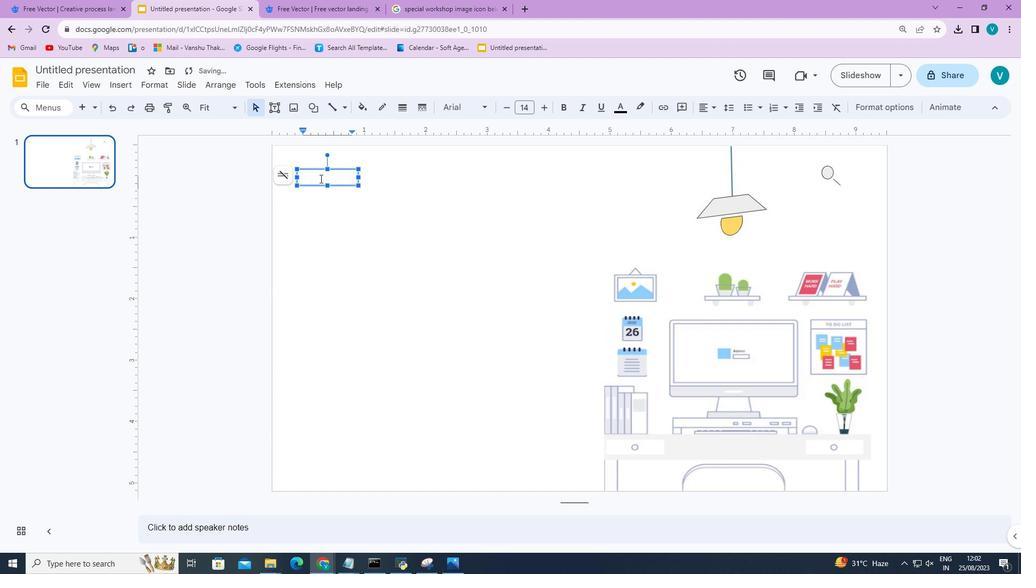 
Action: Key pressed <Key.shift>Home
Screenshot: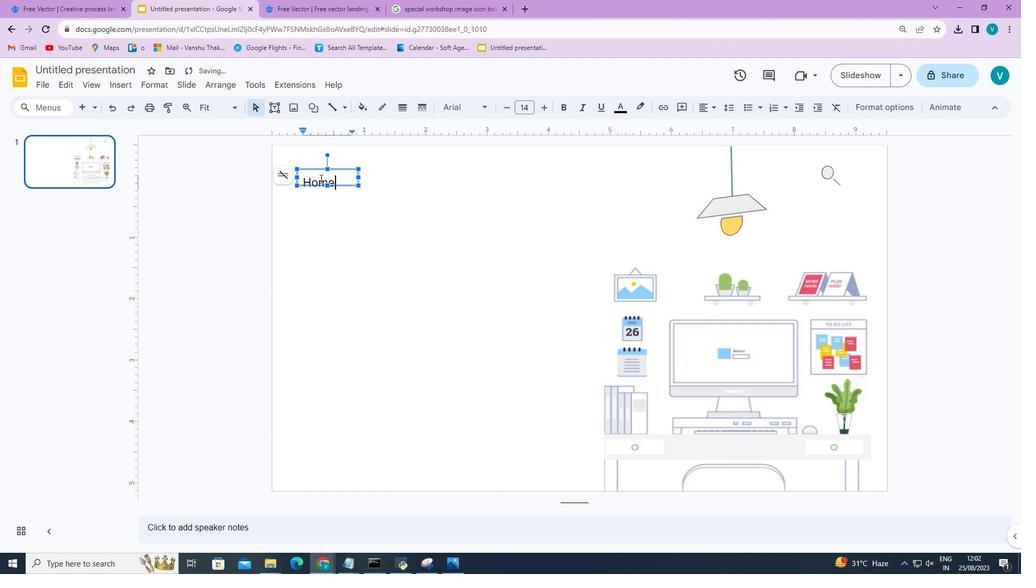 
Action: Mouse moved to (338, 183)
Screenshot: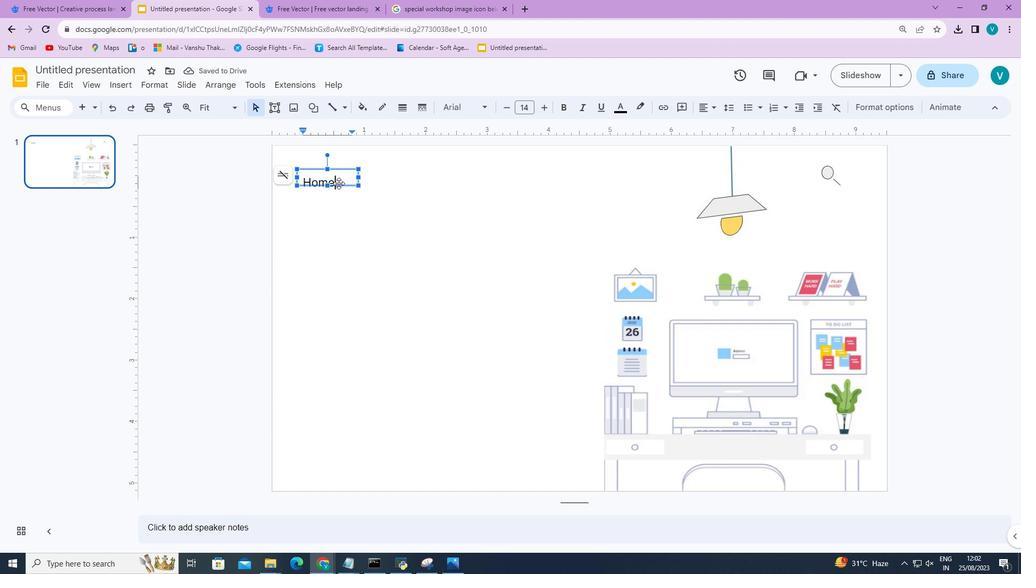 
Action: Mouse pressed left at (338, 183)
Screenshot: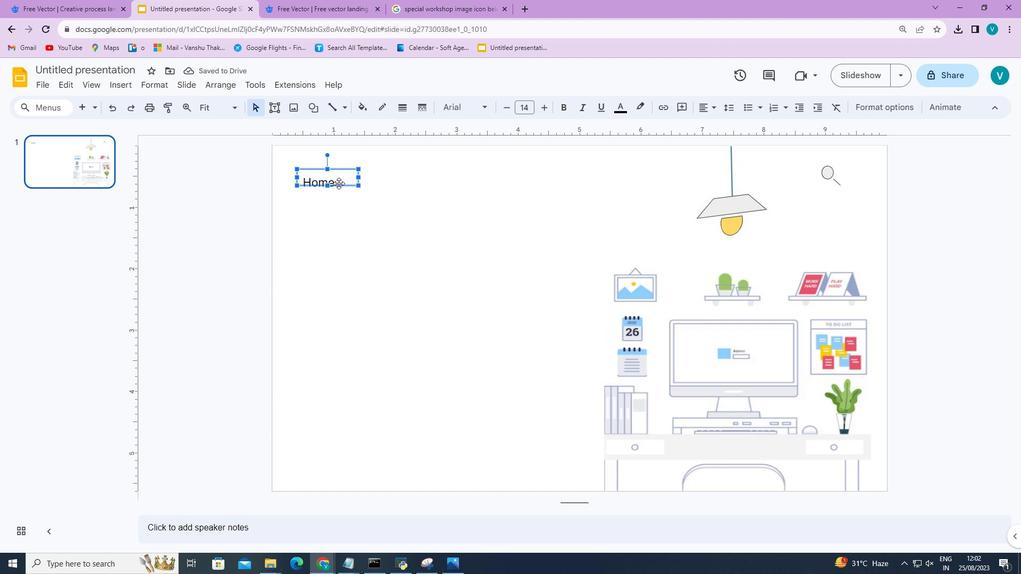 
Action: Mouse moved to (275, 108)
Screenshot: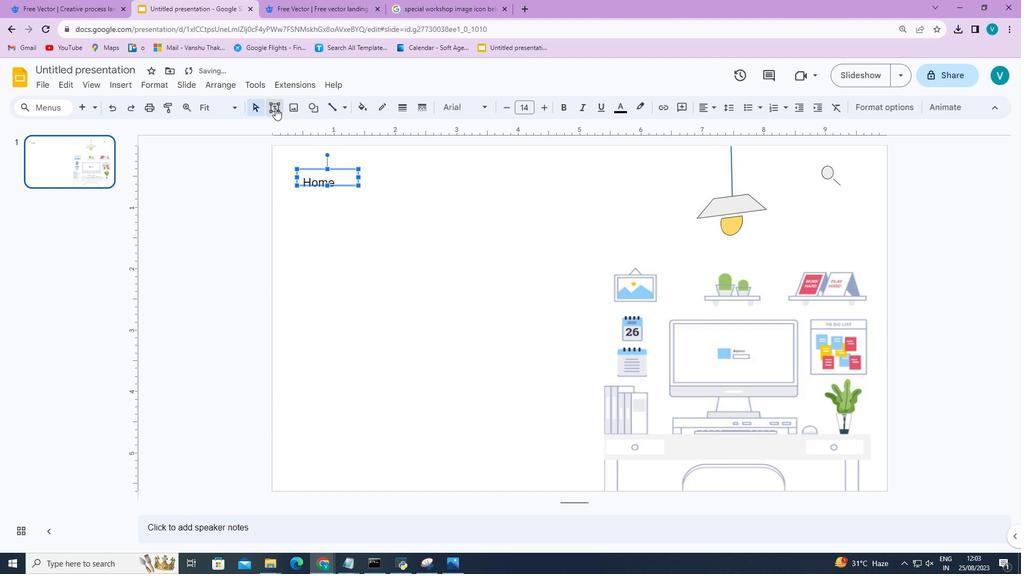 
Action: Mouse pressed left at (275, 108)
Screenshot: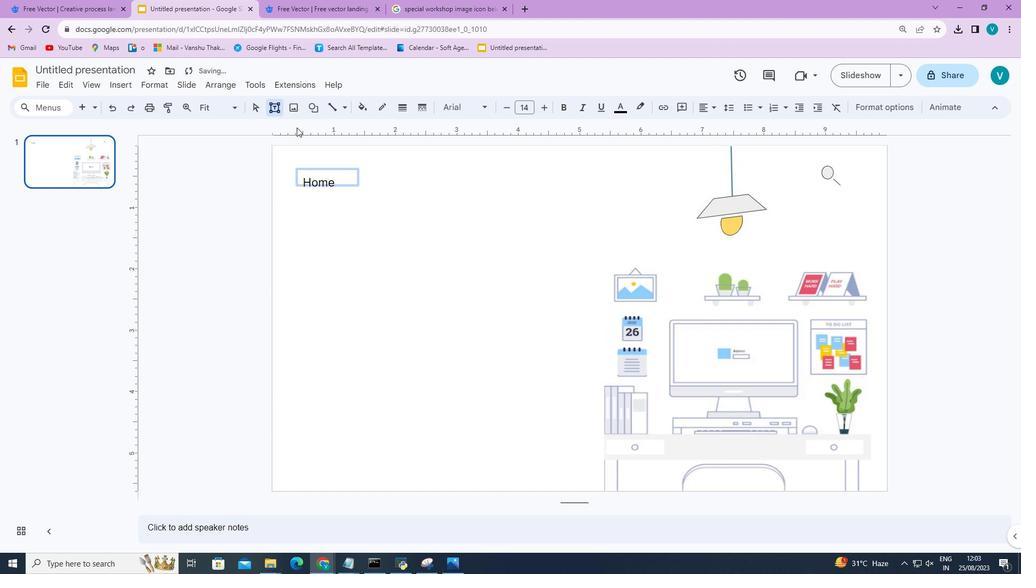 
Action: Mouse moved to (385, 174)
Screenshot: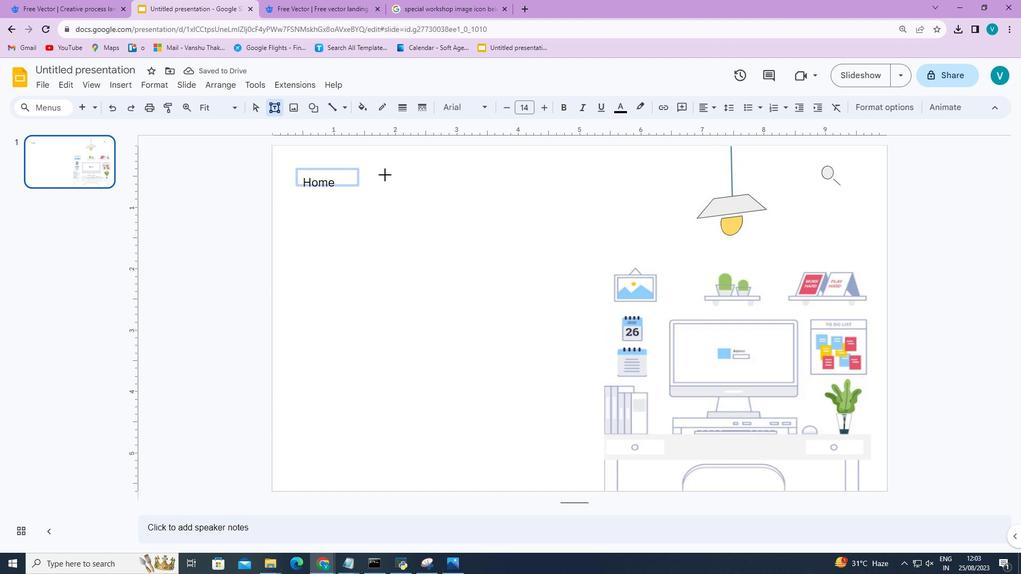 
Action: Mouse pressed left at (385, 174)
Screenshot: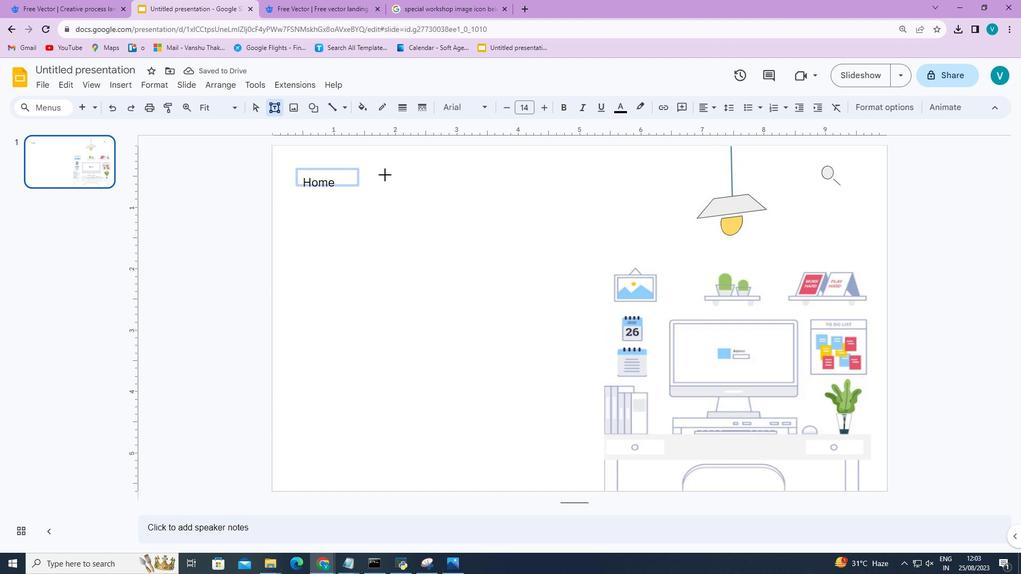 
Action: Mouse moved to (406, 186)
Screenshot: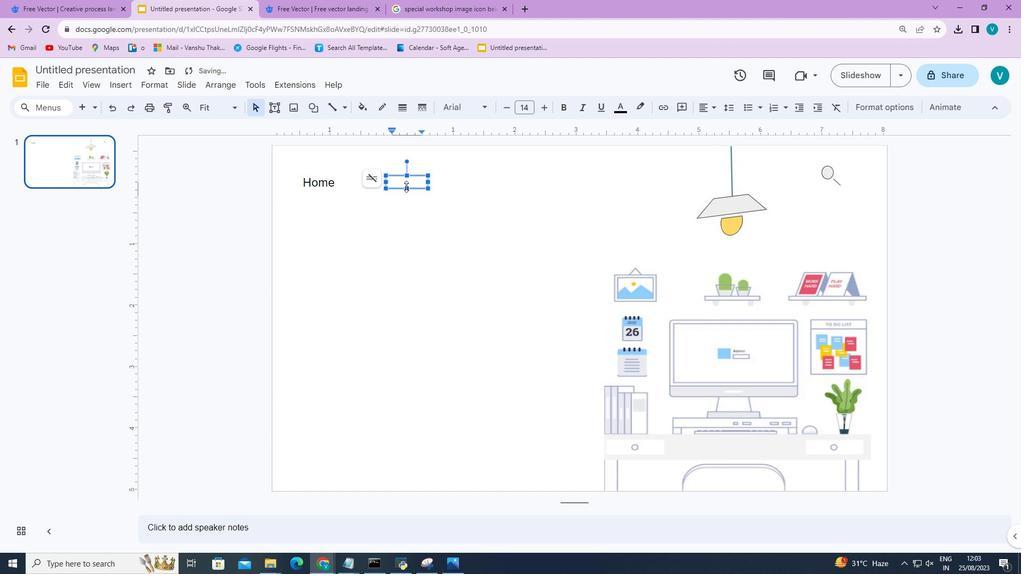 
Action: Key pressed <Key.shift>Porfolio<Key.backspace>o
Screenshot: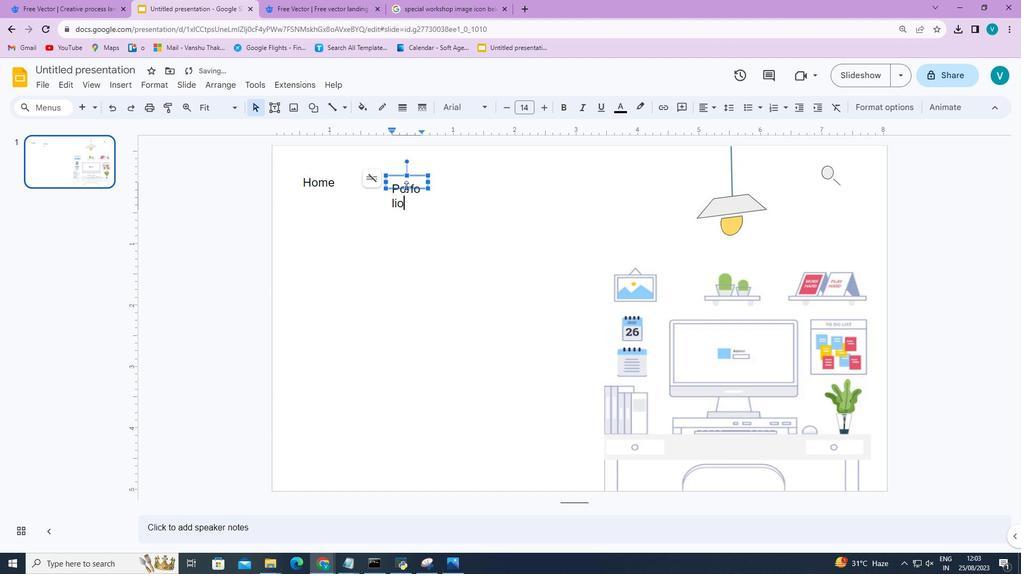 
Action: Mouse moved to (428, 183)
Screenshot: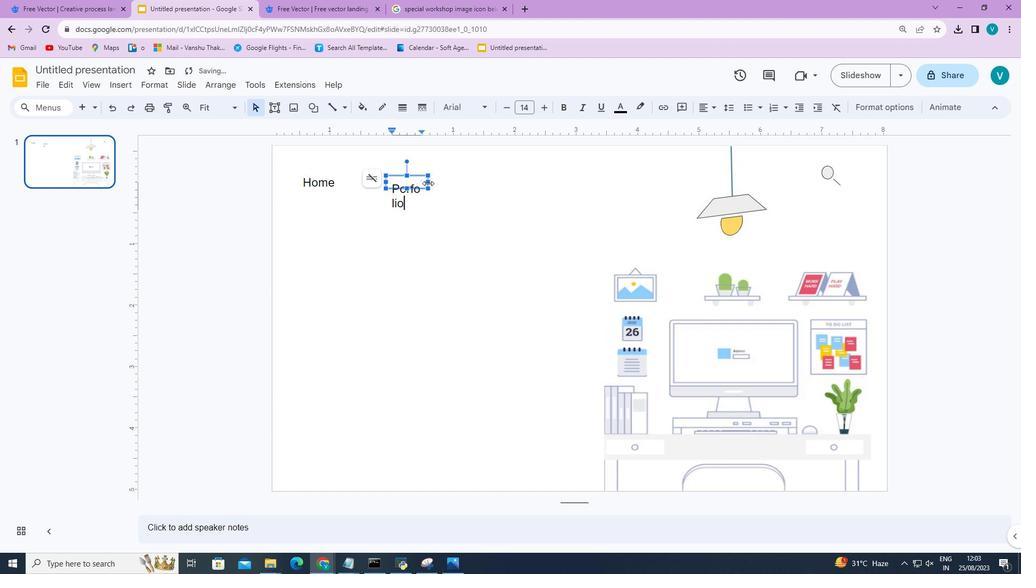 
Action: Mouse pressed left at (428, 183)
Screenshot: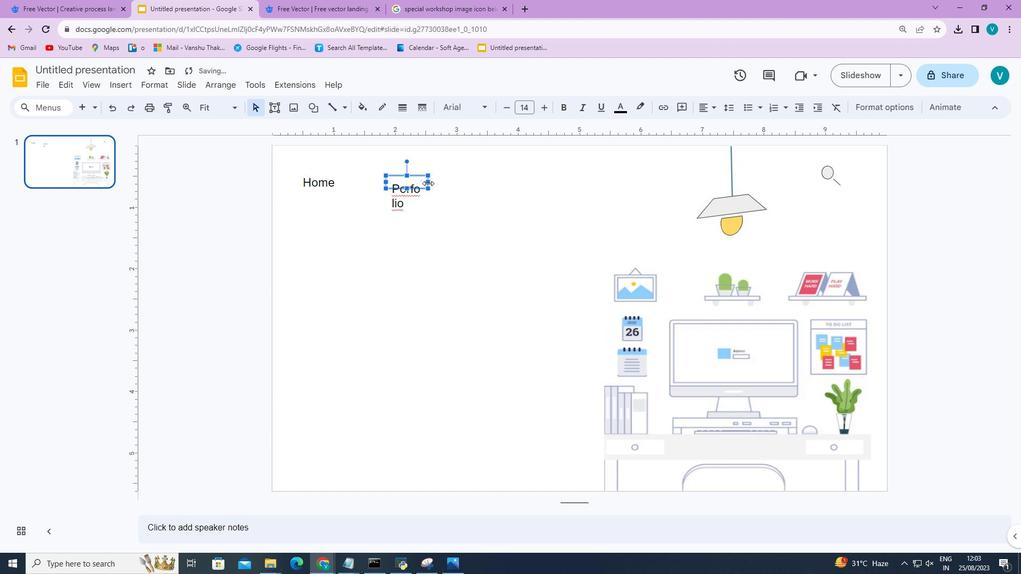 
Action: Mouse moved to (414, 186)
Screenshot: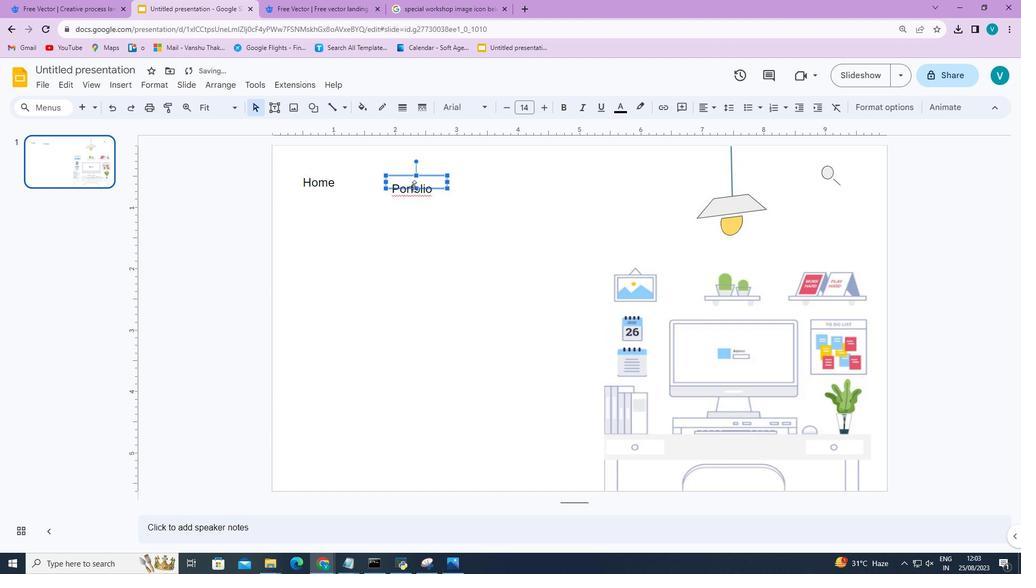 
Action: Mouse pressed left at (414, 186)
Screenshot: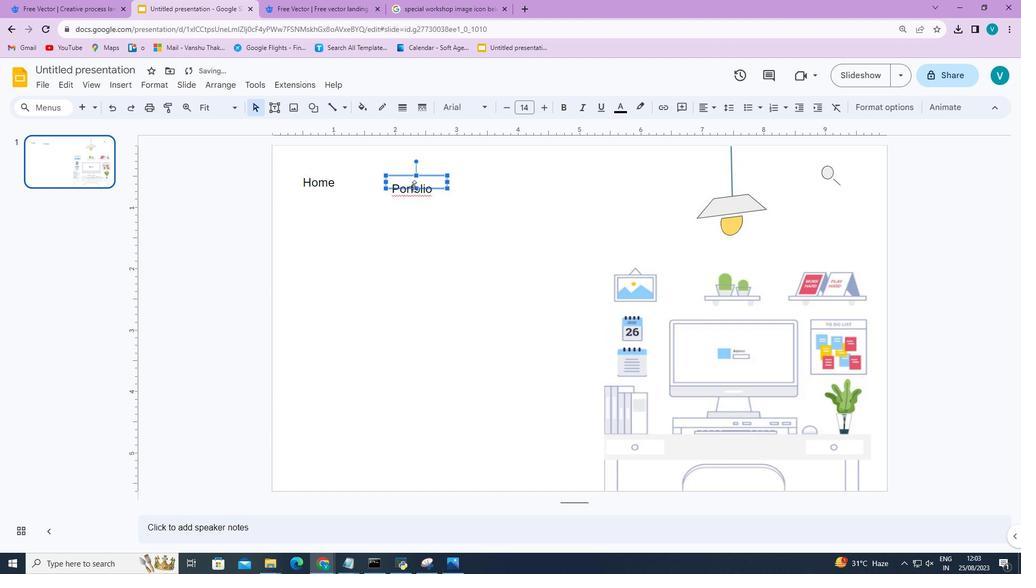 
Action: Mouse moved to (411, 188)
Screenshot: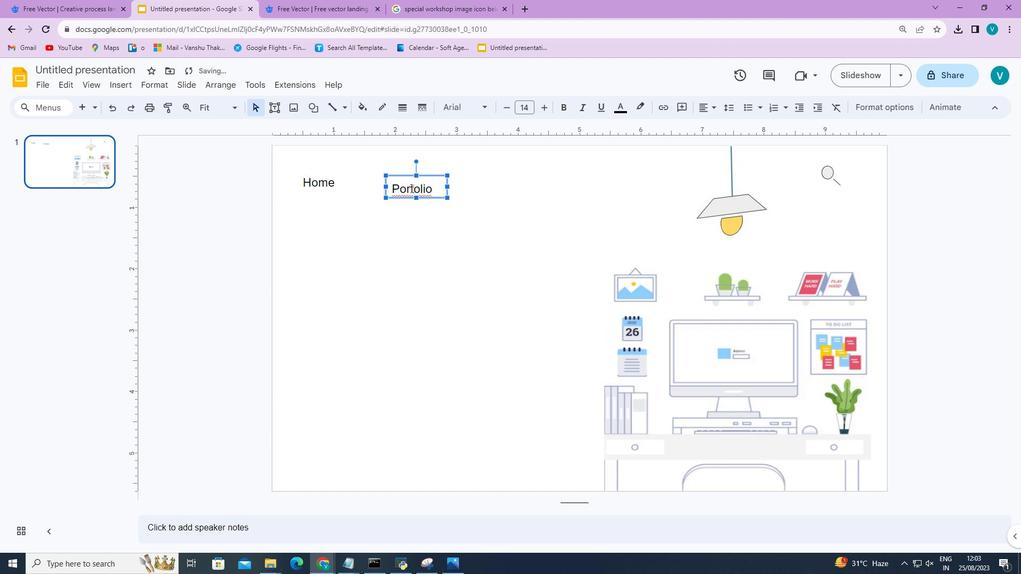 
Action: Mouse pressed left at (411, 188)
Screenshot: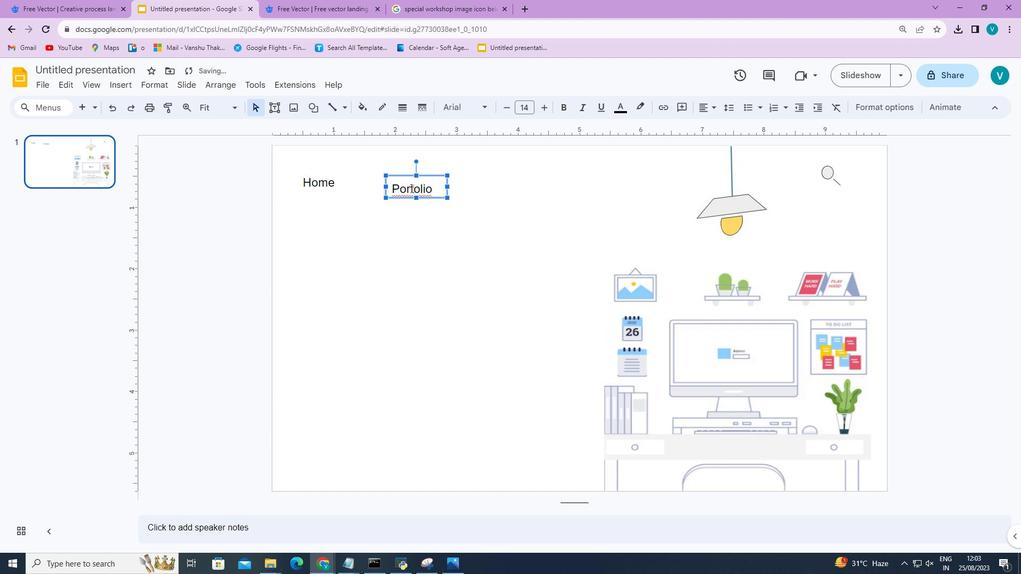 
Action: Mouse moved to (411, 187)
Screenshot: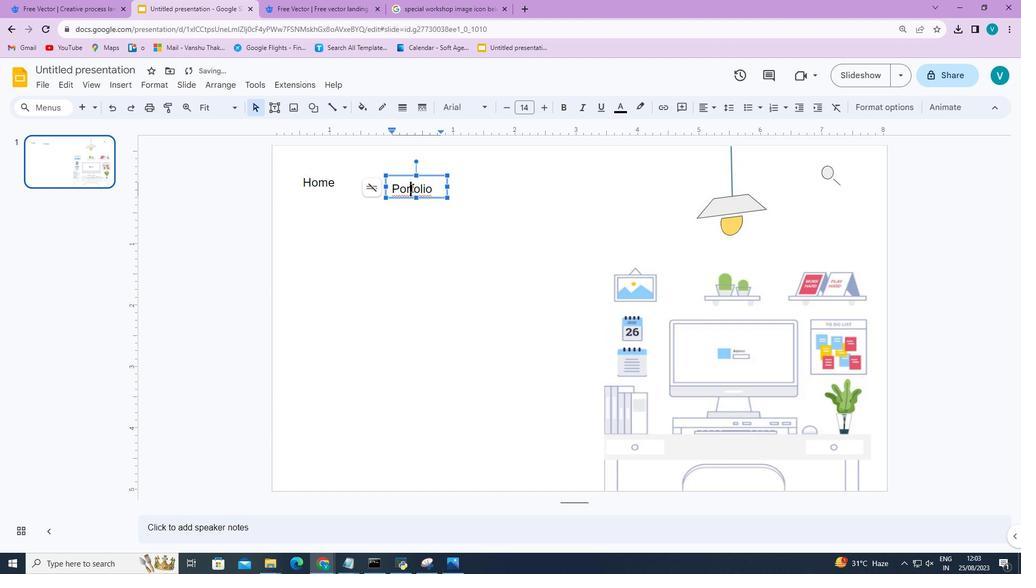 
Action: Key pressed t
Screenshot: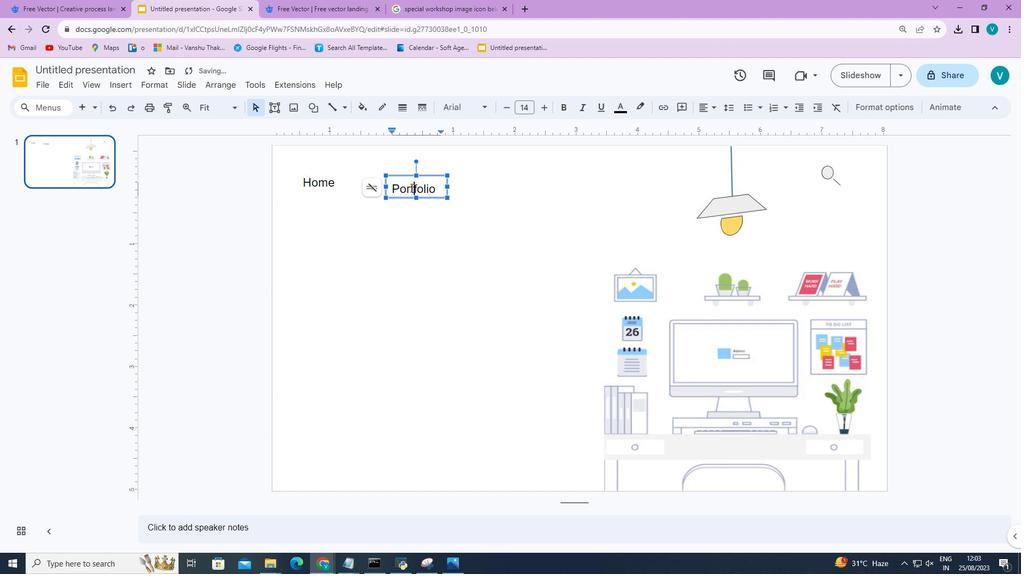 
Action: Mouse moved to (444, 186)
Screenshot: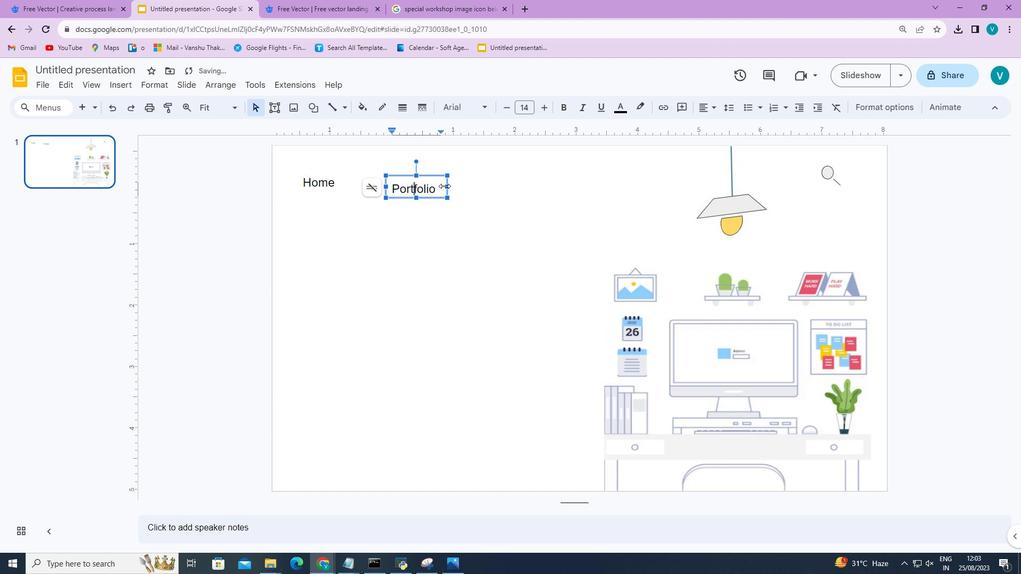 
Action: Mouse pressed left at (444, 186)
Screenshot: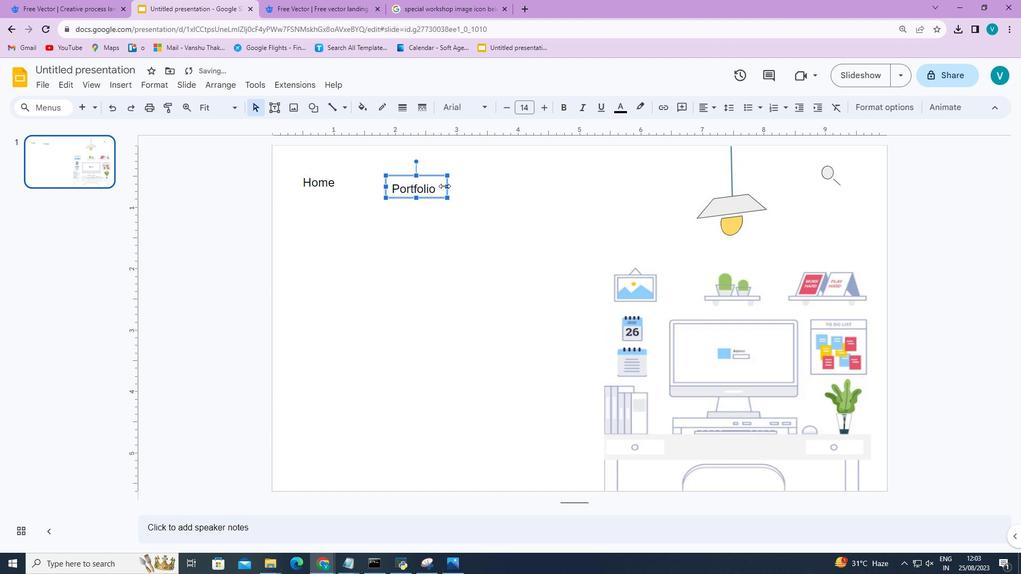 
Action: Mouse moved to (500, 184)
Screenshot: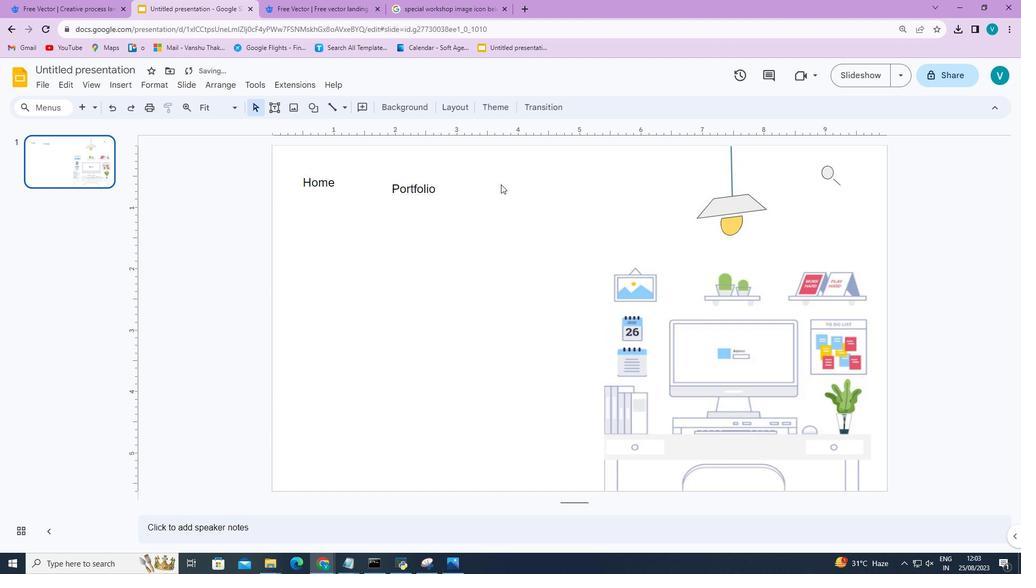 
Action: Mouse pressed left at (500, 184)
Screenshot: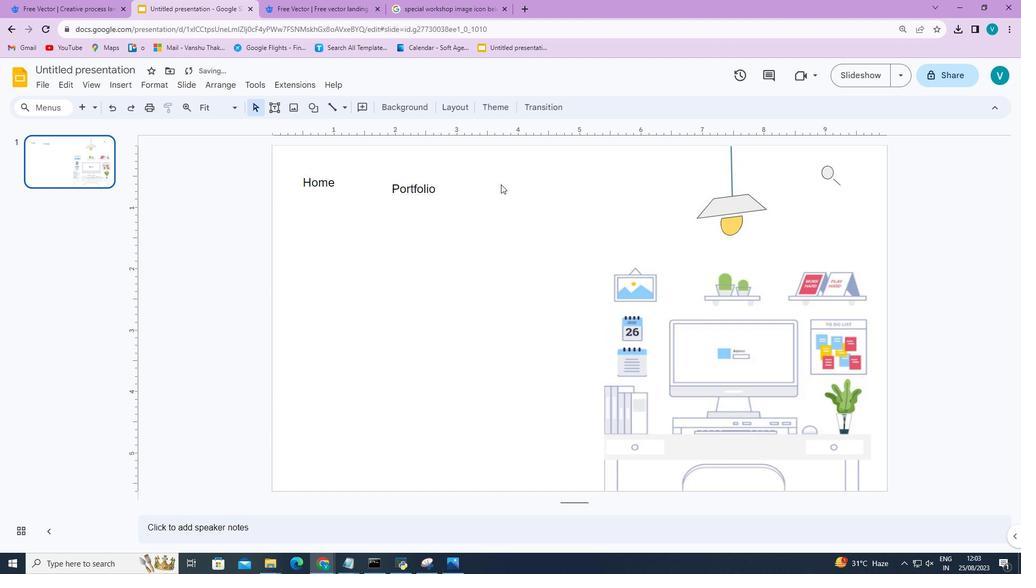 
Action: Mouse moved to (530, 187)
Screenshot: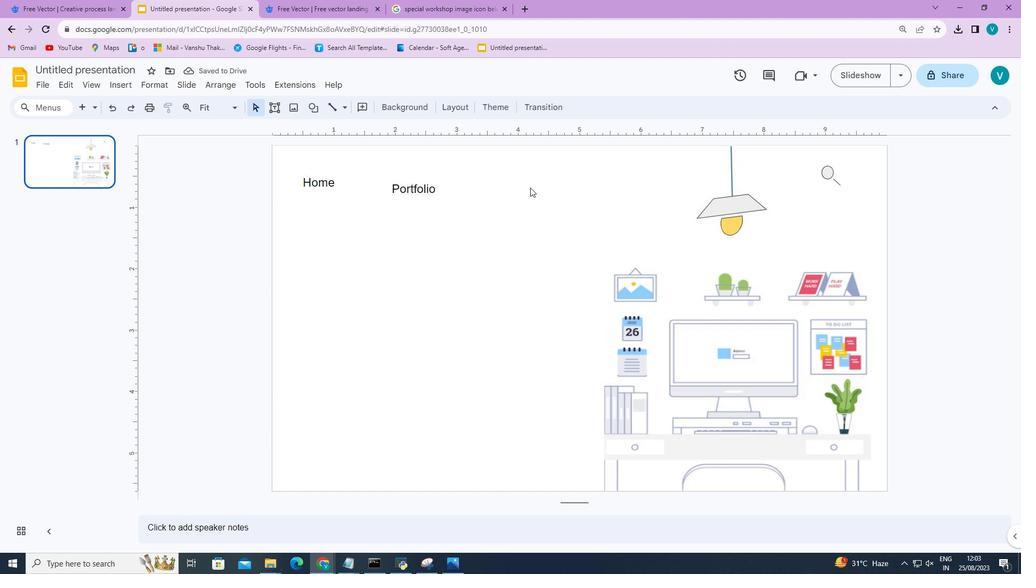 
Action: Mouse pressed left at (530, 187)
